 Task: Add a timeline in the project CheckTech for the epic 'IT performance benchmarking' from 2024/02/18 to 2025/09/20. Add a timeline in the project CheckTech for the epic 'IT budget management improvement' from 2023/06/21 to 2025/10/09. Add a timeline in the project CheckTech for the epic 'Customer experience (CX) platform implementation' from 2024/03/07 to 2024/10/10
Action: Mouse moved to (286, 523)
Screenshot: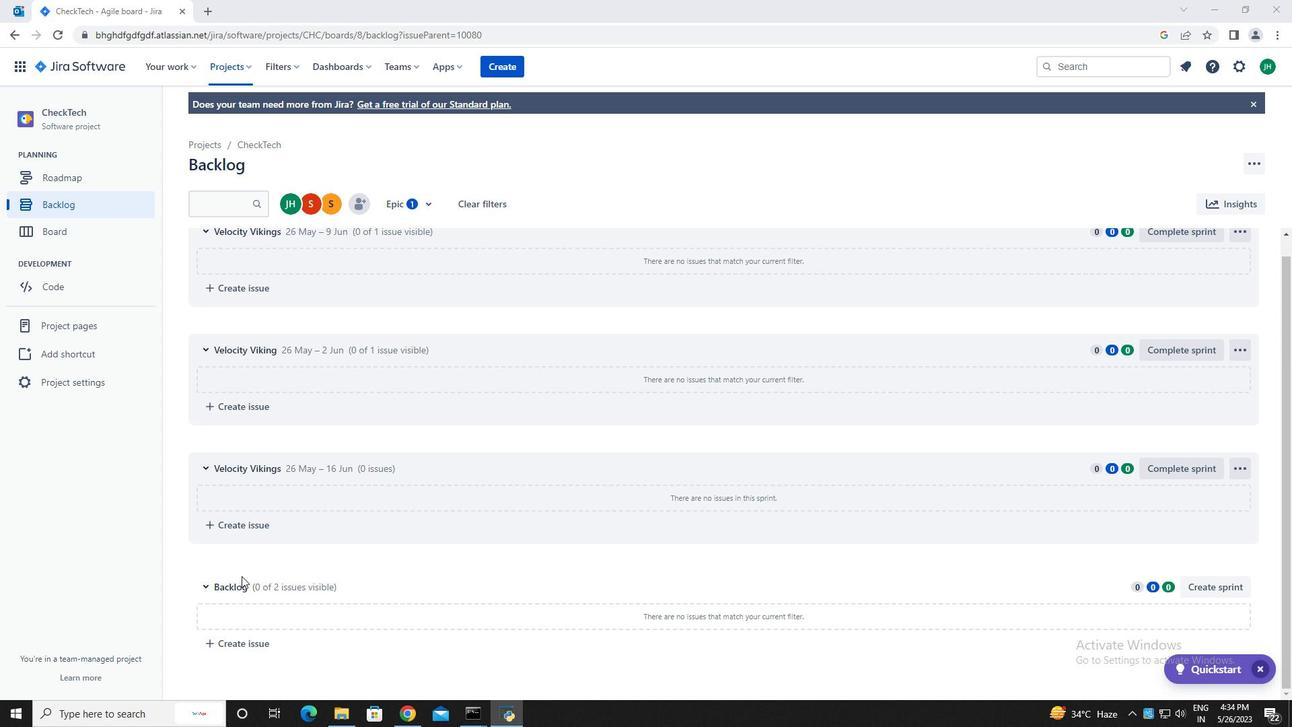 
Action: Mouse scrolled (286, 523) with delta (0, 0)
Screenshot: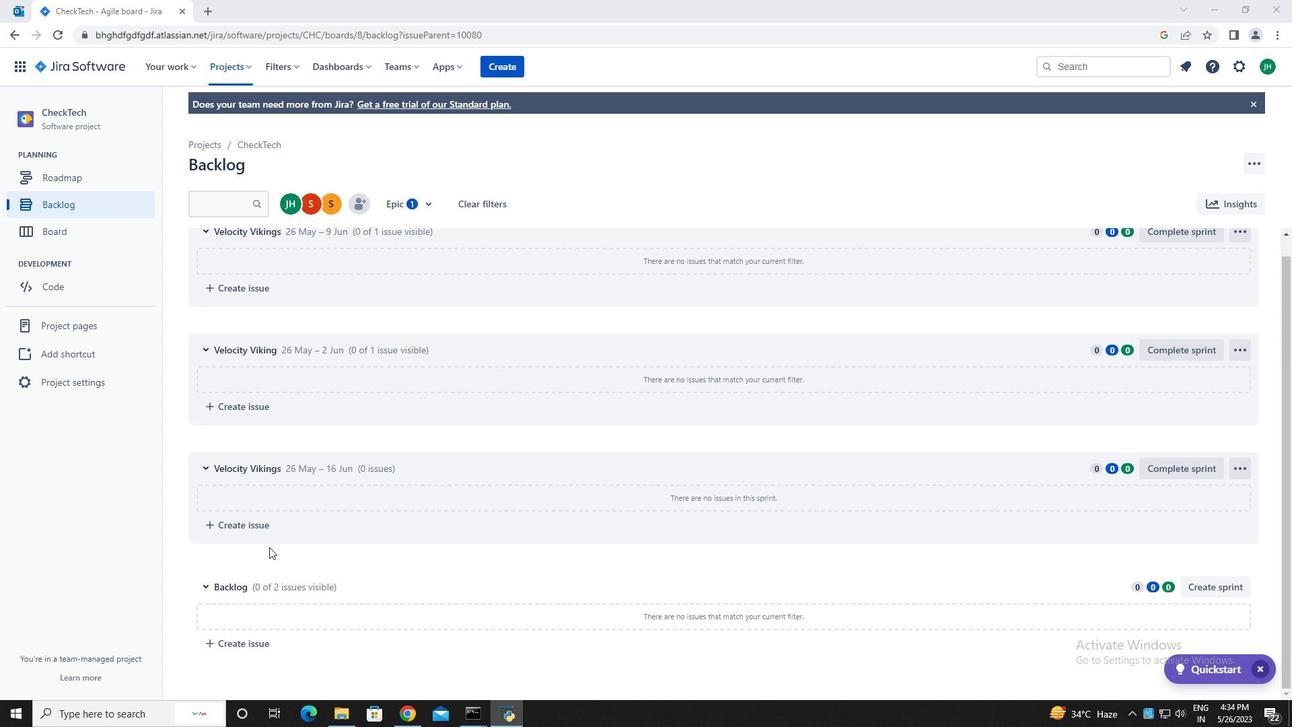 
Action: Mouse moved to (287, 520)
Screenshot: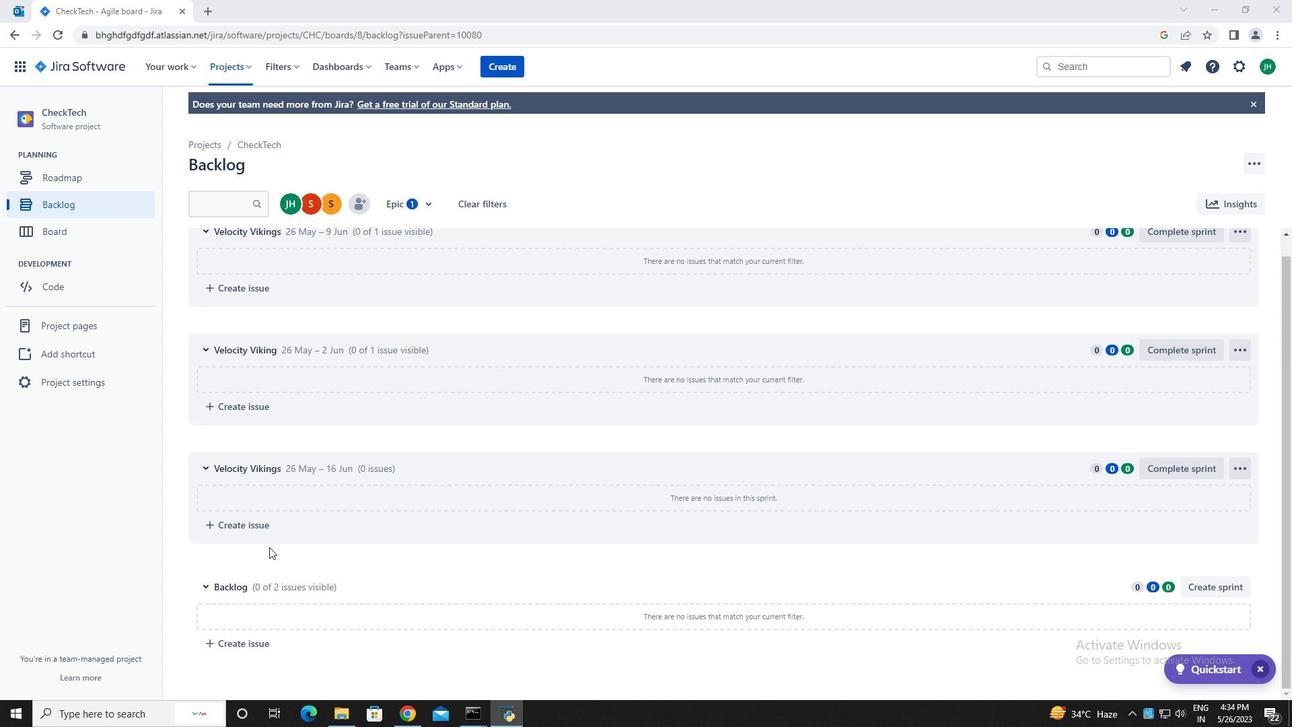 
Action: Mouse scrolled (287, 521) with delta (0, 0)
Screenshot: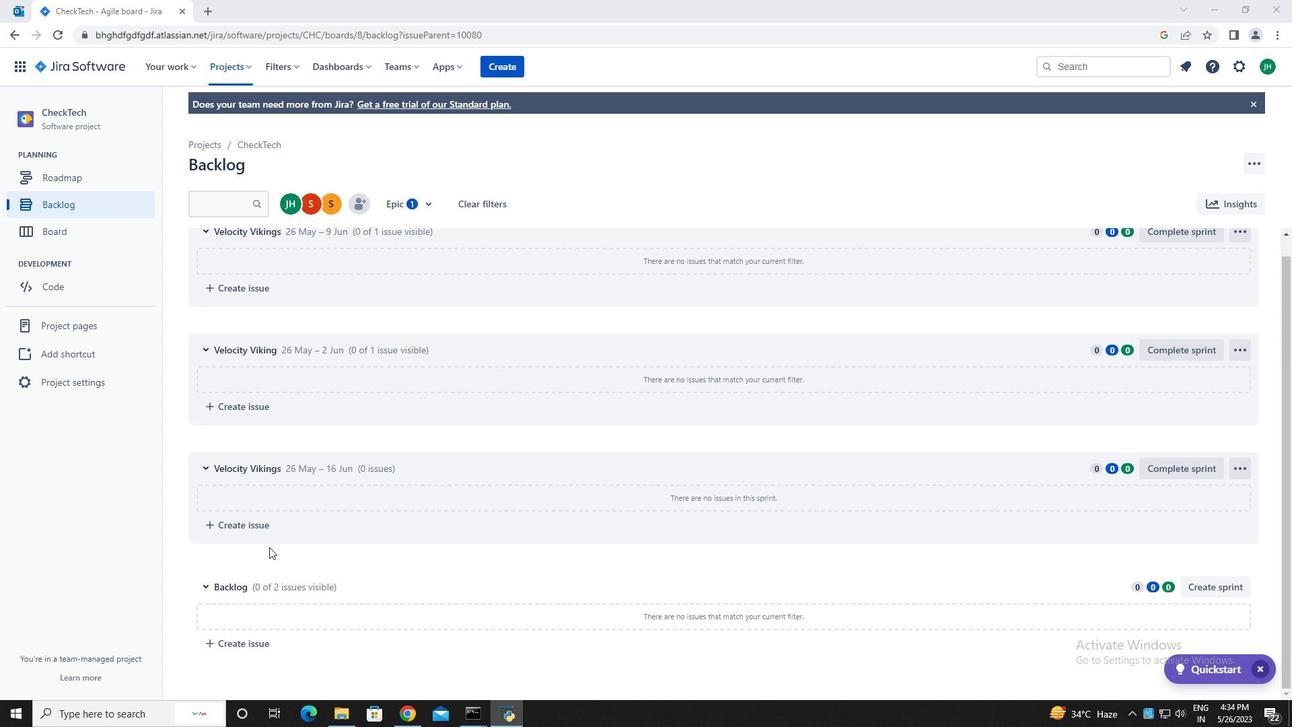 
Action: Mouse moved to (287, 519)
Screenshot: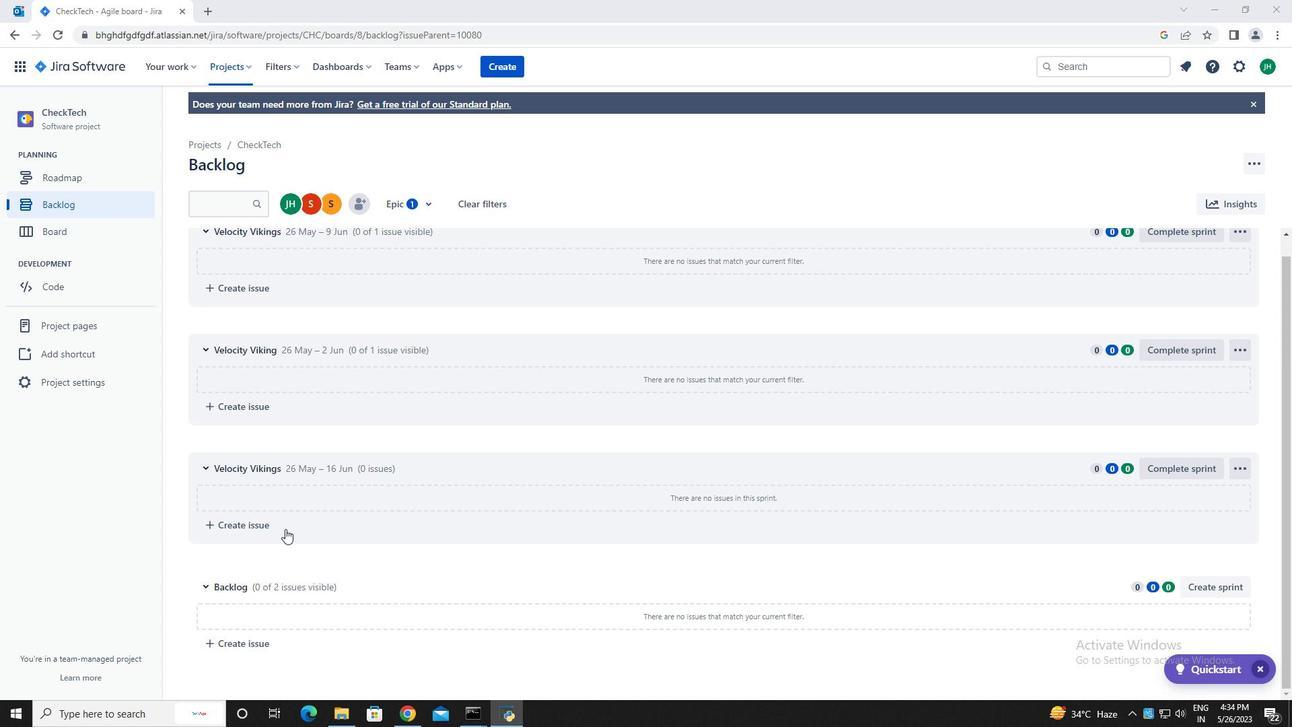 
Action: Mouse scrolled (287, 519) with delta (0, 0)
Screenshot: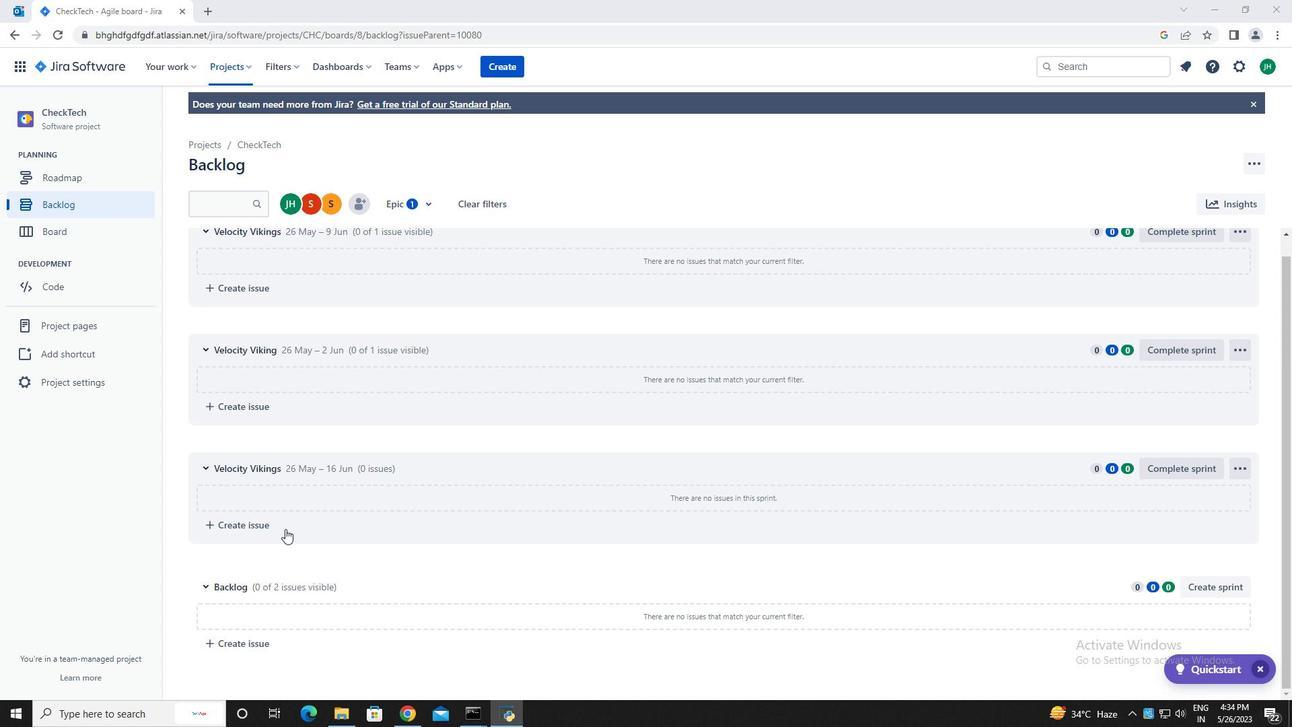 
Action: Mouse moved to (287, 518)
Screenshot: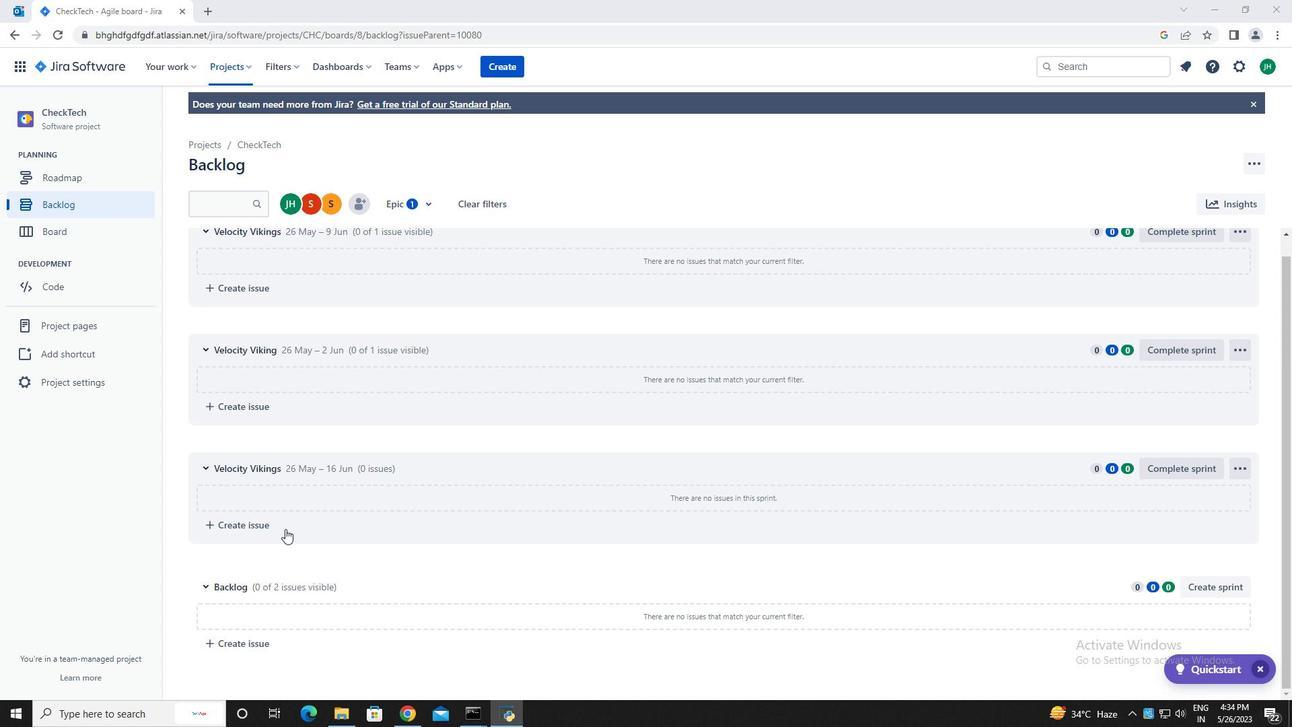 
Action: Mouse scrolled (287, 519) with delta (0, 0)
Screenshot: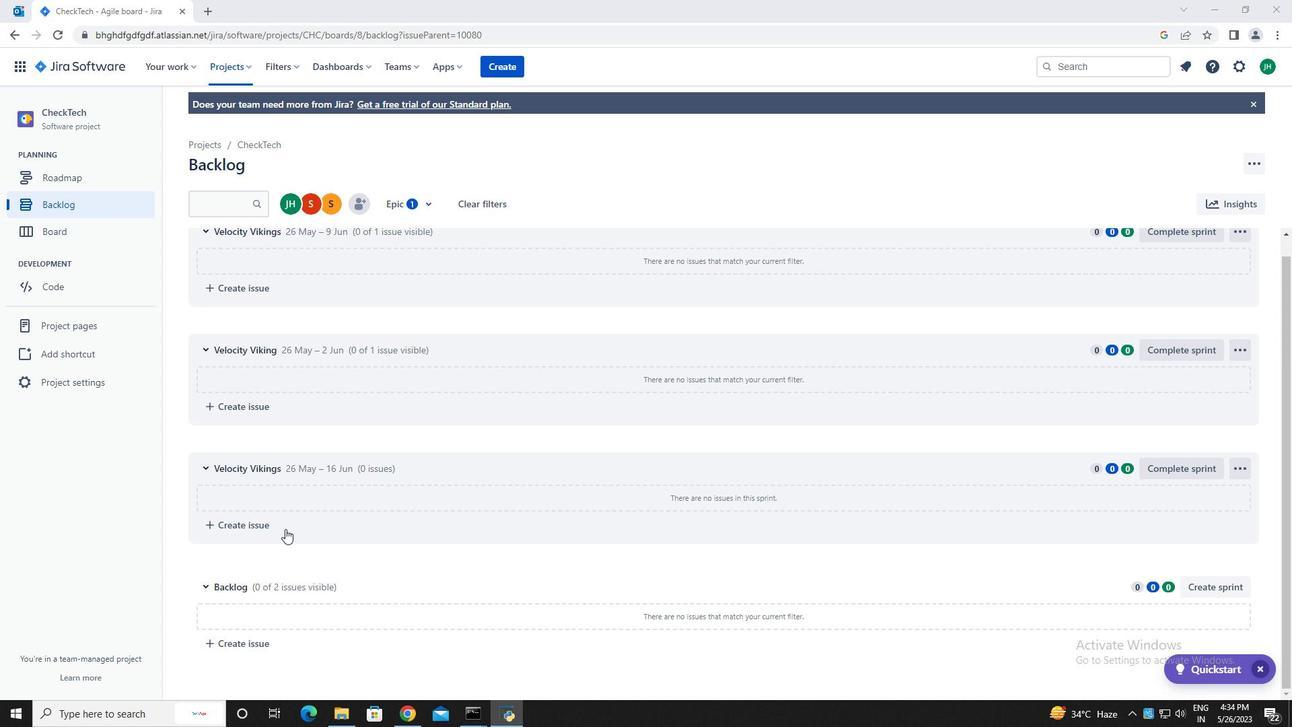 
Action: Mouse moved to (94, 205)
Screenshot: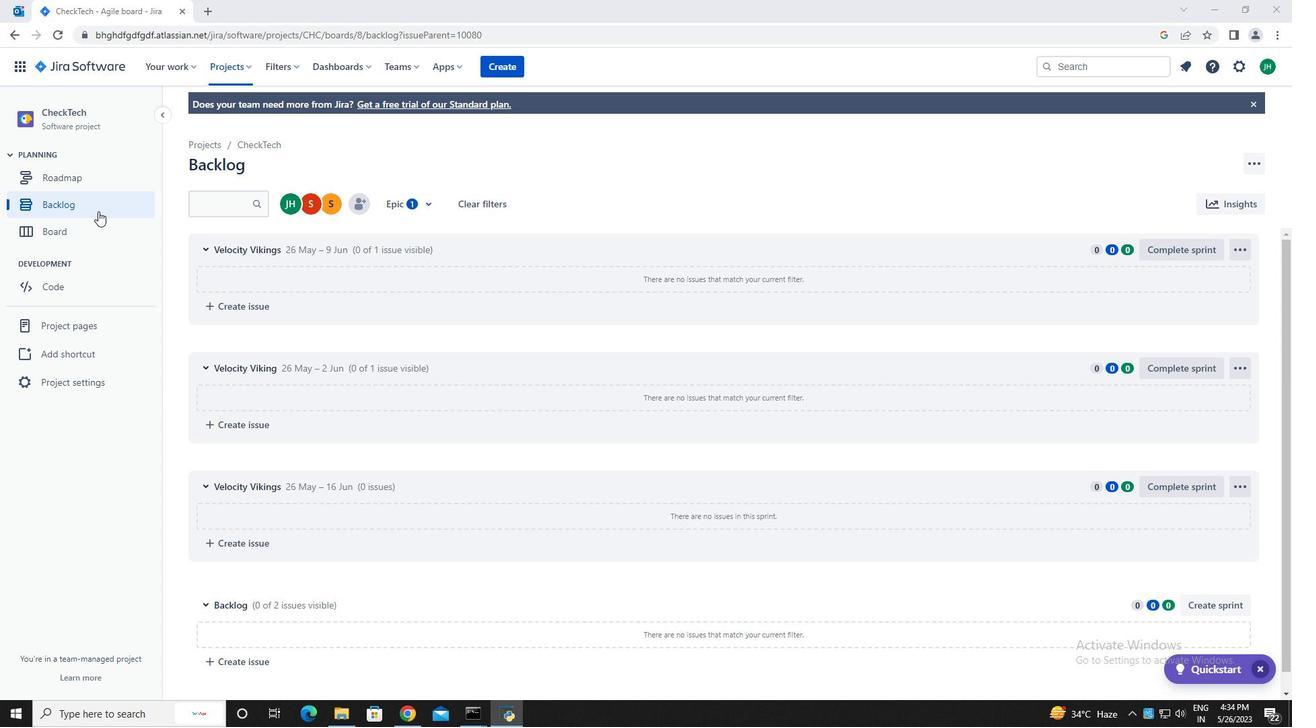 
Action: Mouse pressed left at (94, 205)
Screenshot: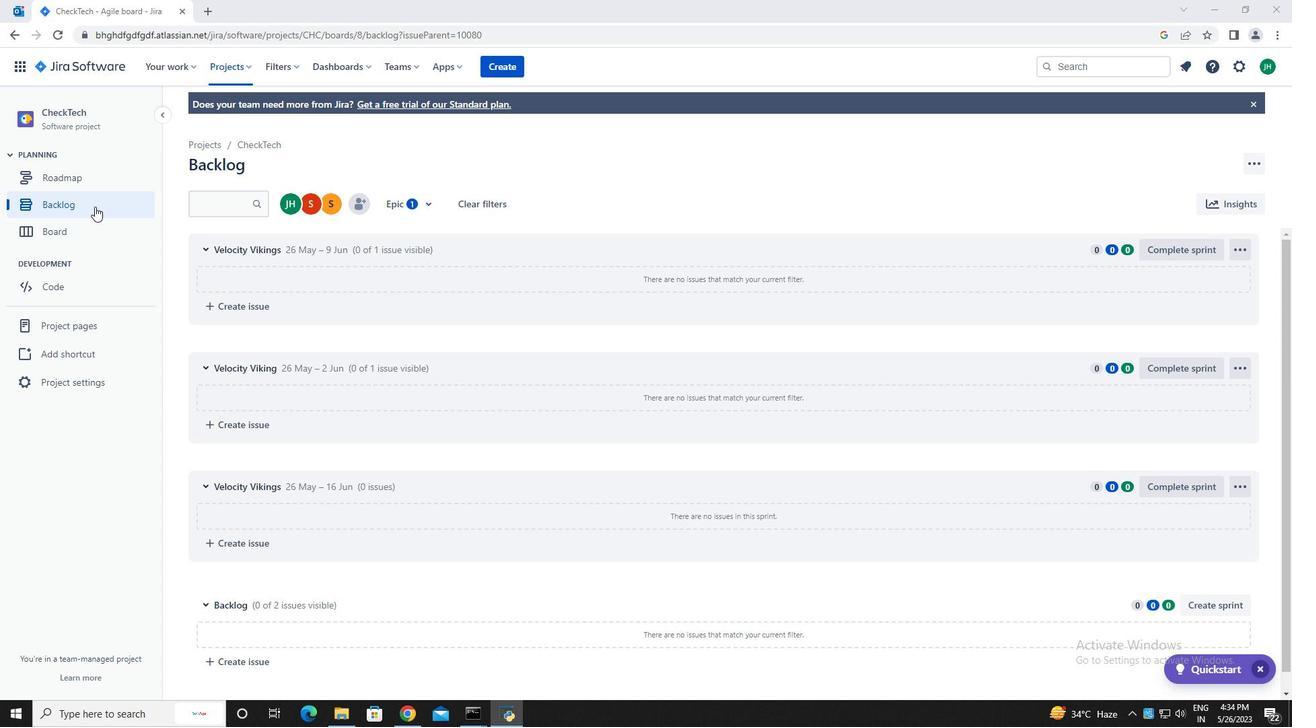
Action: Mouse moved to (411, 203)
Screenshot: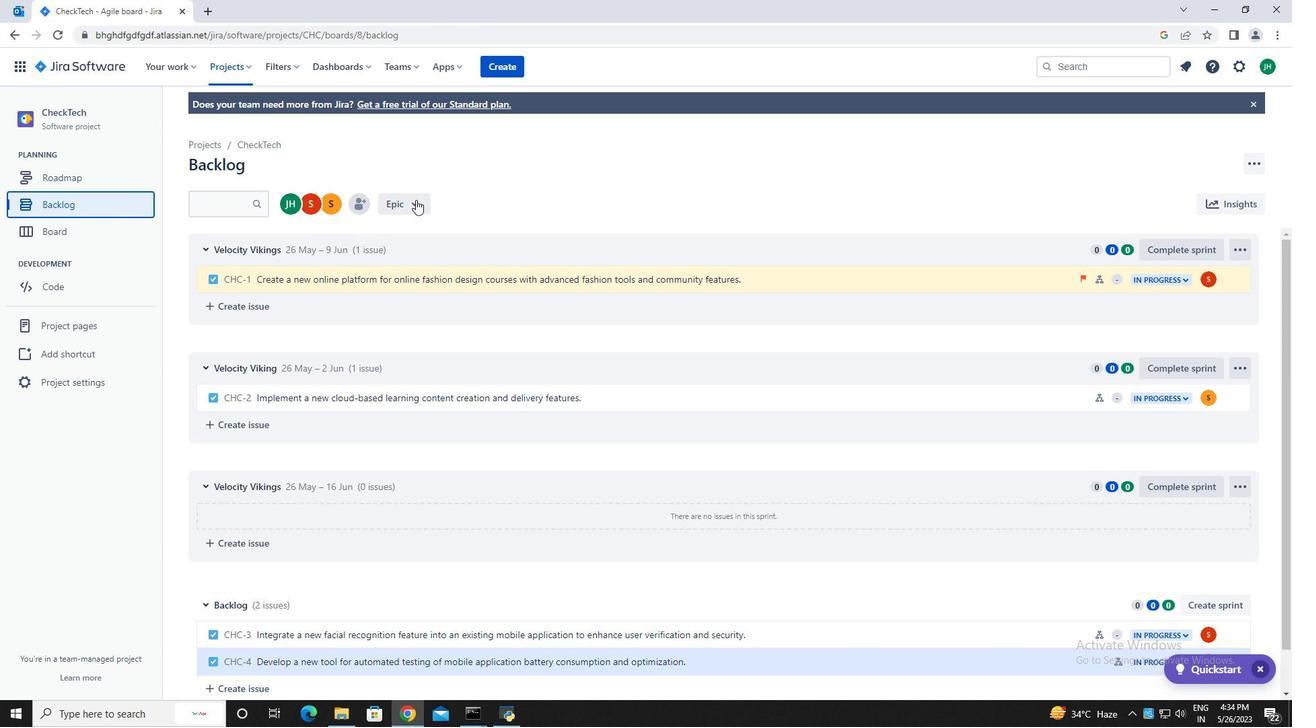 
Action: Mouse pressed left at (411, 203)
Screenshot: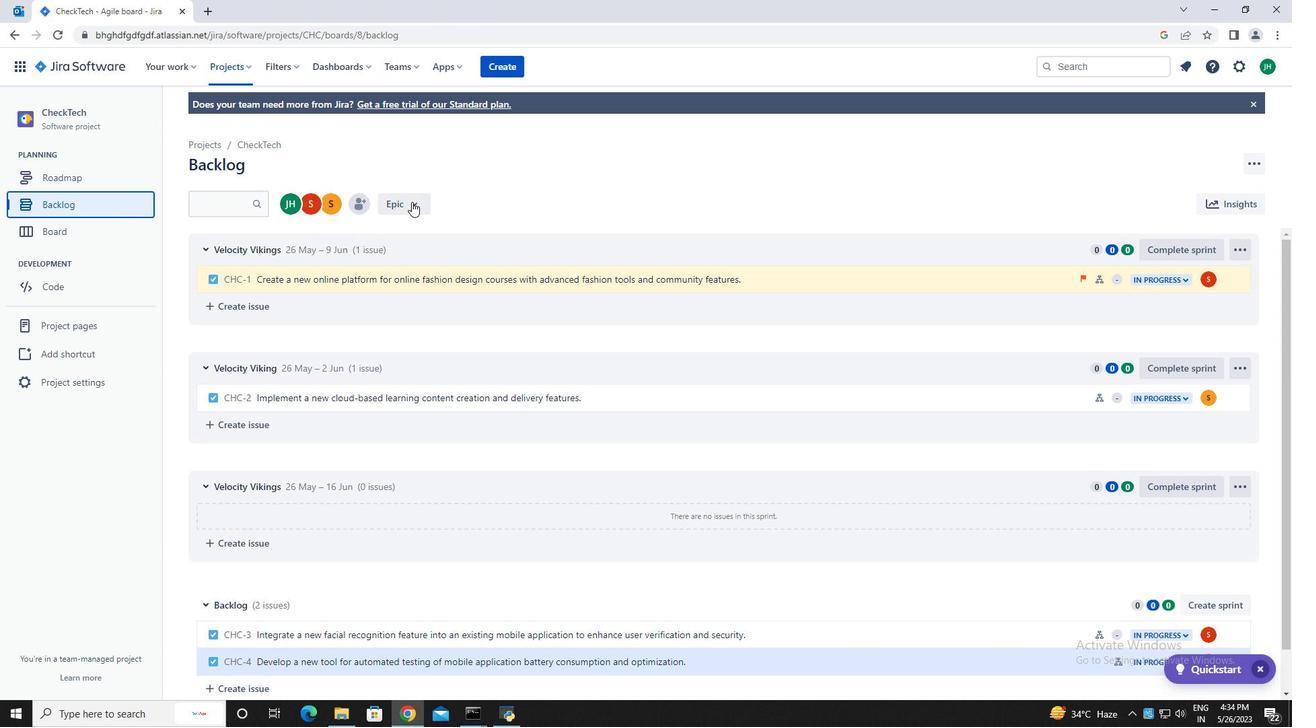 
Action: Mouse moved to (406, 348)
Screenshot: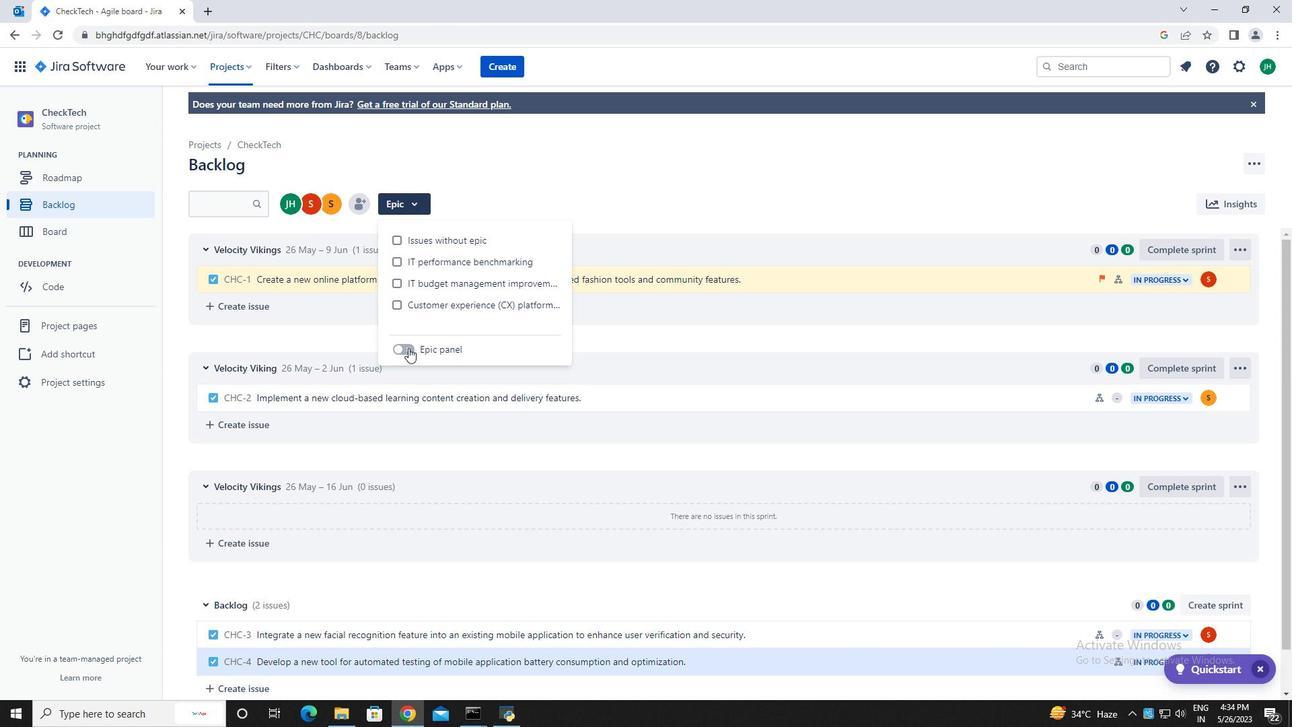 
Action: Mouse pressed left at (406, 348)
Screenshot: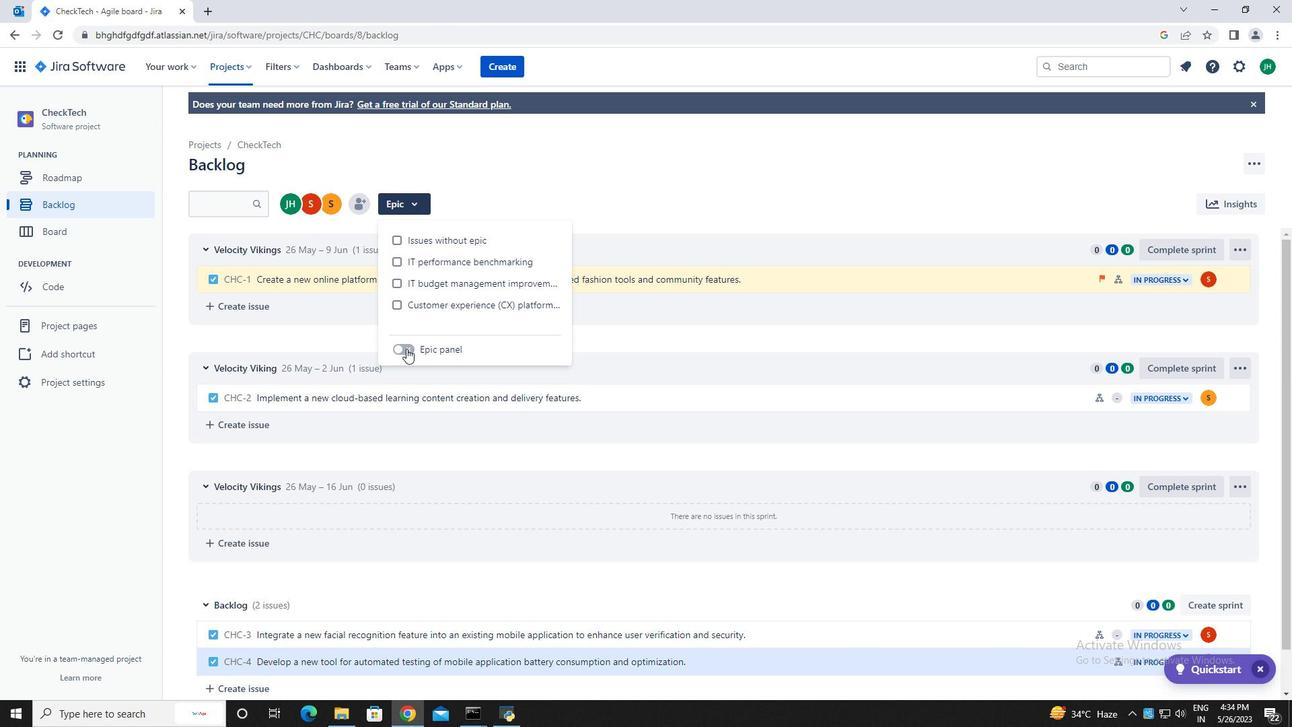 
Action: Mouse moved to (197, 309)
Screenshot: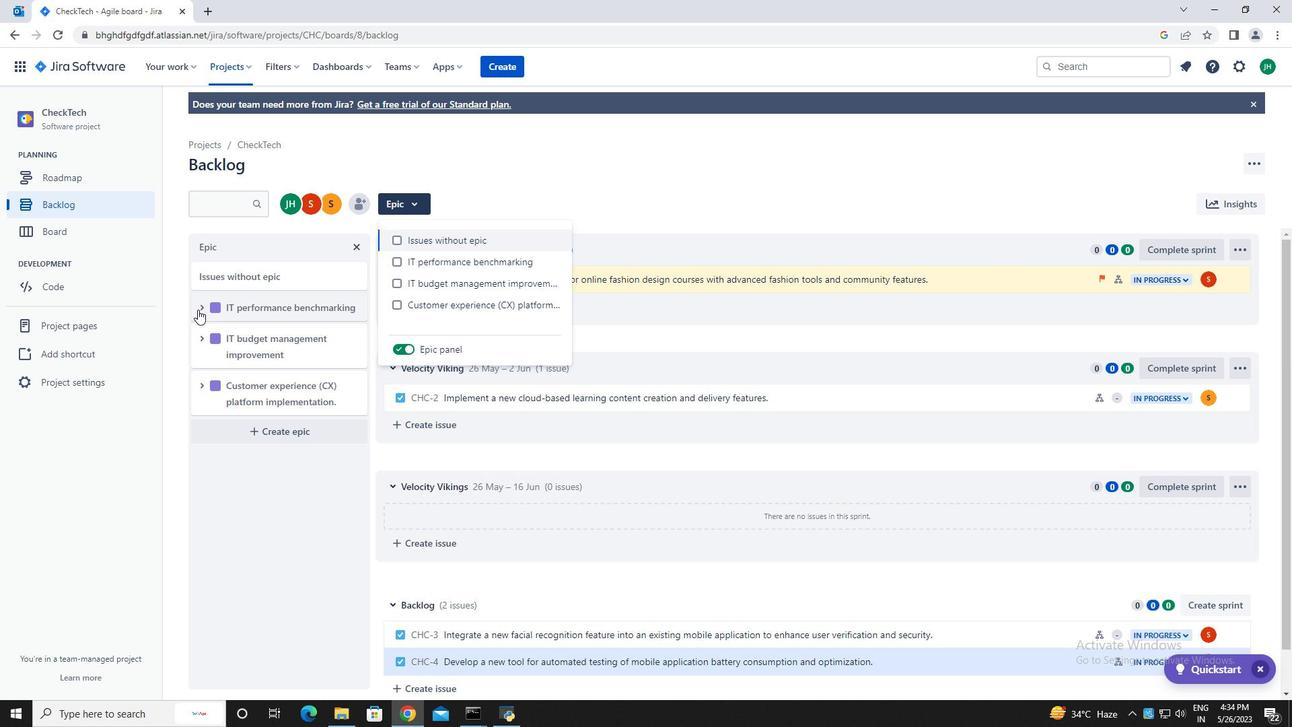 
Action: Mouse pressed left at (197, 309)
Screenshot: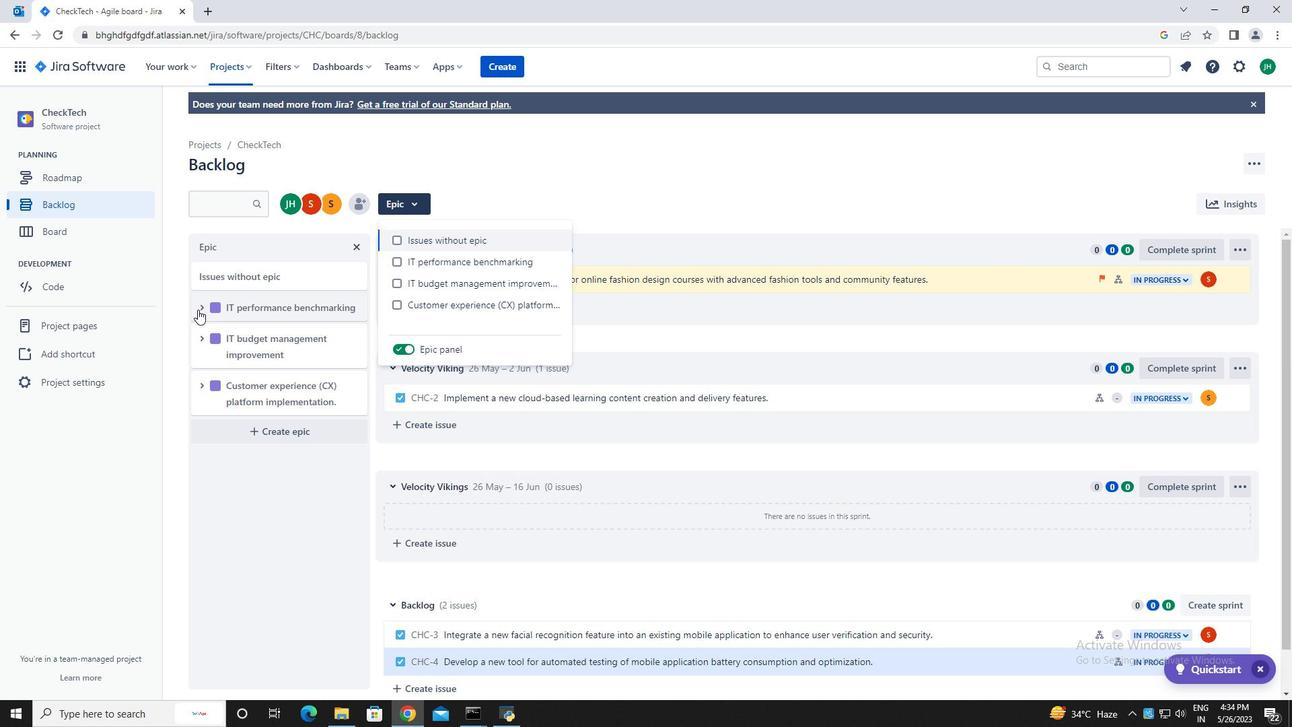 
Action: Mouse moved to (290, 418)
Screenshot: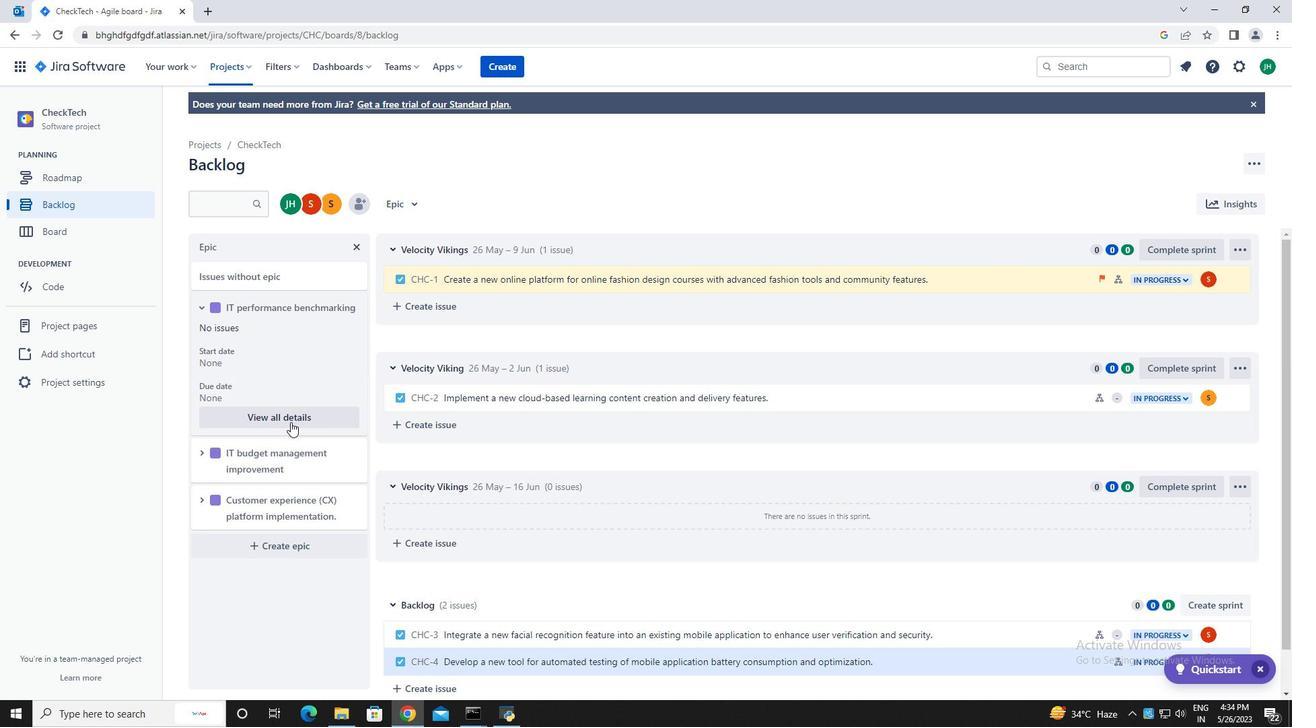 
Action: Mouse pressed left at (290, 418)
Screenshot: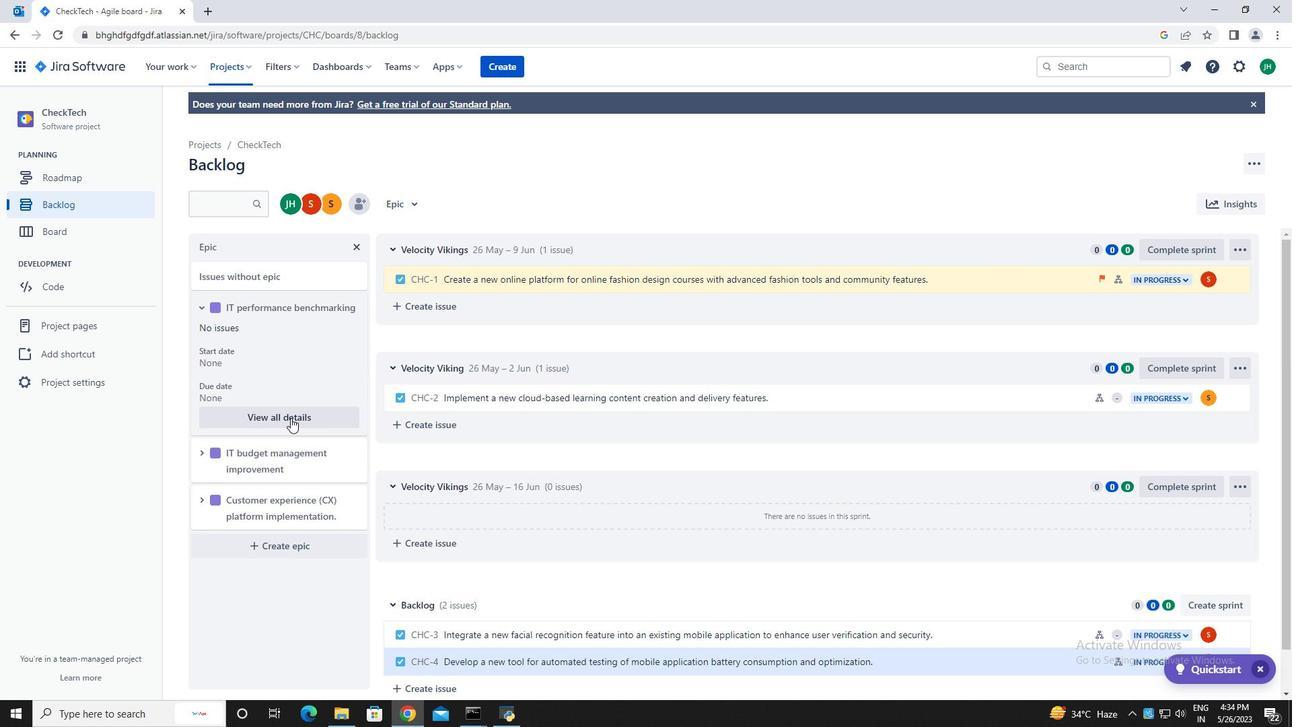 
Action: Mouse moved to (1131, 621)
Screenshot: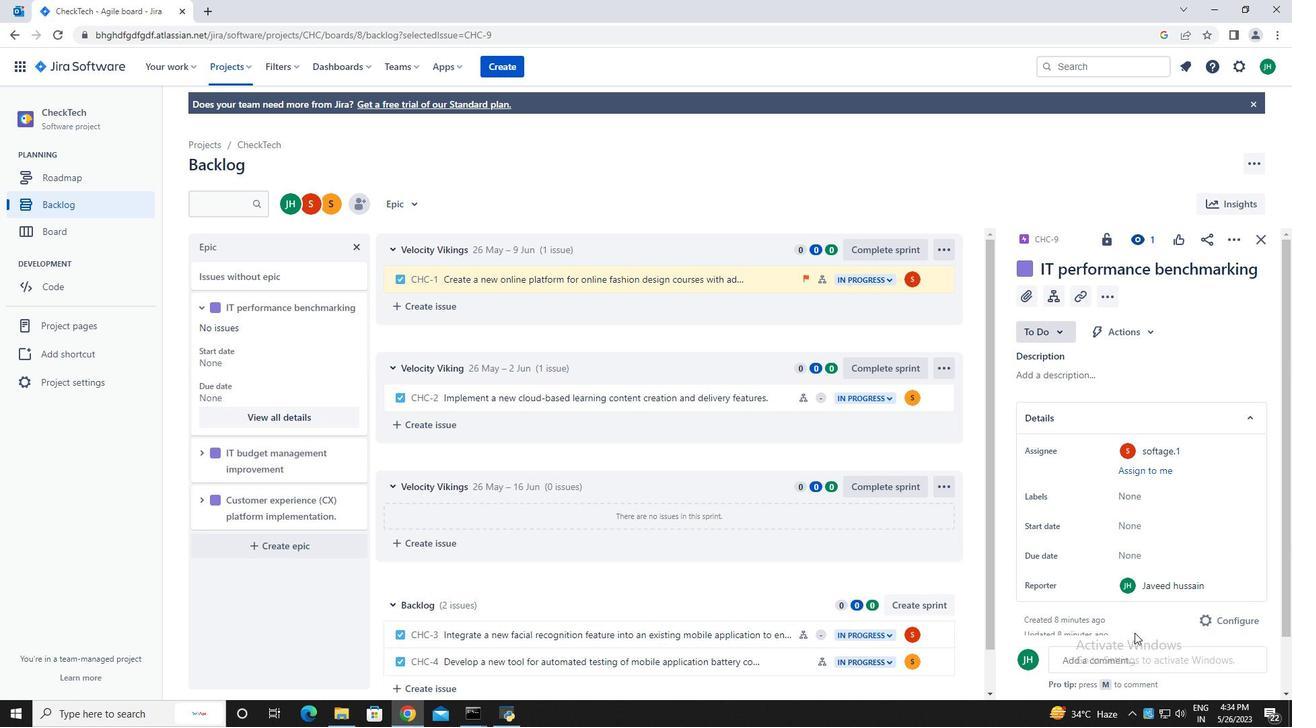 
Action: Mouse scrolled (1131, 620) with delta (0, 0)
Screenshot: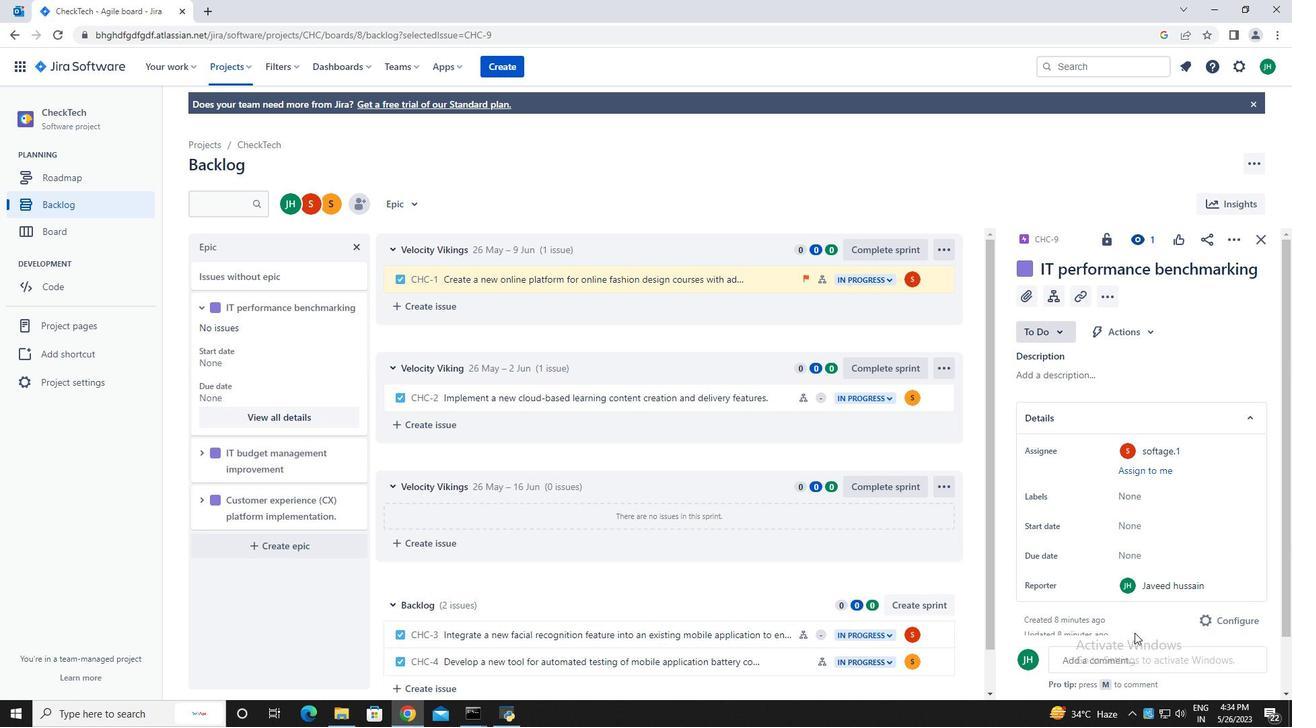 
Action: Mouse scrolled (1131, 620) with delta (0, 0)
Screenshot: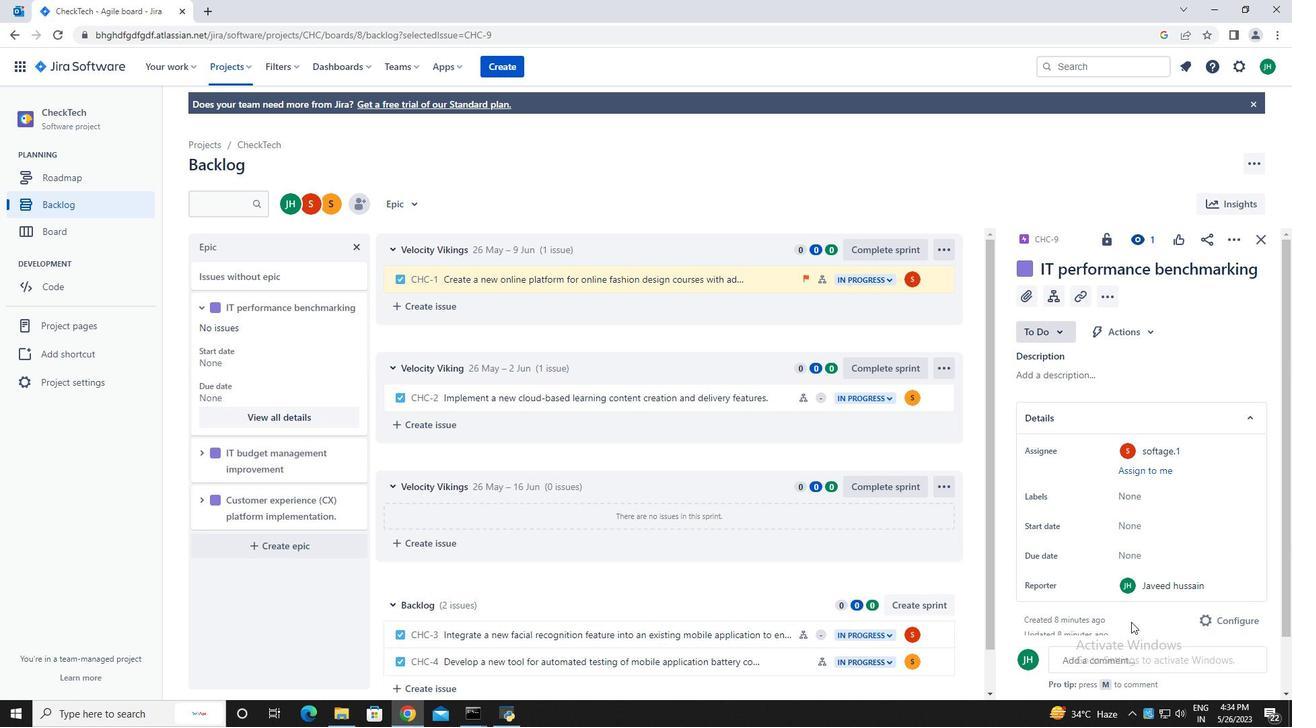 
Action: Mouse scrolled (1131, 620) with delta (0, 0)
Screenshot: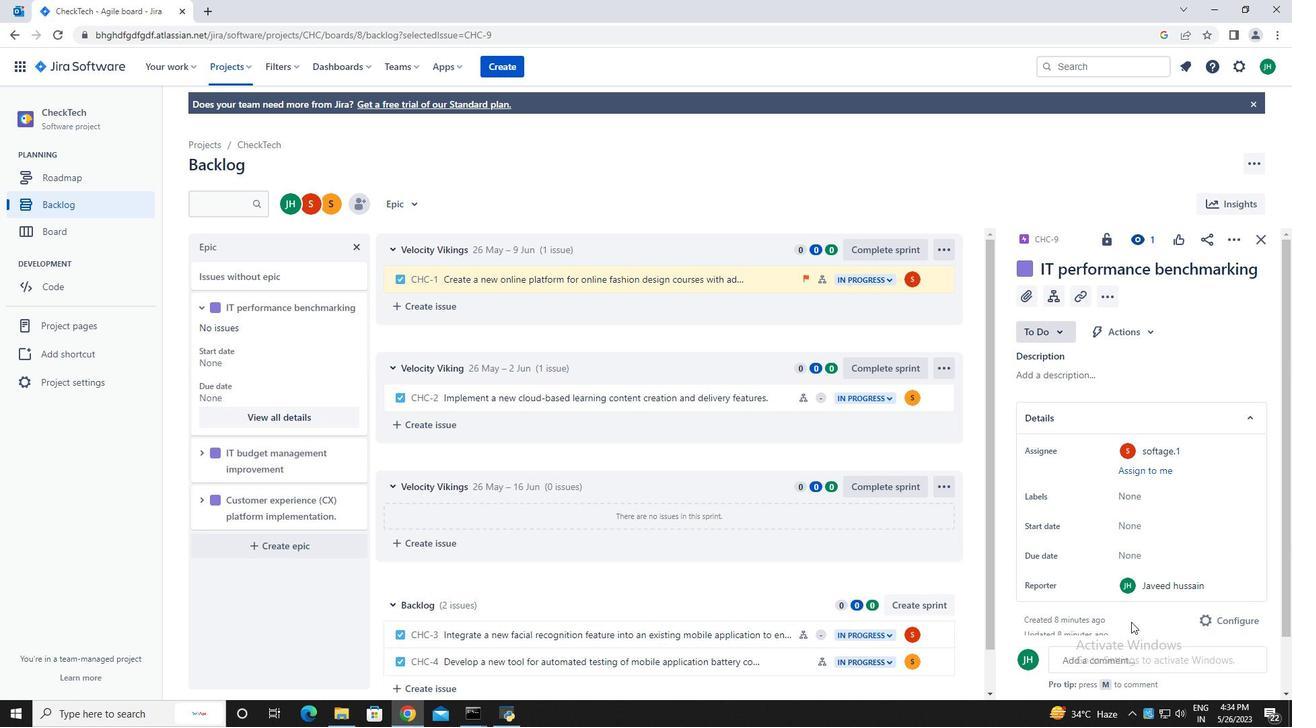 
Action: Mouse moved to (1127, 462)
Screenshot: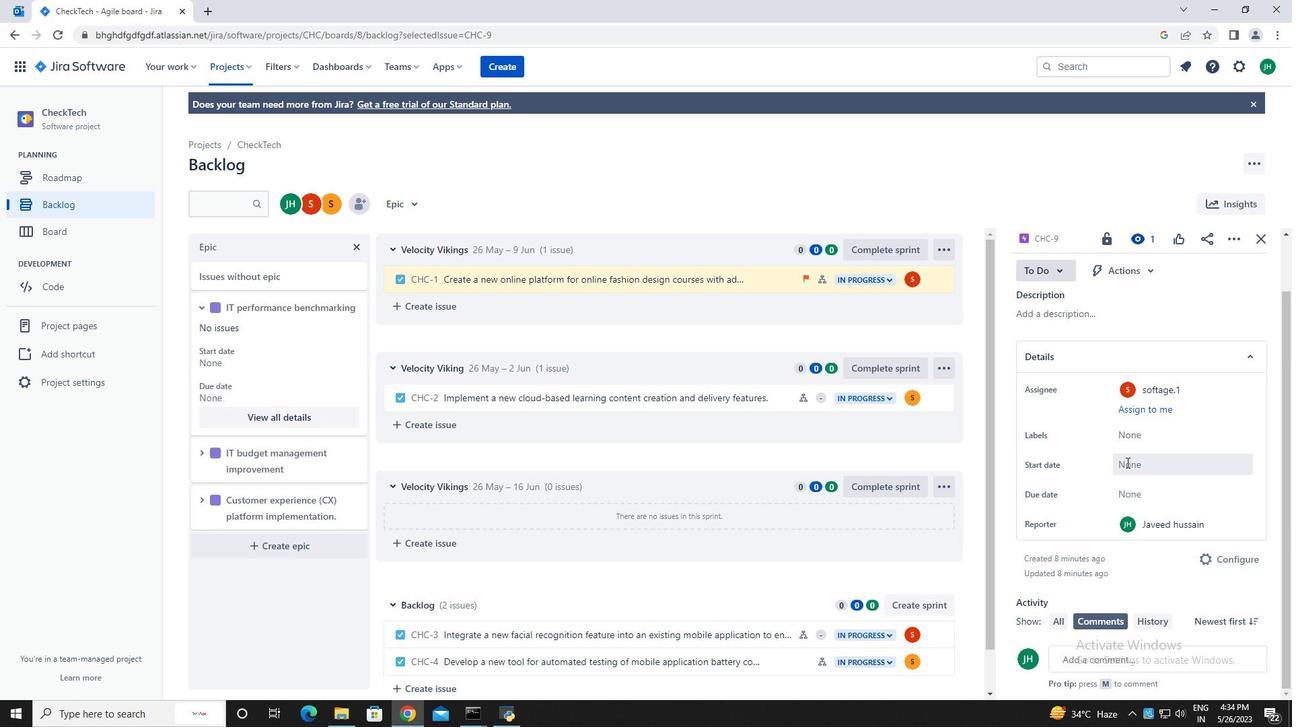 
Action: Mouse pressed left at (1127, 462)
Screenshot: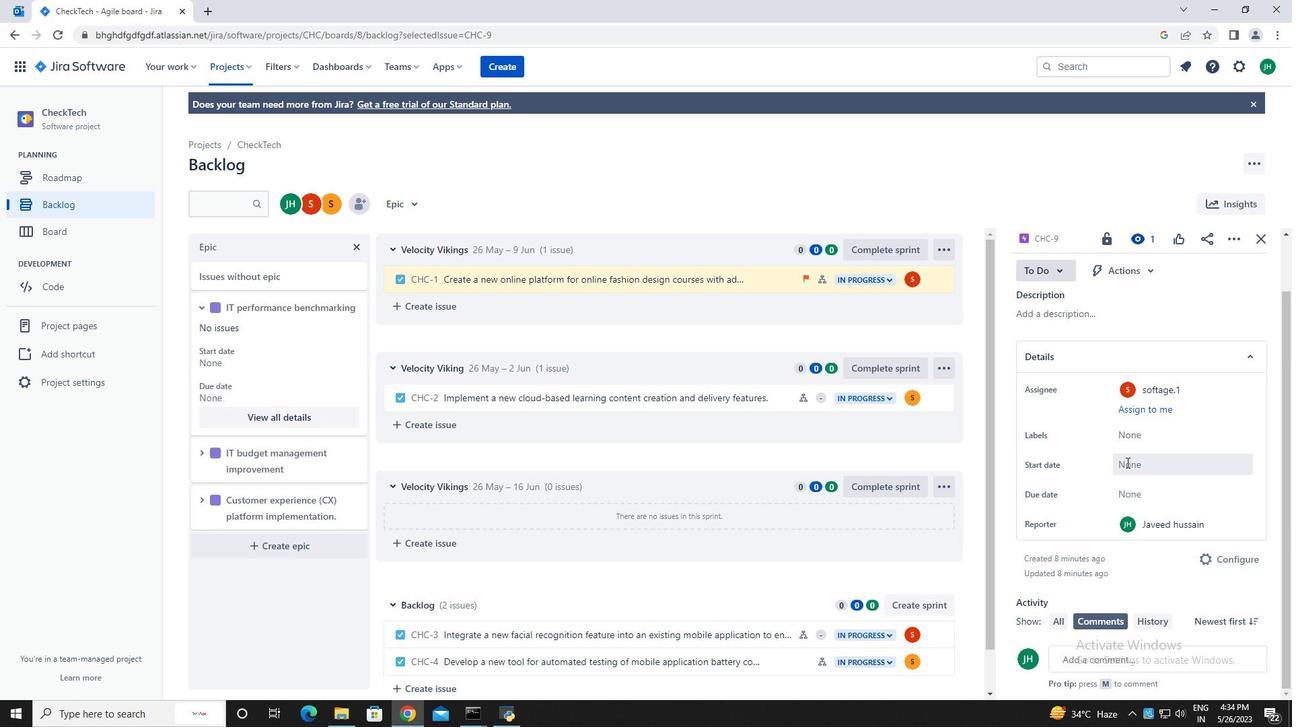 
Action: Mouse moved to (1261, 502)
Screenshot: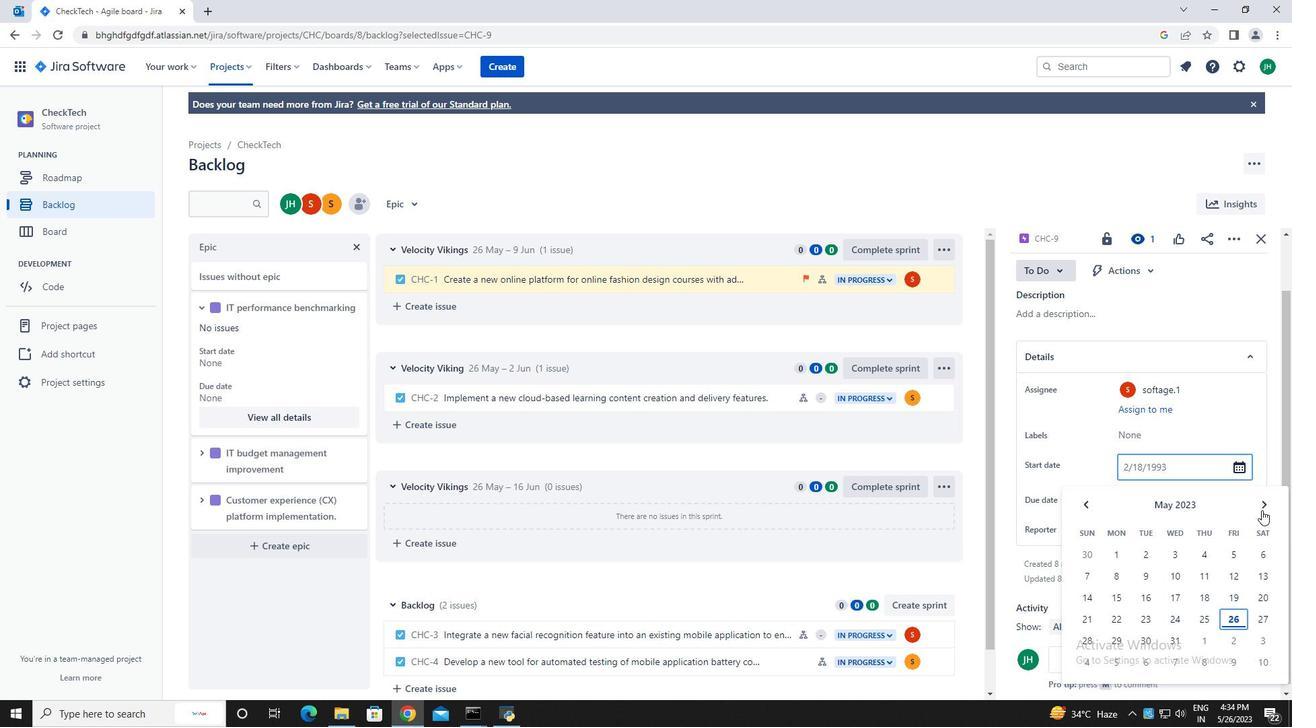 
Action: Mouse pressed left at (1261, 502)
Screenshot: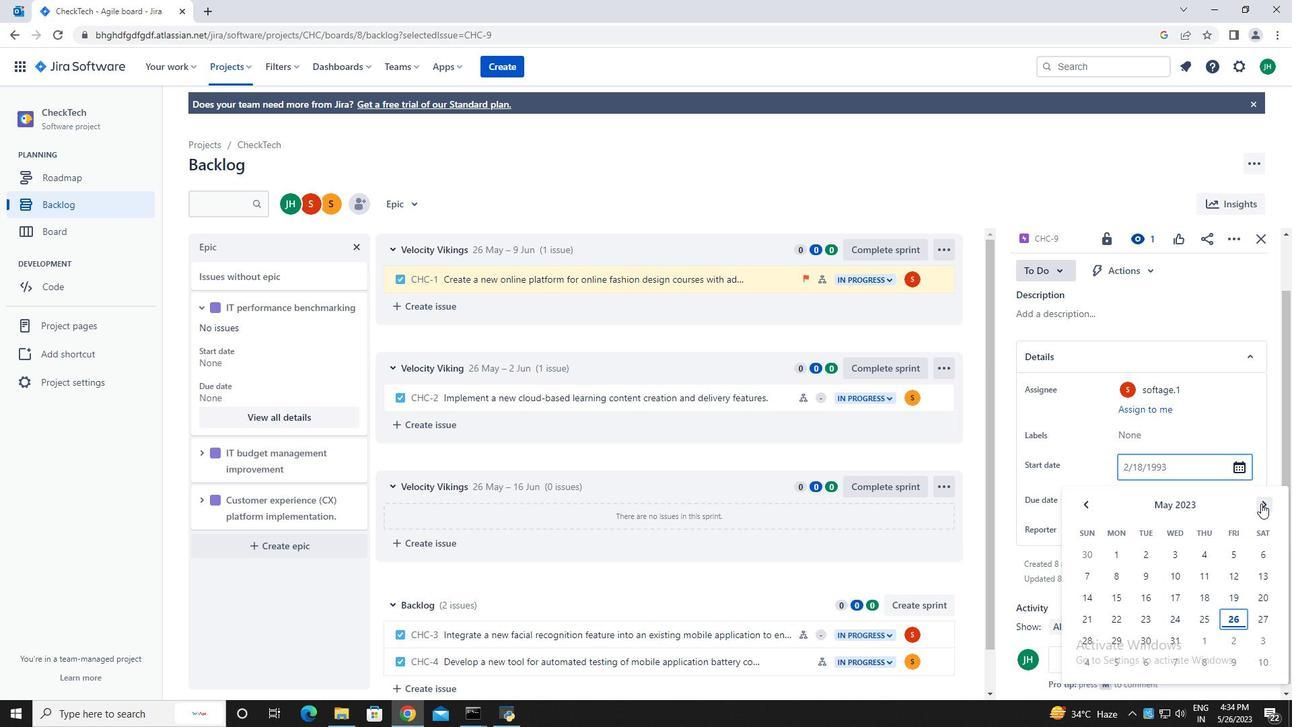 
Action: Mouse pressed left at (1261, 502)
Screenshot: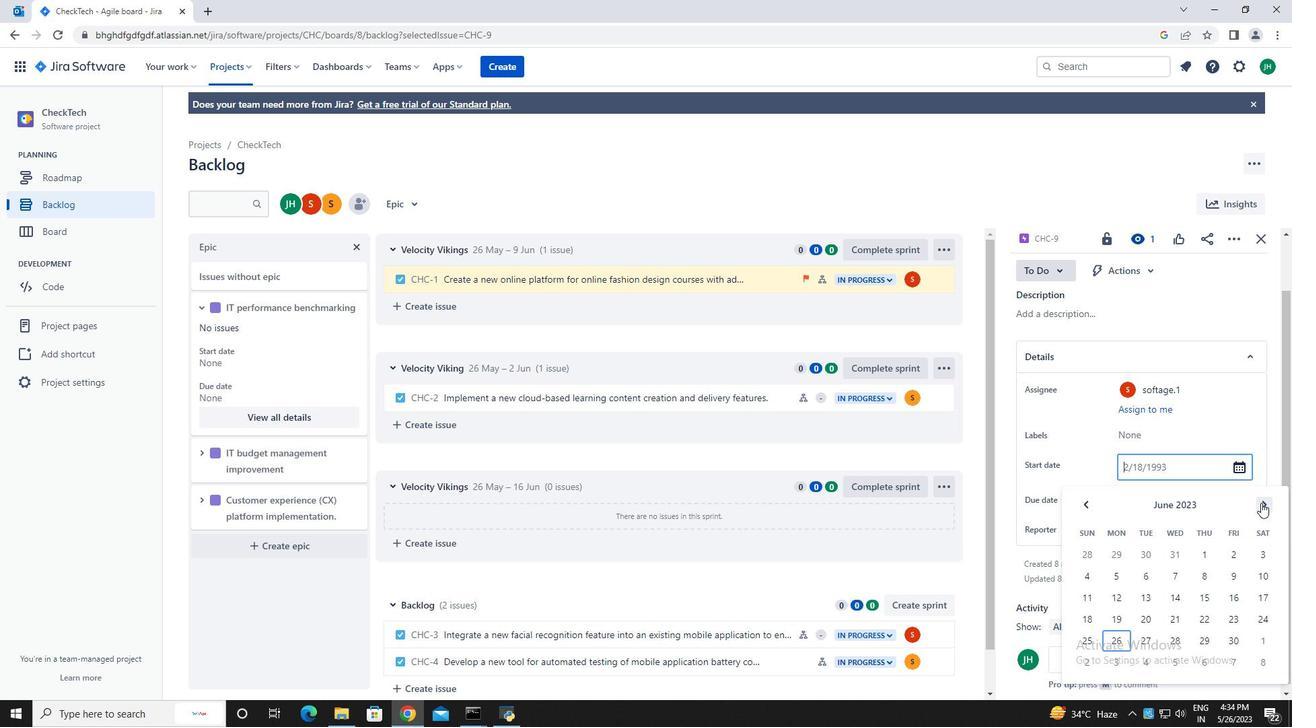 
Action: Mouse pressed left at (1261, 502)
Screenshot: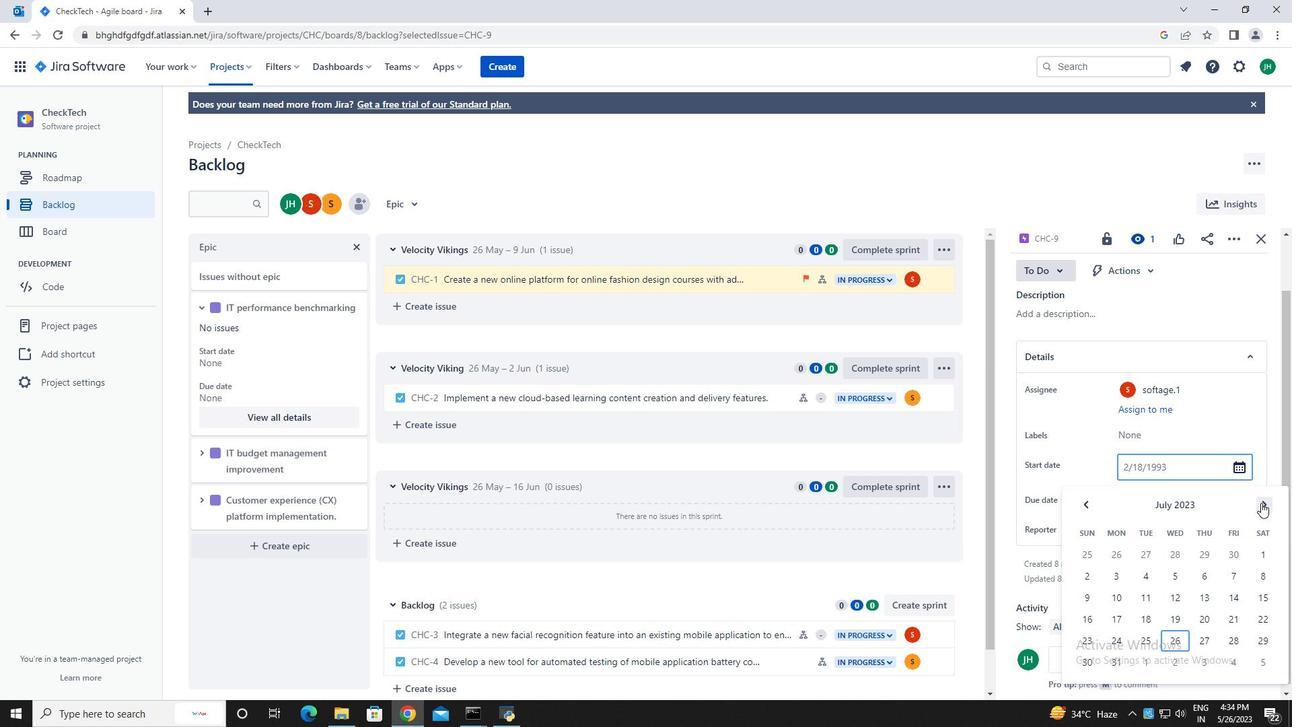 
Action: Mouse pressed left at (1261, 502)
Screenshot: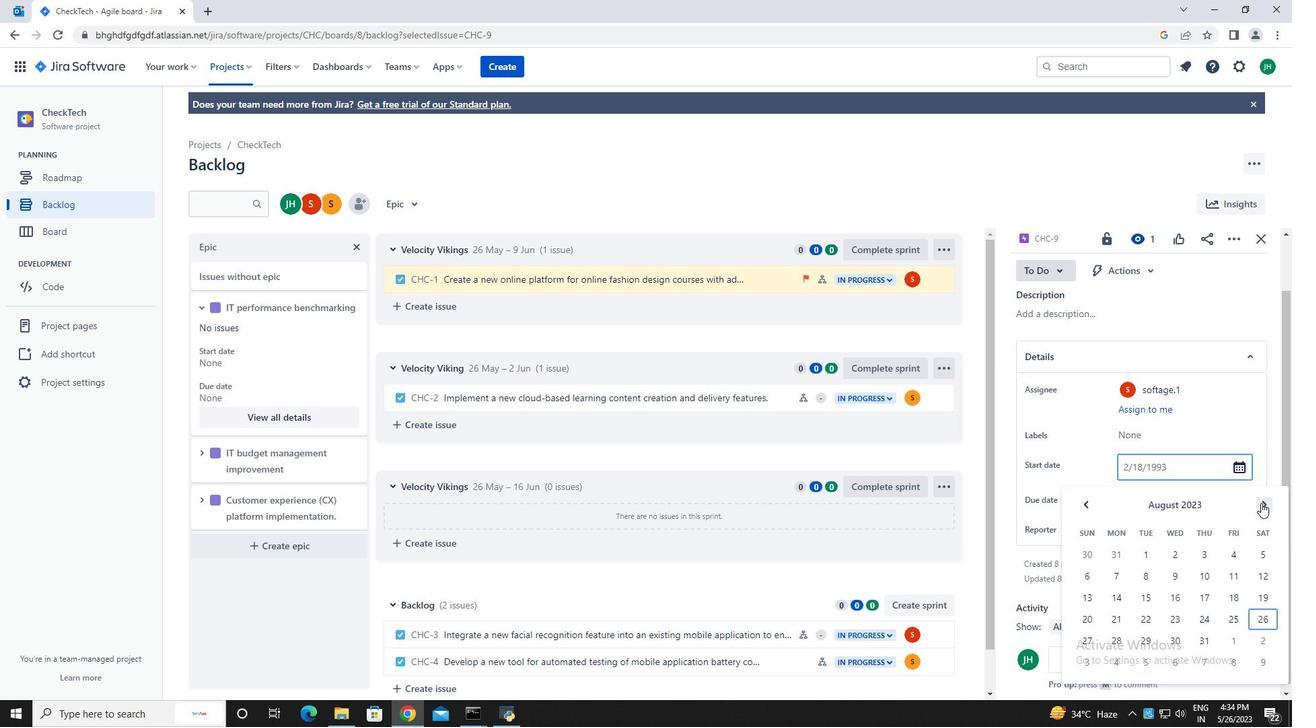 
Action: Mouse pressed left at (1261, 502)
Screenshot: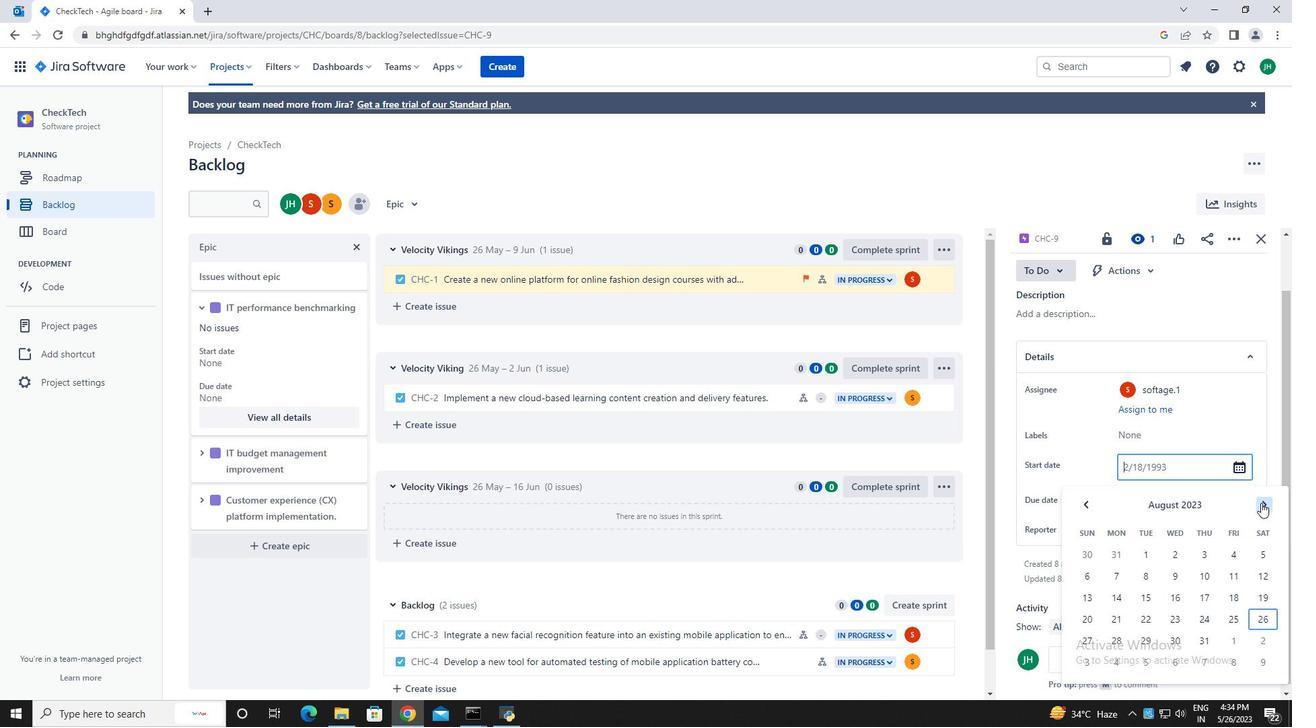 
Action: Mouse pressed left at (1261, 502)
Screenshot: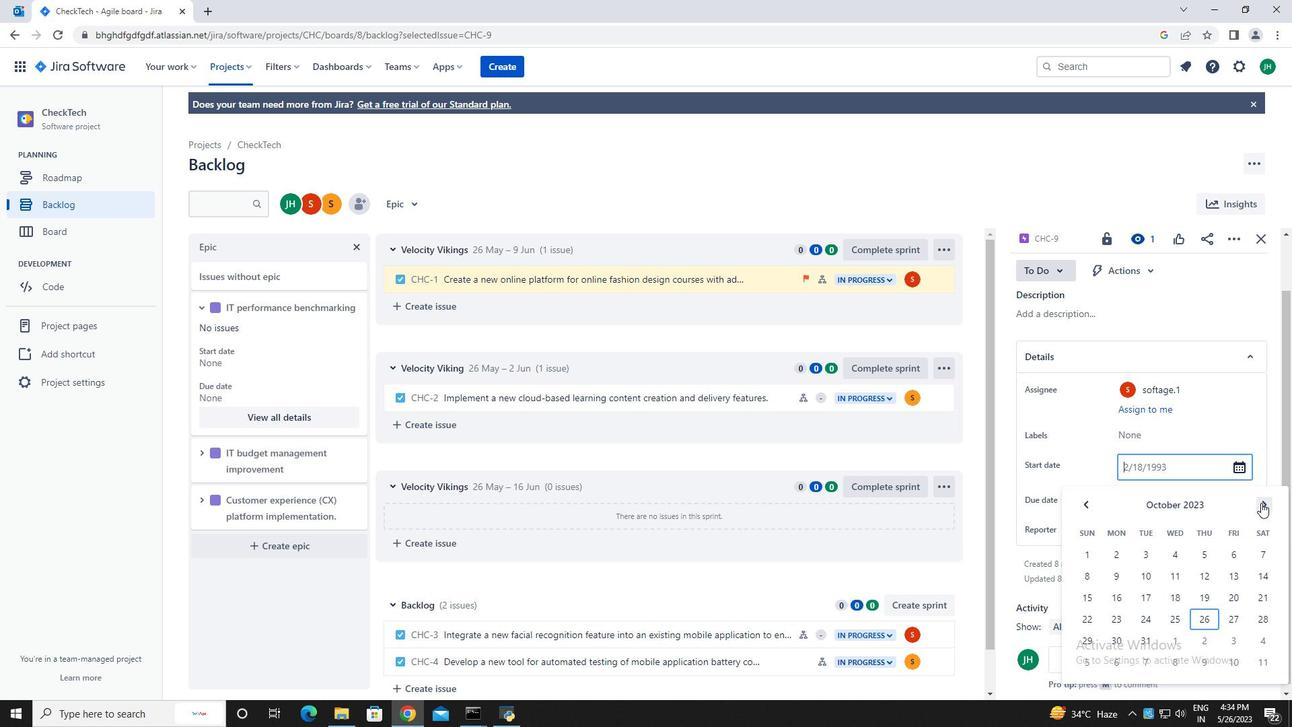 
Action: Mouse pressed left at (1261, 502)
Screenshot: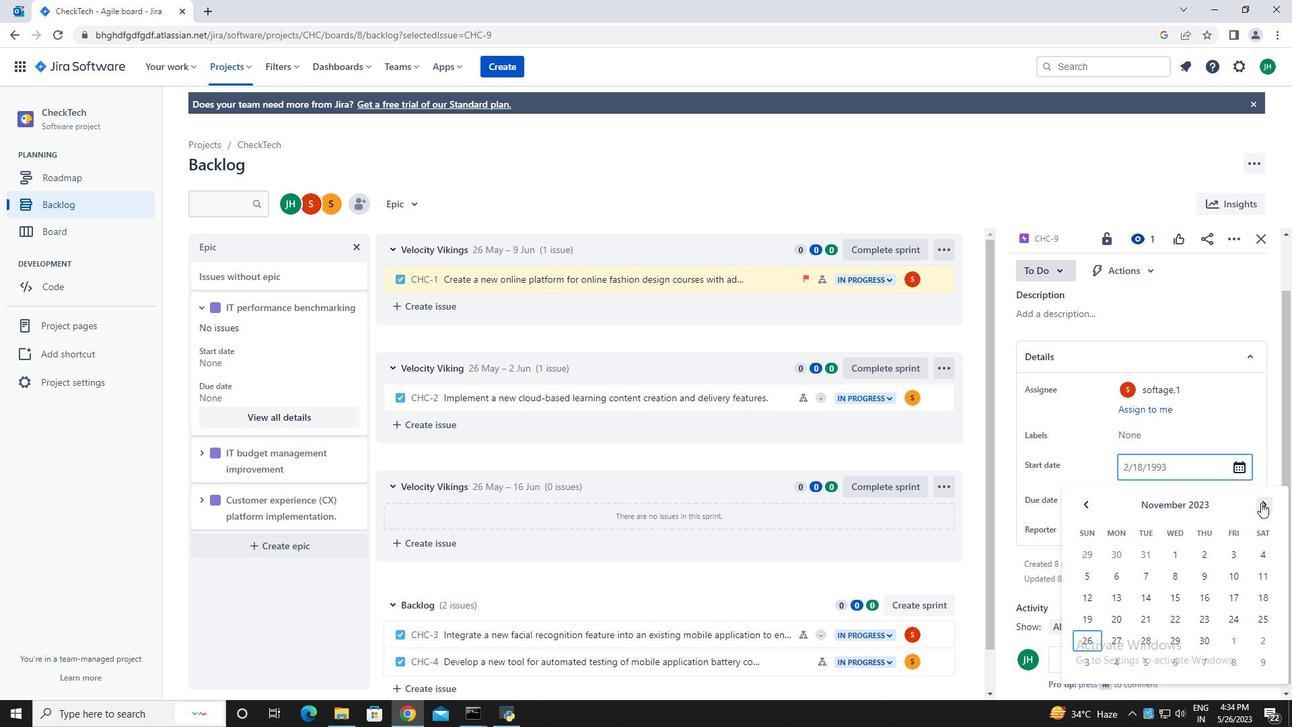 
Action: Mouse pressed left at (1261, 502)
Screenshot: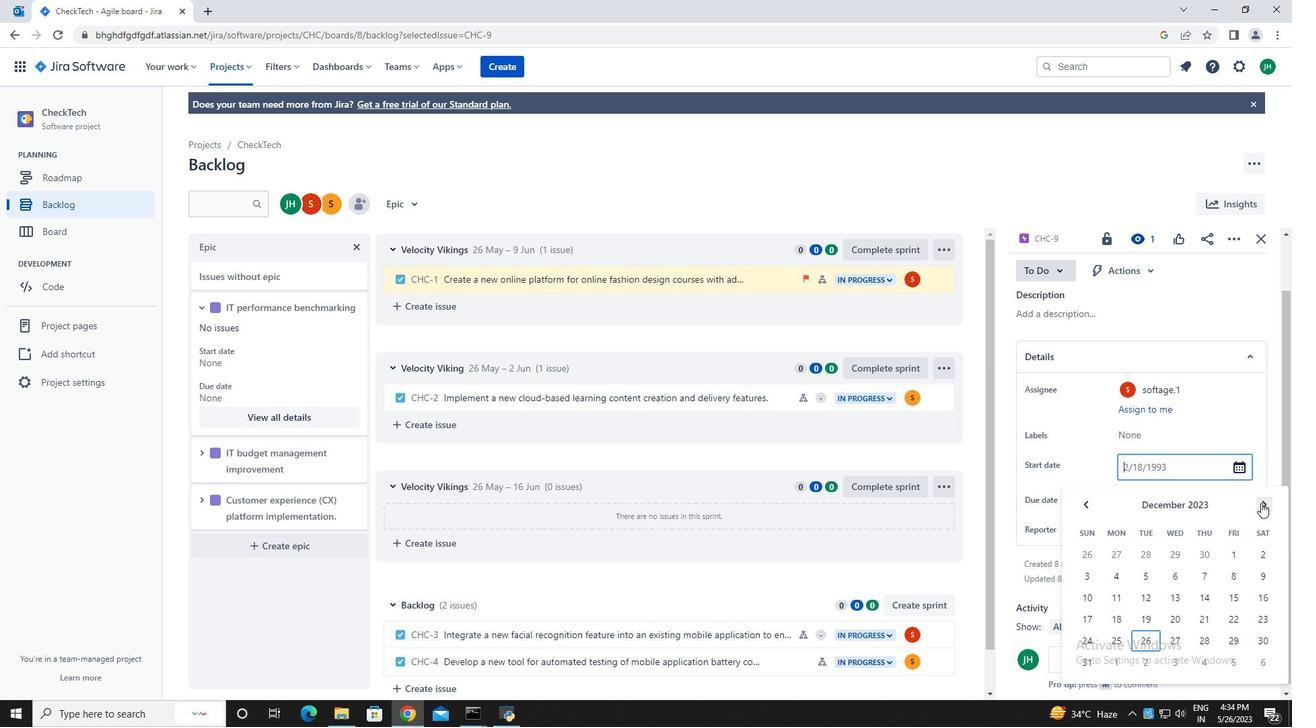 
Action: Mouse pressed left at (1261, 502)
Screenshot: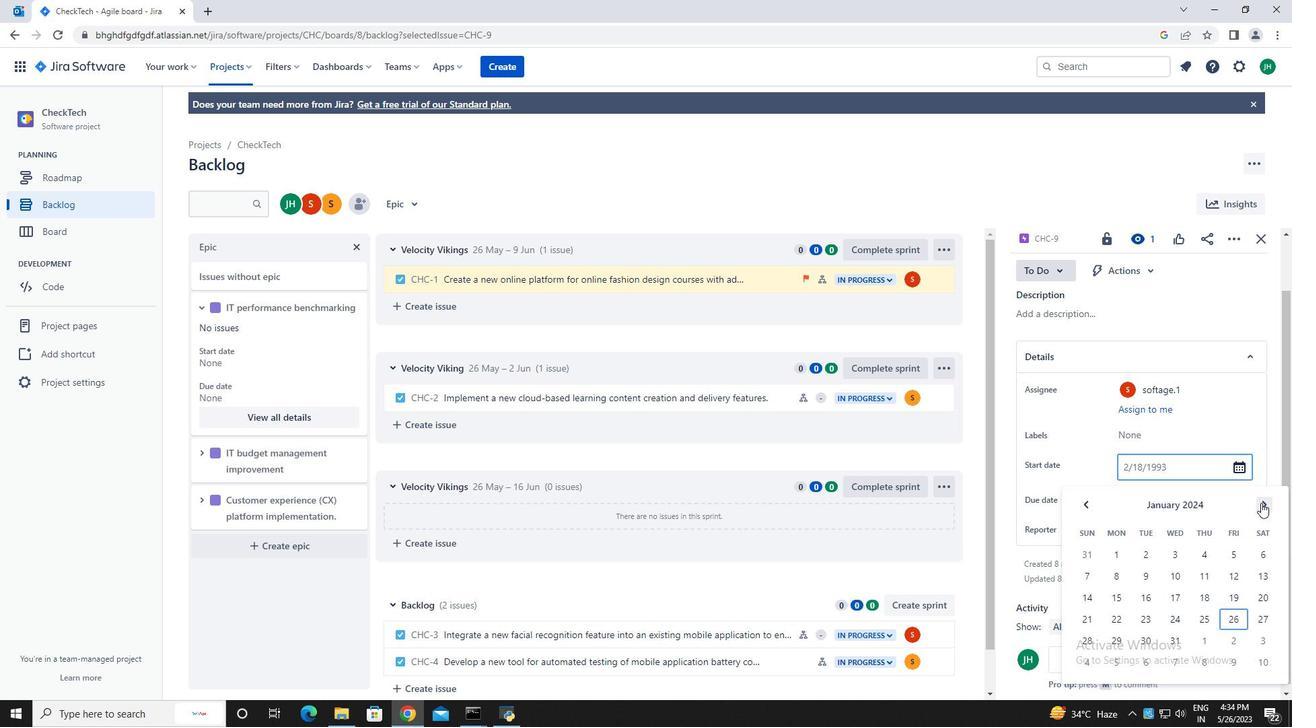 
Action: Mouse moved to (1089, 621)
Screenshot: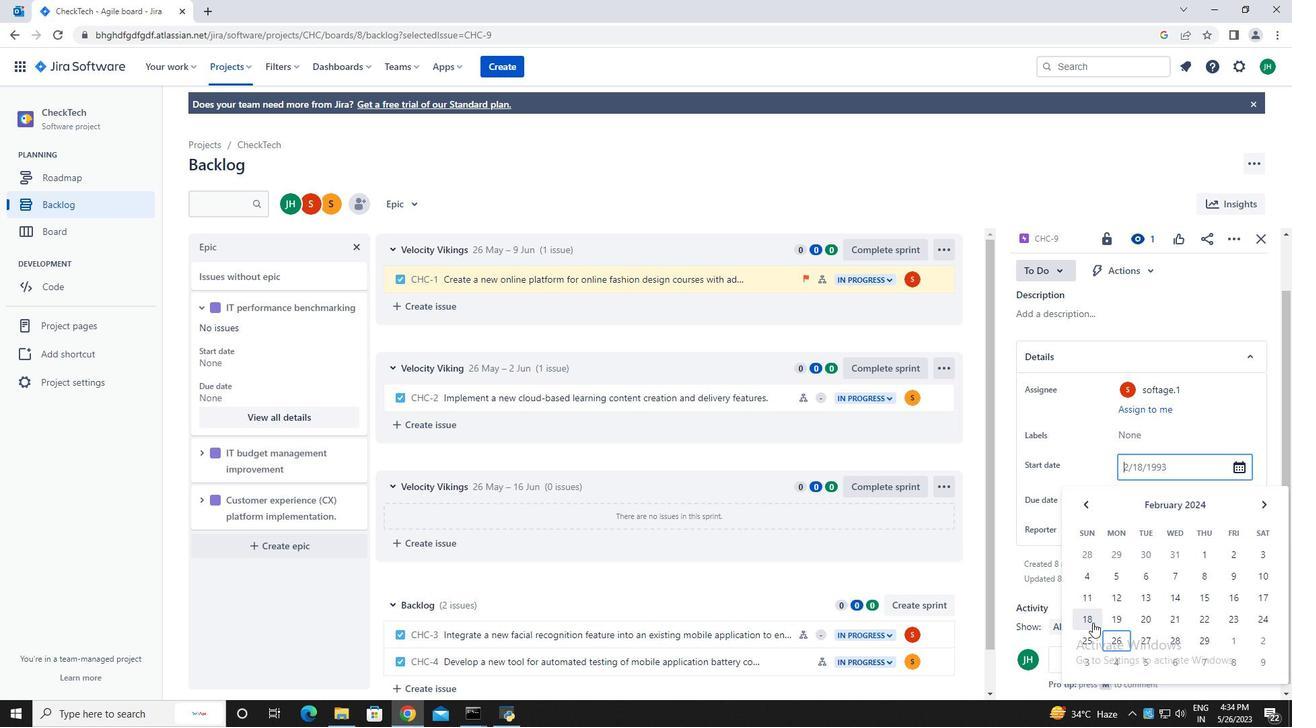 
Action: Mouse pressed left at (1089, 621)
Screenshot: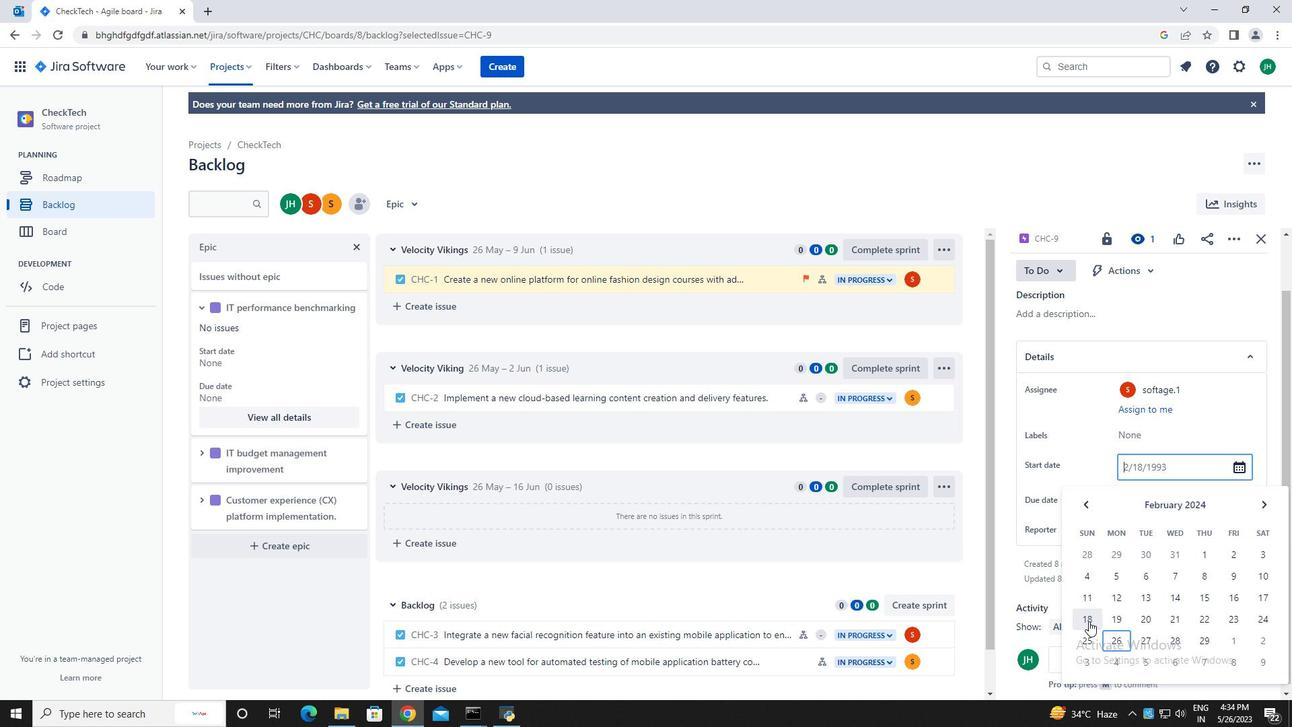 
Action: Mouse moved to (1086, 620)
Screenshot: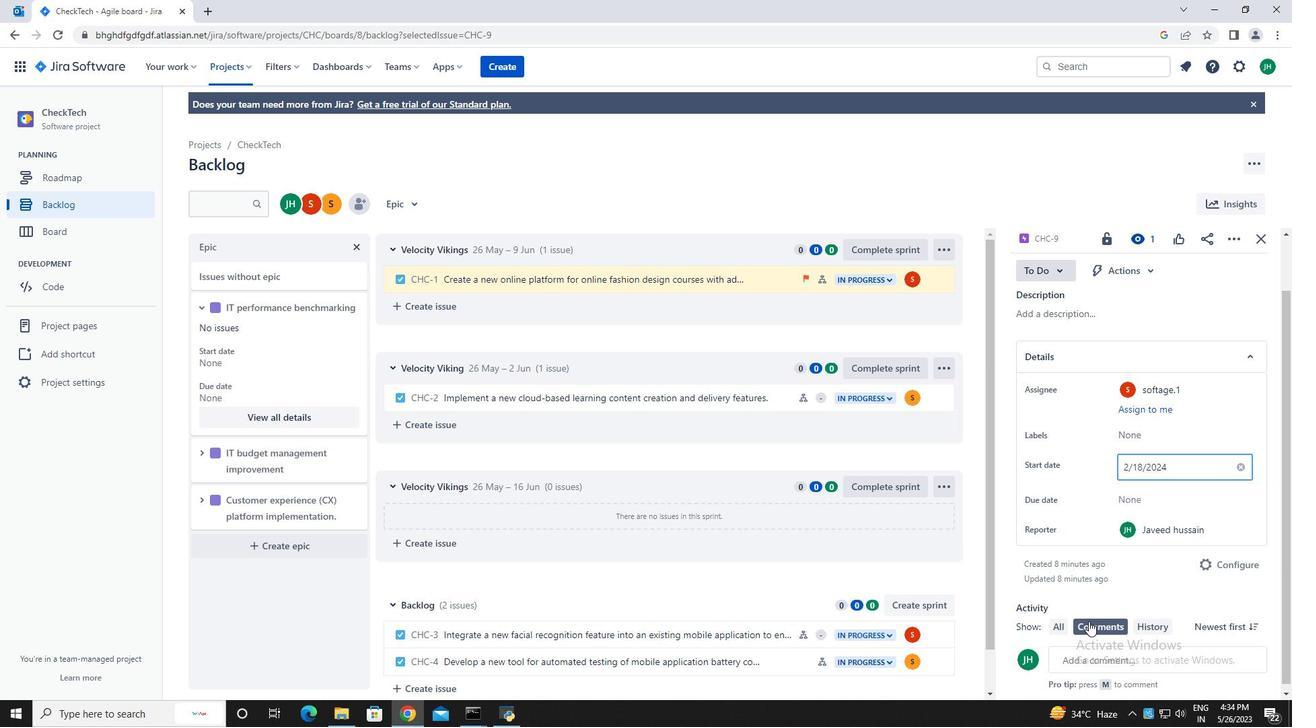 
Action: Key pressed <Key.enter>
Screenshot: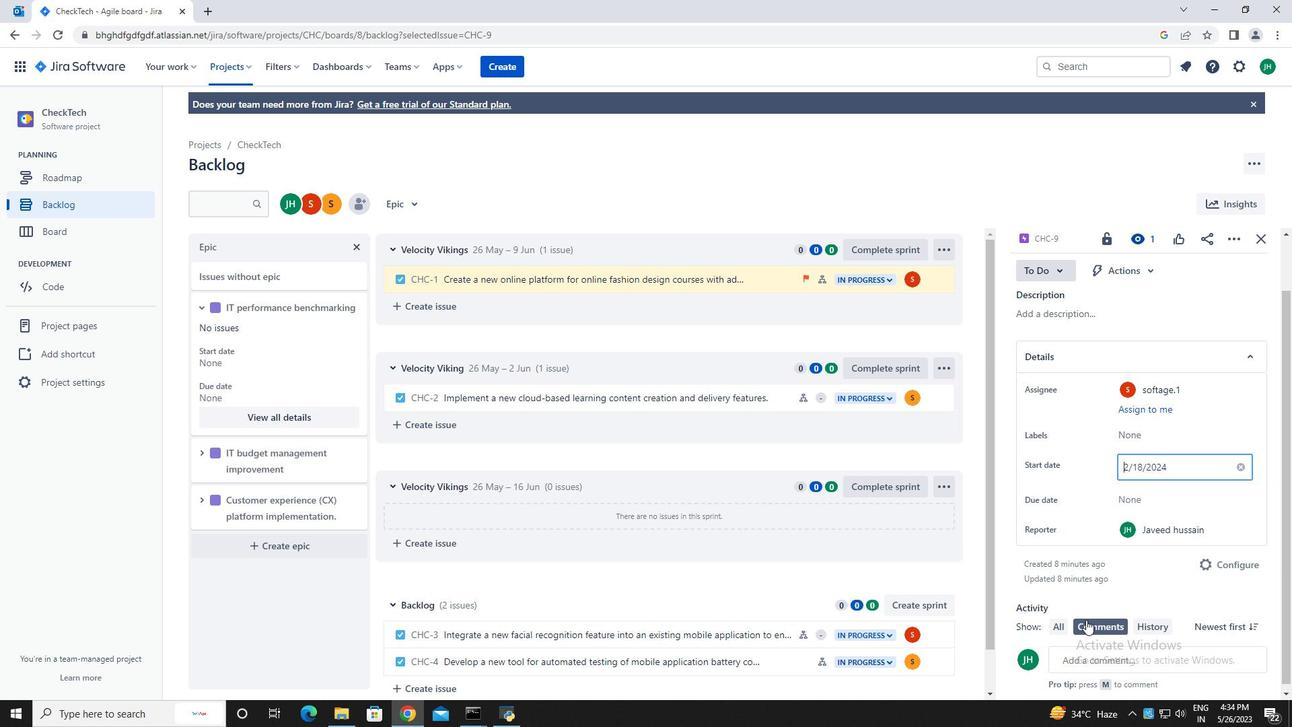 
Action: Mouse moved to (1152, 497)
Screenshot: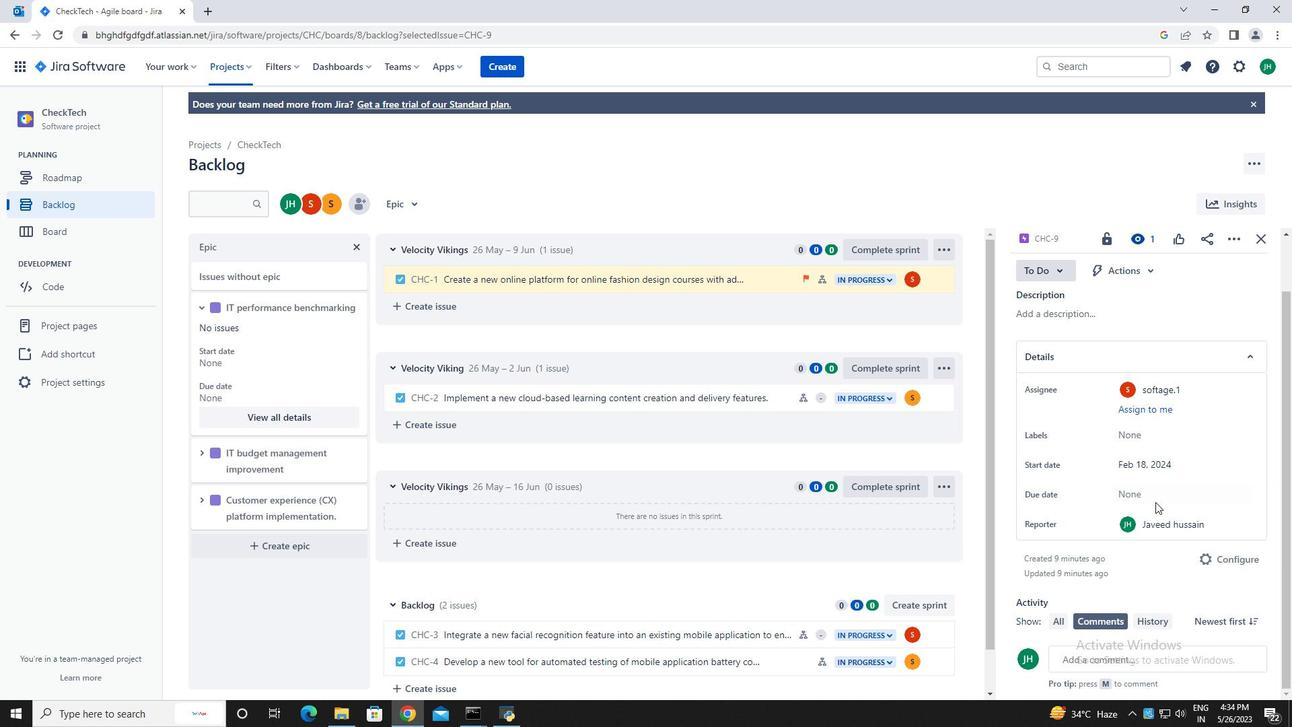 
Action: Mouse pressed left at (1152, 497)
Screenshot: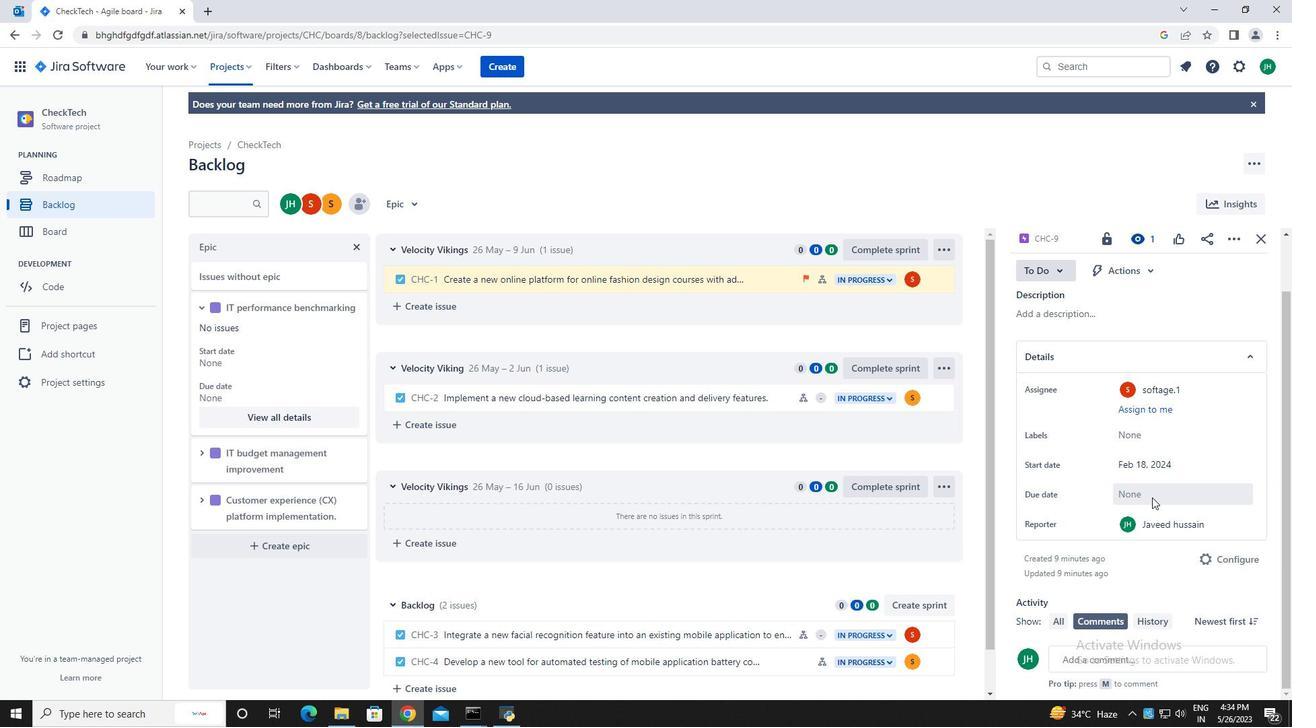
Action: Mouse moved to (1259, 302)
Screenshot: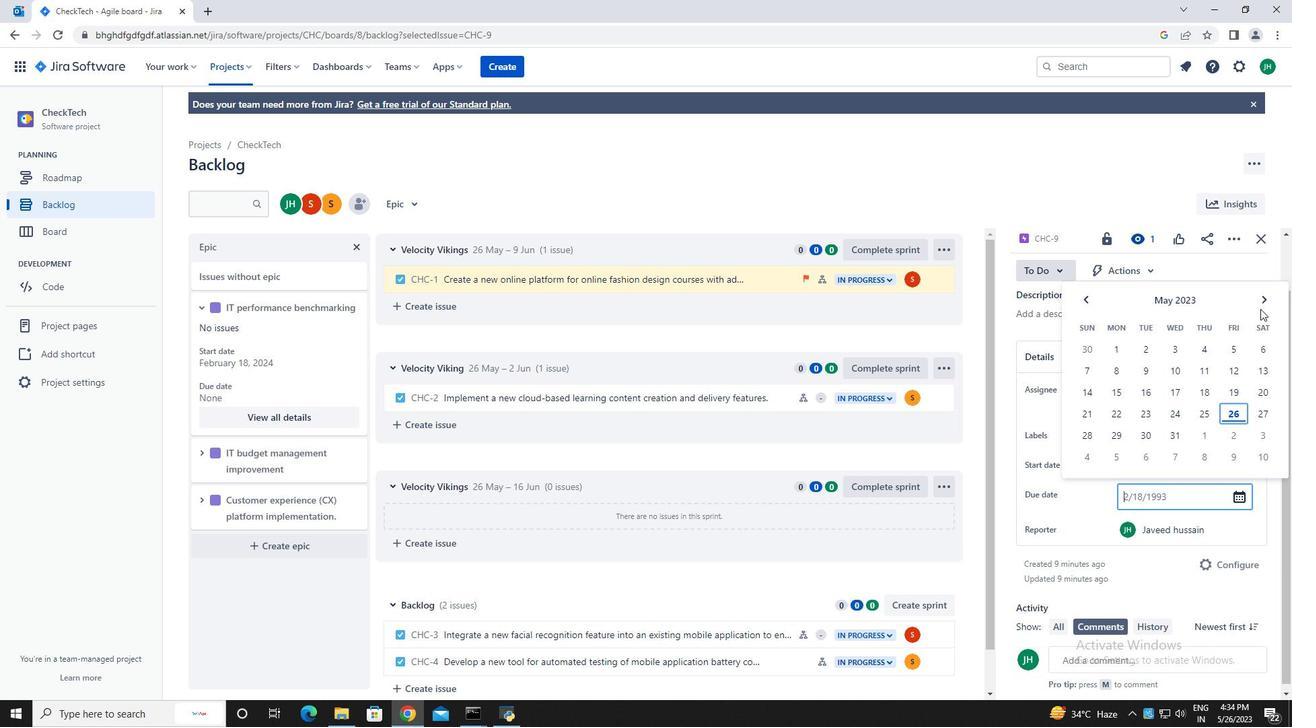 
Action: Mouse pressed left at (1259, 302)
Screenshot: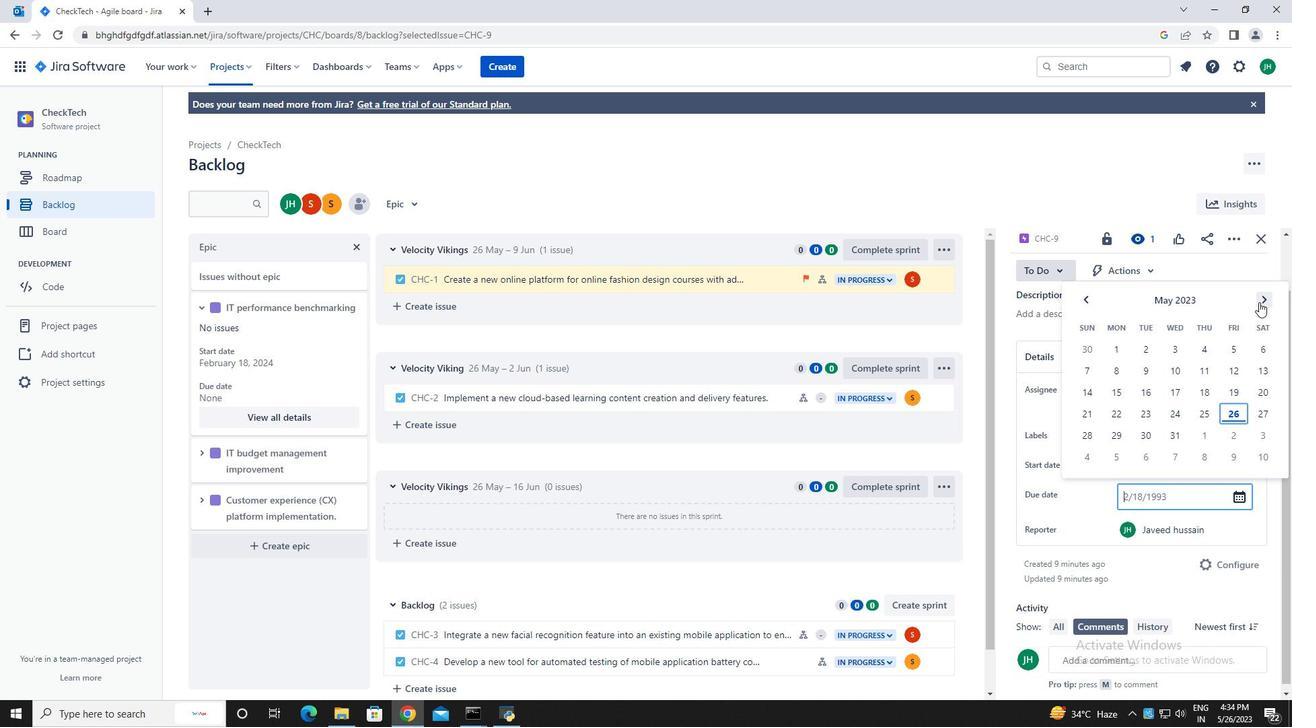 
Action: Mouse pressed left at (1259, 302)
Screenshot: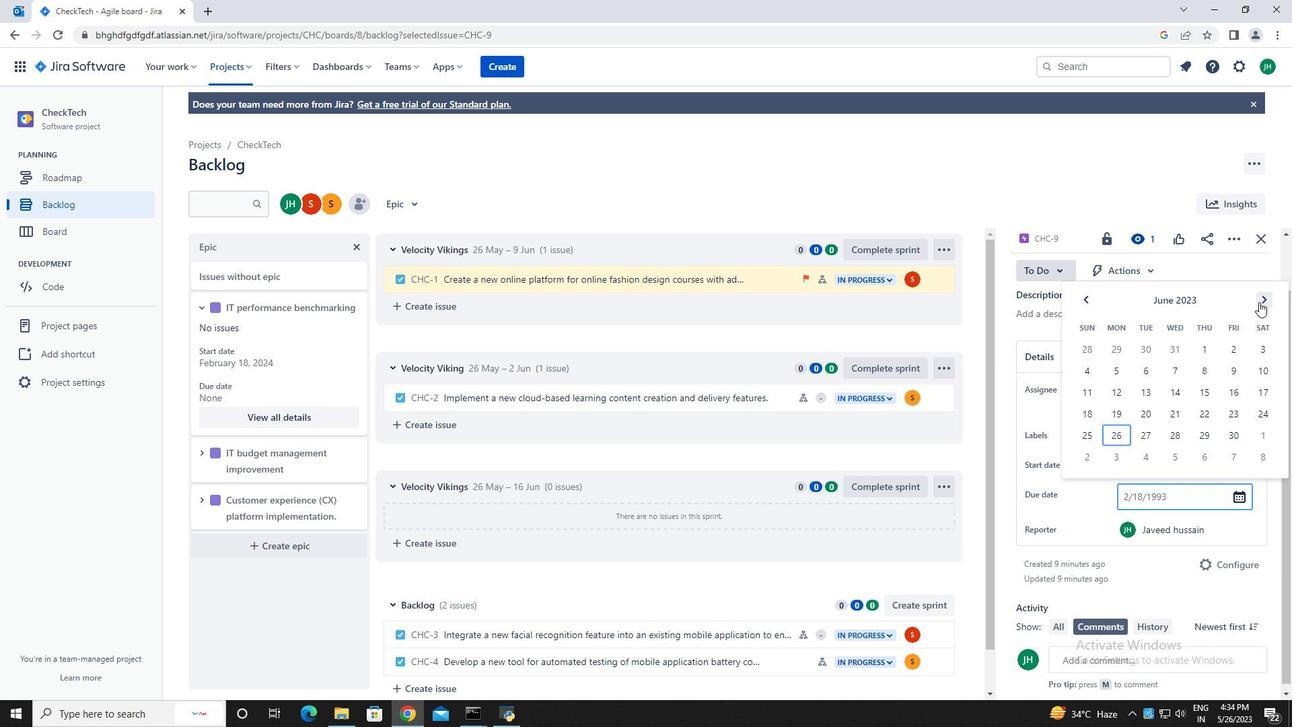 
Action: Mouse pressed left at (1259, 302)
Screenshot: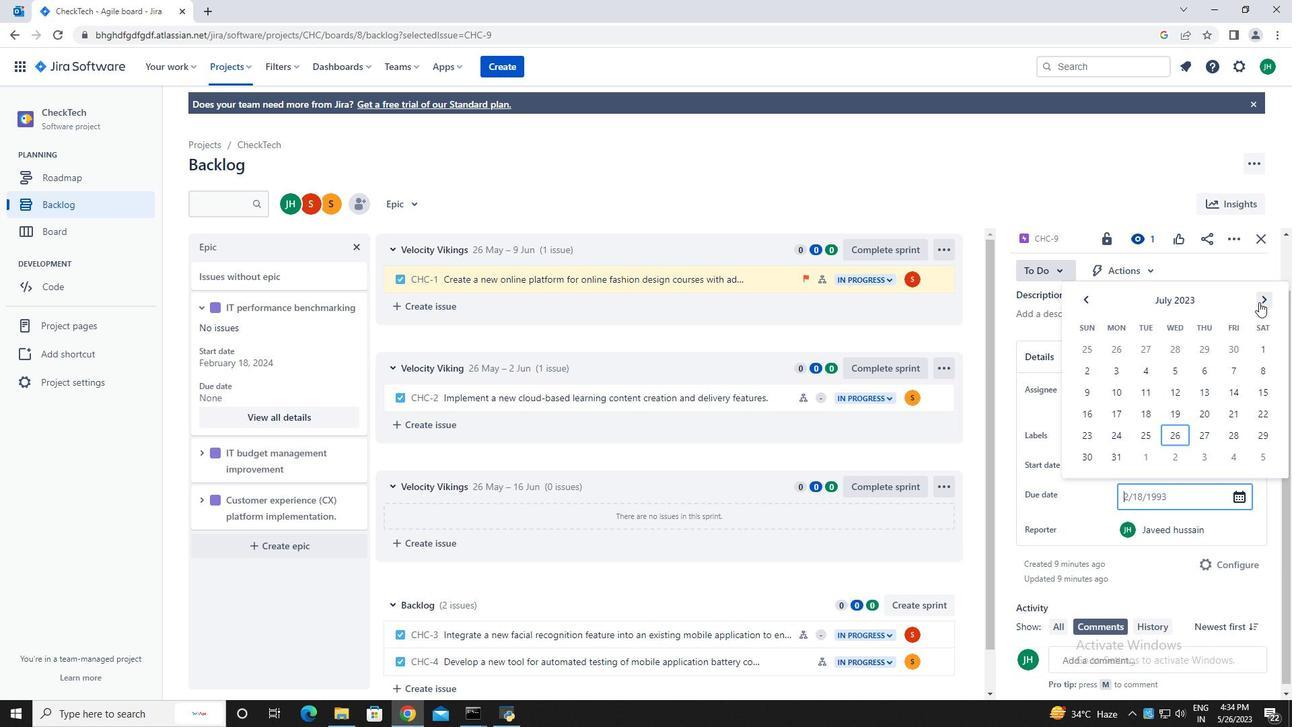 
Action: Mouse pressed left at (1259, 302)
Screenshot: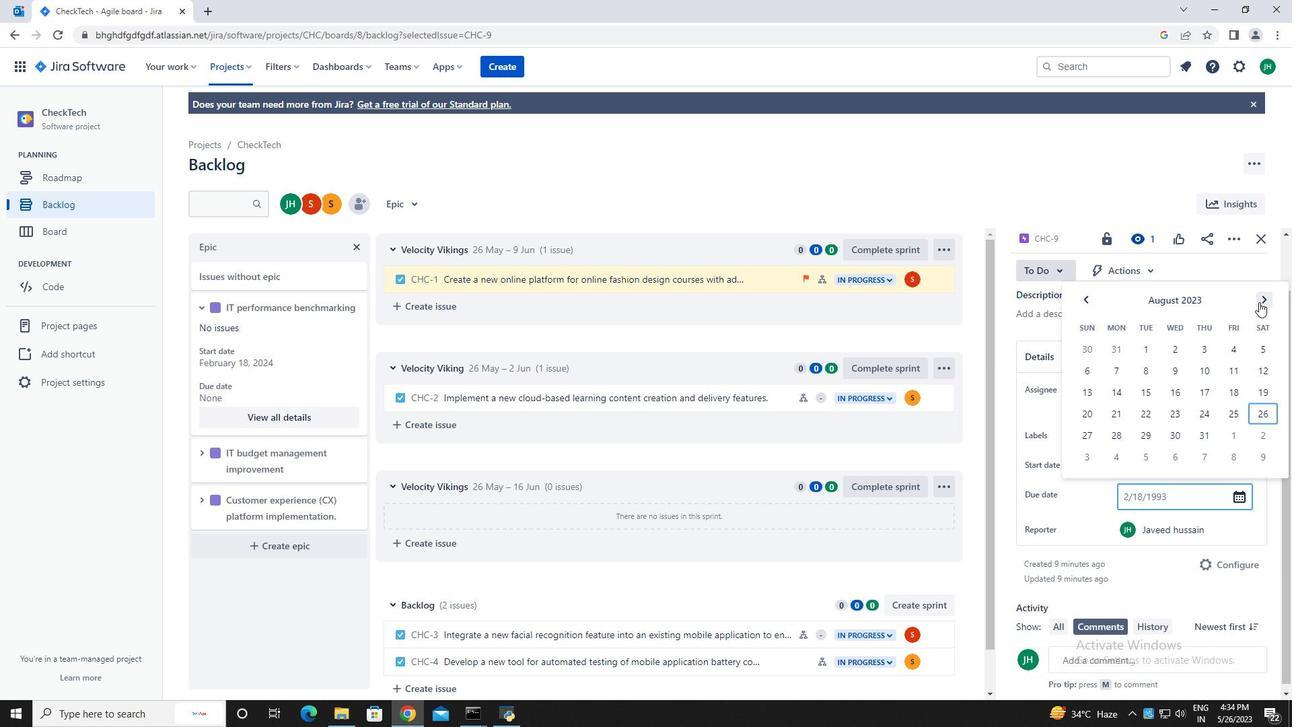 
Action: Mouse pressed left at (1259, 302)
Screenshot: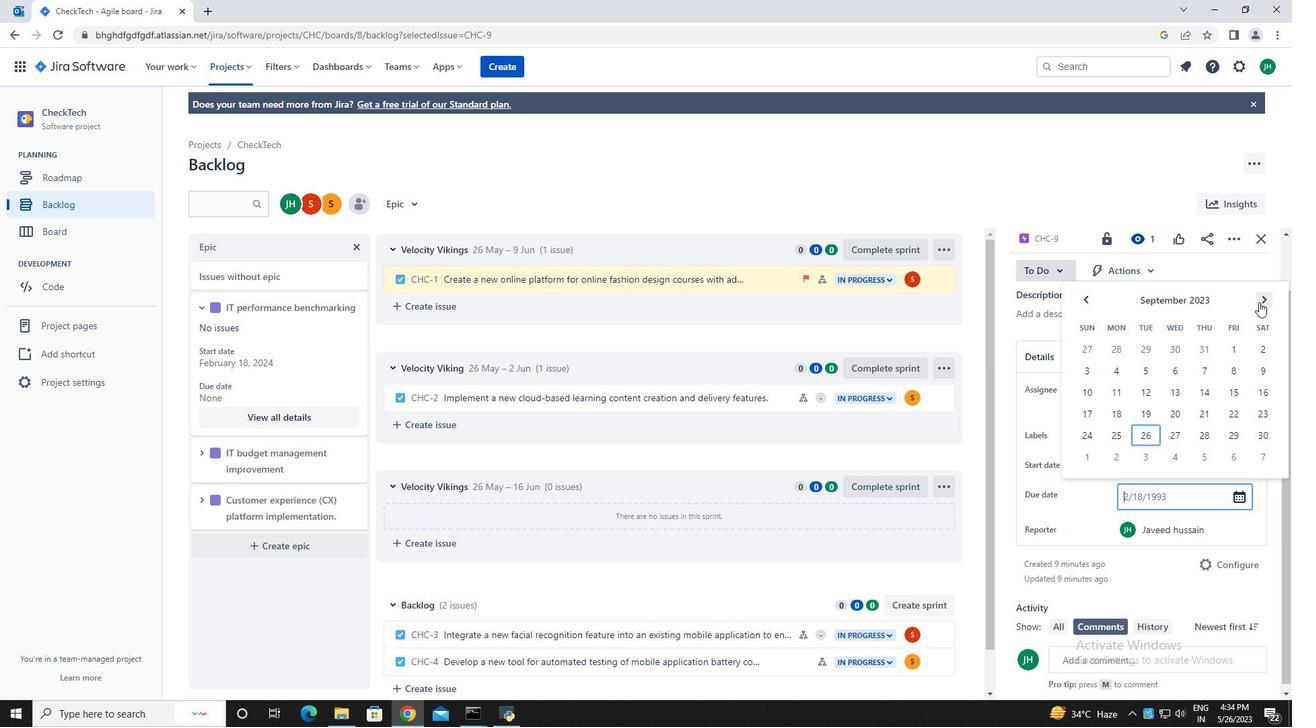 
Action: Mouse moved to (1258, 302)
Screenshot: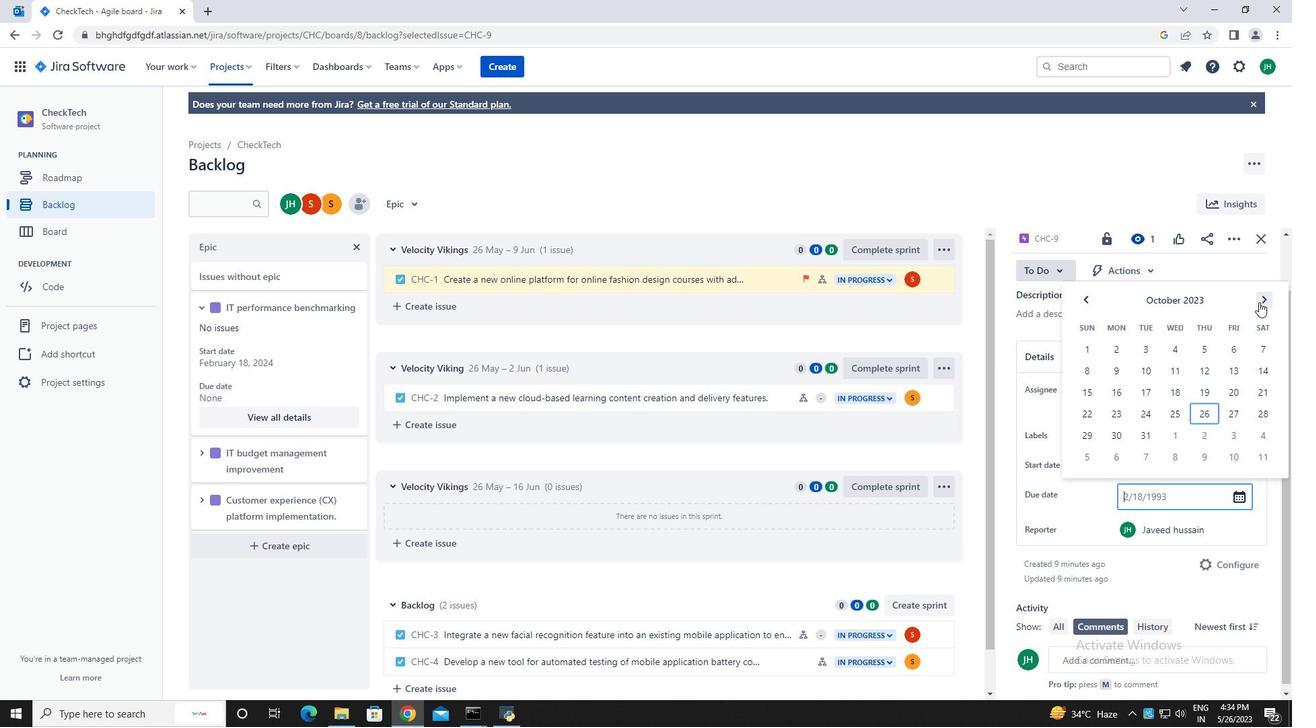 
Action: Mouse pressed left at (1258, 302)
Screenshot: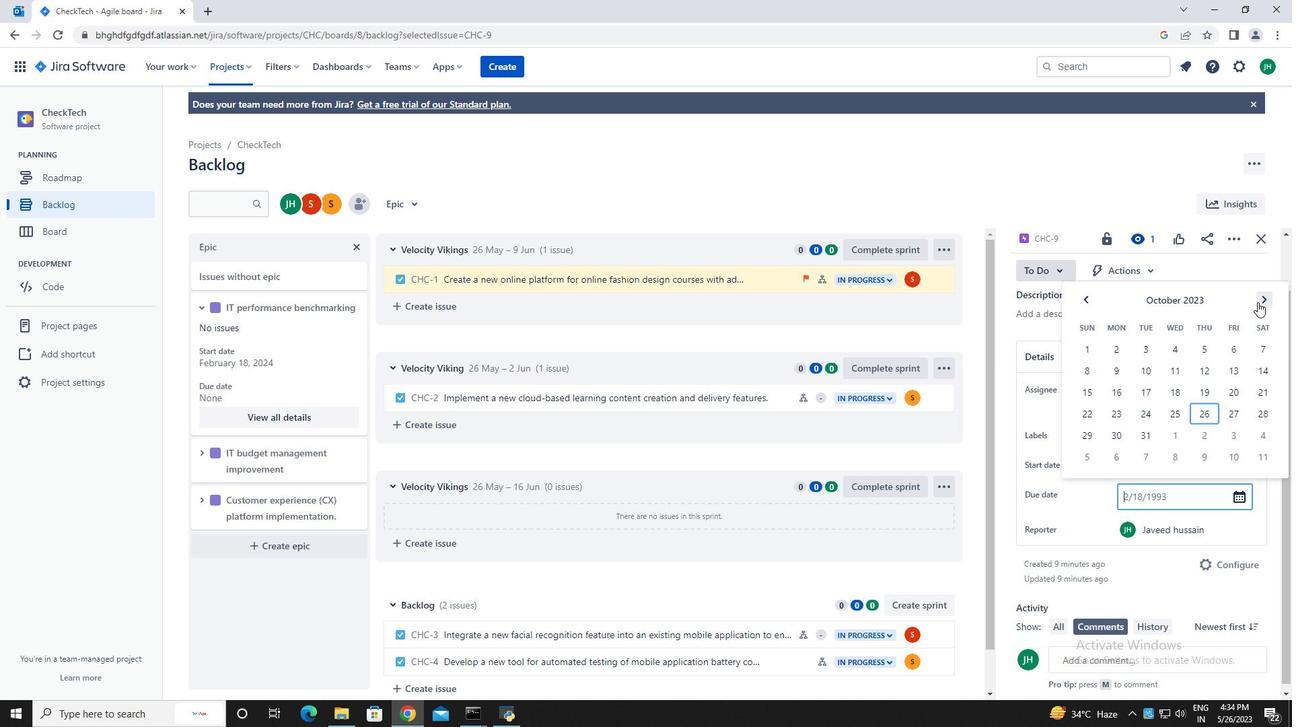 
Action: Mouse pressed left at (1258, 302)
Screenshot: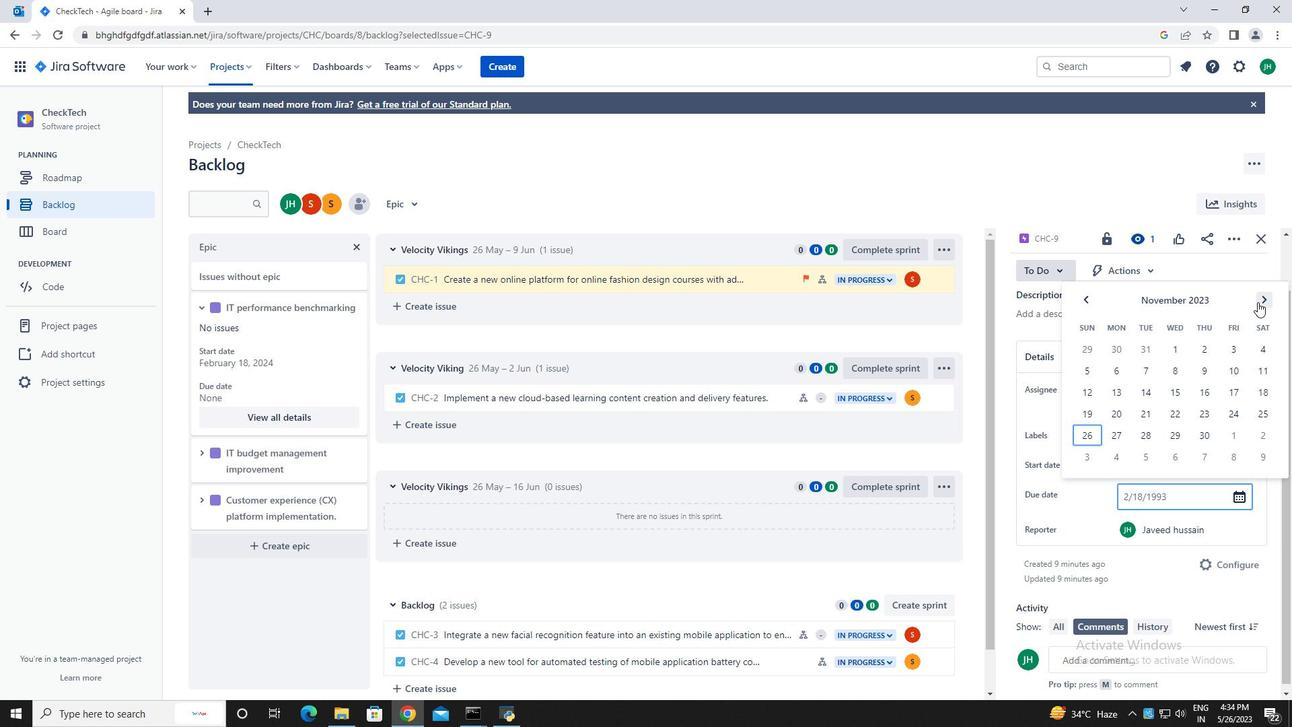 
Action: Mouse pressed left at (1258, 302)
Screenshot: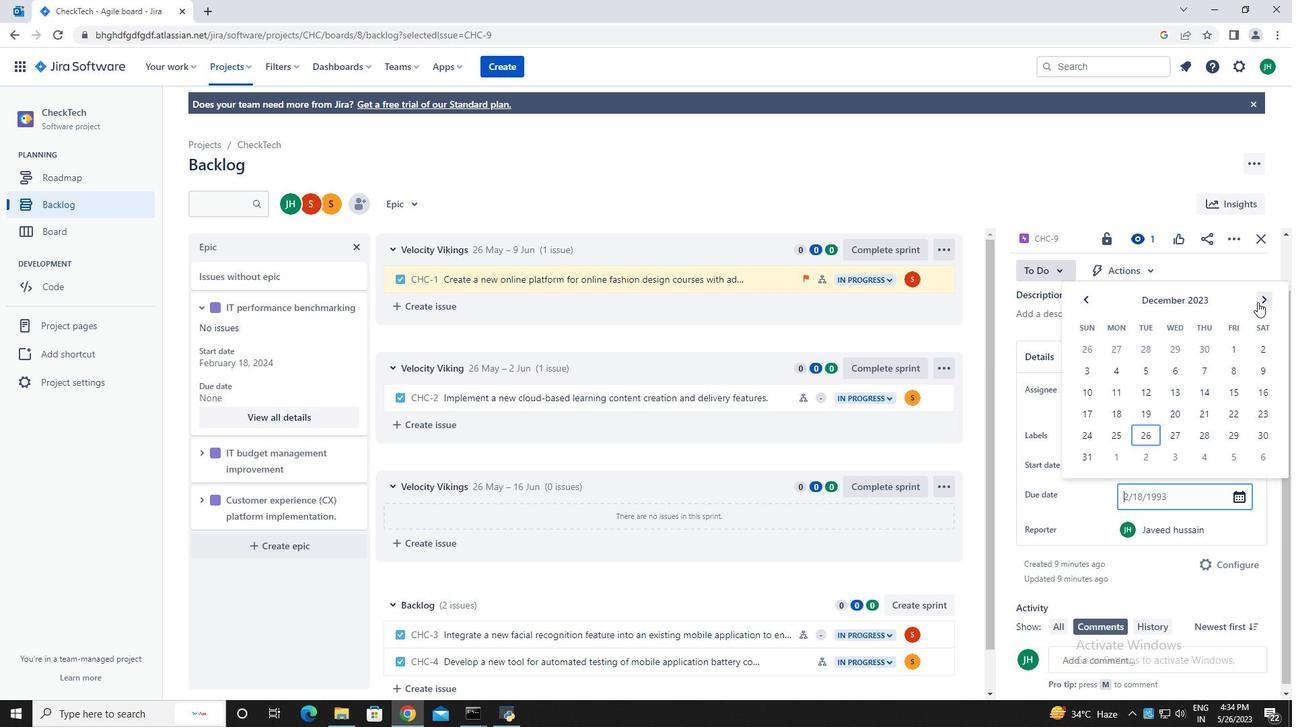 
Action: Mouse pressed left at (1258, 302)
Screenshot: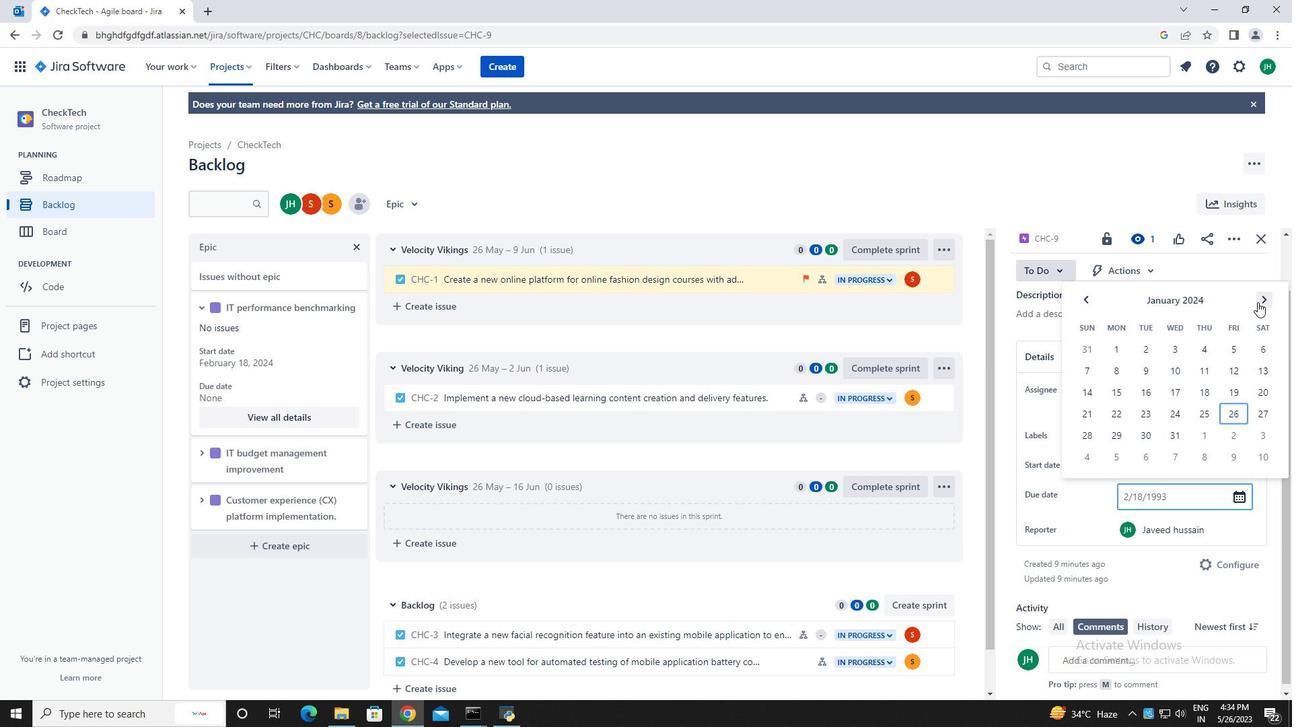 
Action: Mouse moved to (1257, 305)
Screenshot: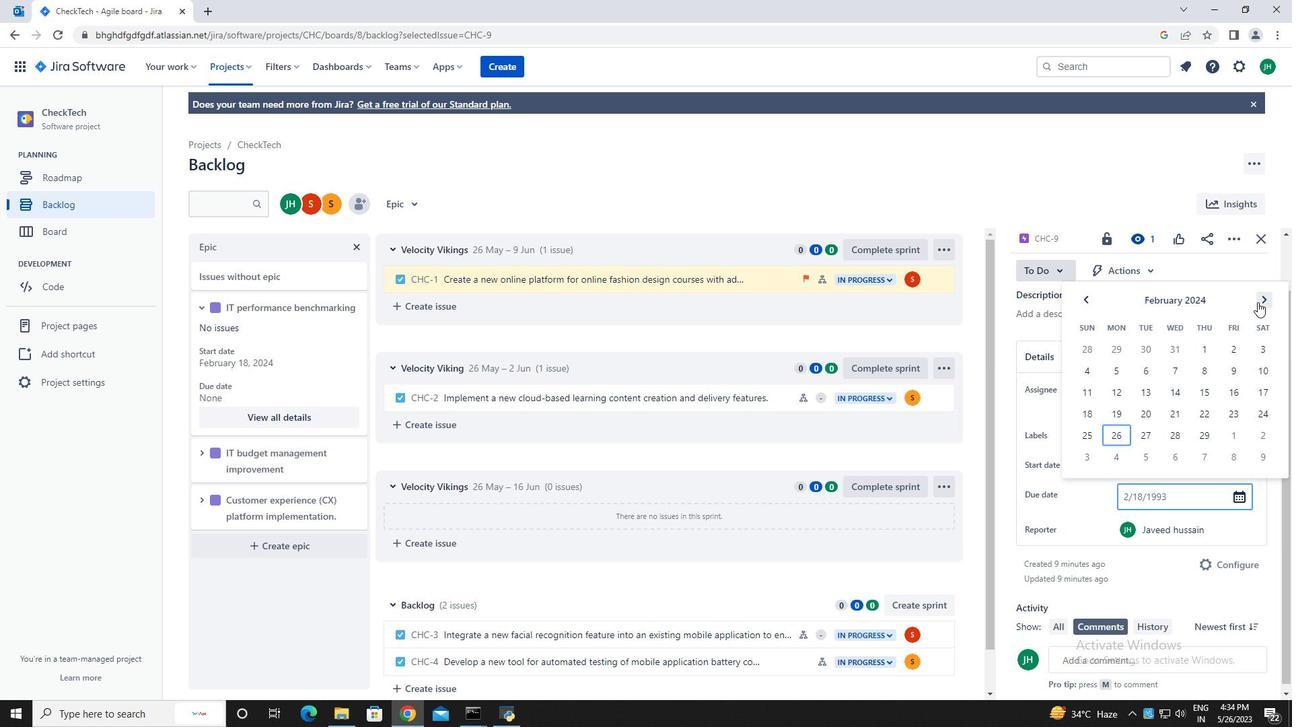 
Action: Mouse pressed left at (1257, 305)
Screenshot: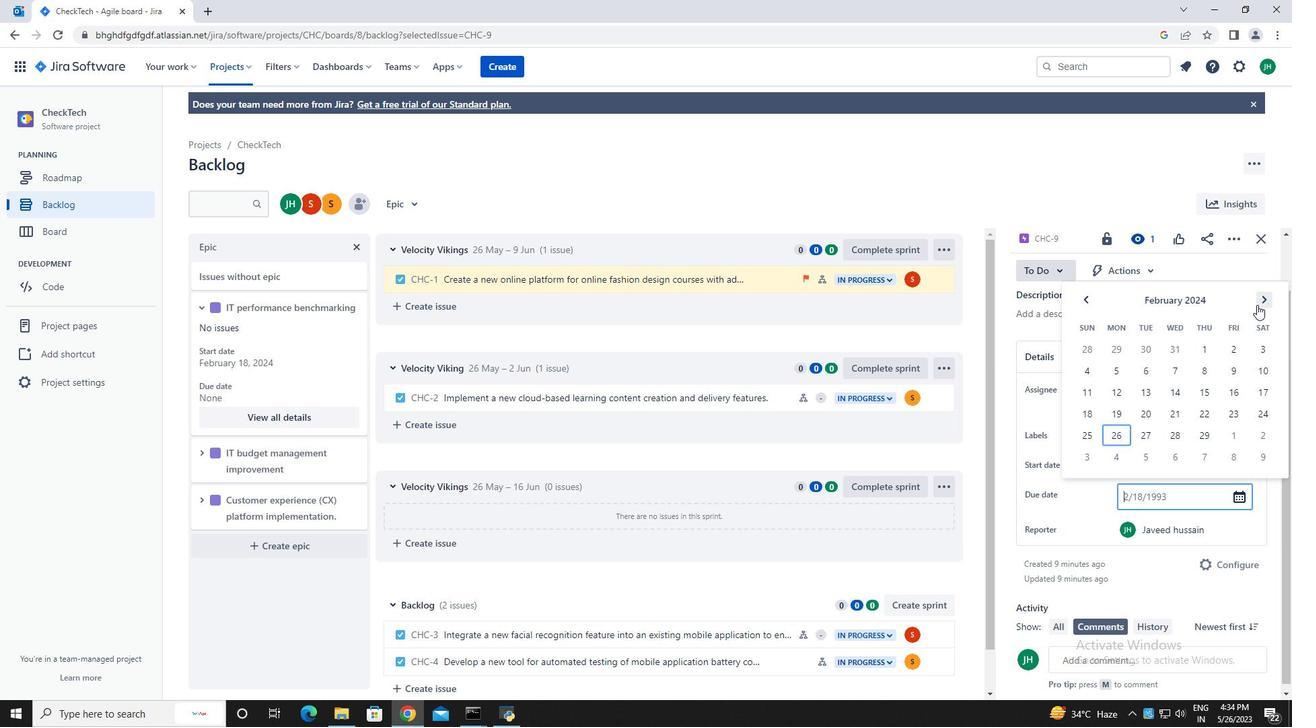 
Action: Mouse pressed left at (1257, 305)
Screenshot: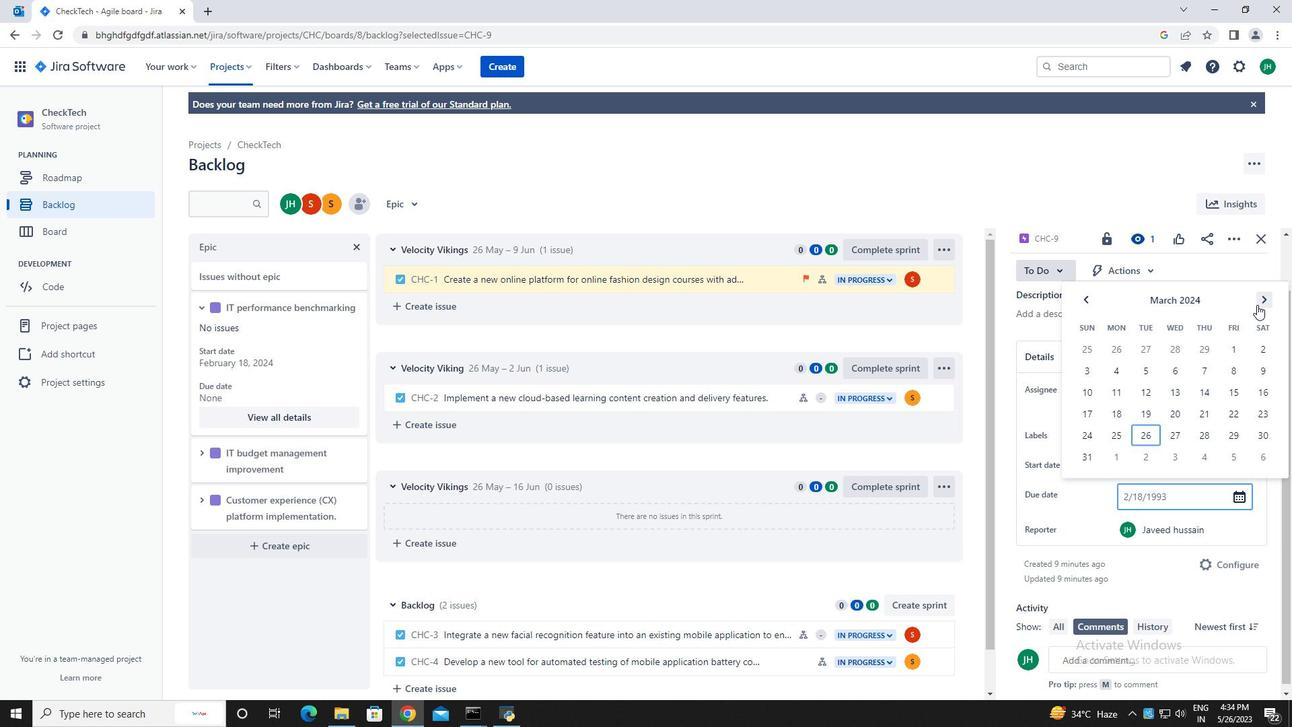 
Action: Mouse moved to (1257, 305)
Screenshot: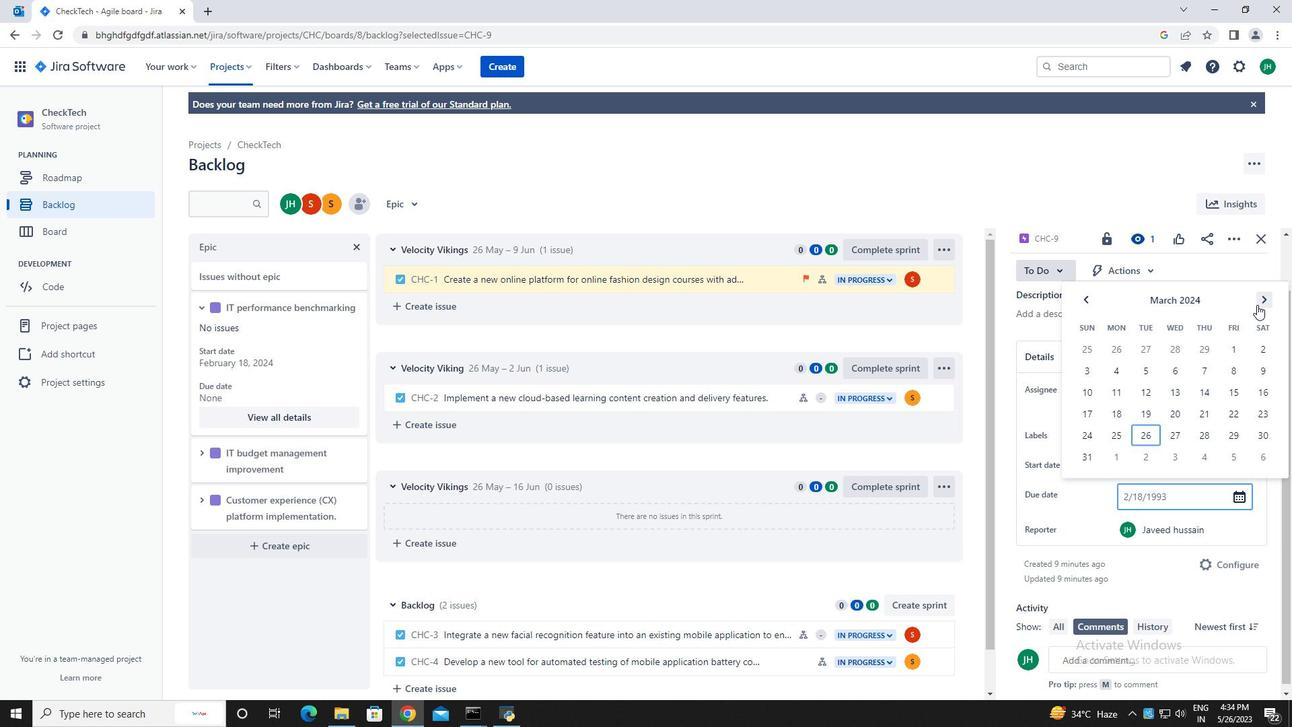 
Action: Mouse pressed left at (1257, 305)
Screenshot: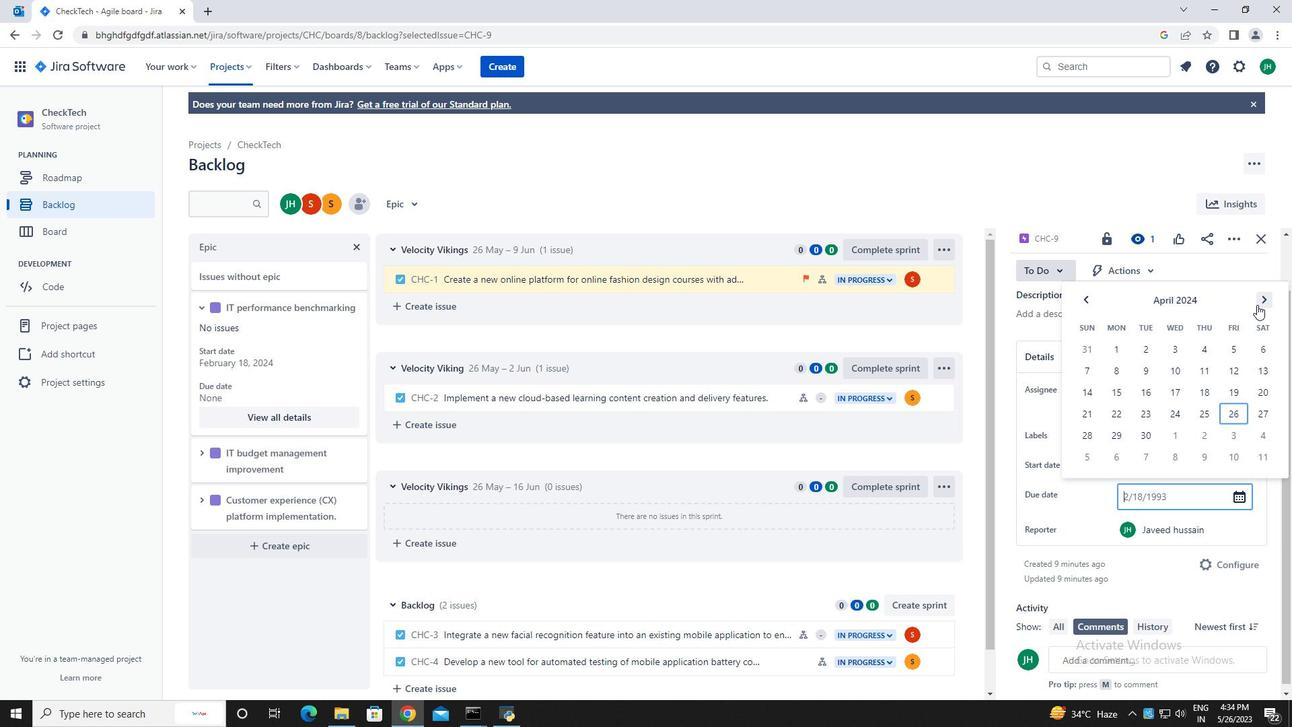 
Action: Mouse pressed left at (1257, 305)
Screenshot: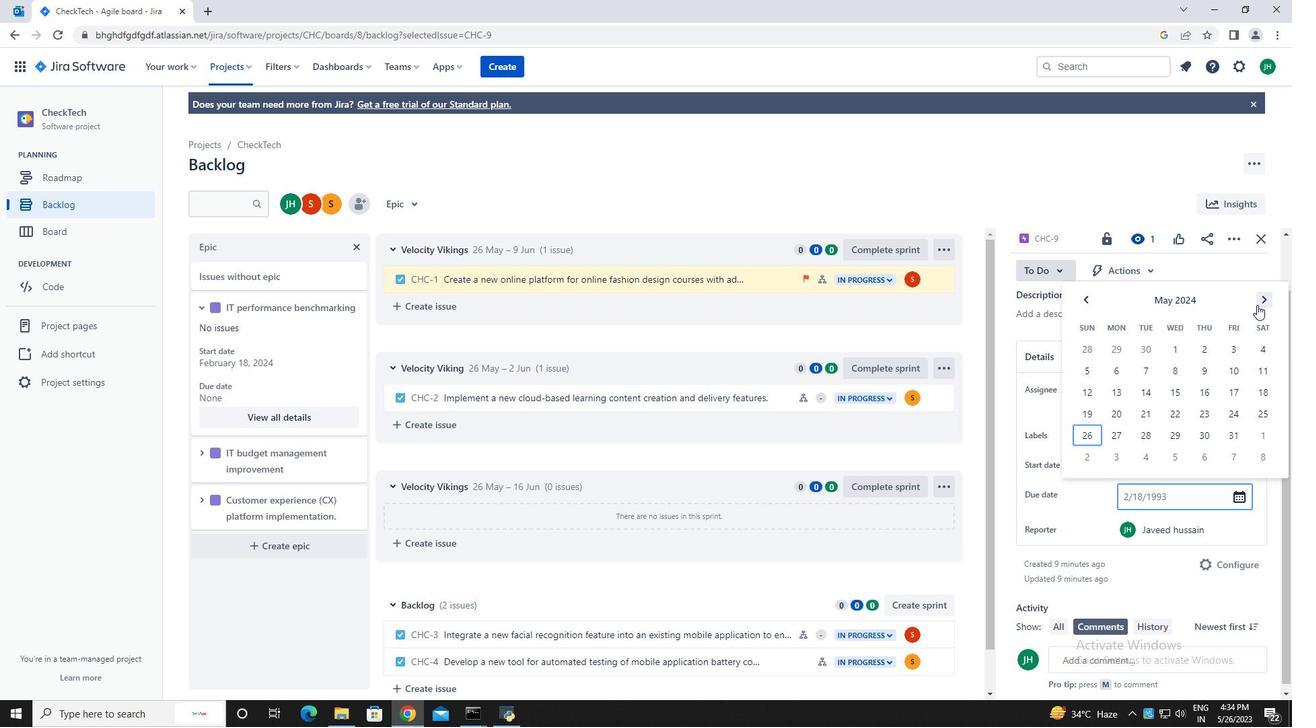 
Action: Mouse pressed left at (1257, 305)
Screenshot: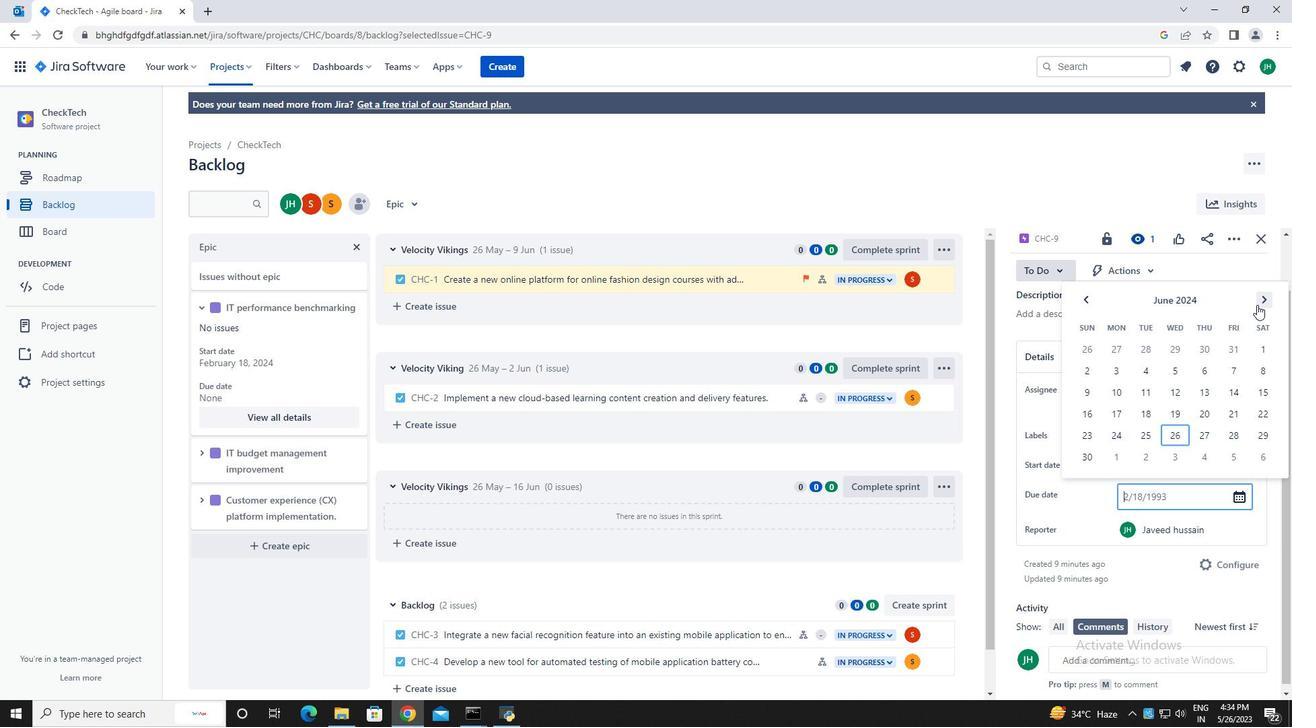 
Action: Mouse pressed left at (1257, 305)
Screenshot: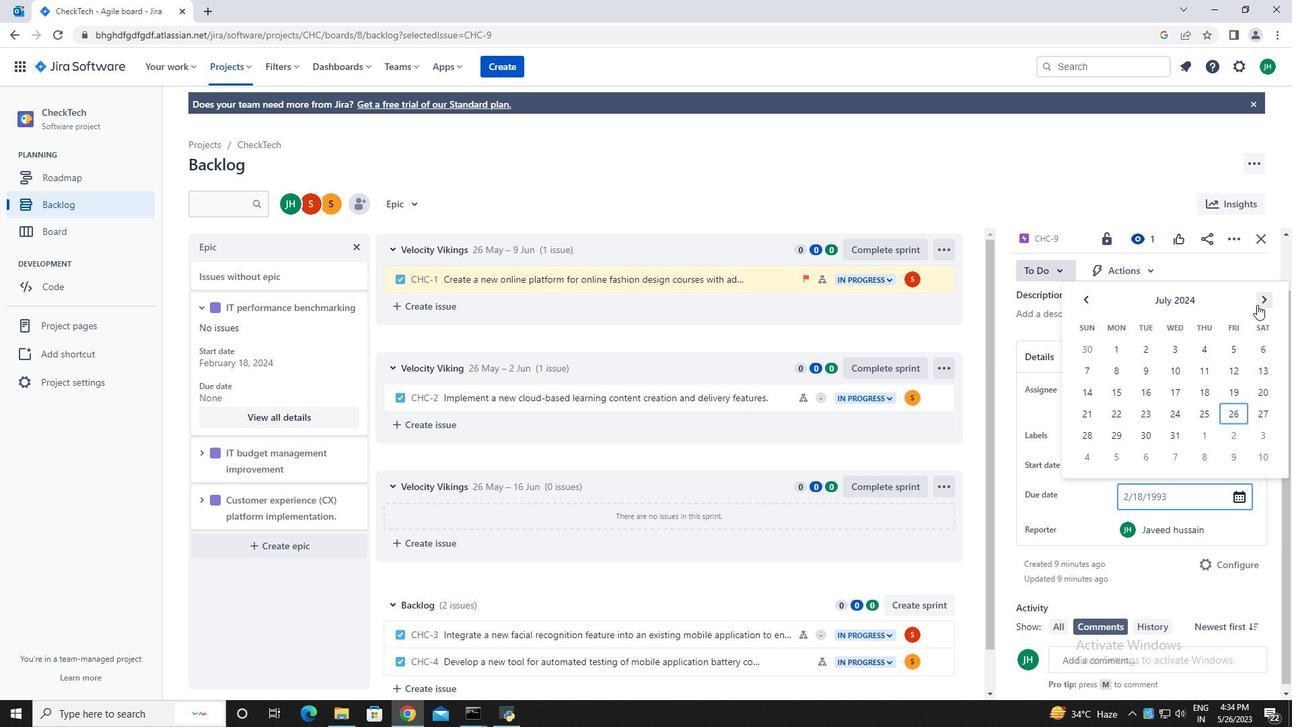 
Action: Mouse pressed left at (1257, 305)
Screenshot: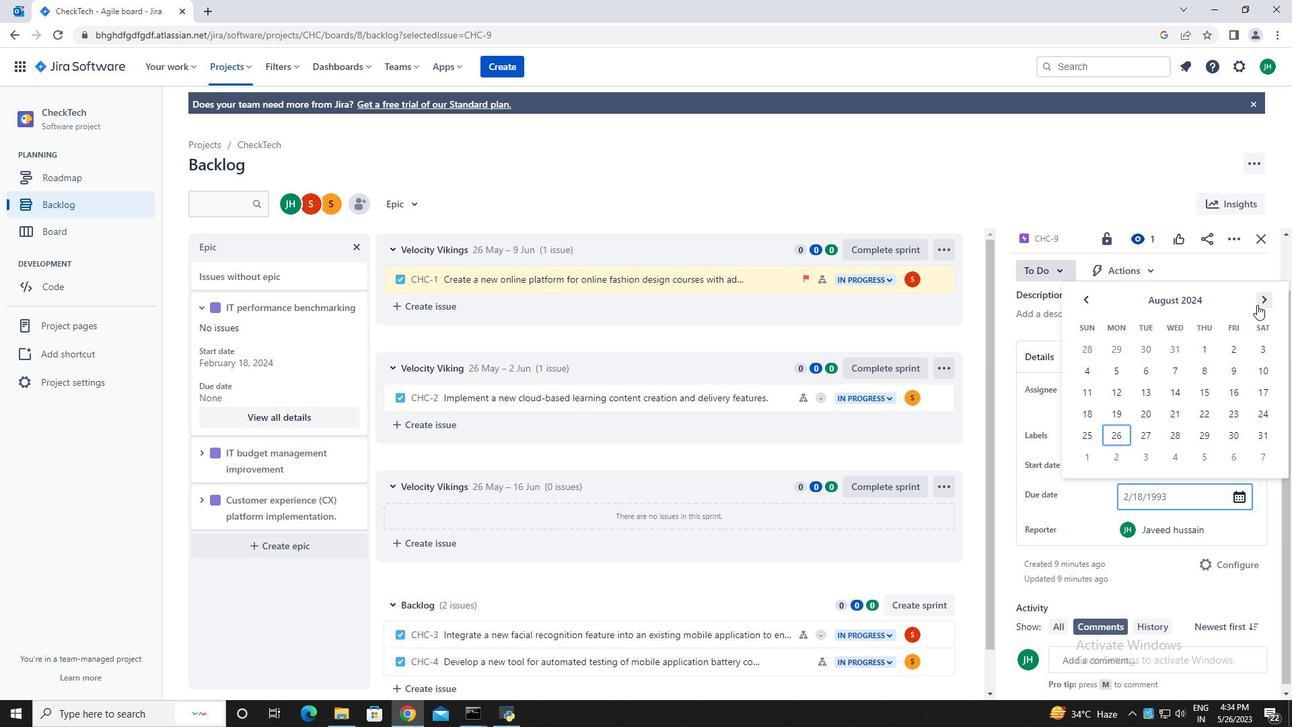 
Action: Mouse pressed left at (1257, 305)
Screenshot: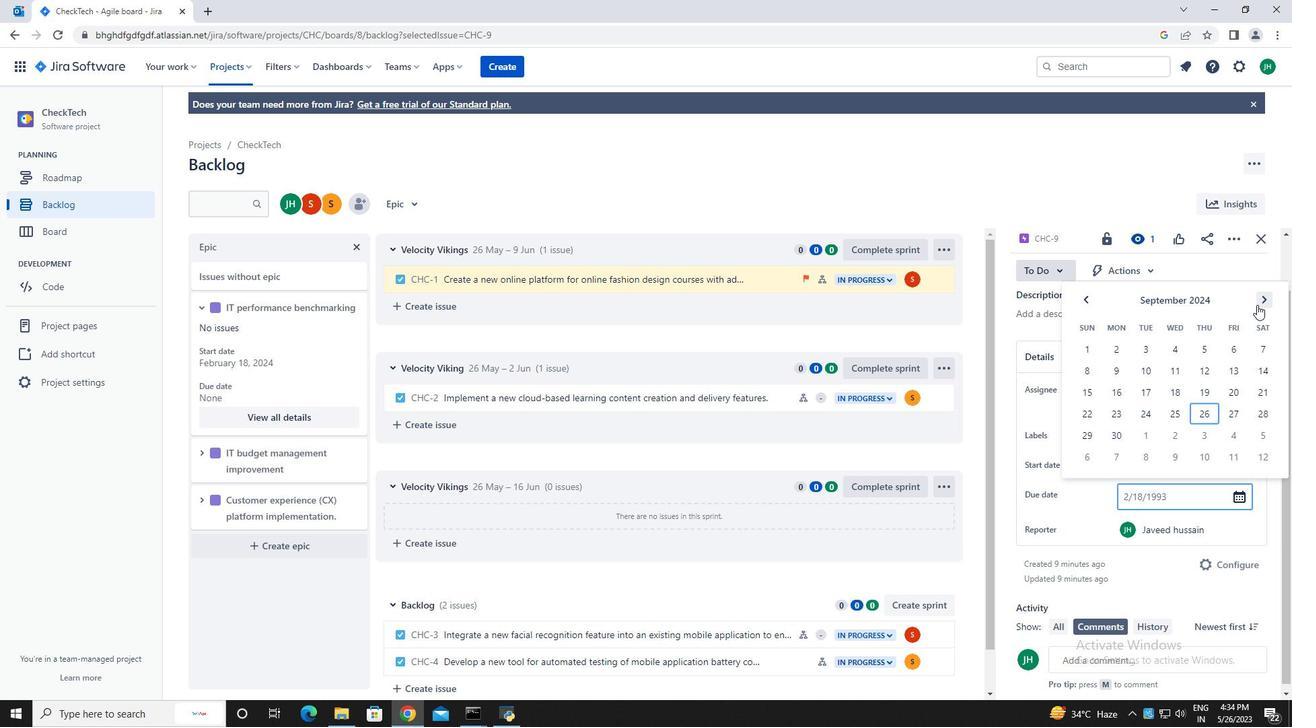 
Action: Mouse pressed left at (1257, 305)
Screenshot: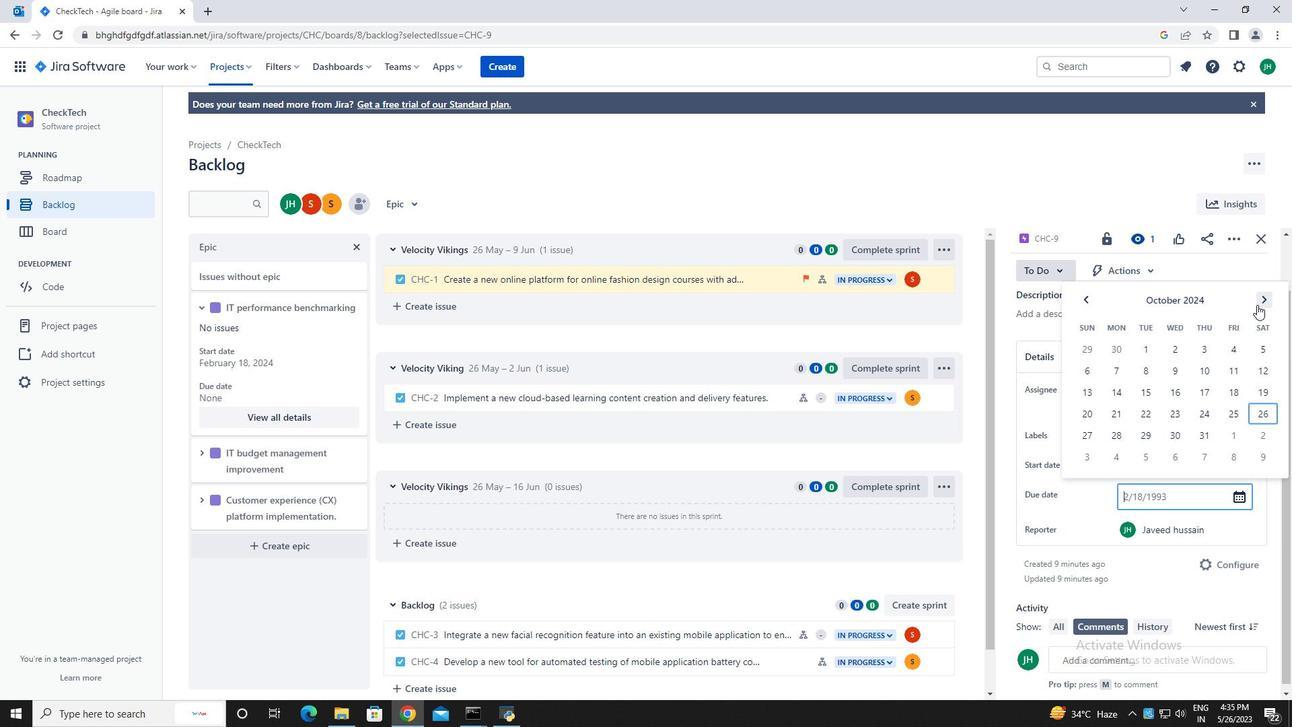 
Action: Mouse pressed left at (1257, 305)
Screenshot: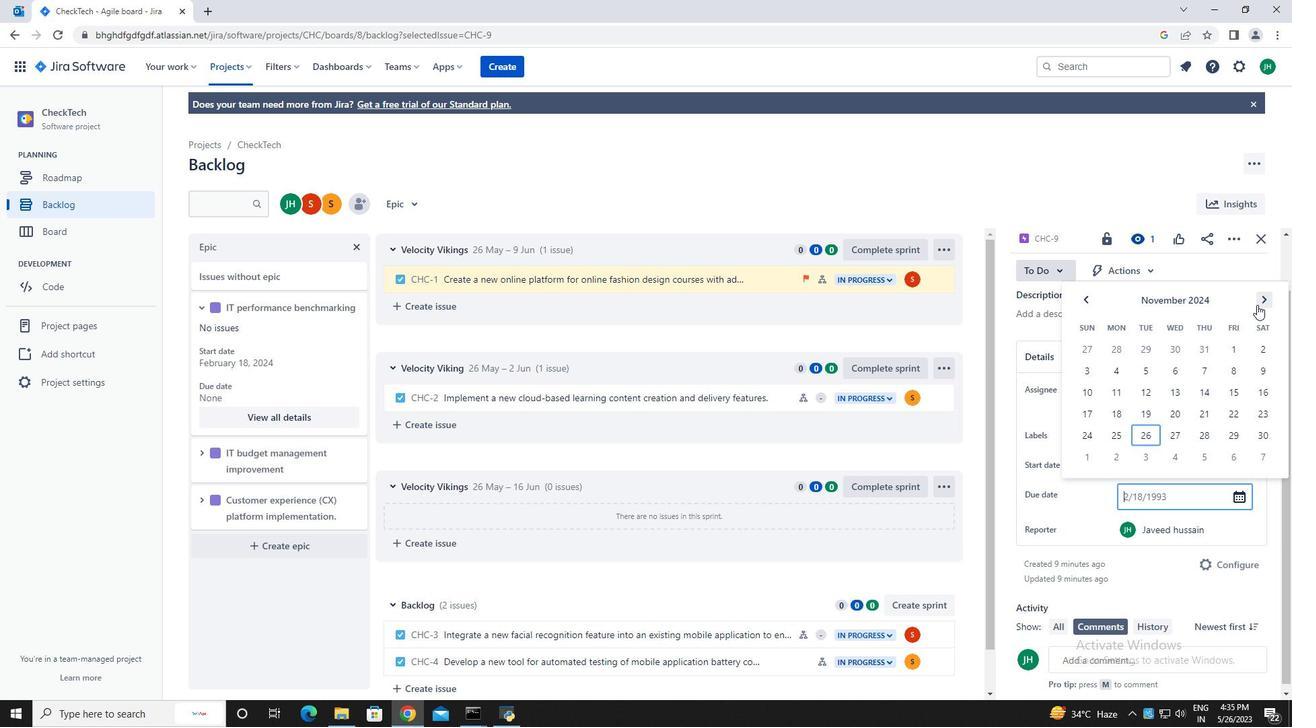 
Action: Mouse pressed left at (1257, 305)
Screenshot: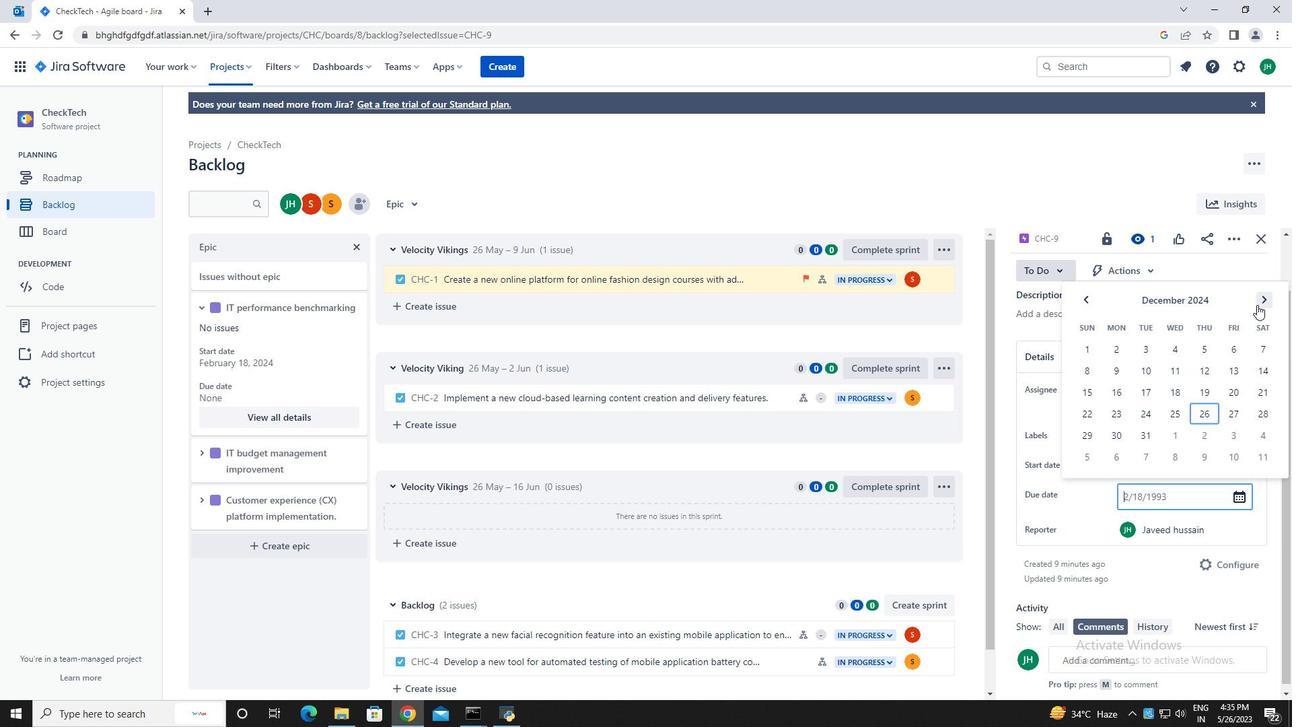 
Action: Mouse pressed left at (1257, 305)
Screenshot: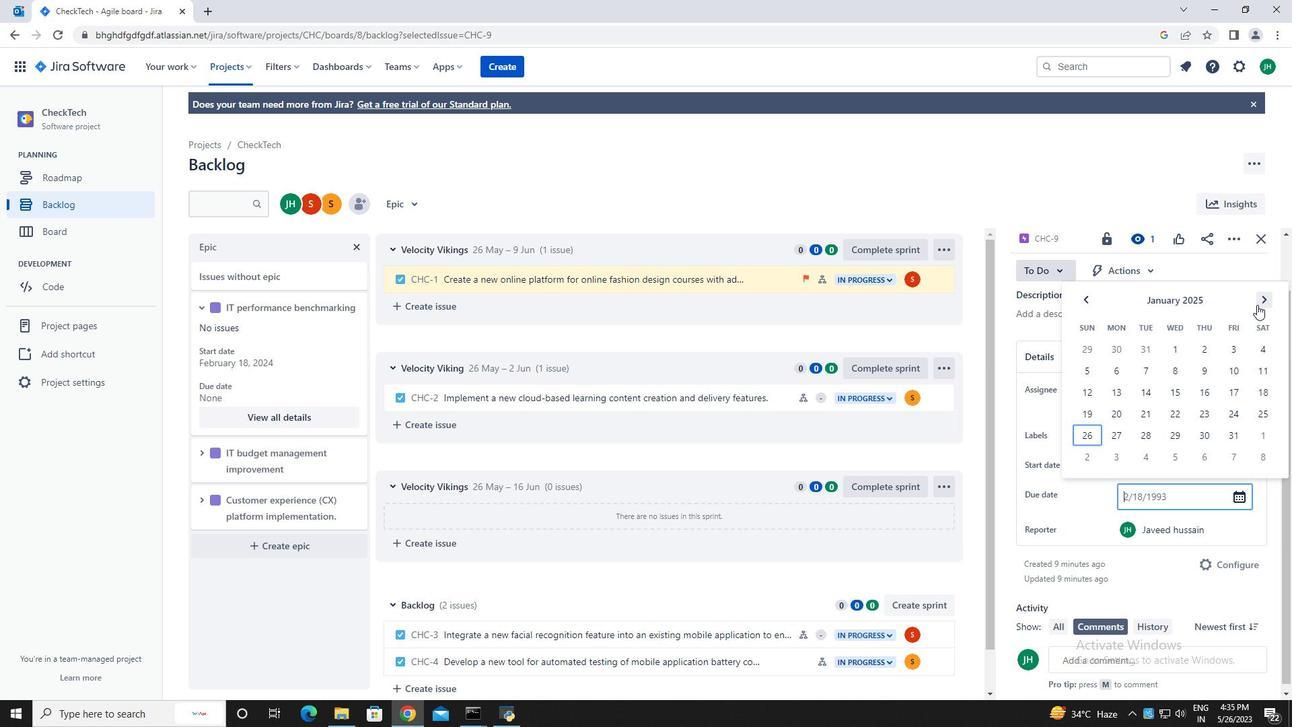 
Action: Mouse pressed left at (1257, 305)
Screenshot: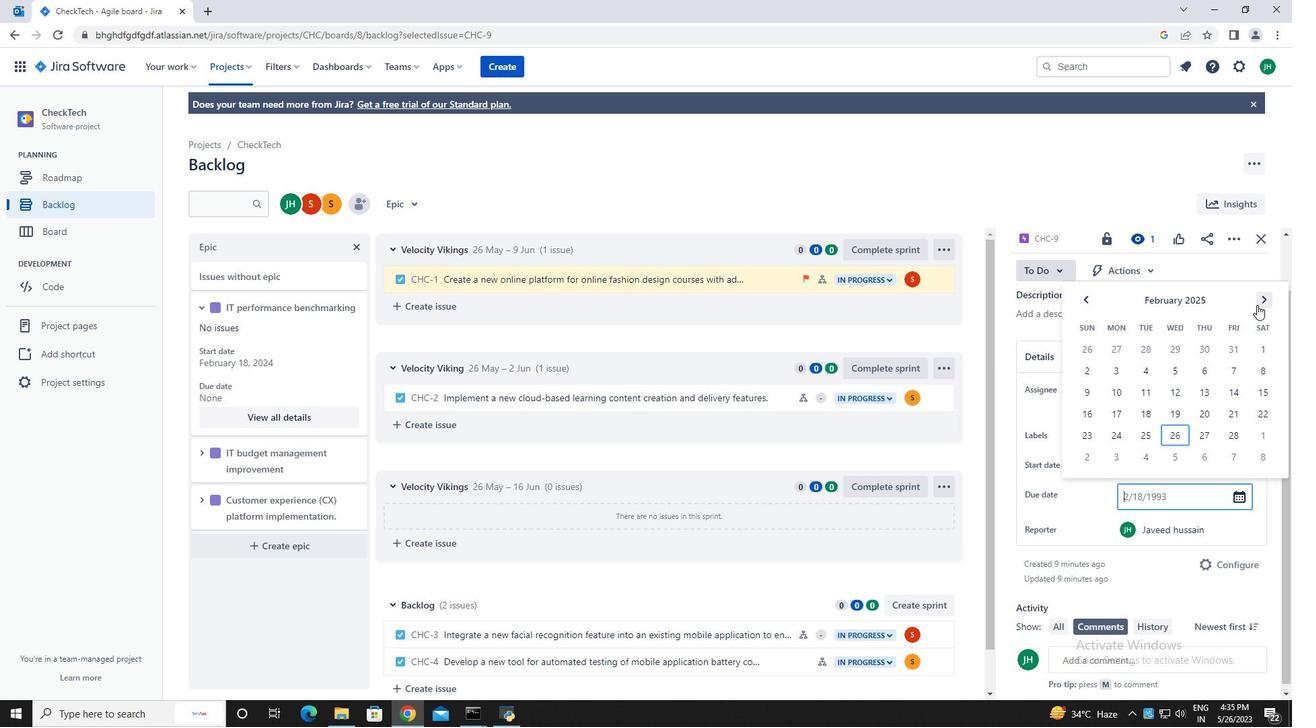 
Action: Mouse pressed left at (1257, 305)
Screenshot: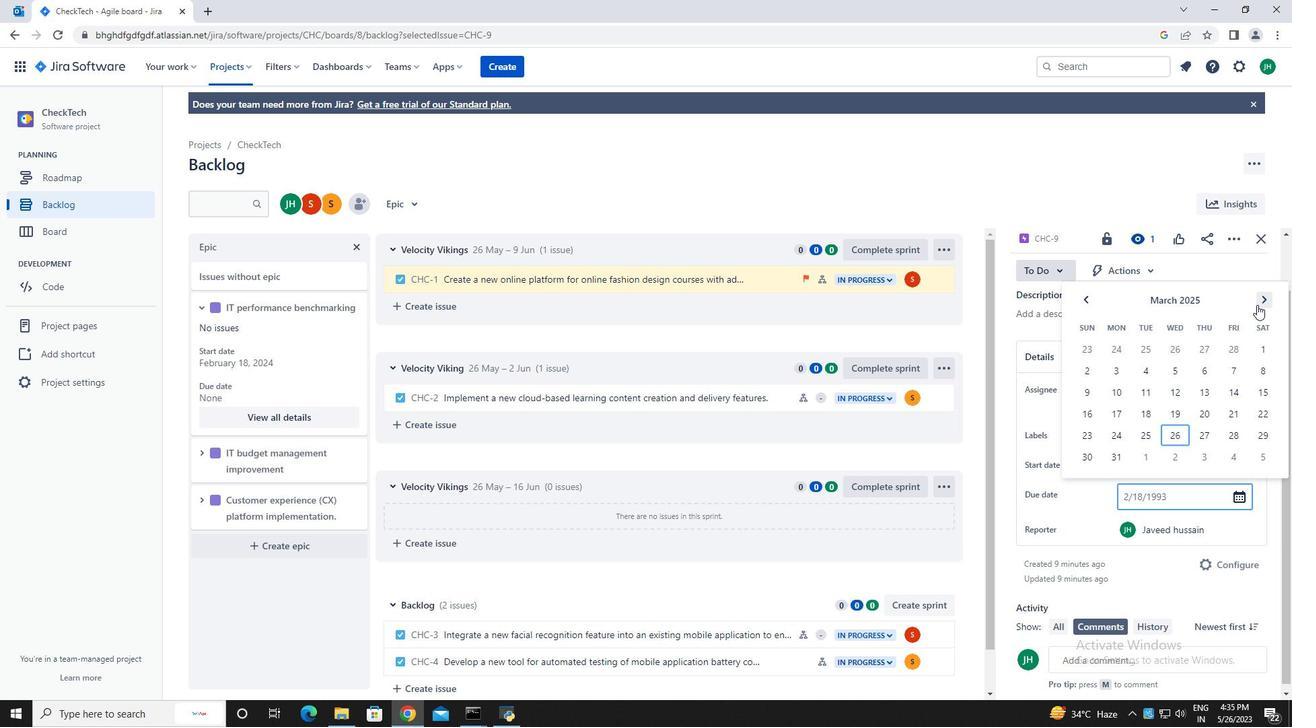 
Action: Mouse pressed left at (1257, 305)
Screenshot: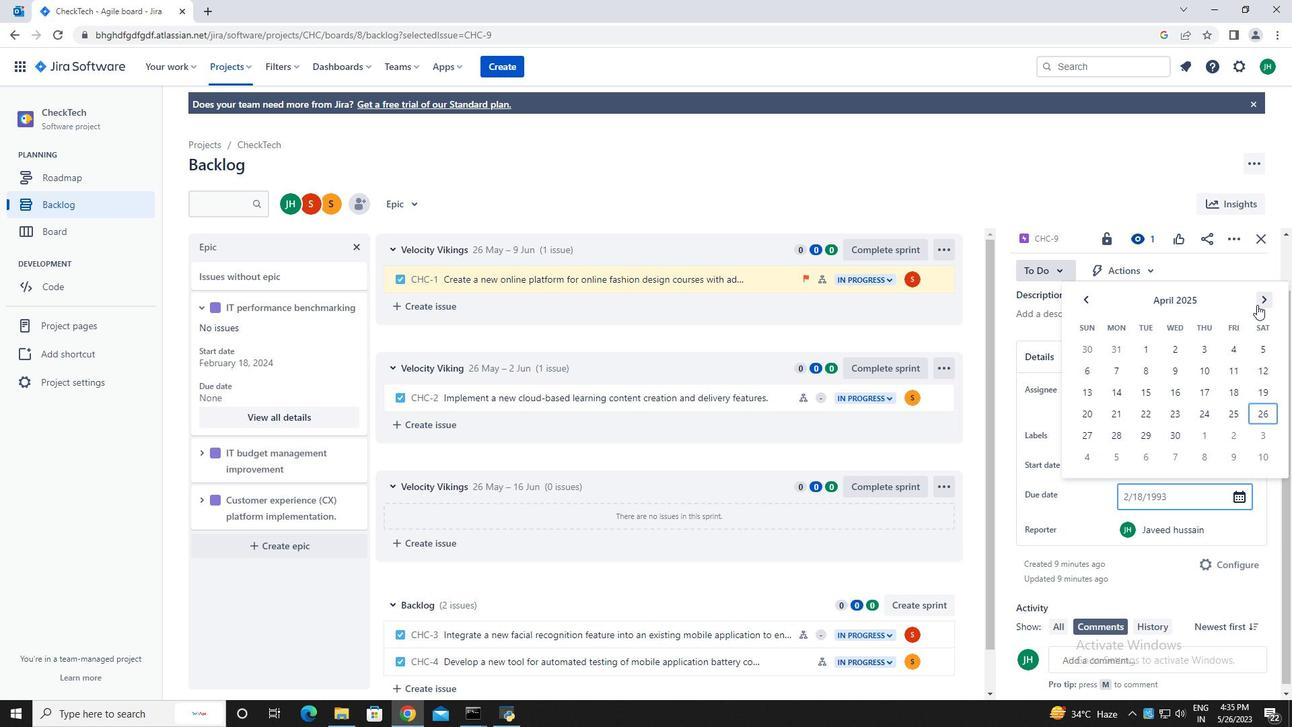 
Action: Mouse pressed left at (1257, 305)
Screenshot: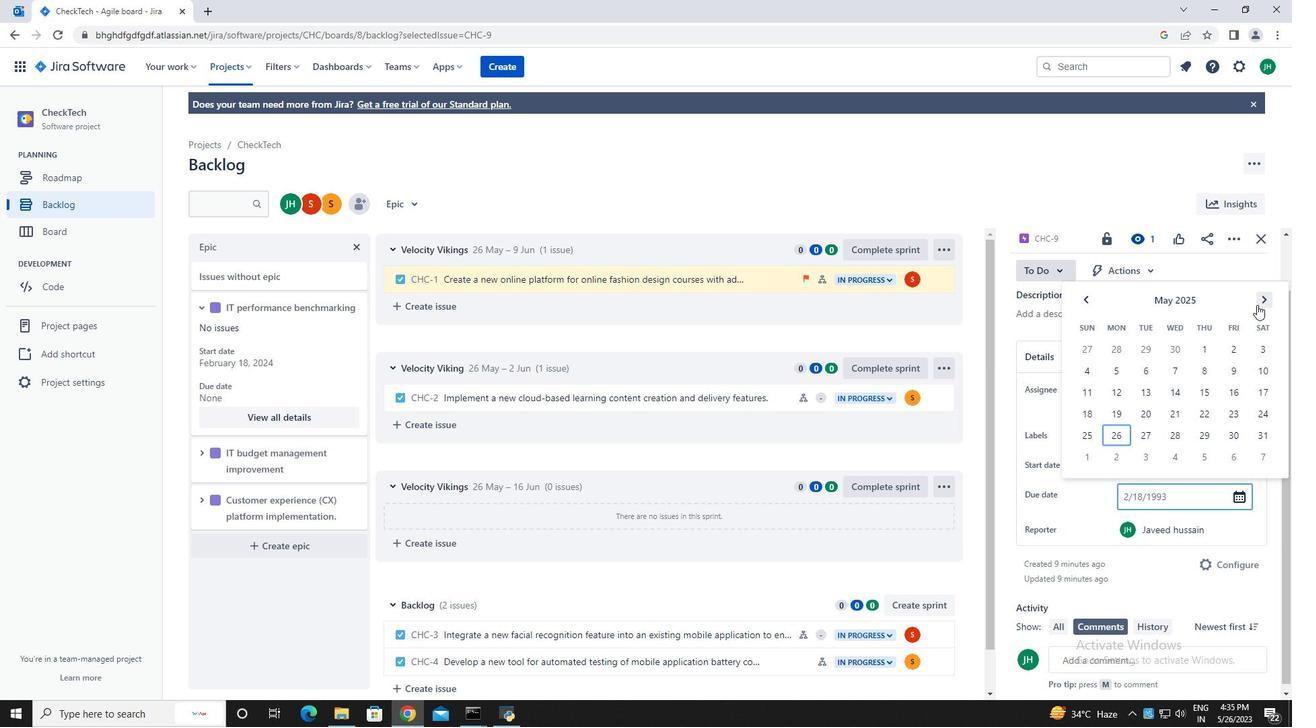 
Action: Mouse pressed left at (1257, 305)
Screenshot: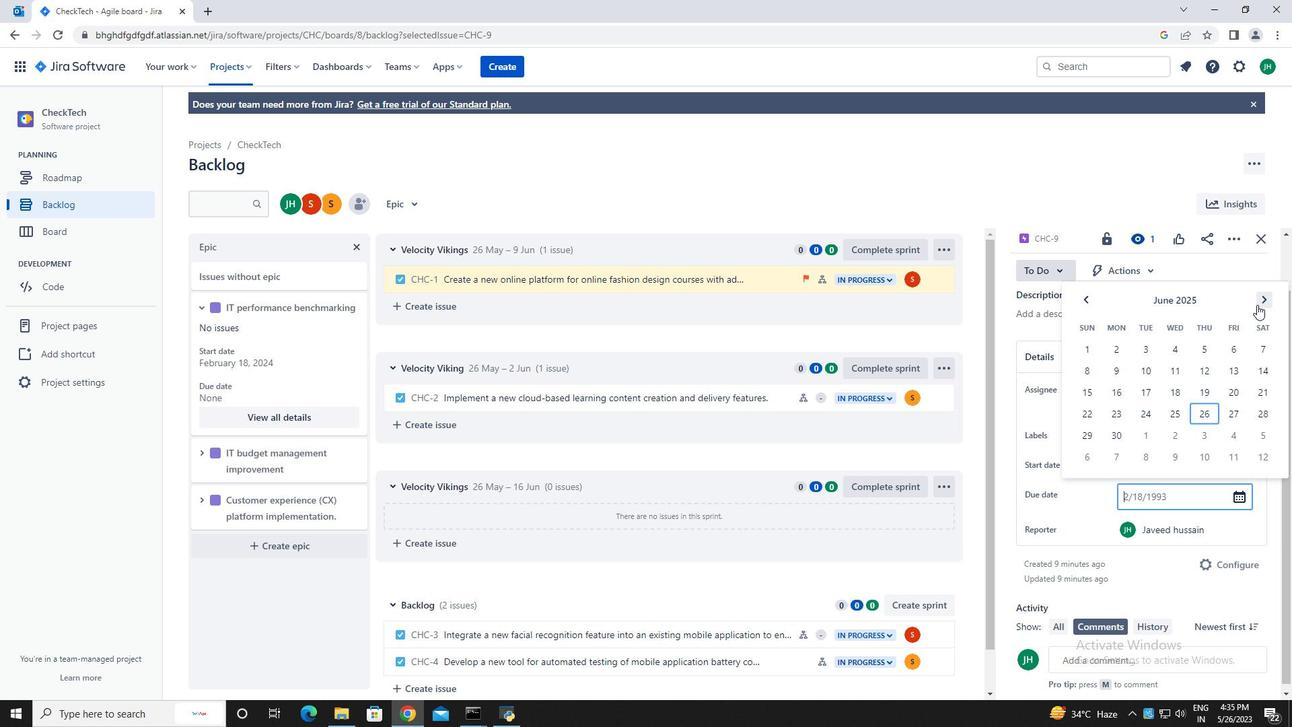 
Action: Mouse pressed left at (1257, 305)
Screenshot: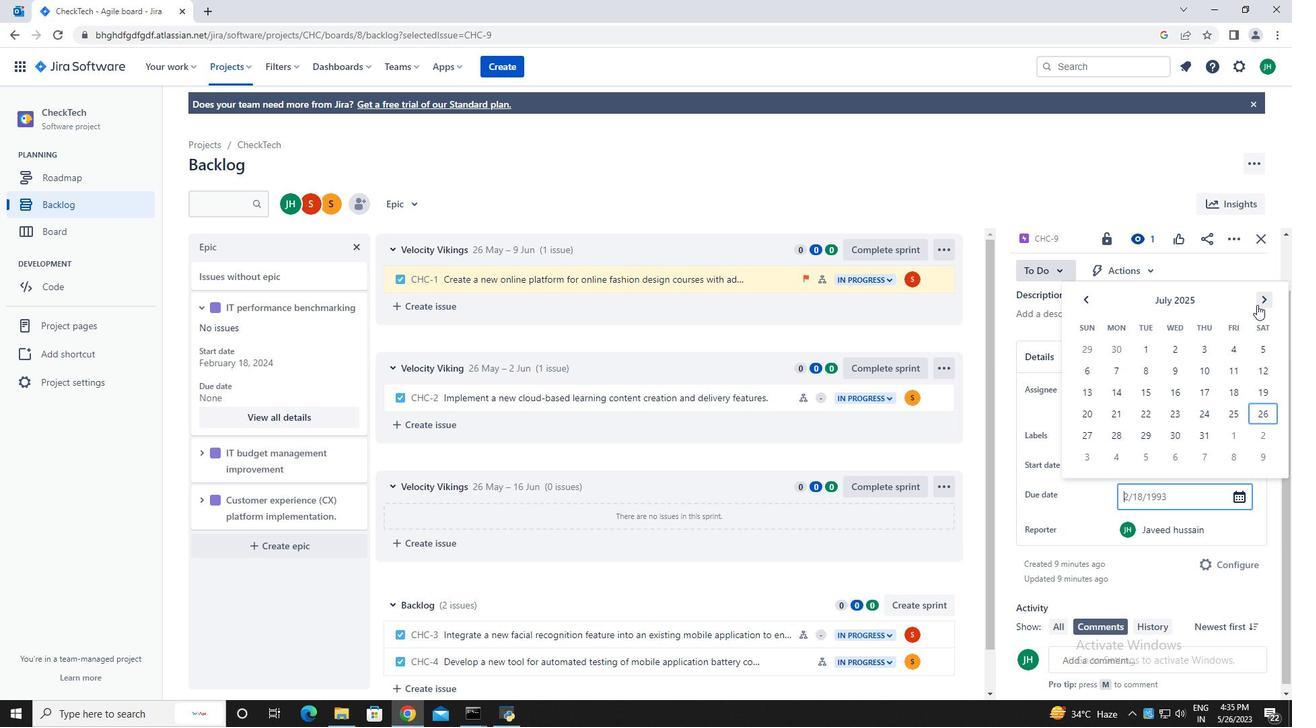 
Action: Mouse pressed left at (1257, 305)
Screenshot: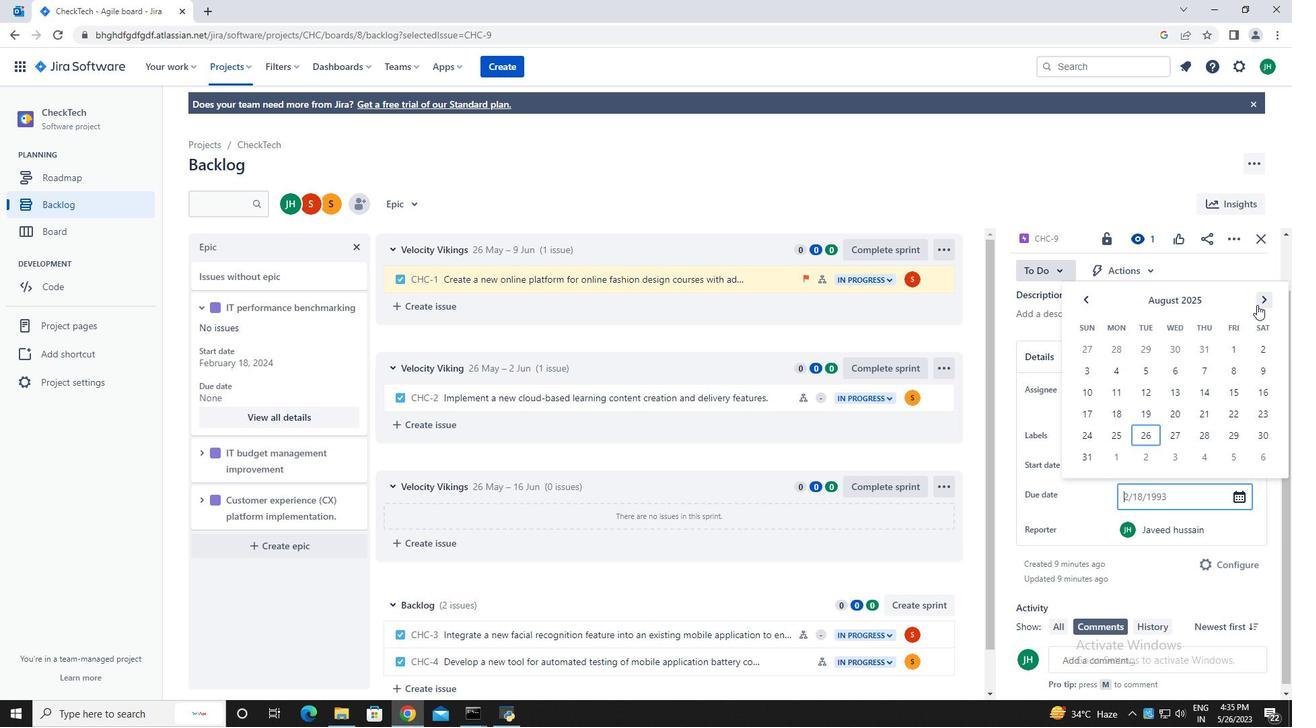 
Action: Mouse moved to (1265, 387)
Screenshot: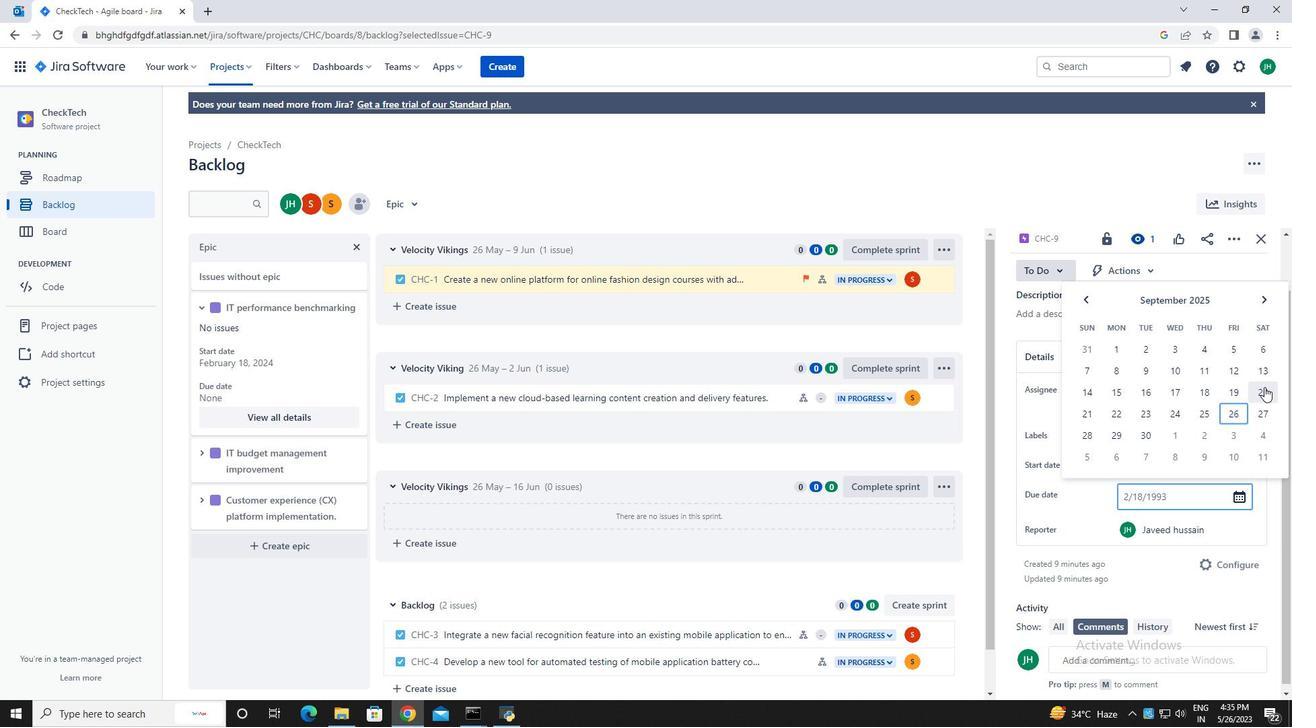 
Action: Mouse pressed left at (1265, 387)
Screenshot: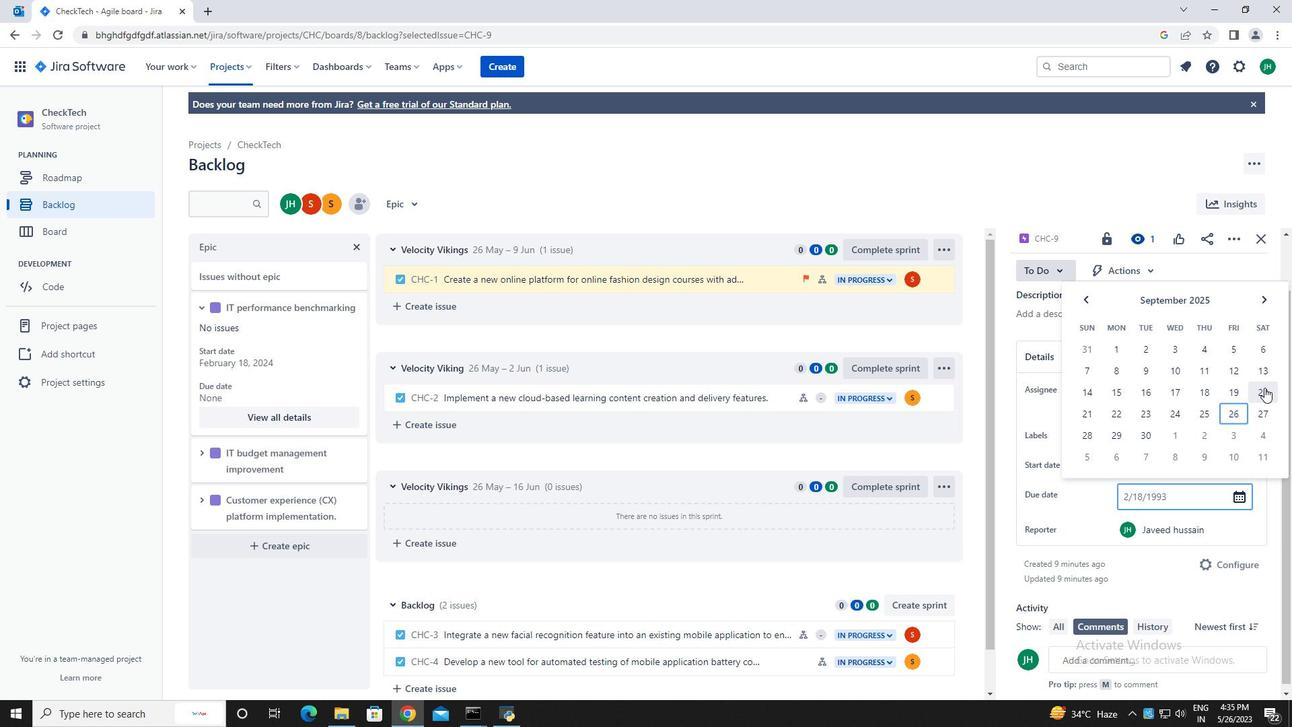 
Action: Mouse moved to (1173, 498)
Screenshot: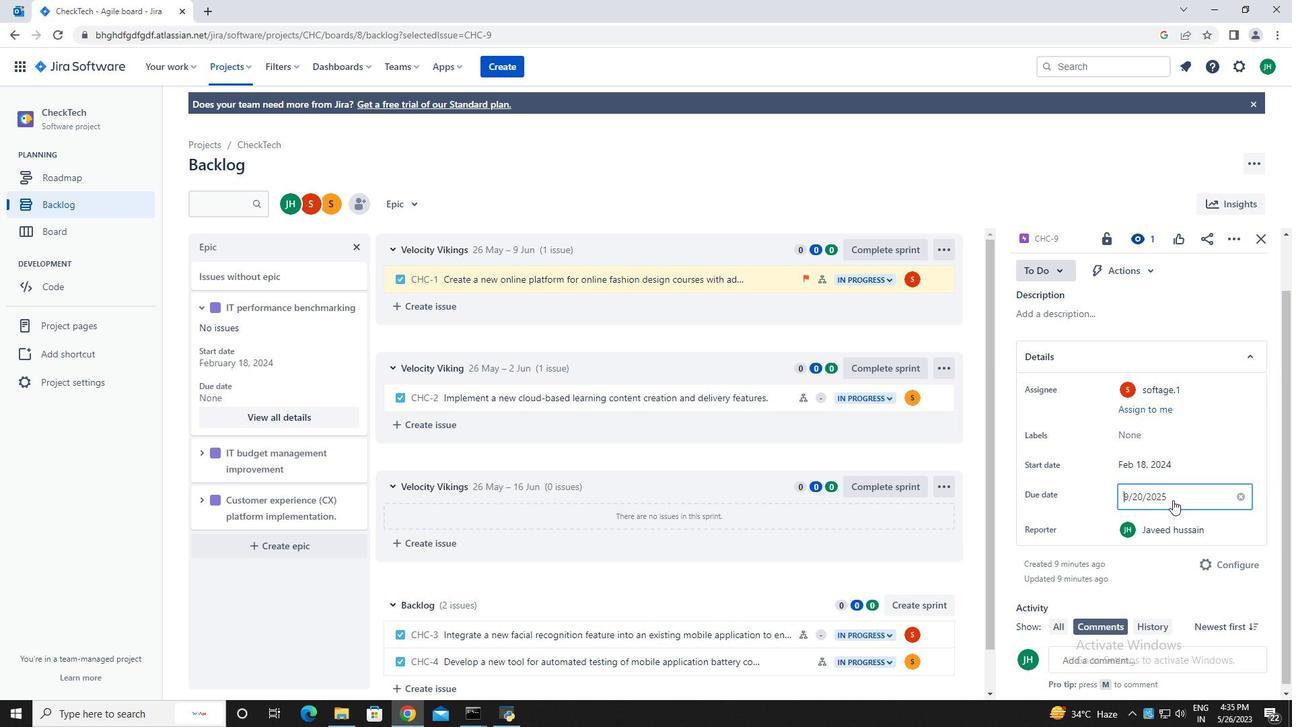 
Action: Key pressed <Key.enter>
Screenshot: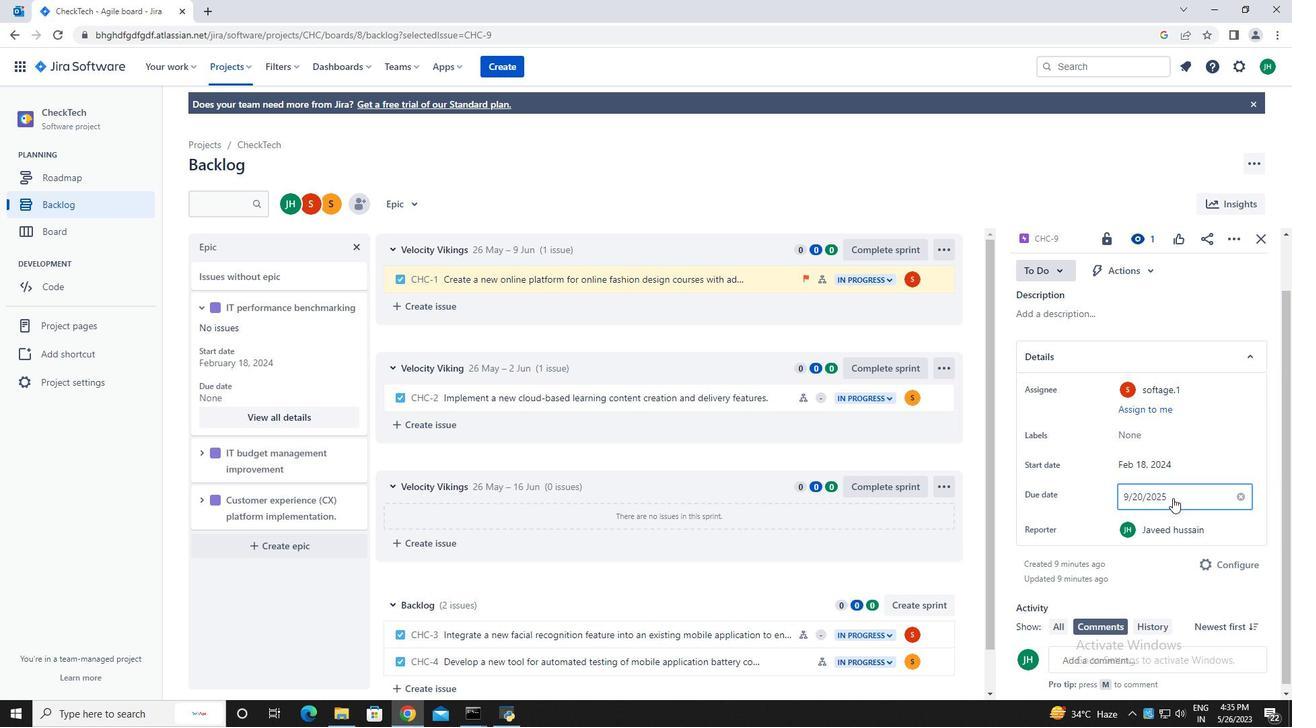 
Action: Mouse moved to (1265, 238)
Screenshot: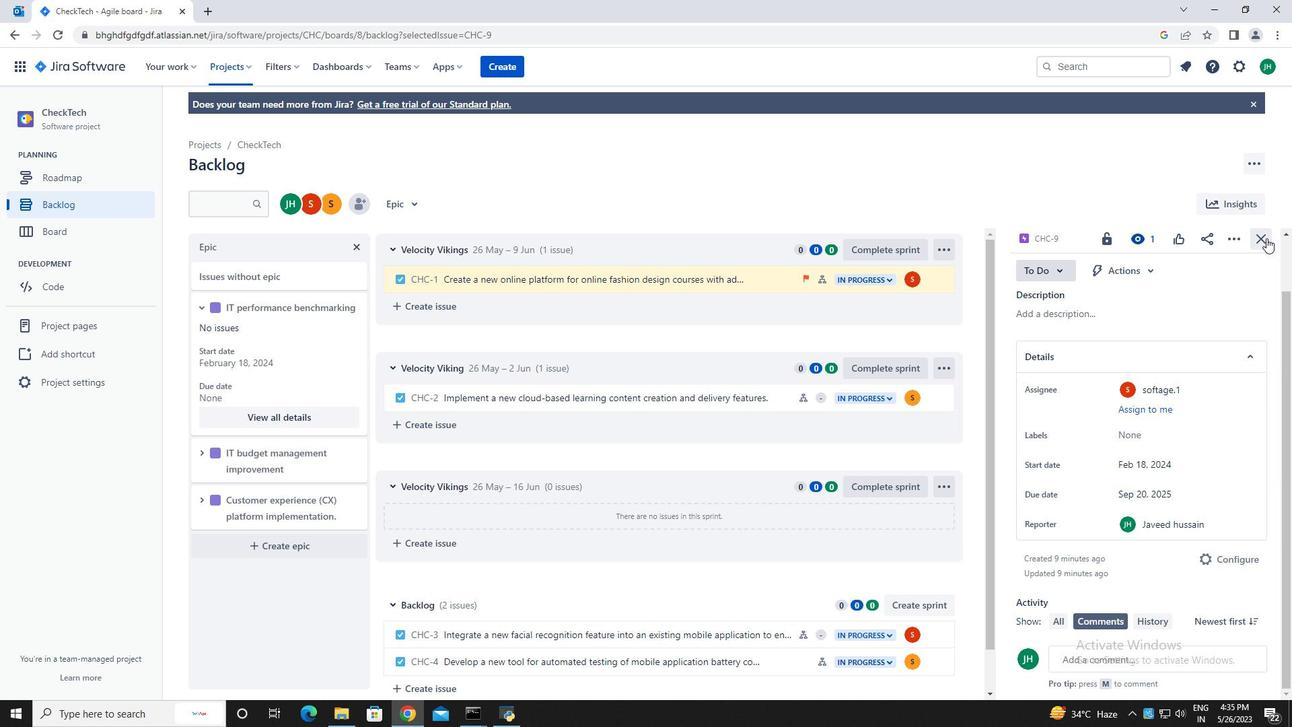 
Action: Mouse pressed left at (1265, 238)
Screenshot: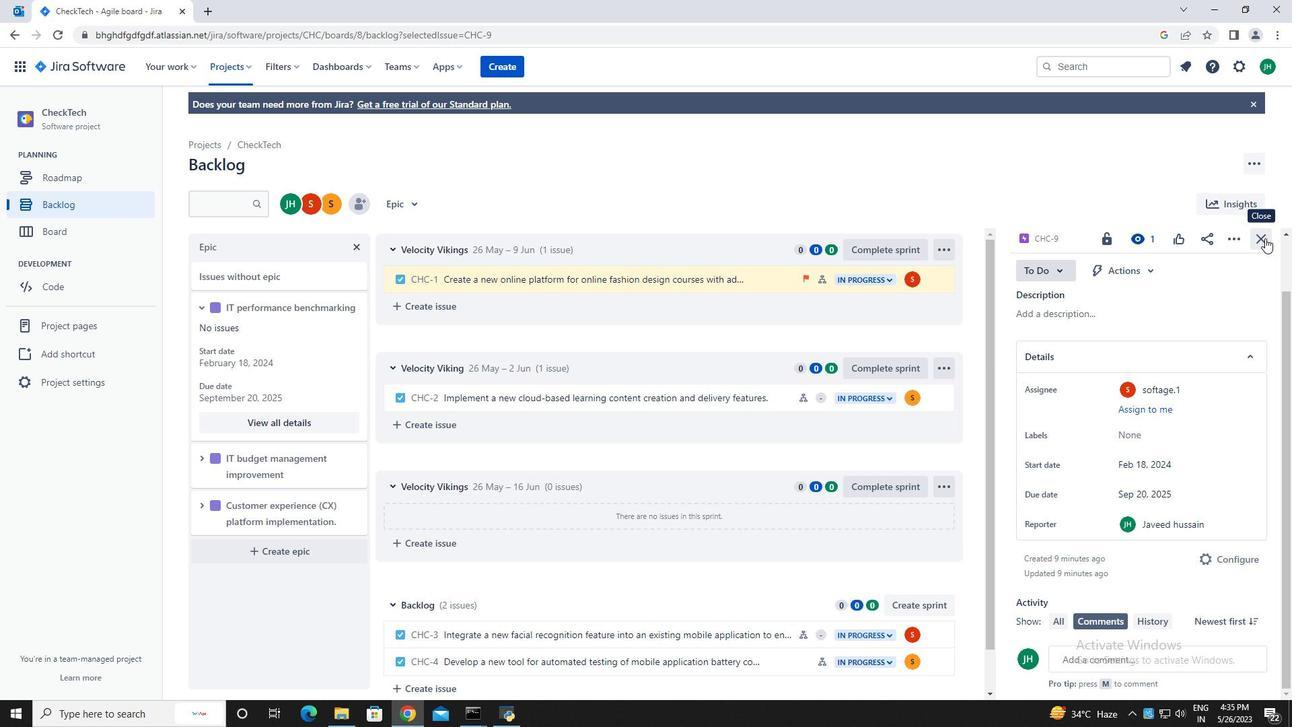 
Action: Mouse moved to (201, 455)
Screenshot: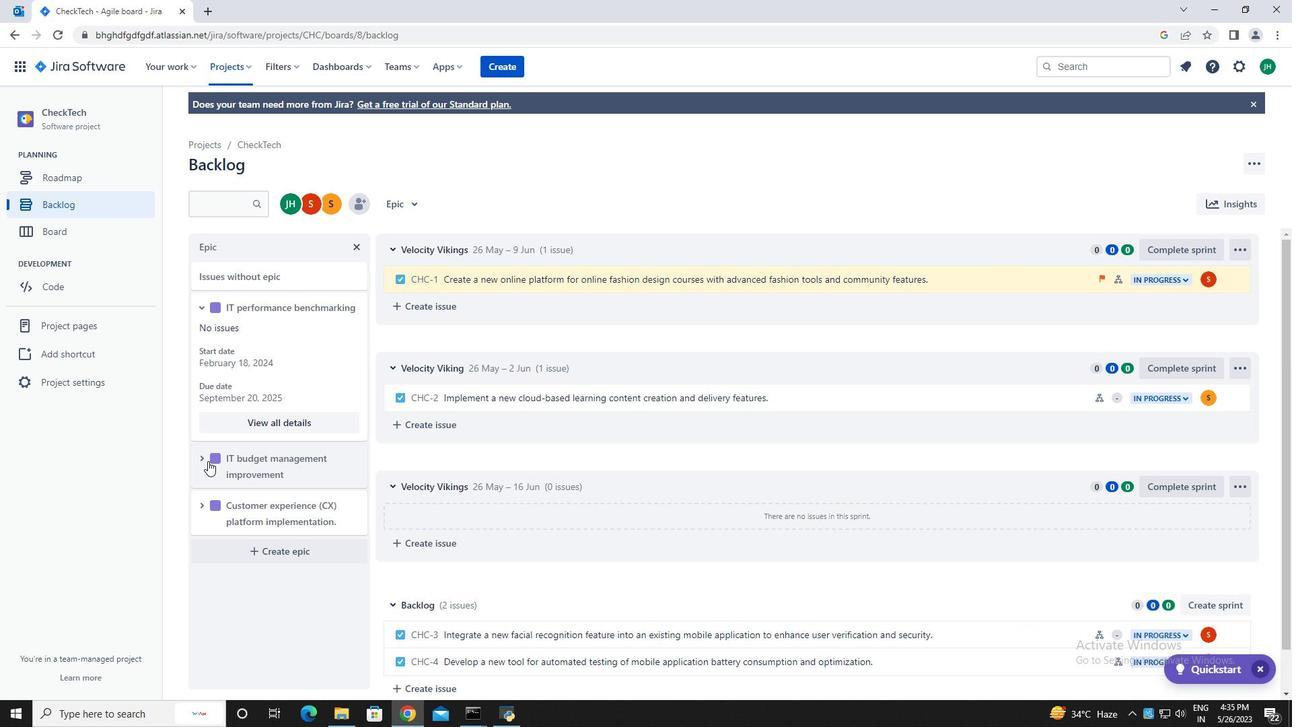 
Action: Mouse pressed left at (201, 455)
Screenshot: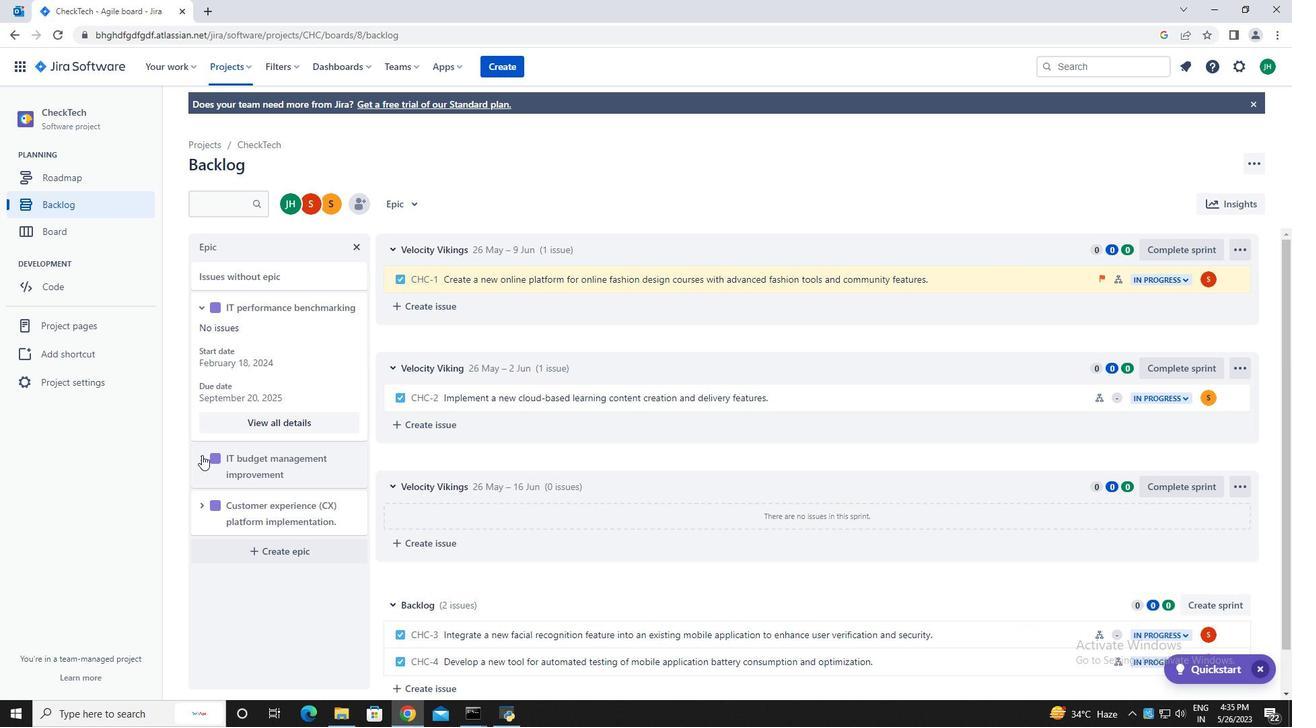 
Action: Mouse moved to (291, 583)
Screenshot: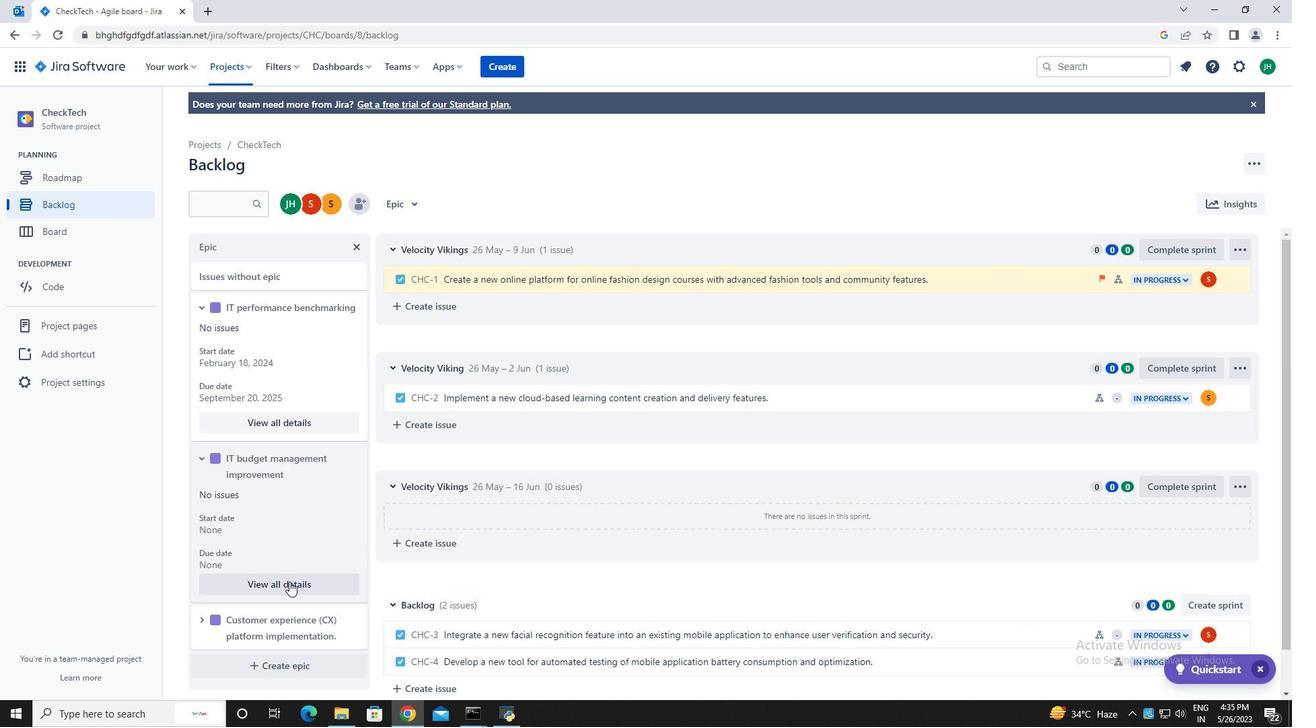 
Action: Mouse pressed left at (291, 583)
Screenshot: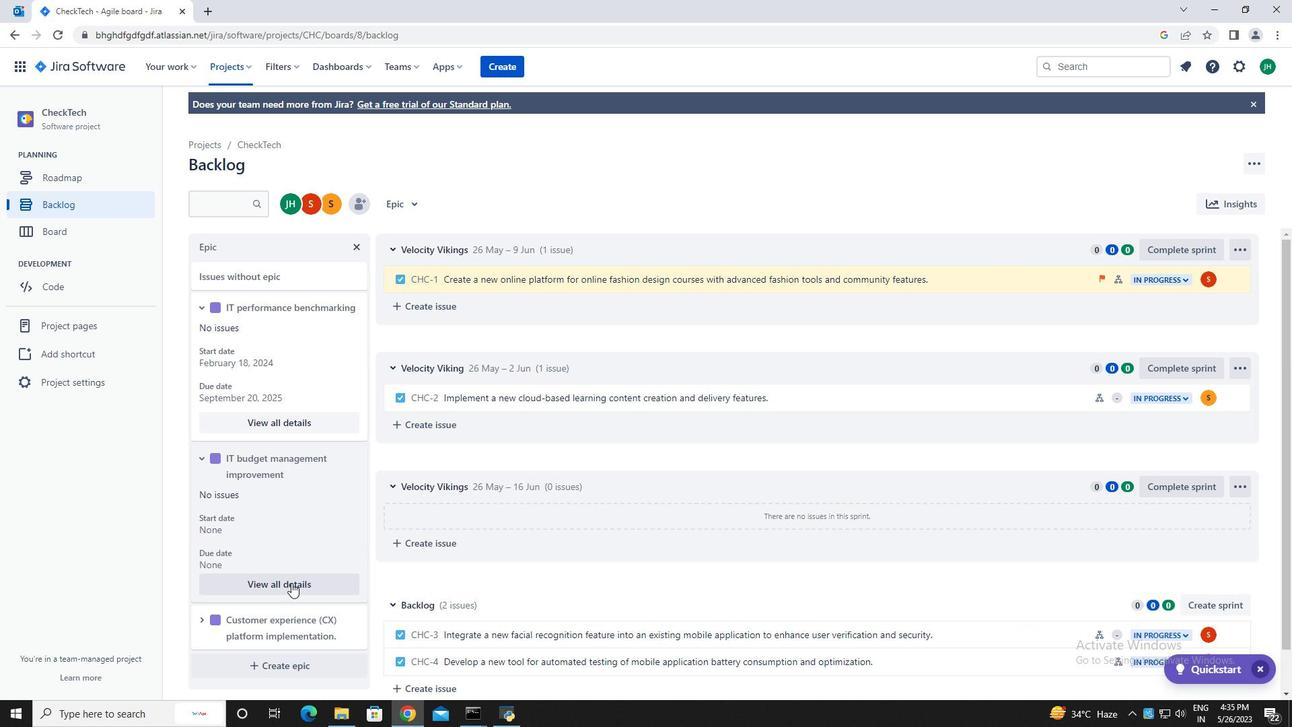 
Action: Mouse moved to (1096, 448)
Screenshot: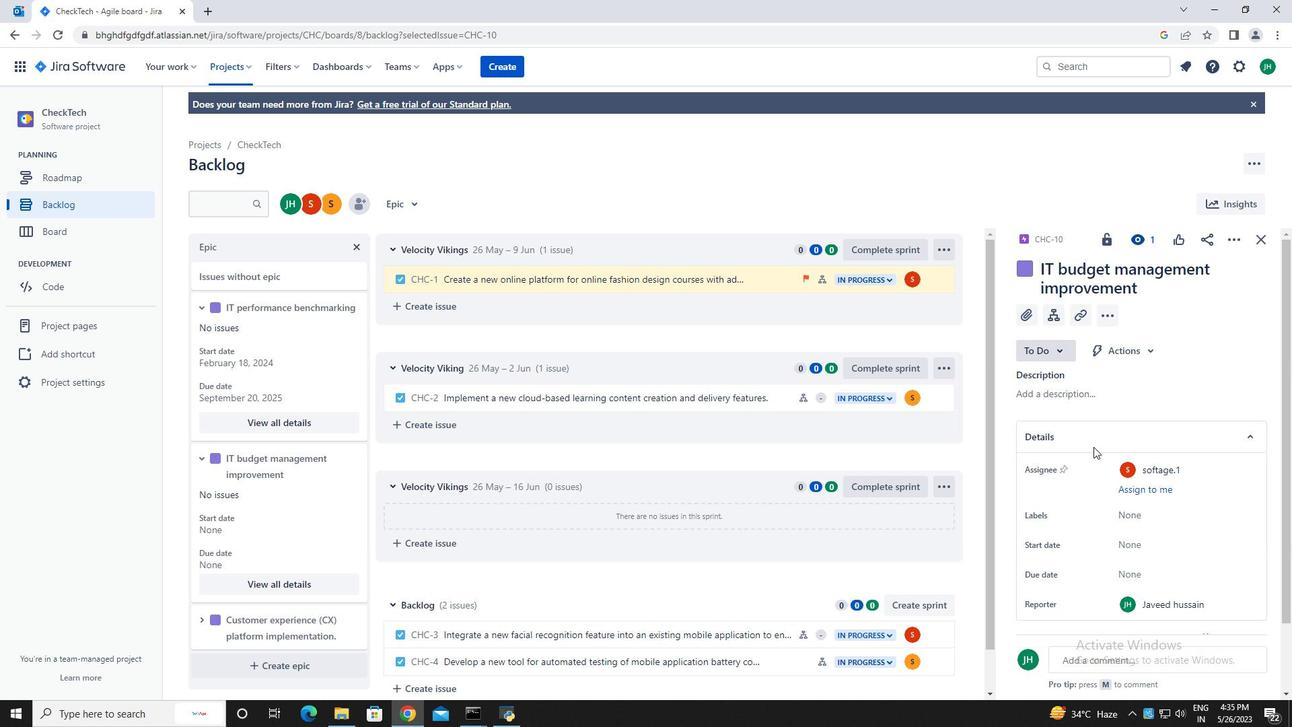 
Action: Mouse scrolled (1096, 447) with delta (0, 0)
Screenshot: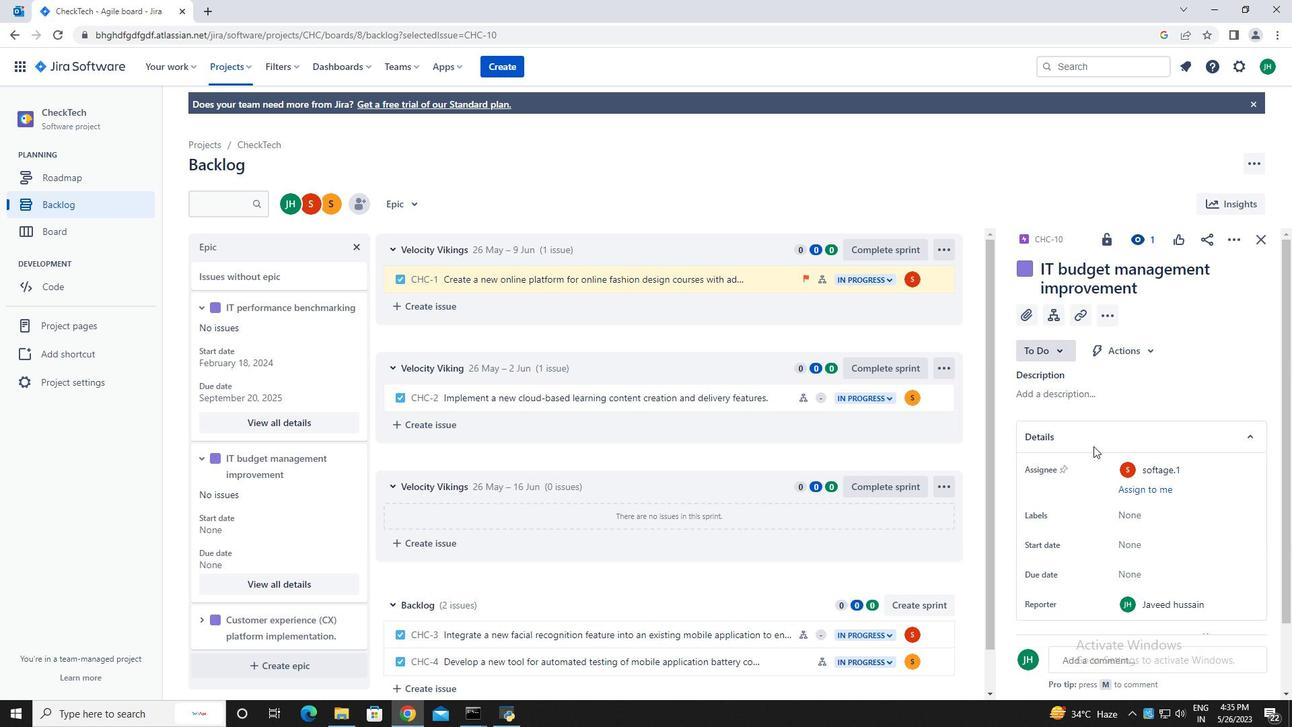 
Action: Mouse scrolled (1096, 447) with delta (0, 0)
Screenshot: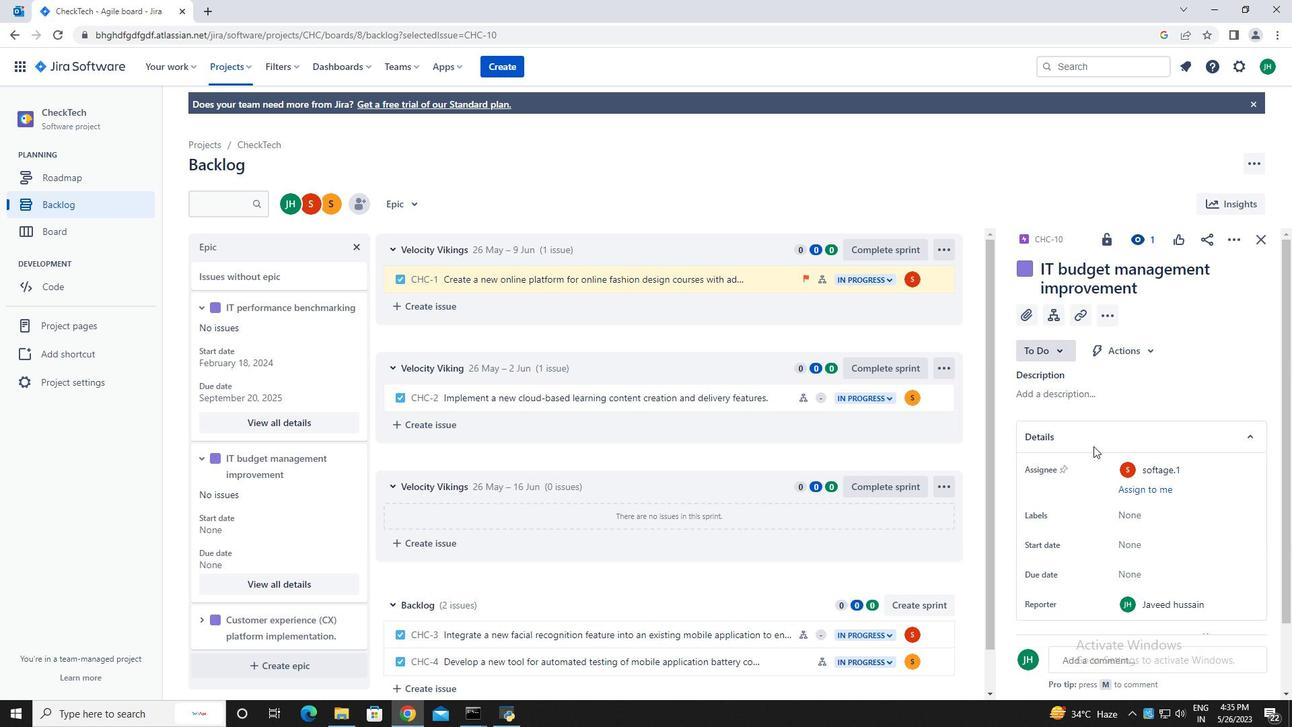
Action: Mouse scrolled (1096, 447) with delta (0, 0)
Screenshot: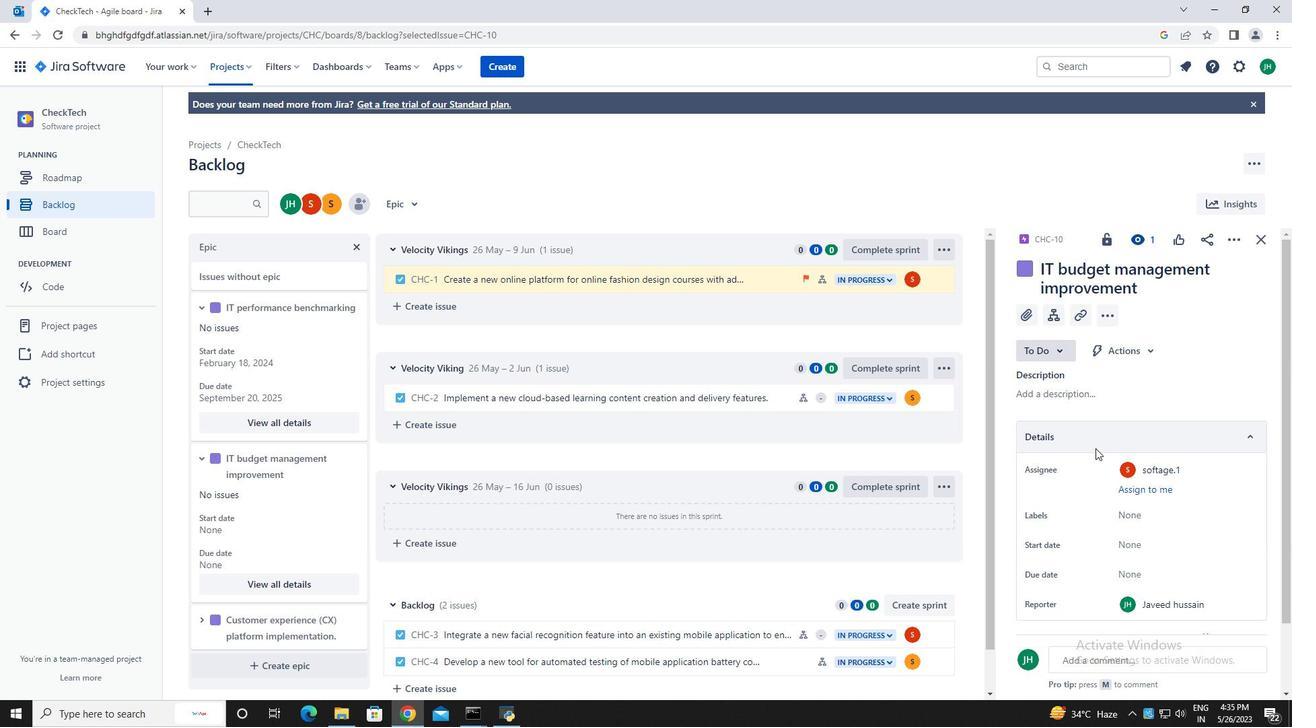 
Action: Mouse scrolled (1096, 447) with delta (0, 0)
Screenshot: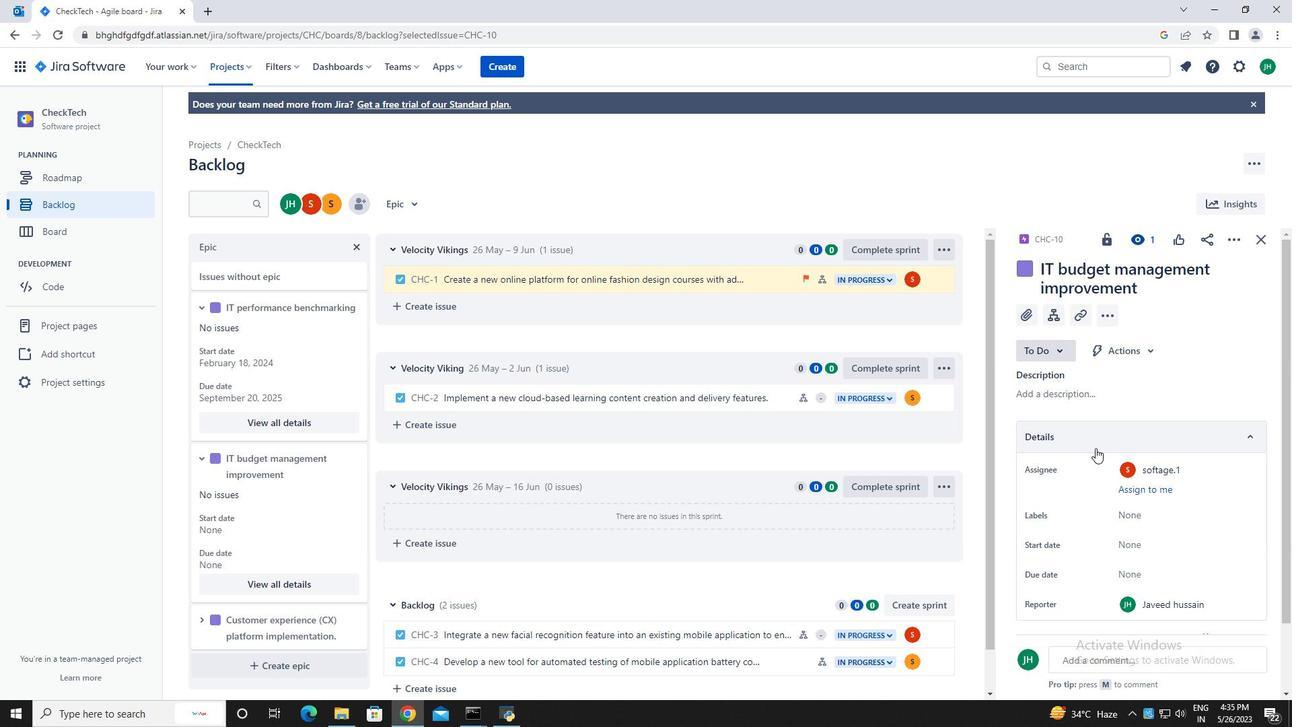 
Action: Mouse scrolled (1096, 447) with delta (0, 0)
Screenshot: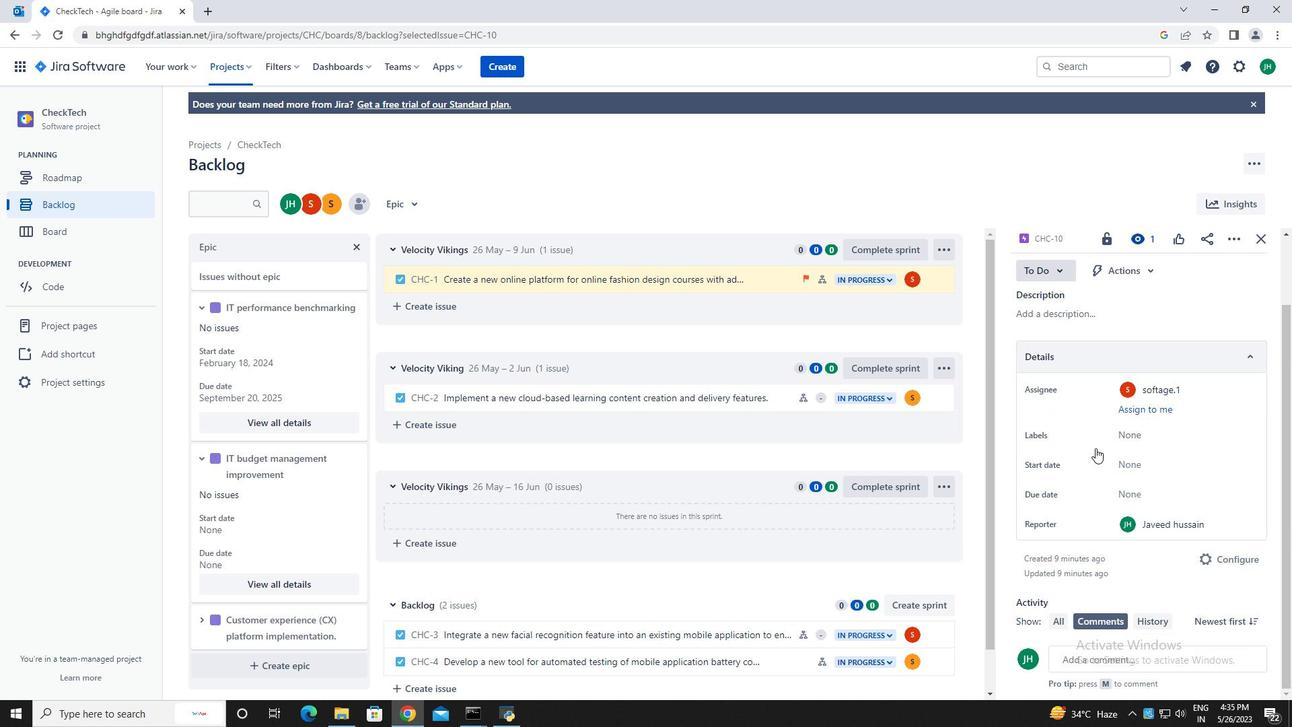 
Action: Mouse moved to (1096, 448)
Screenshot: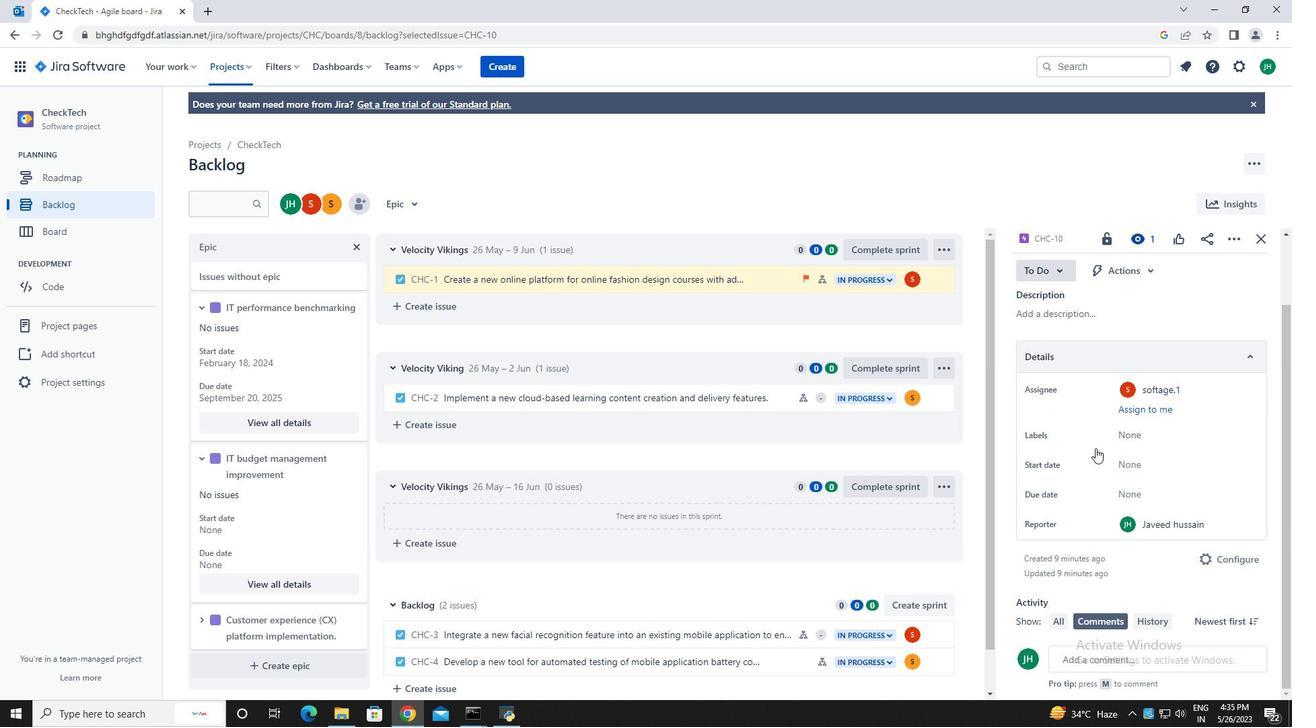 
Action: Mouse scrolled (1096, 447) with delta (0, 0)
Screenshot: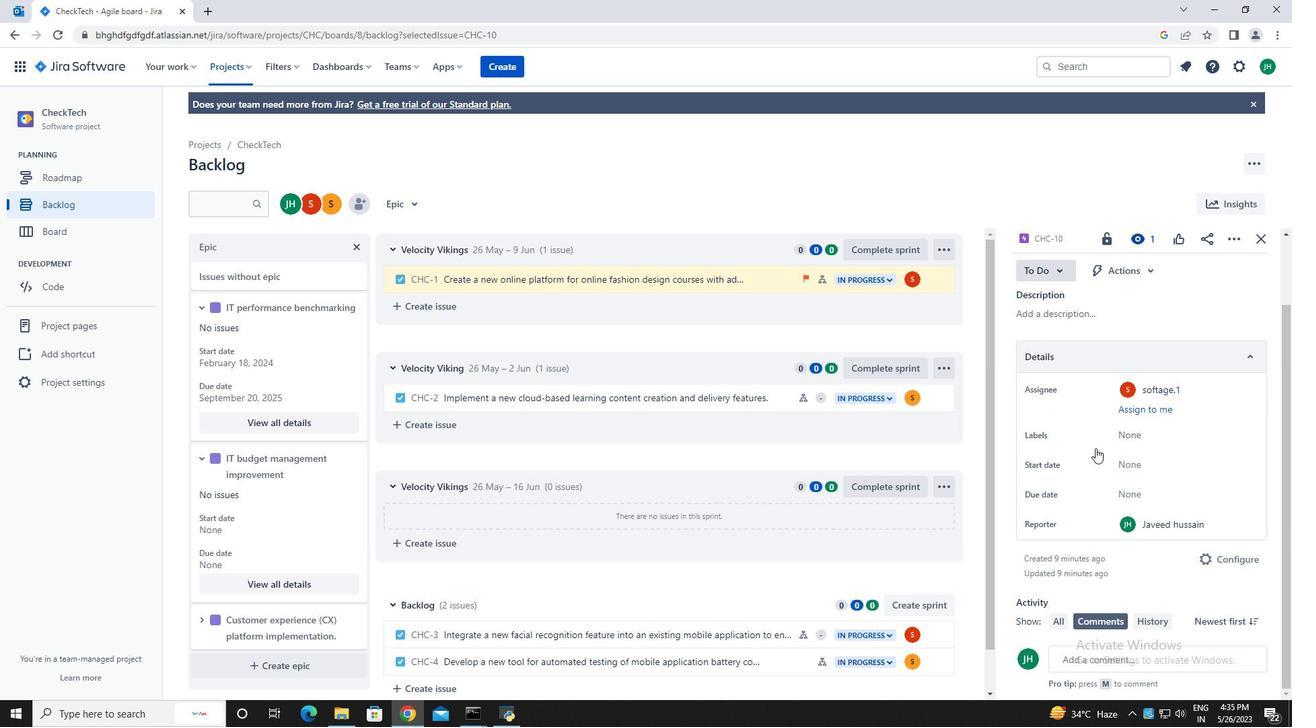
Action: Mouse moved to (1097, 449)
Screenshot: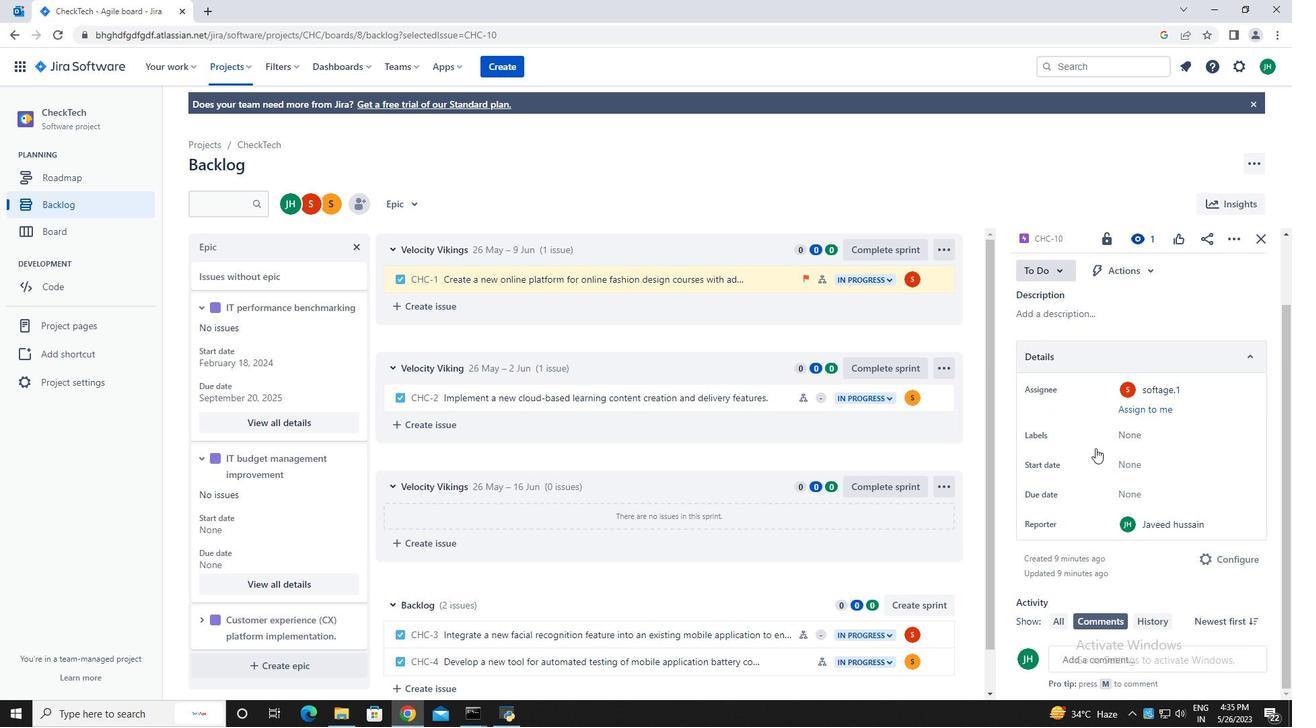 
Action: Mouse scrolled (1097, 448) with delta (0, 0)
Screenshot: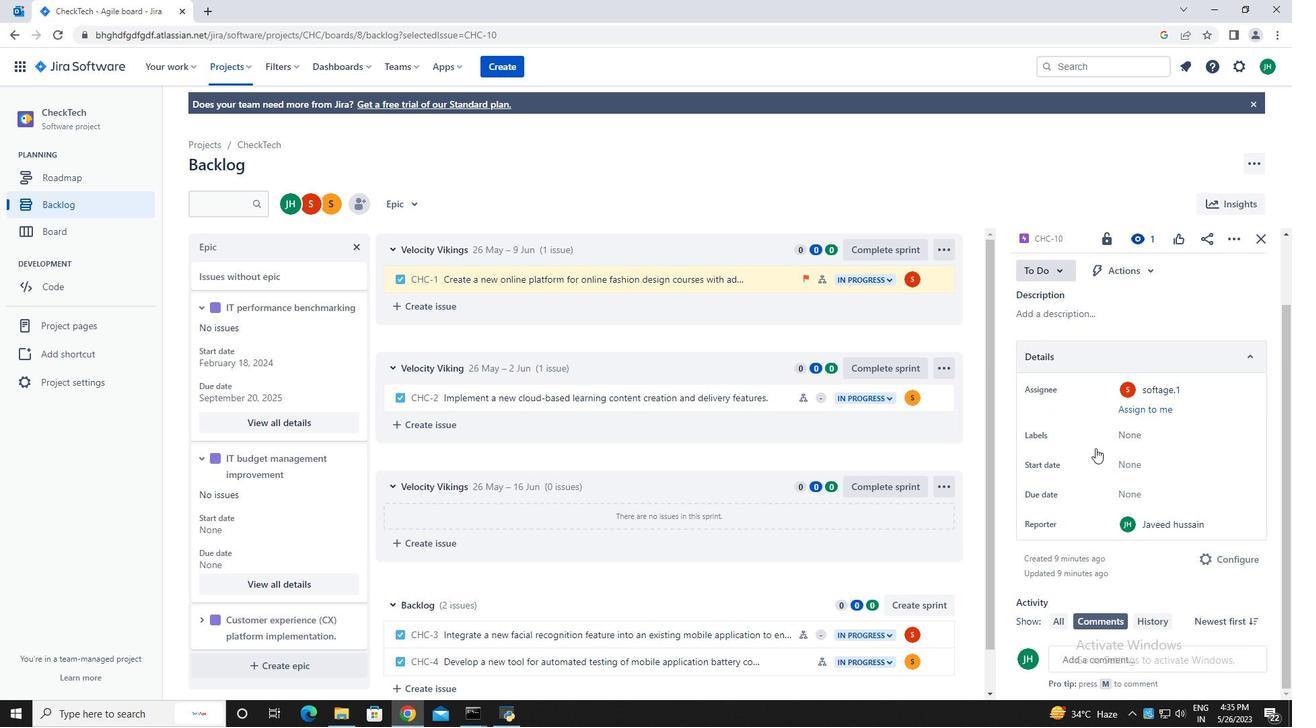 
Action: Mouse moved to (1158, 464)
Screenshot: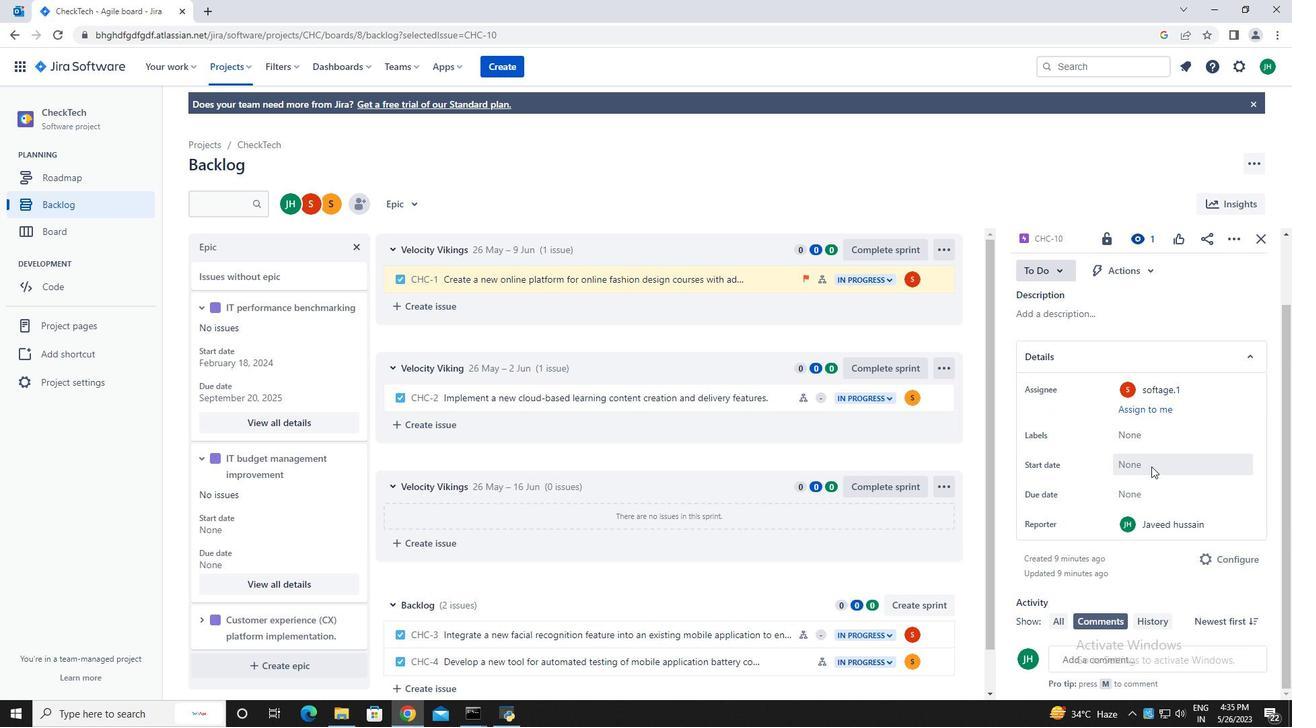 
Action: Mouse pressed left at (1158, 464)
Screenshot: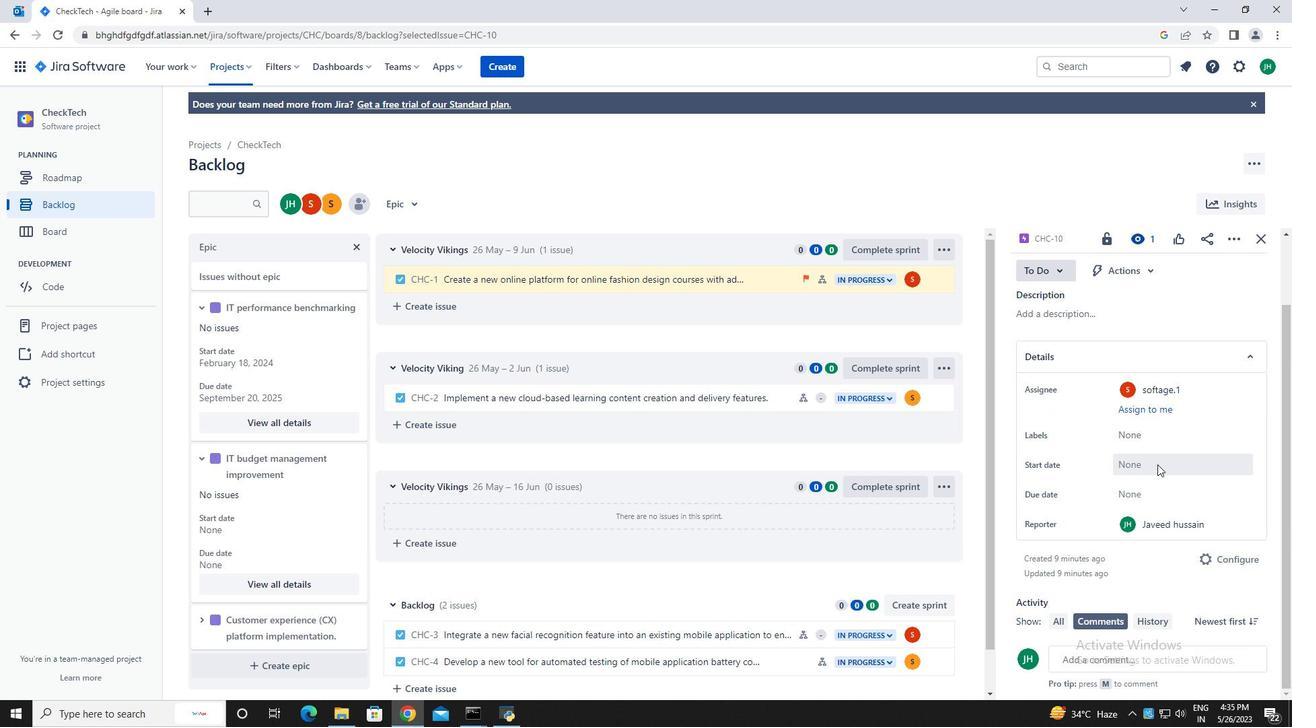 
Action: Mouse moved to (1265, 504)
Screenshot: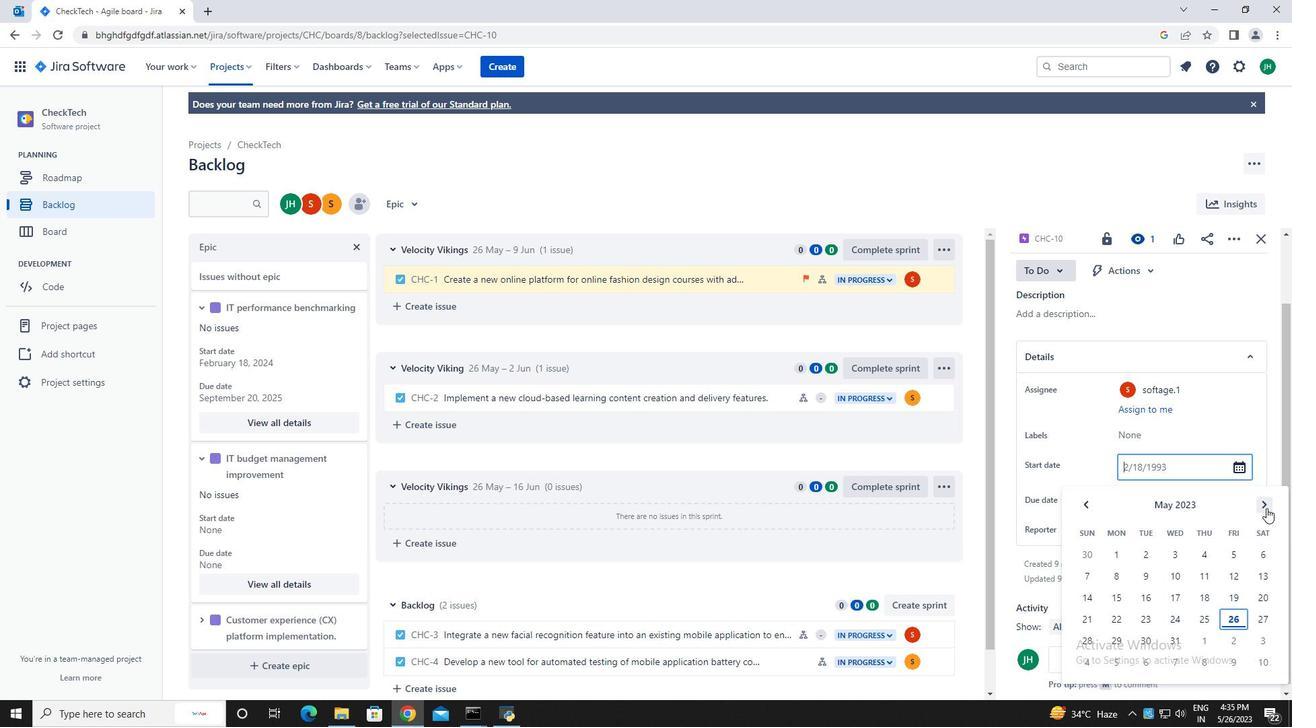 
Action: Mouse pressed left at (1265, 504)
Screenshot: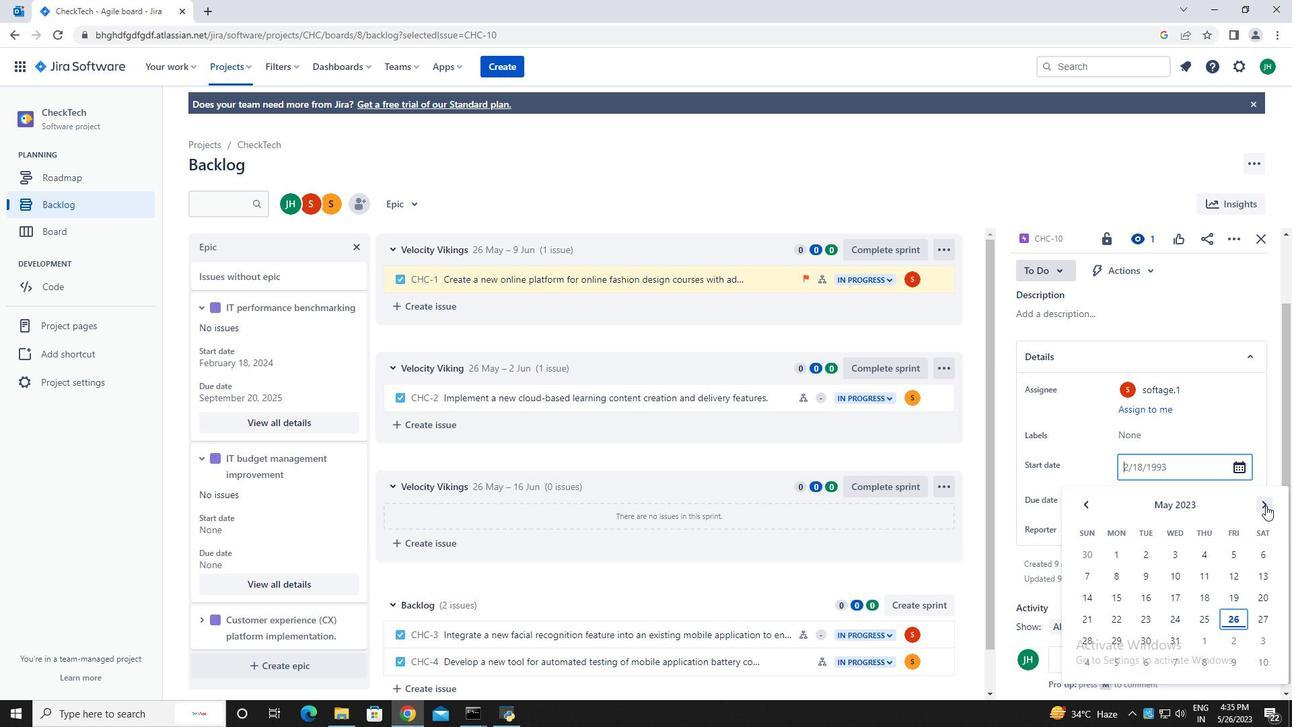 
Action: Mouse pressed left at (1265, 504)
Screenshot: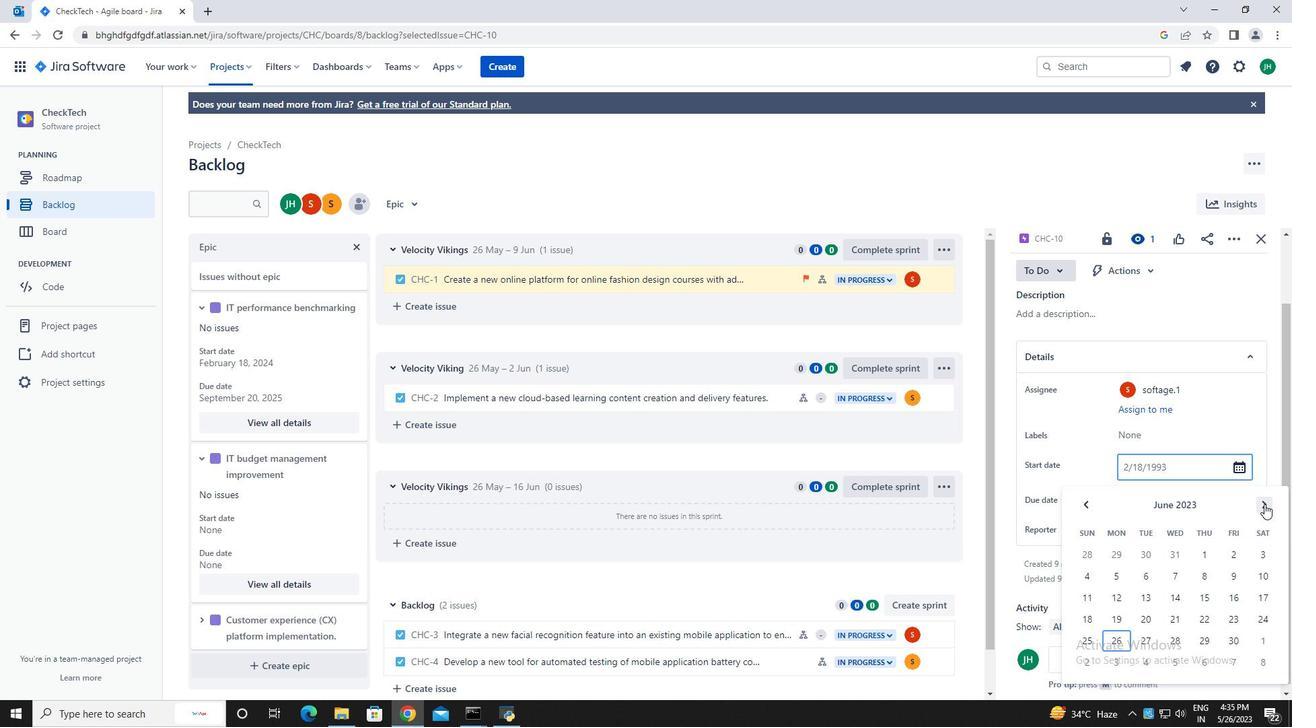 
Action: Mouse moved to (1083, 508)
Screenshot: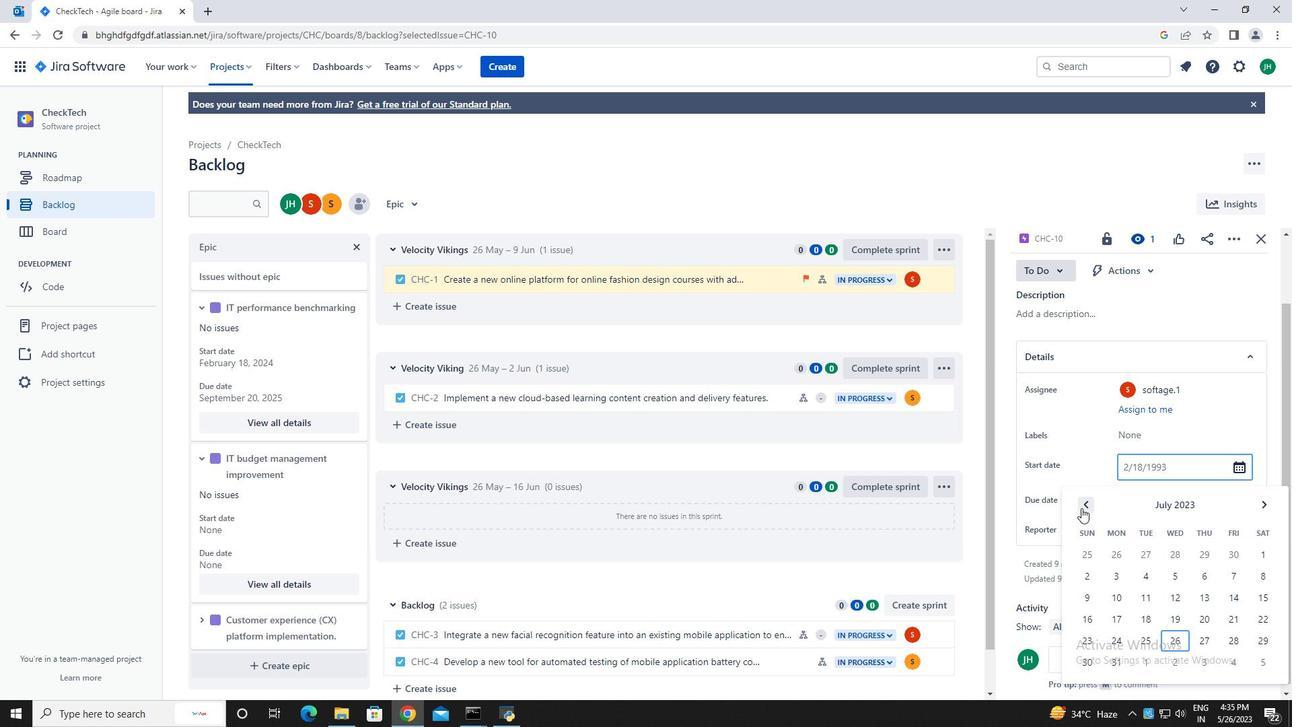 
Action: Mouse pressed left at (1083, 508)
Screenshot: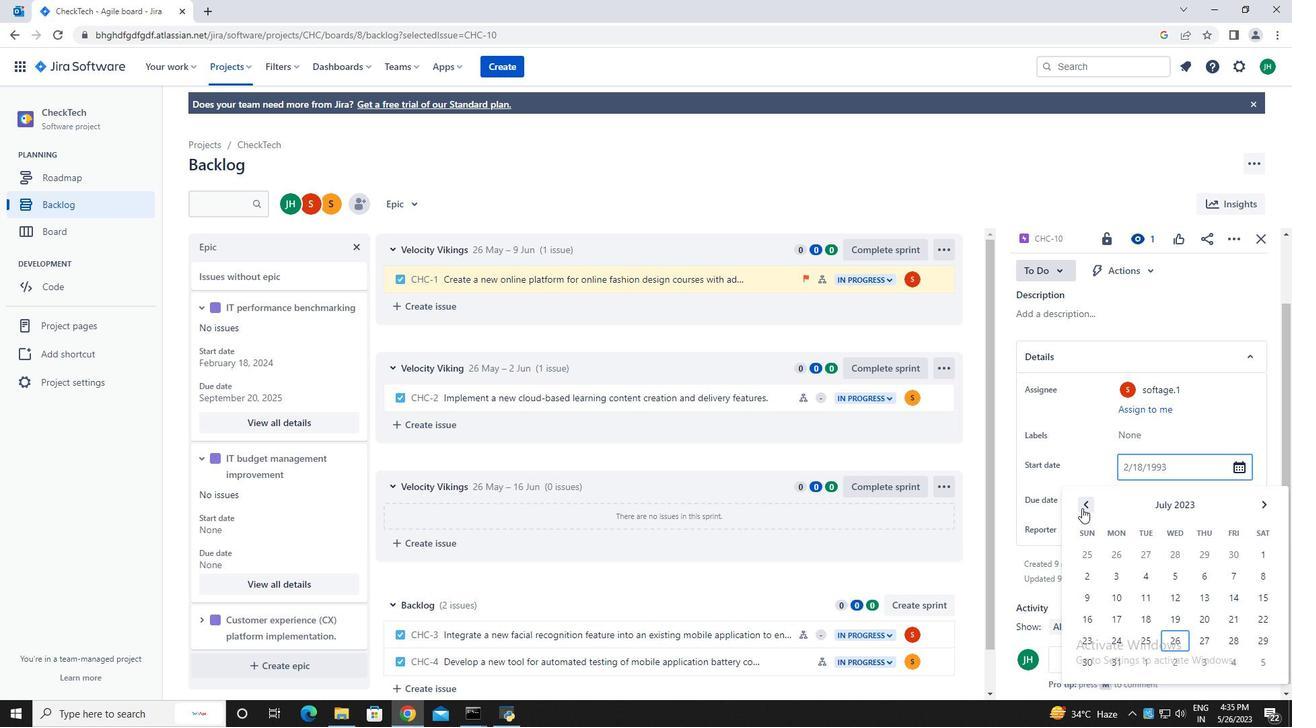 
Action: Mouse moved to (1180, 616)
Screenshot: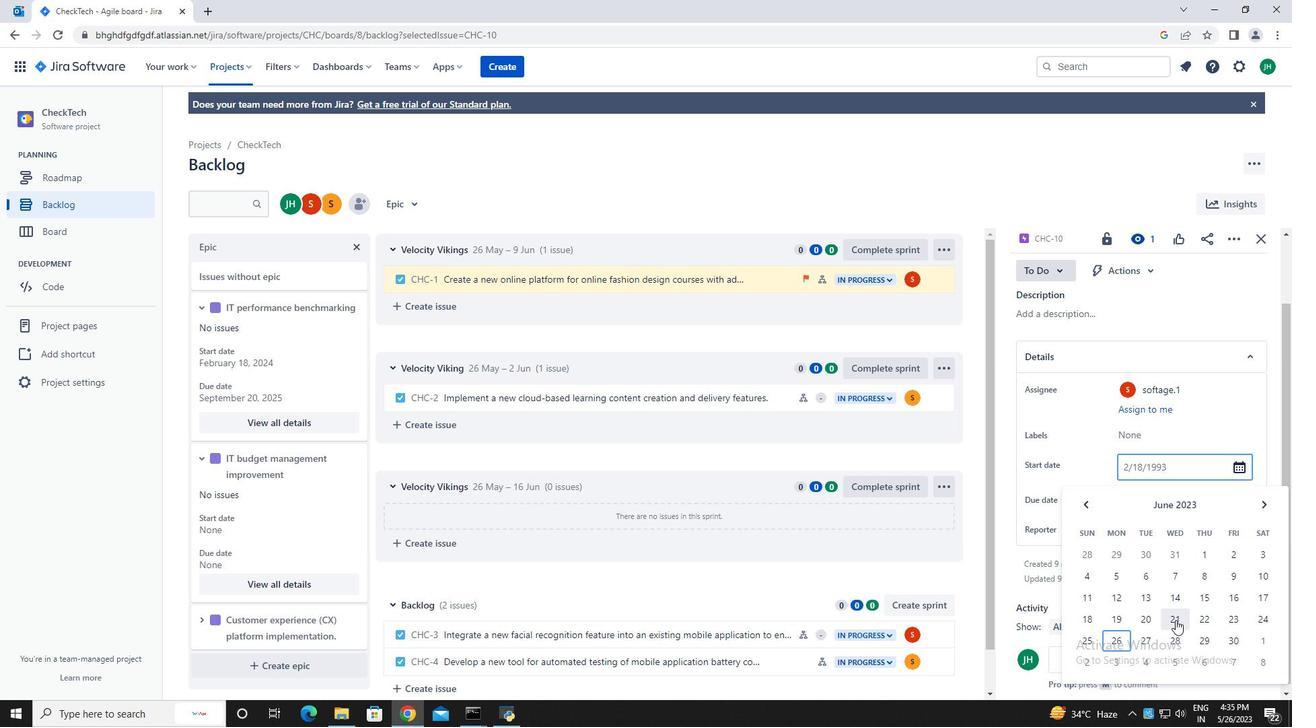 
Action: Mouse pressed left at (1180, 616)
Screenshot: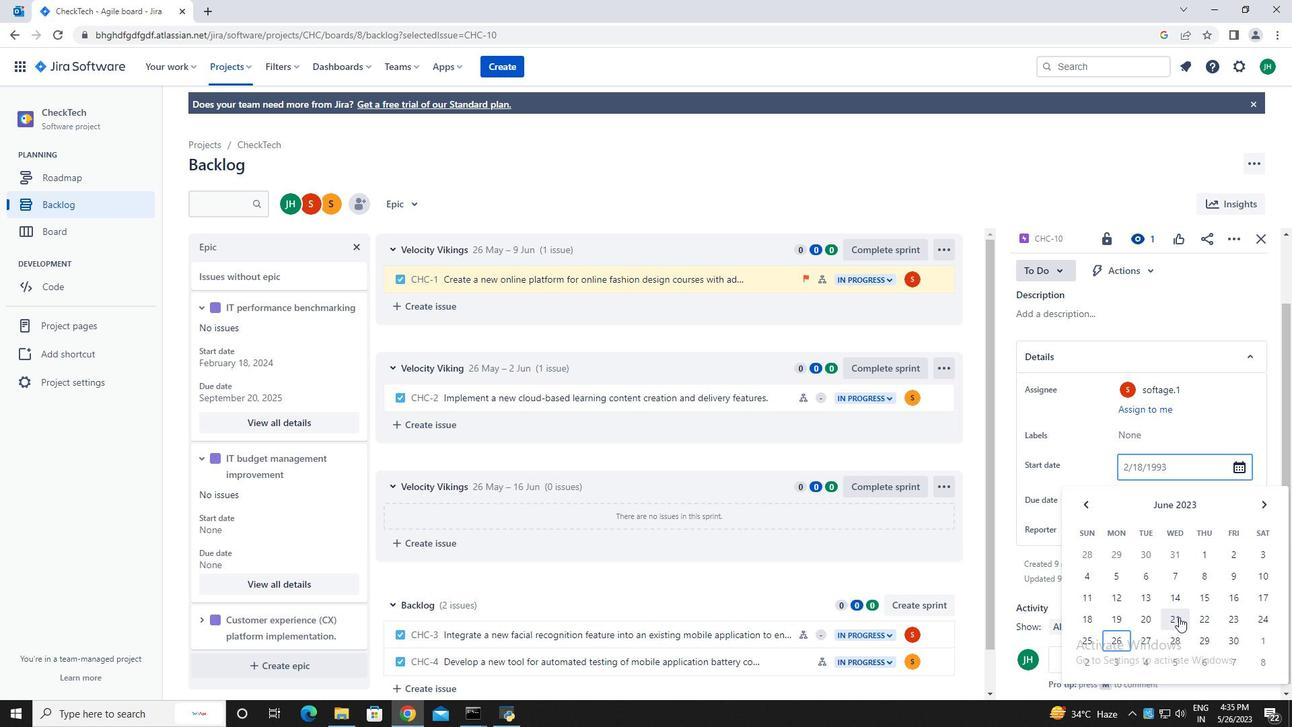 
Action: Mouse moved to (1160, 603)
Screenshot: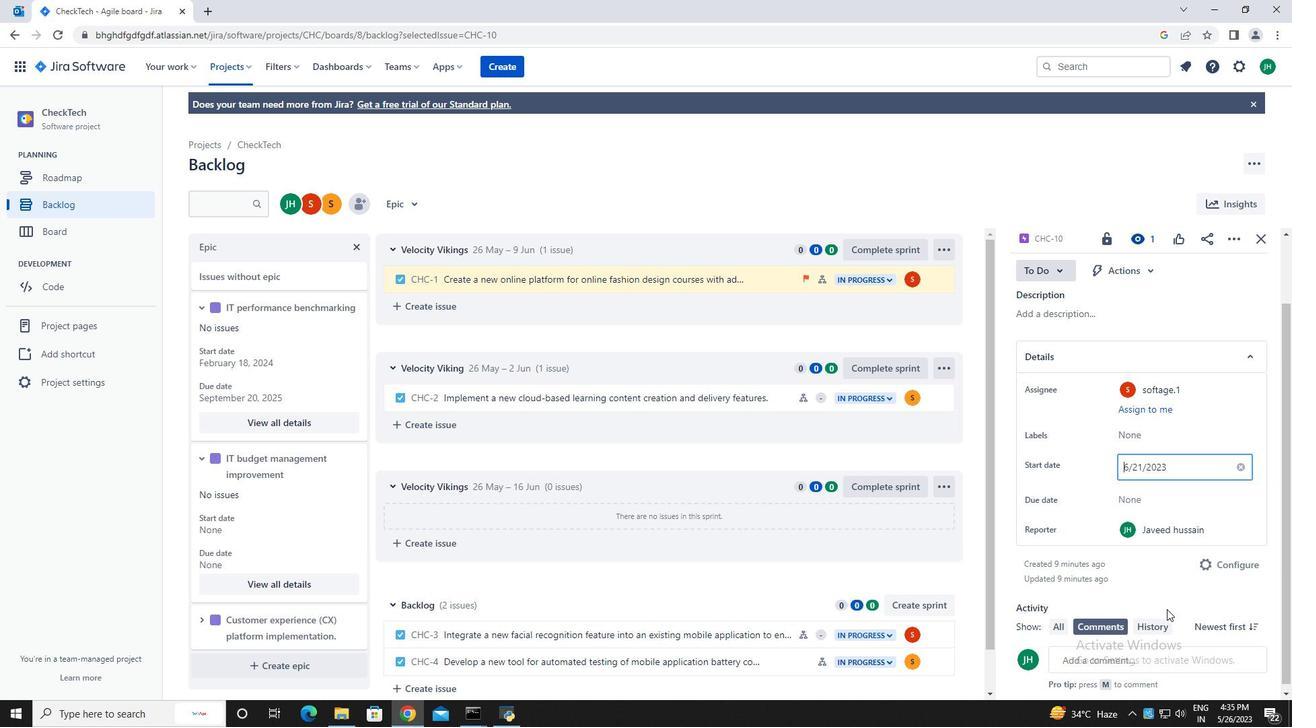 
Action: Key pressed <Key.enter>
Screenshot: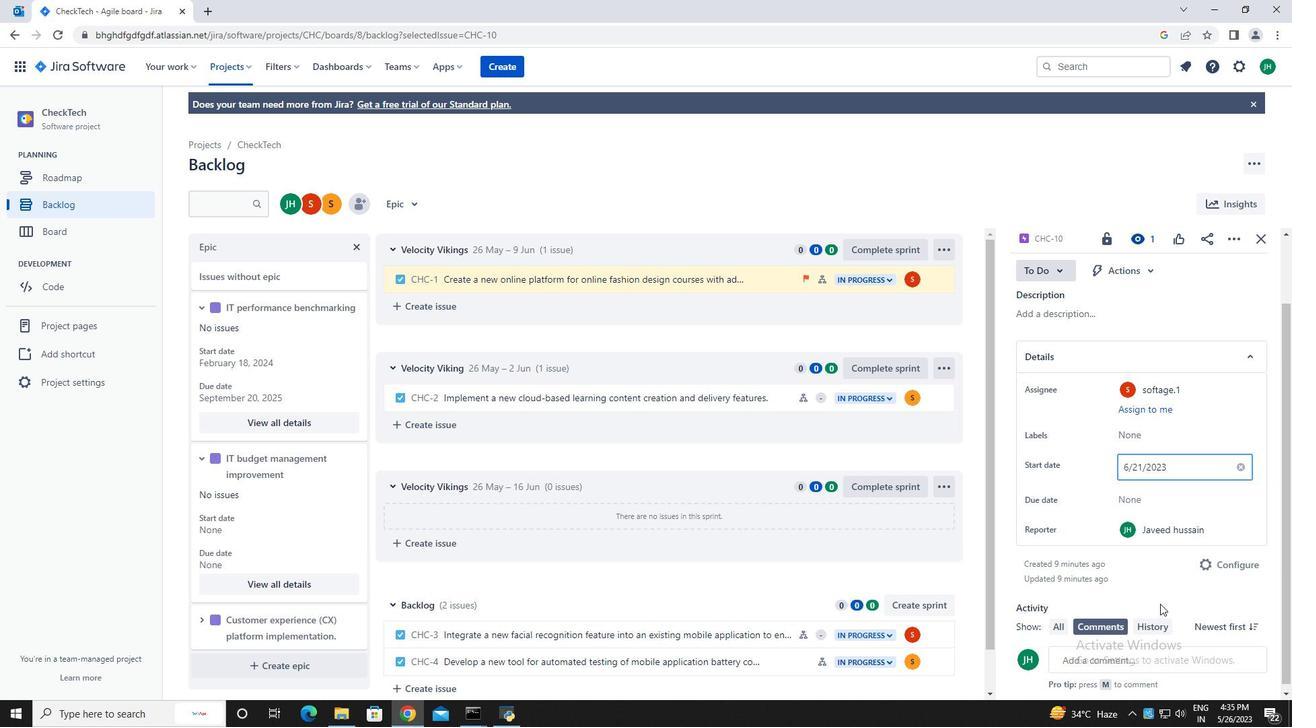 
Action: Mouse moved to (1136, 490)
Screenshot: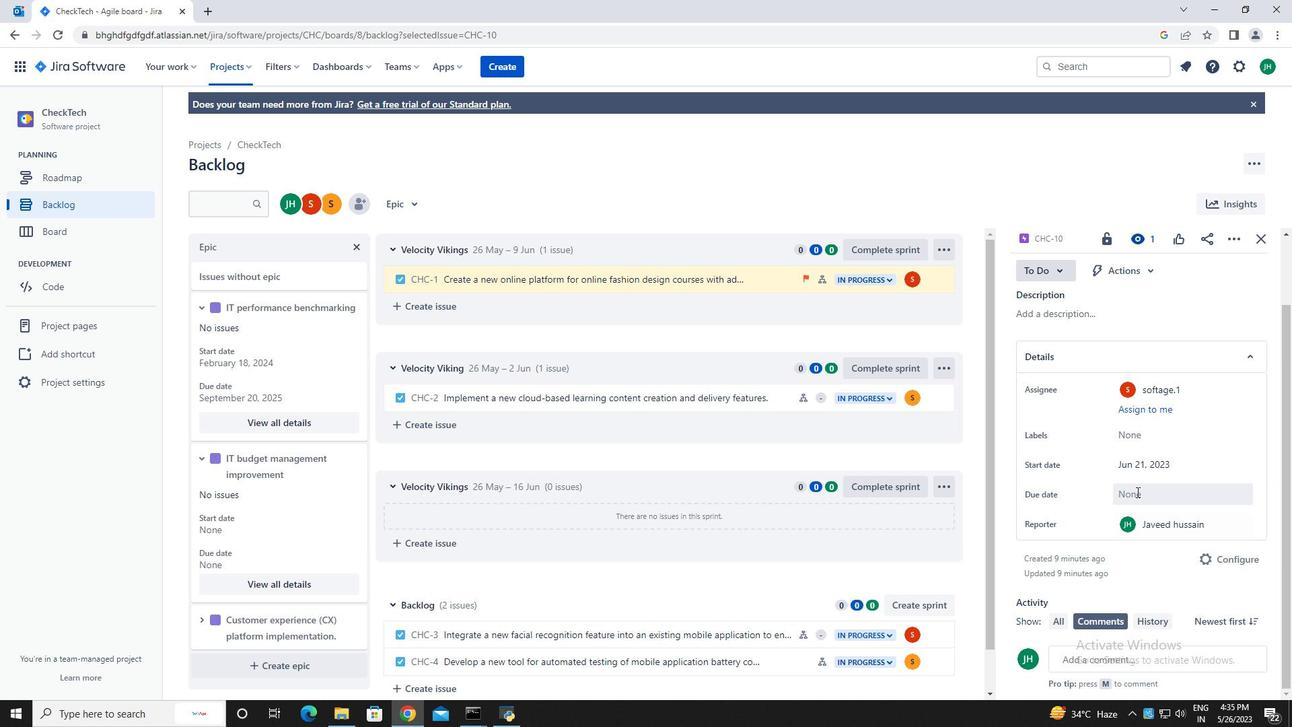 
Action: Mouse pressed left at (1136, 490)
Screenshot: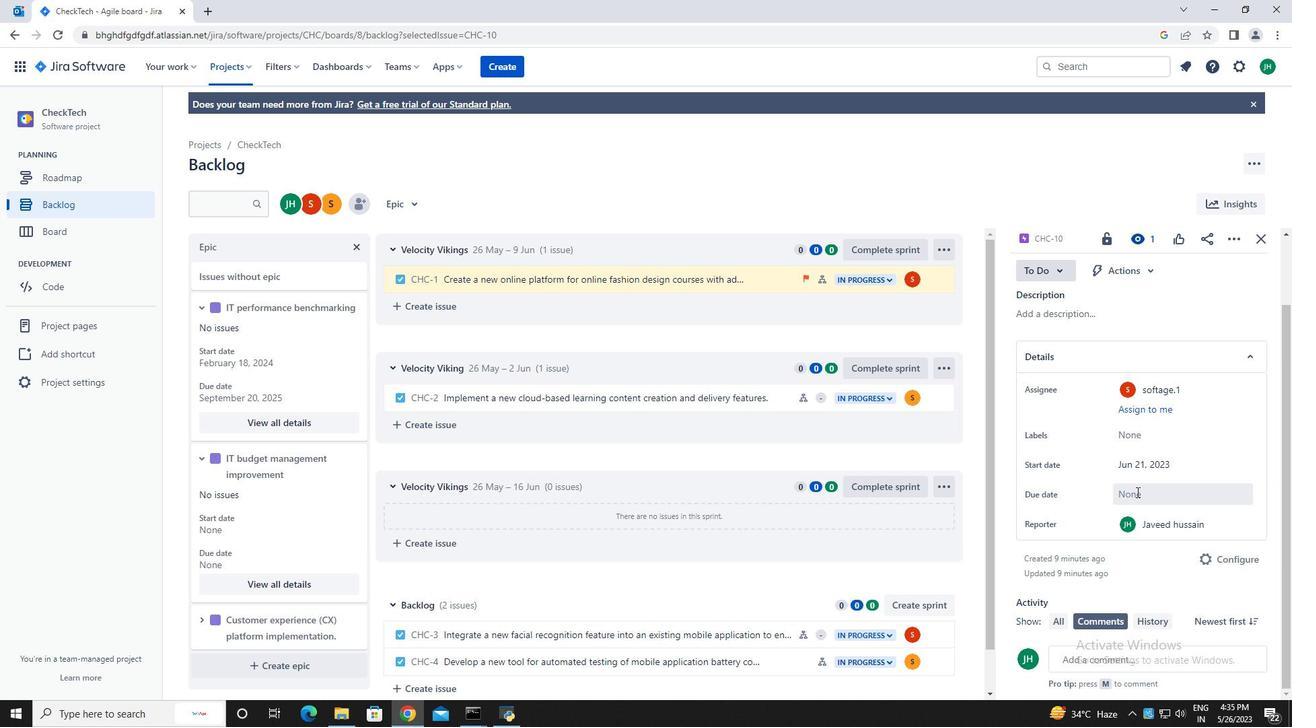 
Action: Mouse moved to (1263, 298)
Screenshot: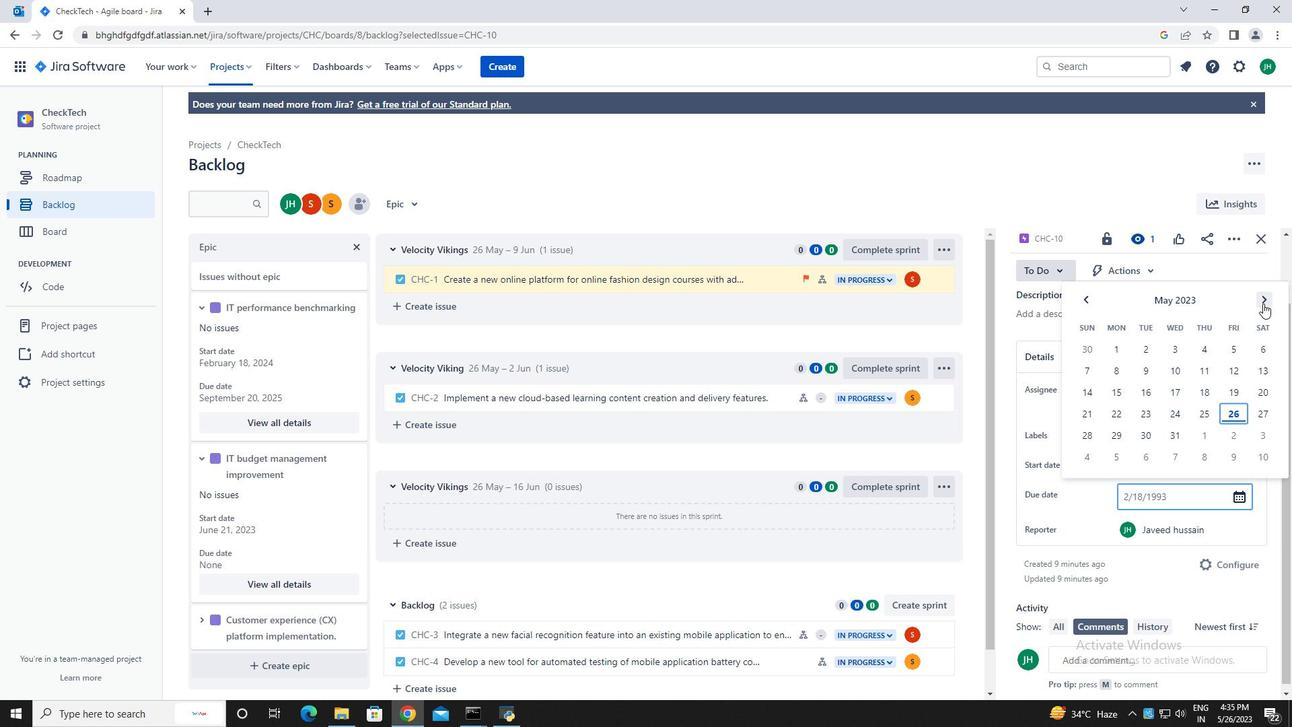 
Action: Mouse pressed left at (1263, 298)
Screenshot: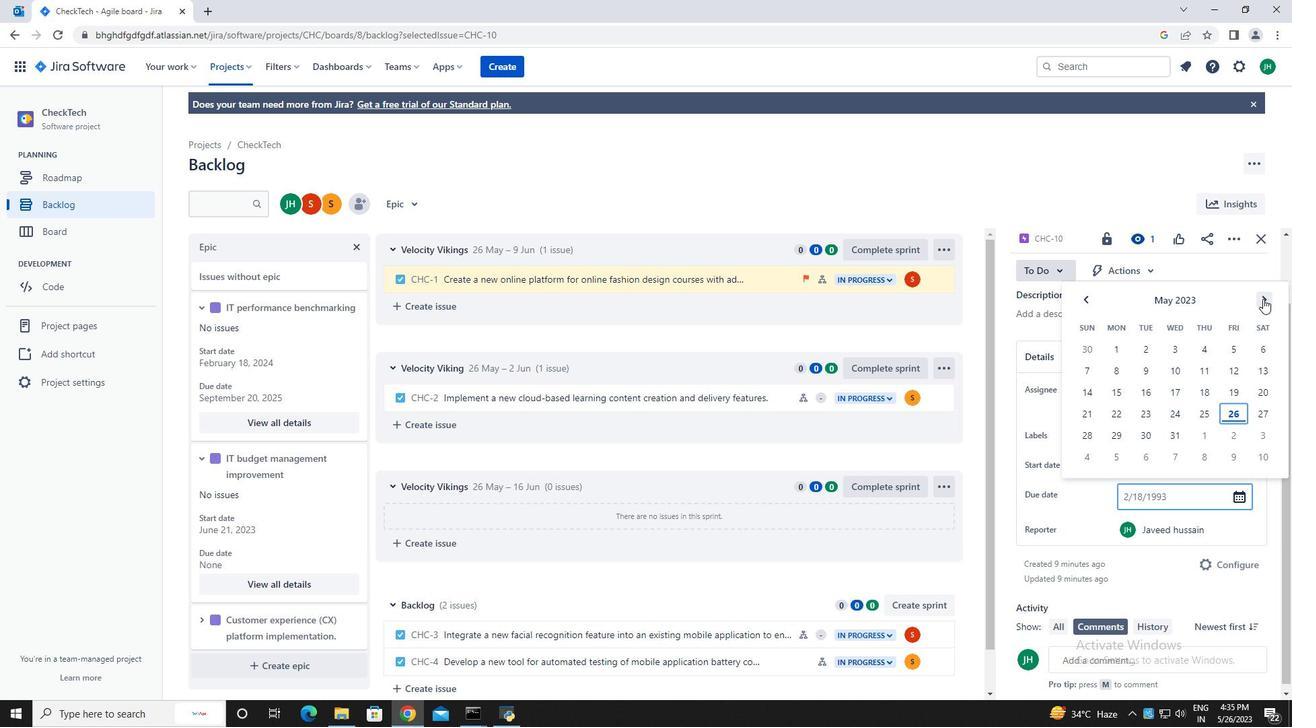 
Action: Mouse pressed left at (1263, 298)
Screenshot: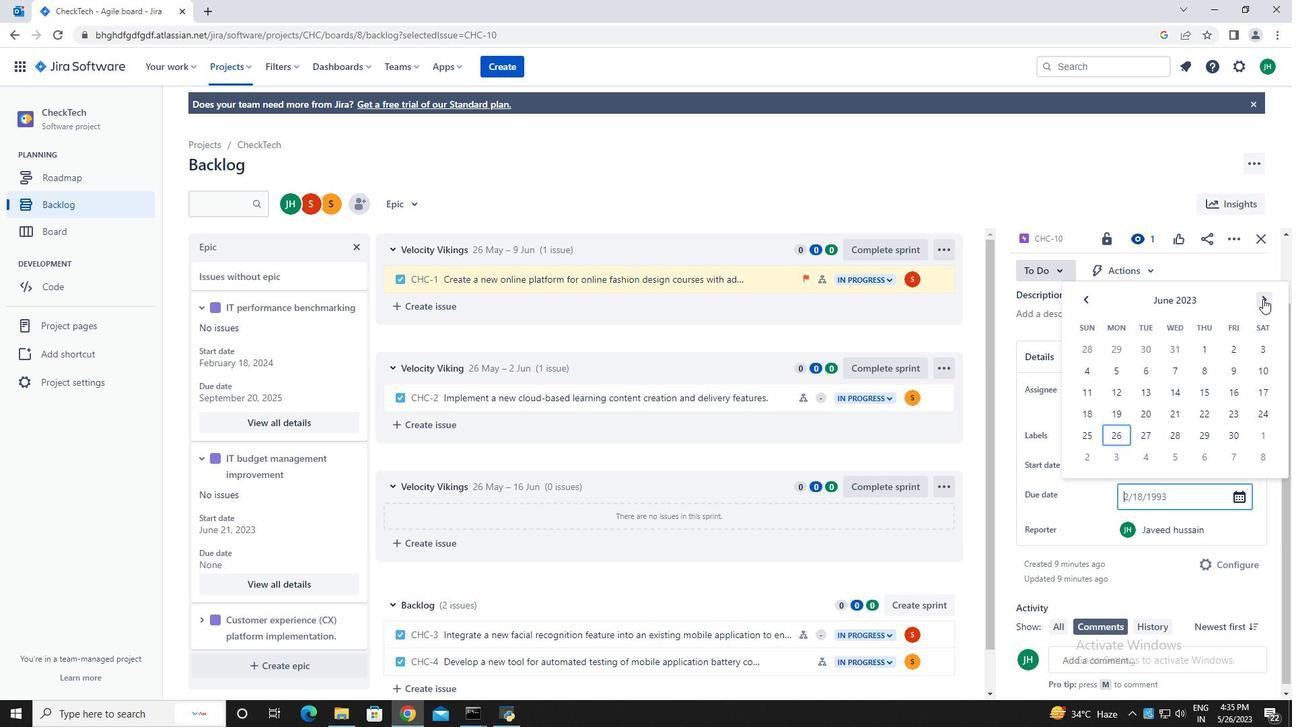 
Action: Mouse pressed left at (1263, 298)
Screenshot: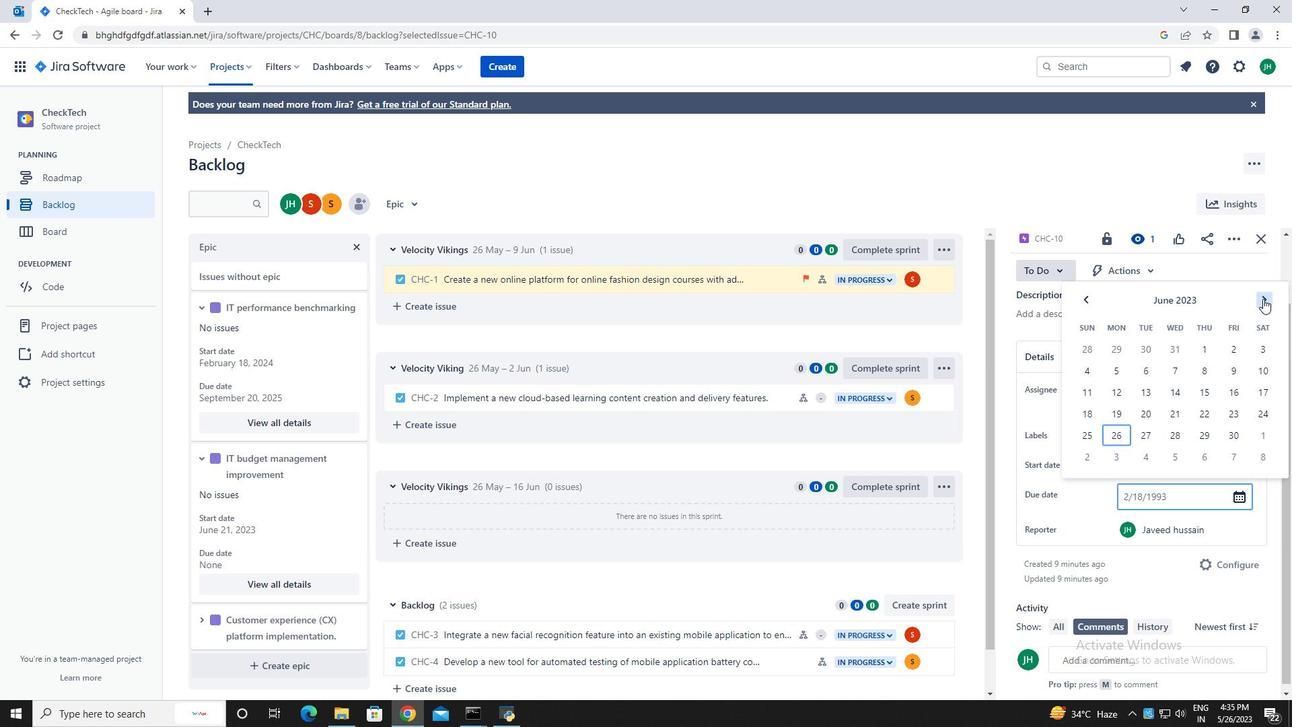 
Action: Mouse pressed left at (1263, 298)
Screenshot: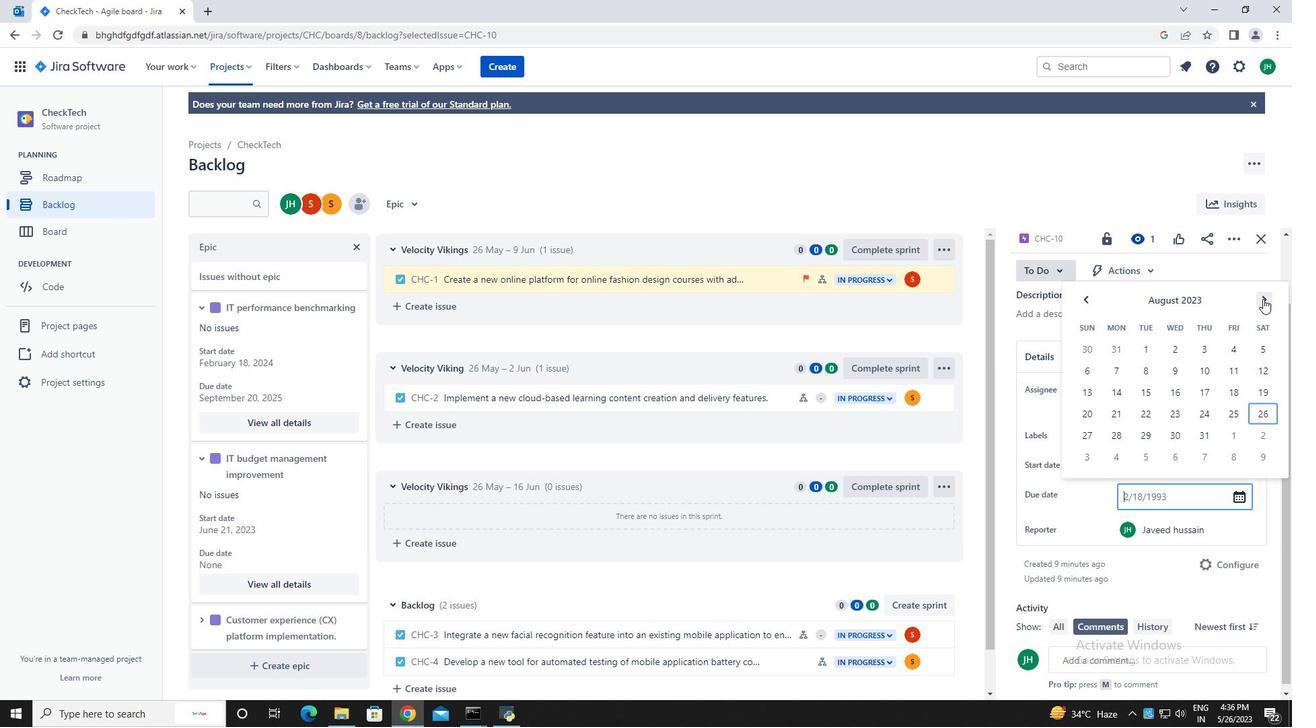 
Action: Mouse pressed left at (1263, 298)
Screenshot: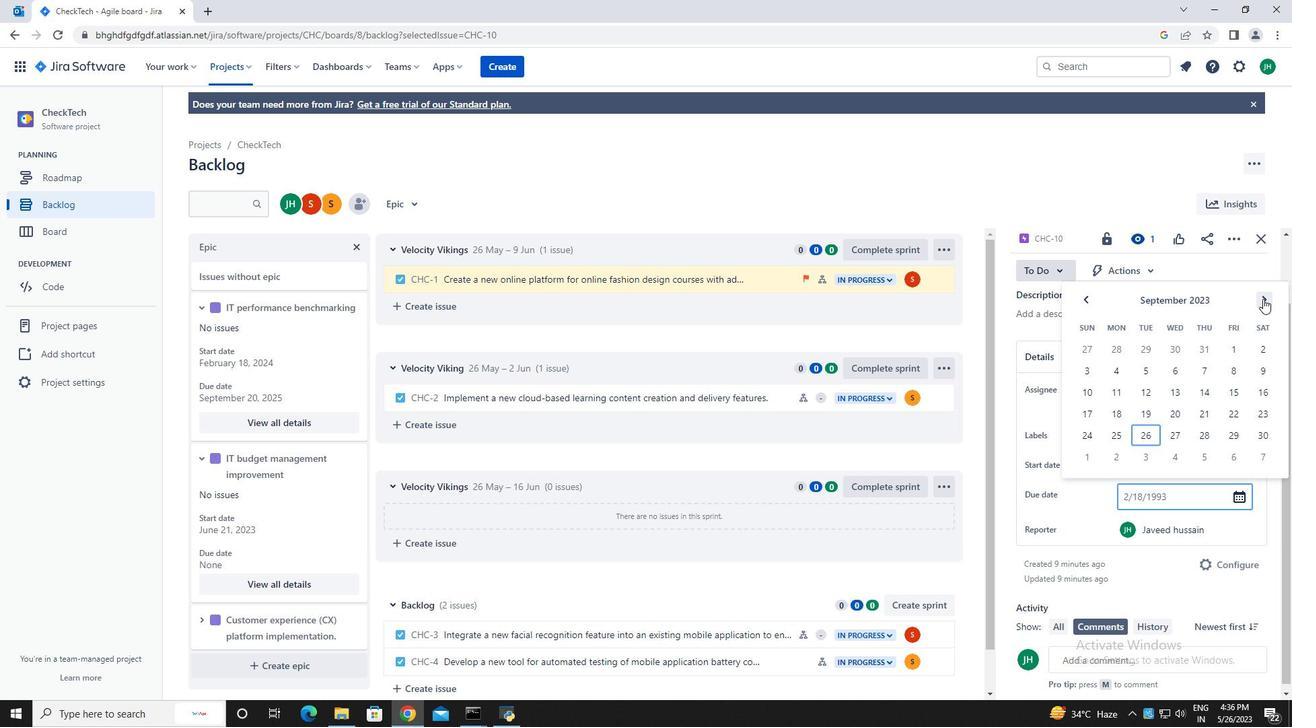 
Action: Mouse pressed left at (1263, 298)
Screenshot: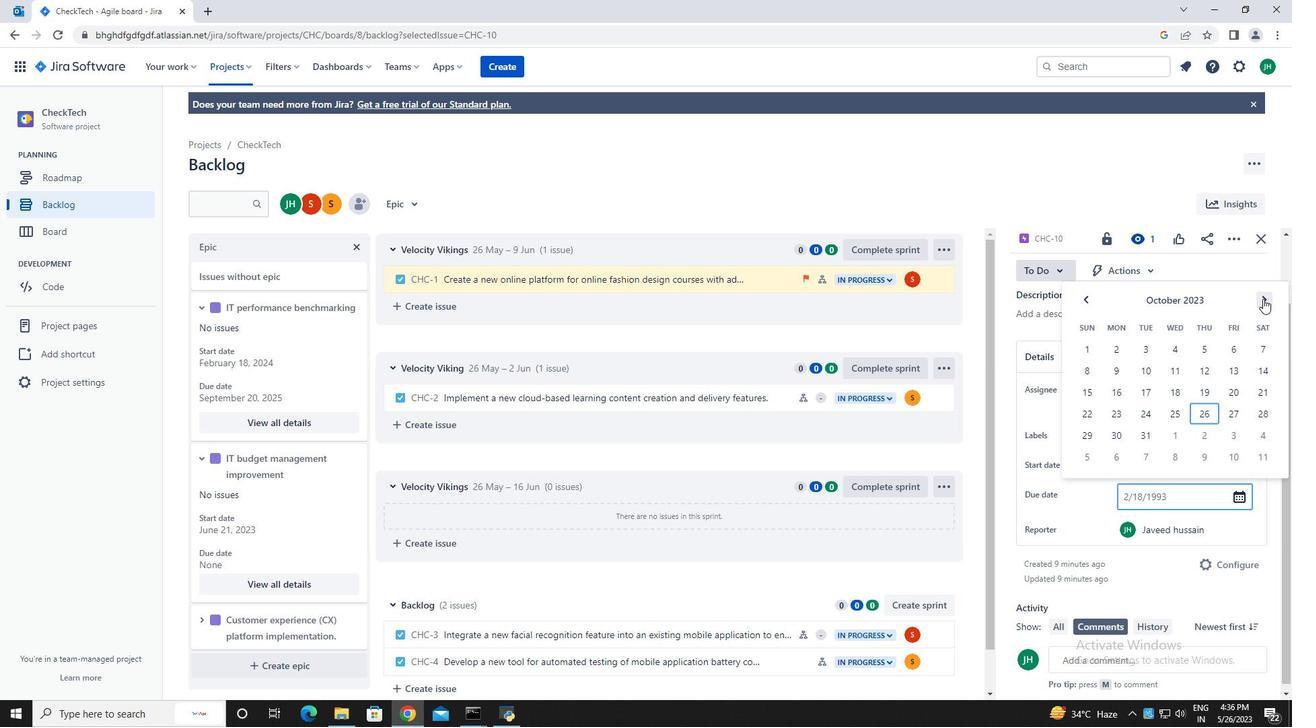 
Action: Mouse pressed left at (1263, 298)
Screenshot: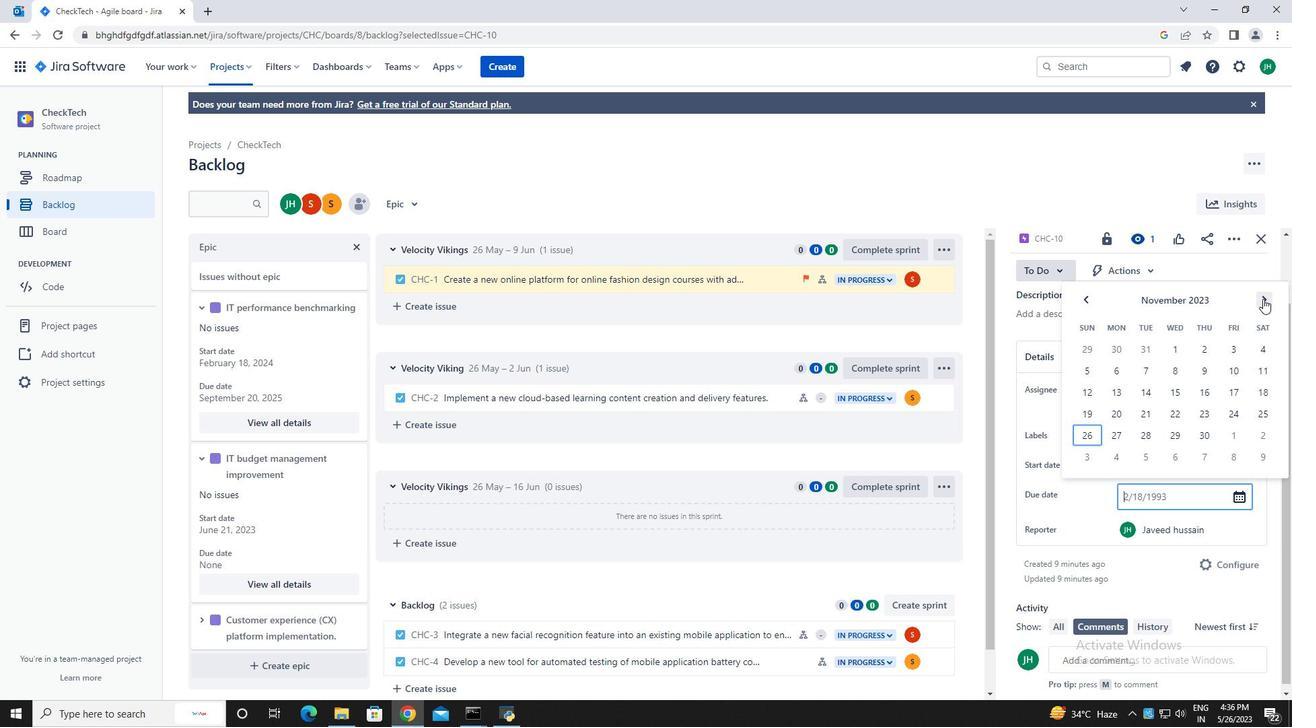 
Action: Mouse pressed left at (1263, 298)
Screenshot: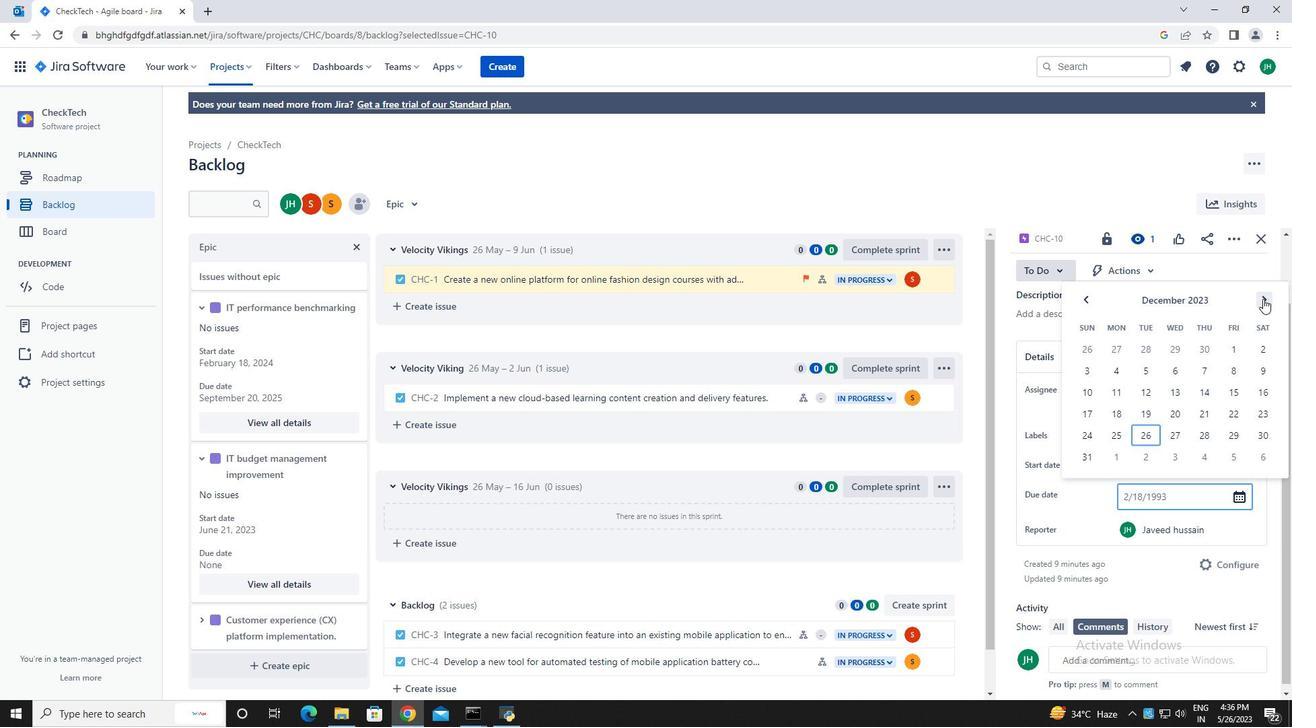 
Action: Mouse pressed left at (1263, 298)
Screenshot: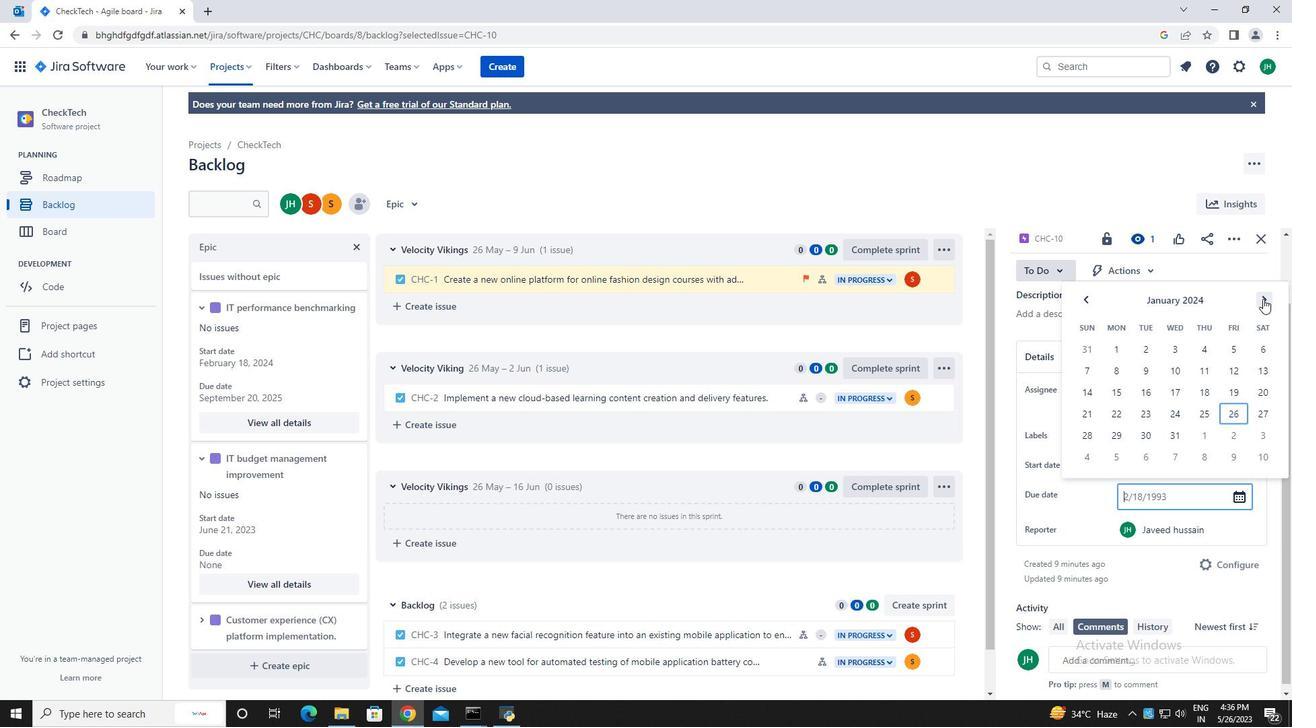 
Action: Mouse pressed left at (1263, 298)
Screenshot: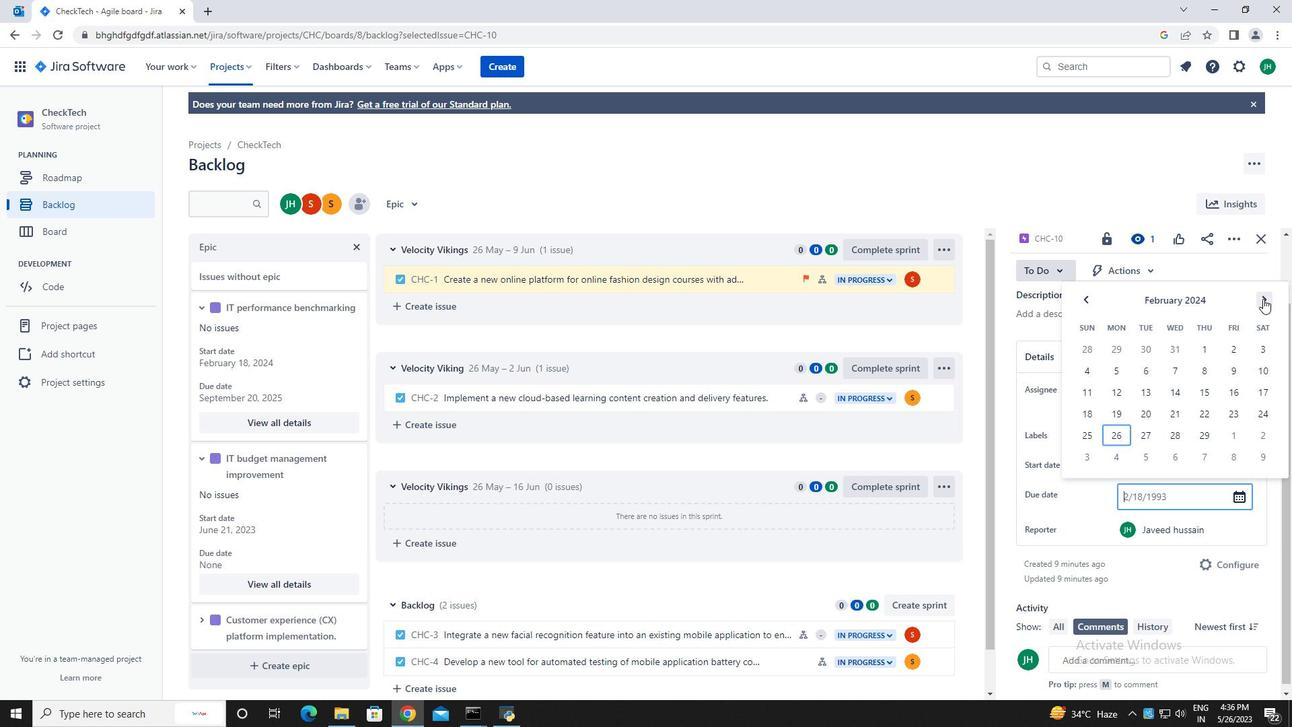 
Action: Mouse pressed left at (1263, 298)
Screenshot: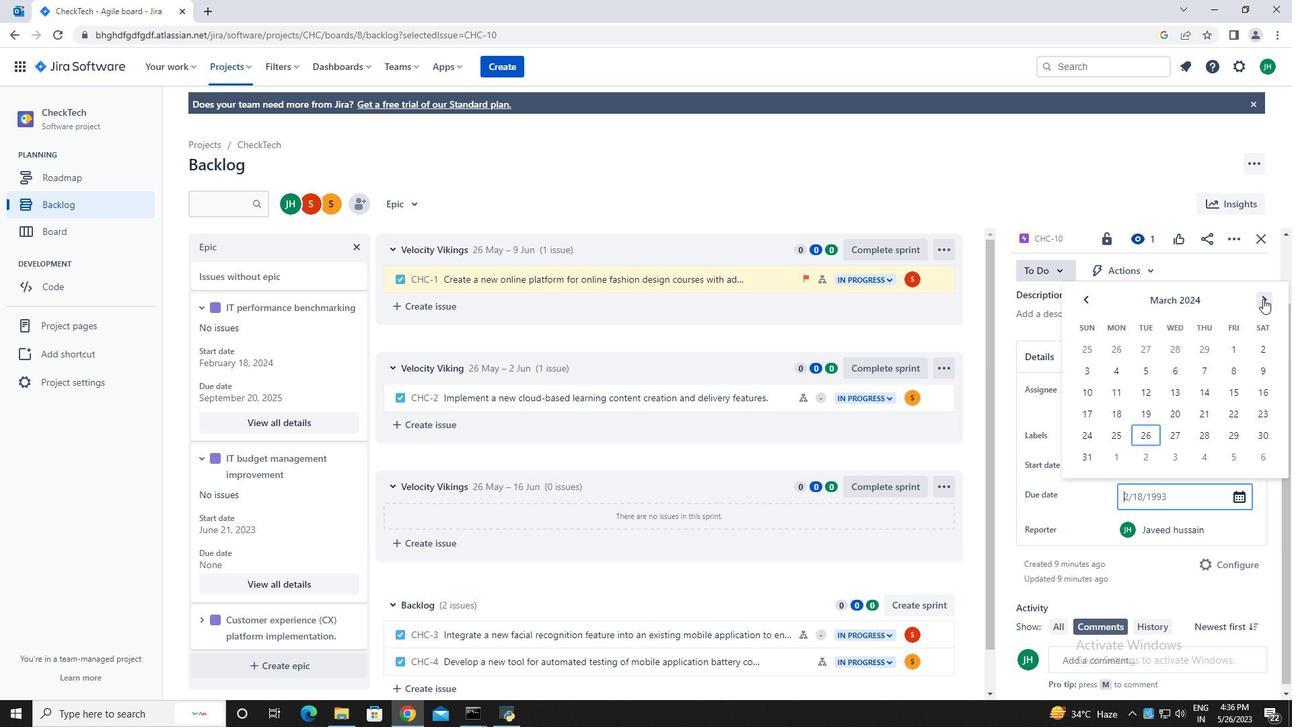 
Action: Mouse pressed left at (1263, 298)
Screenshot: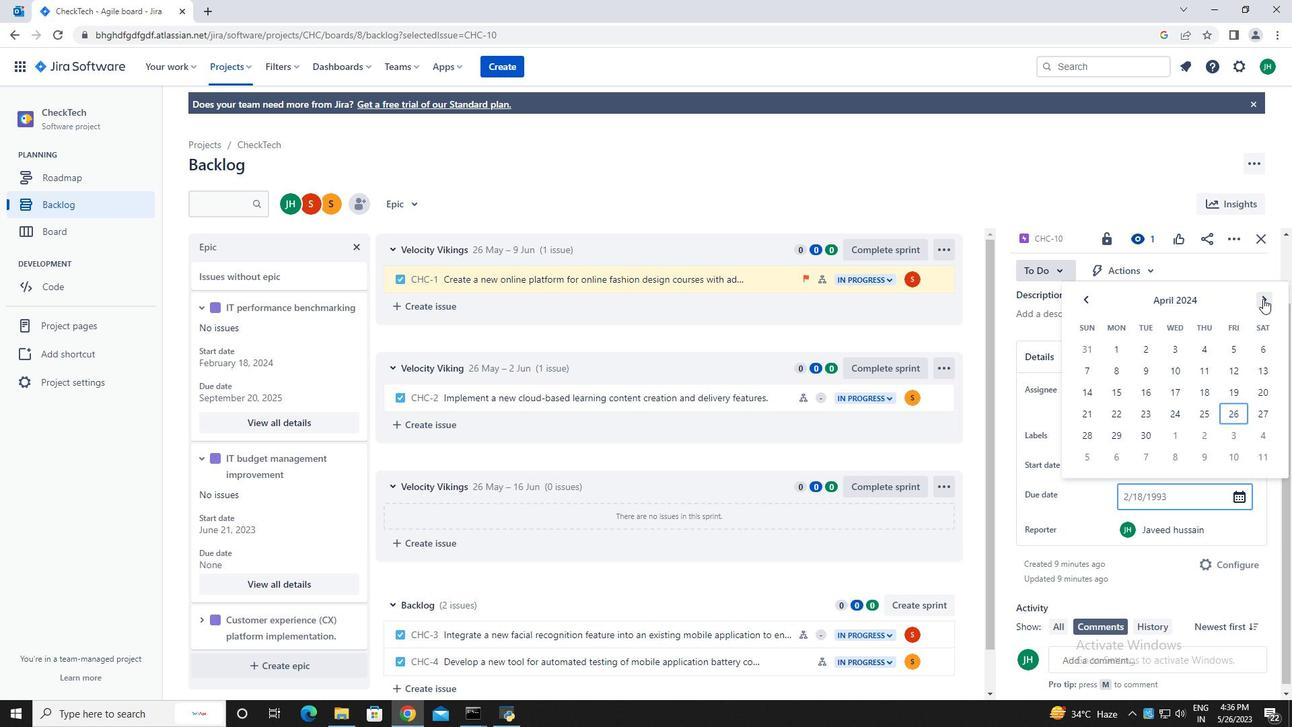
Action: Mouse pressed left at (1263, 298)
Screenshot: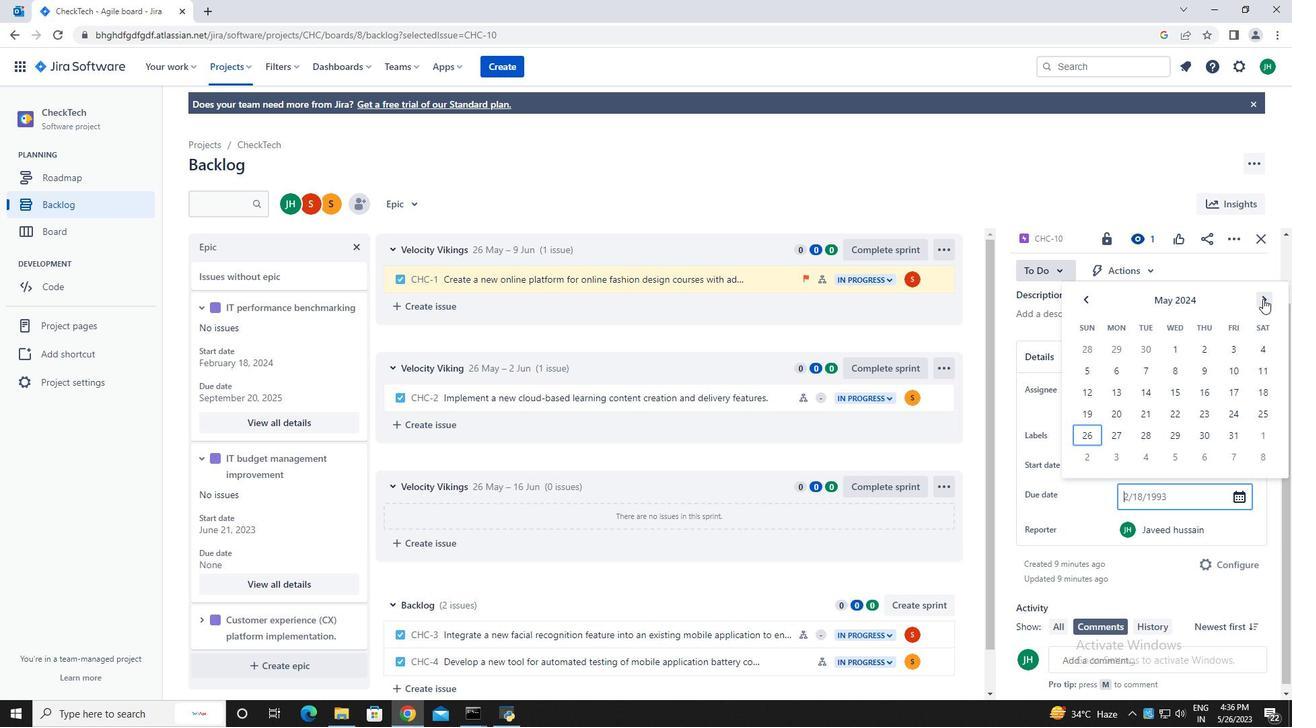
Action: Mouse pressed left at (1263, 298)
Screenshot: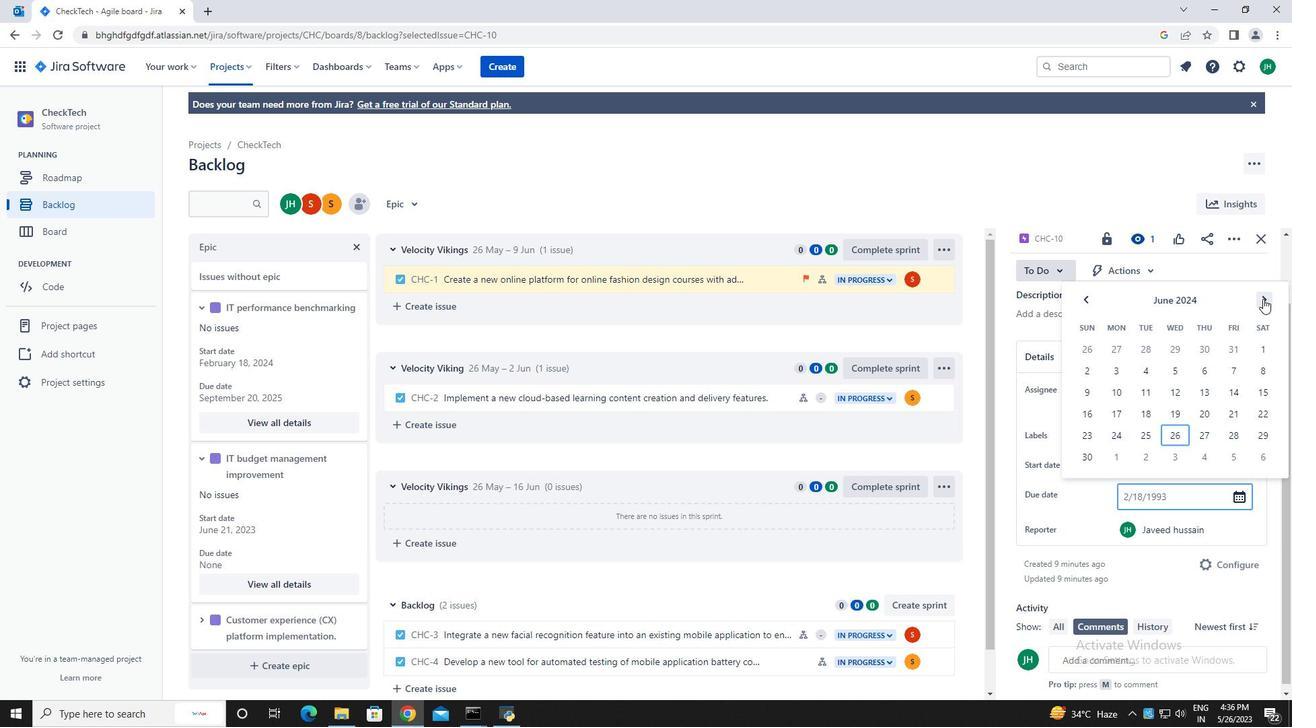 
Action: Mouse pressed left at (1263, 298)
Screenshot: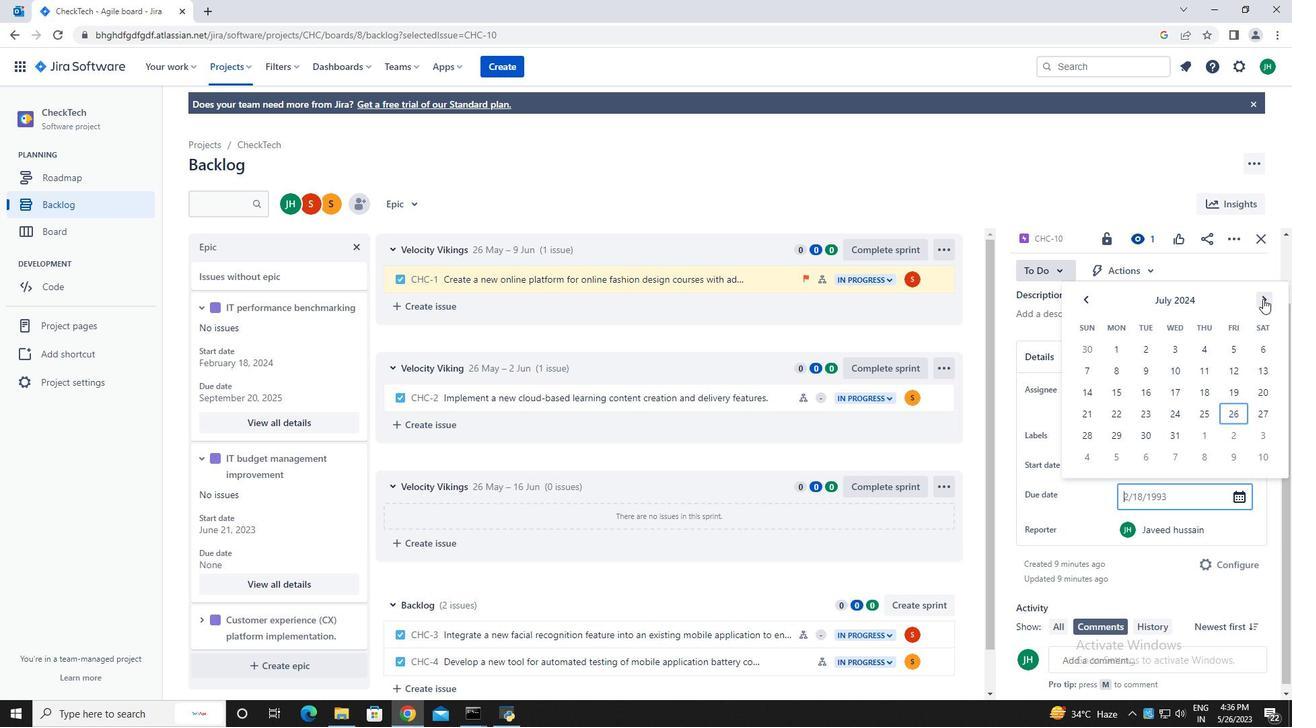 
Action: Mouse pressed left at (1263, 298)
Screenshot: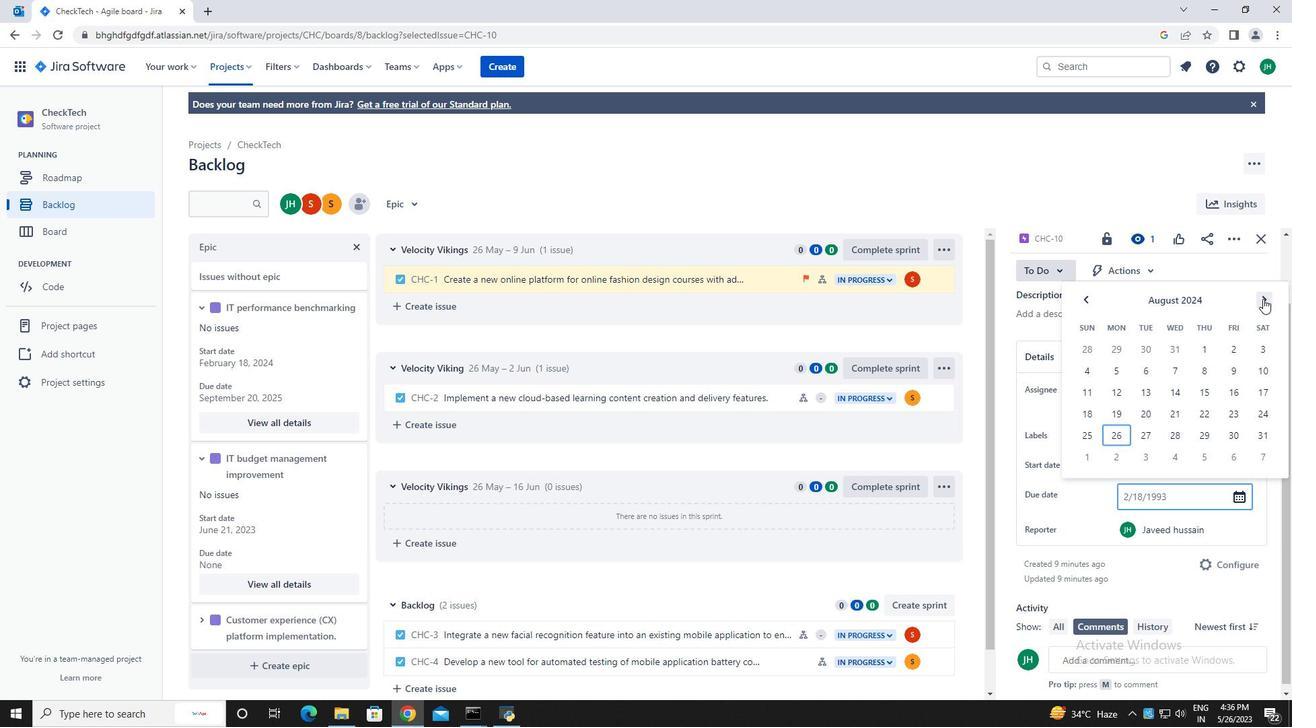
Action: Mouse pressed left at (1263, 298)
Screenshot: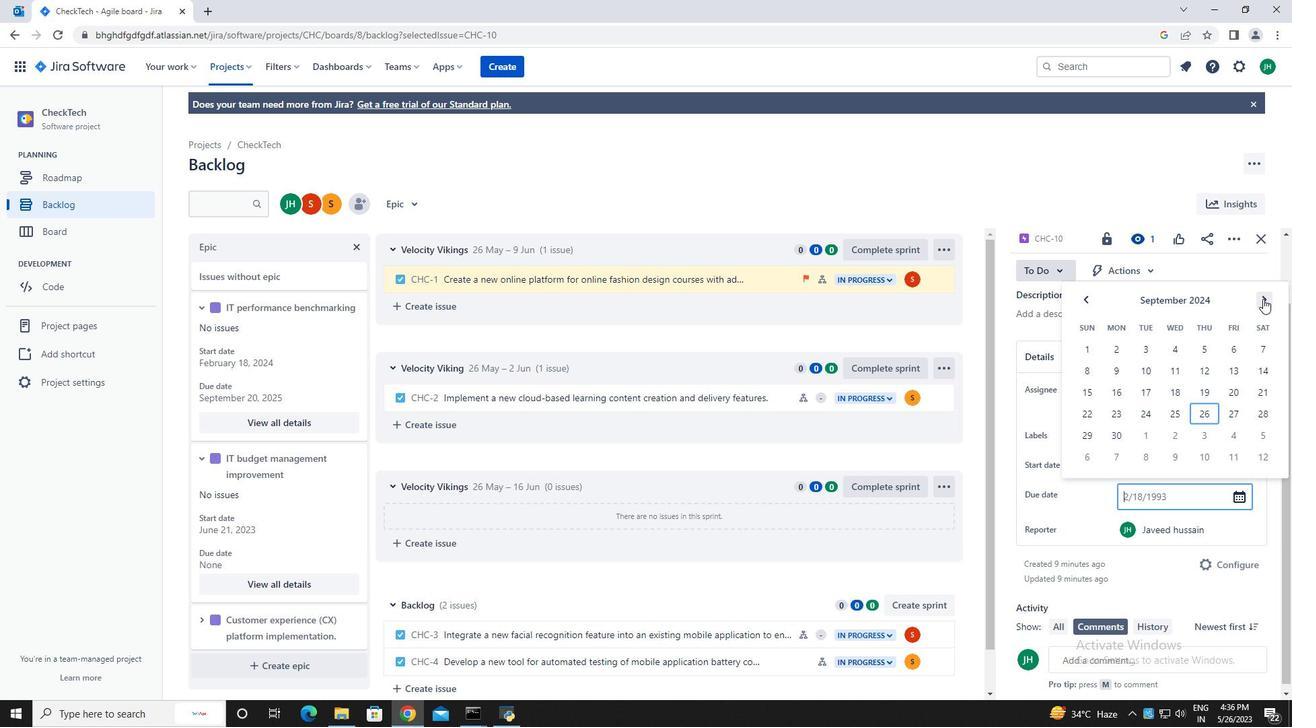 
Action: Mouse pressed left at (1263, 298)
Screenshot: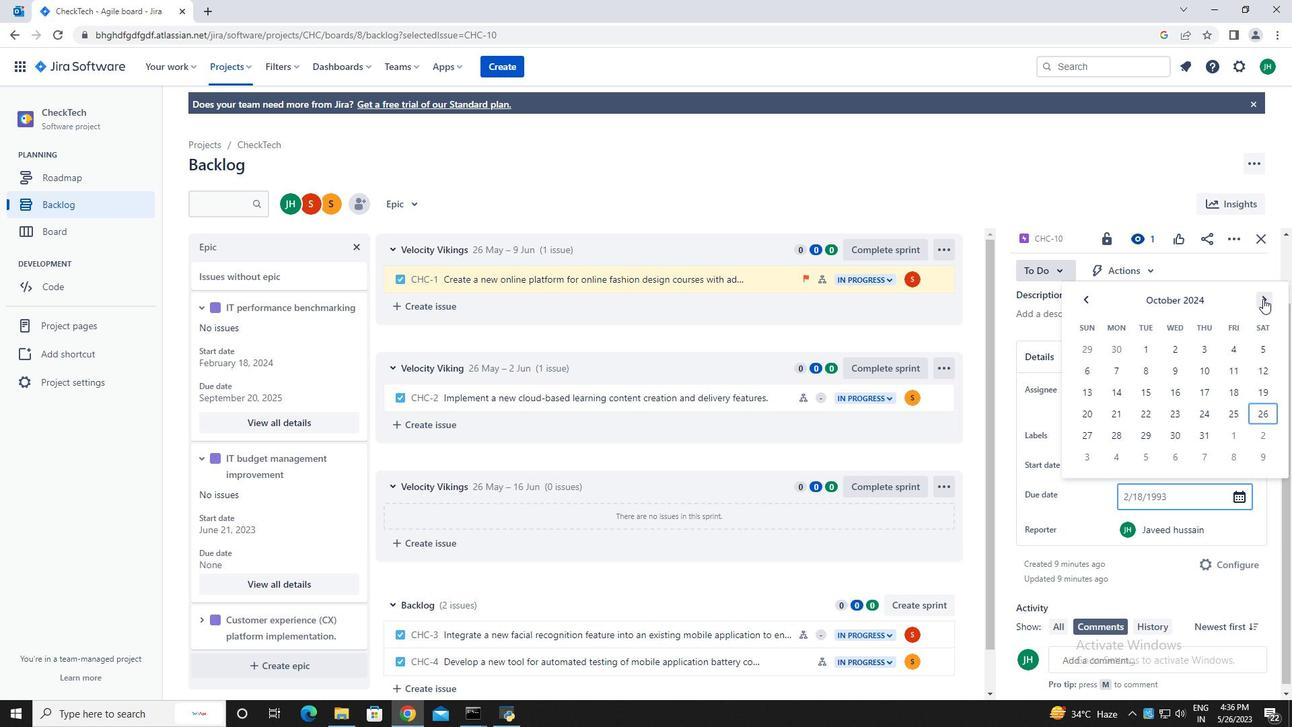 
Action: Mouse pressed left at (1263, 298)
Screenshot: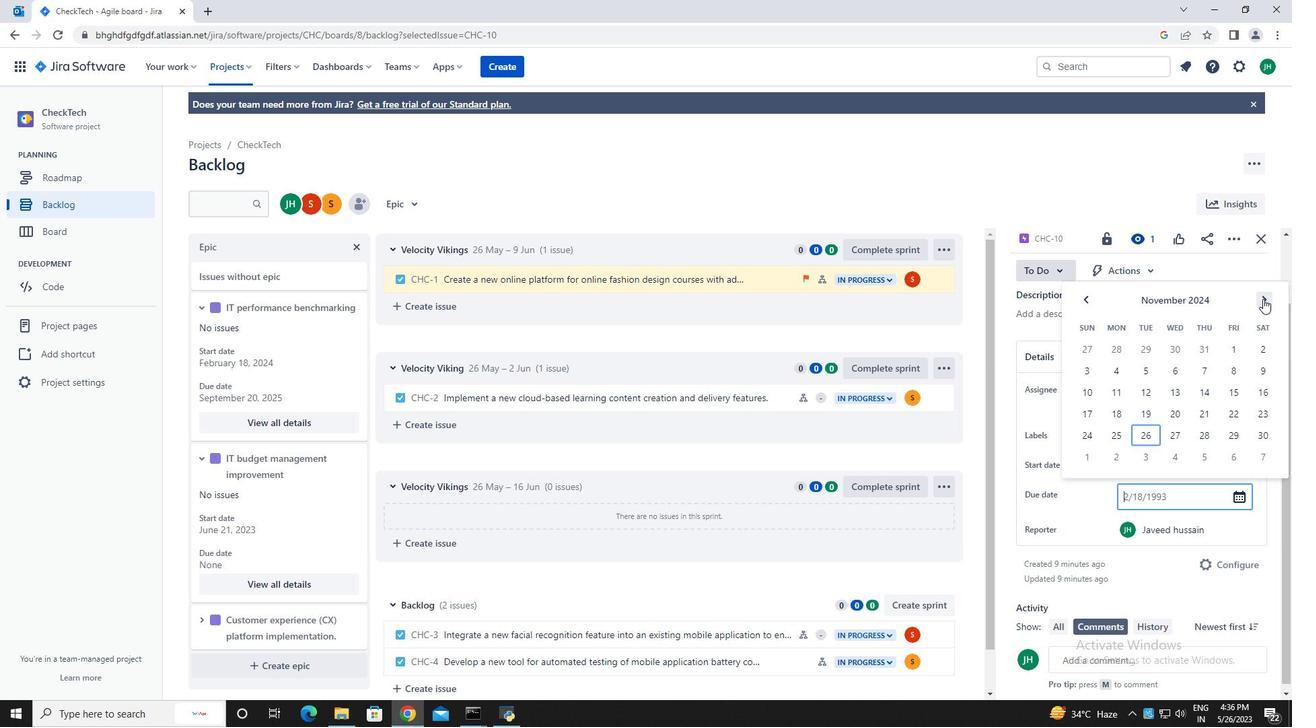 
Action: Mouse pressed left at (1263, 298)
Screenshot: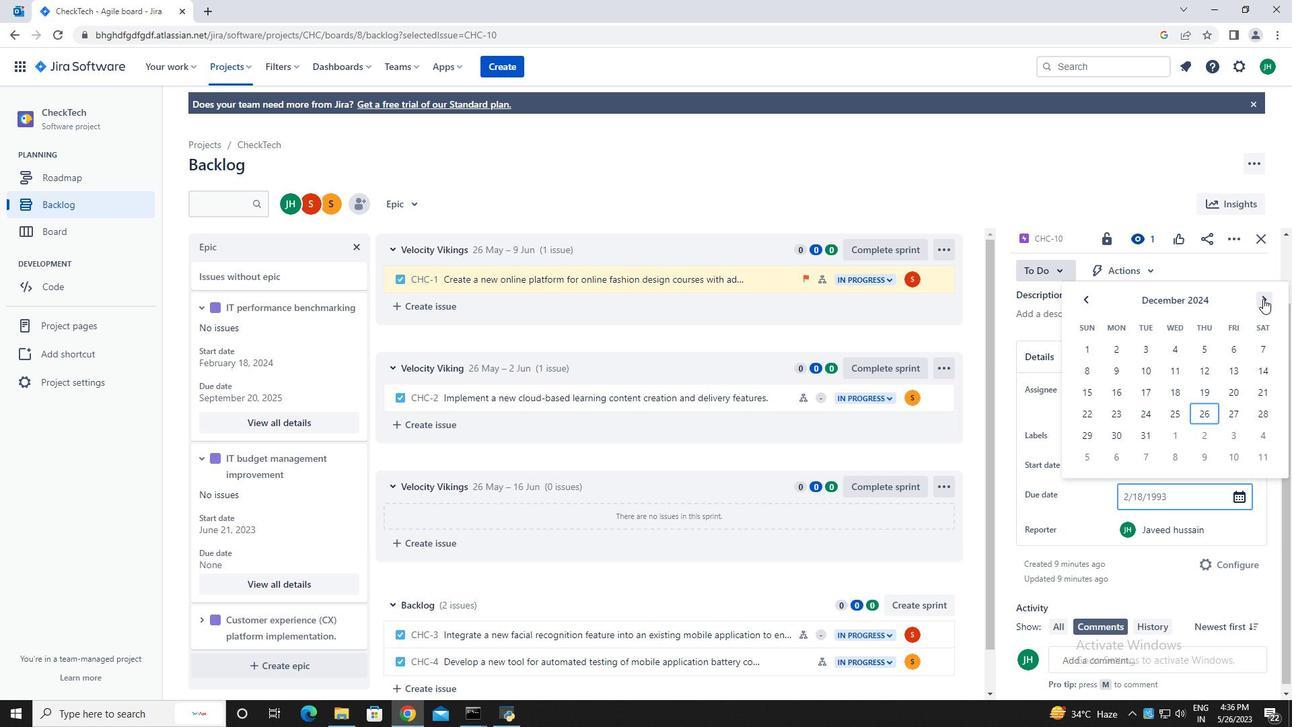 
Action: Mouse pressed left at (1263, 298)
Screenshot: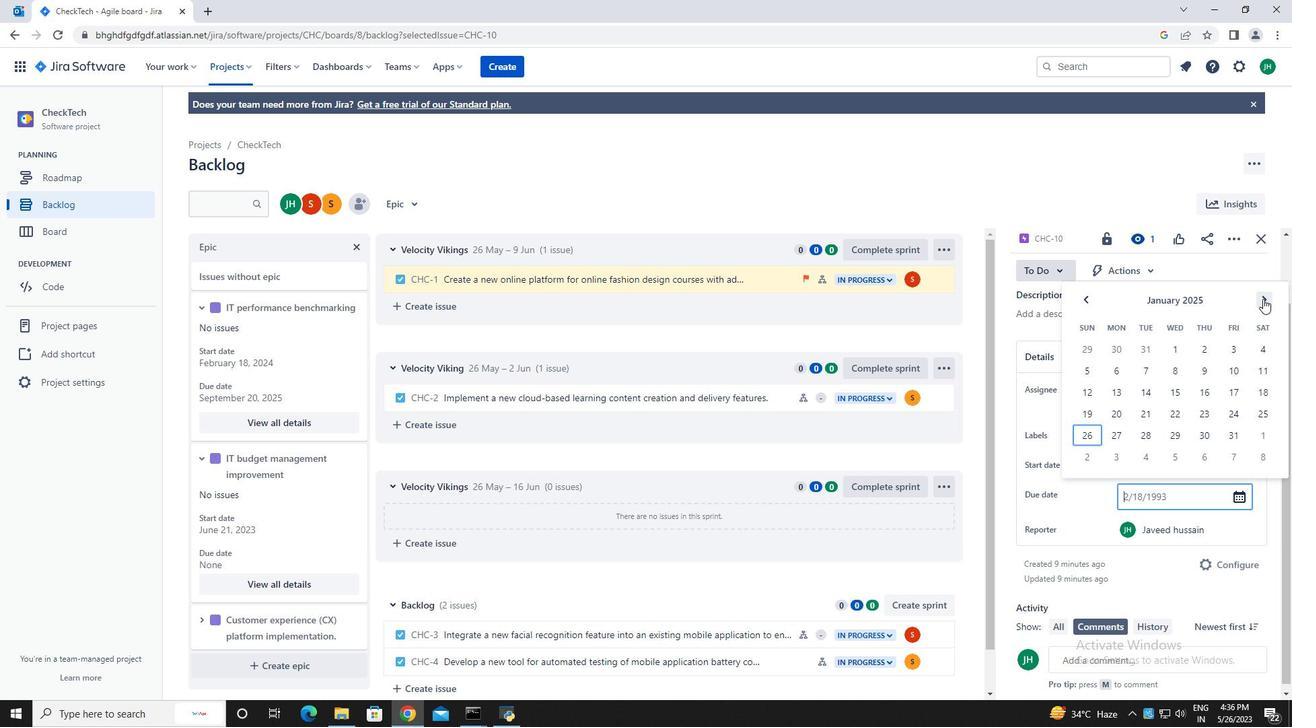 
Action: Mouse pressed left at (1263, 298)
Screenshot: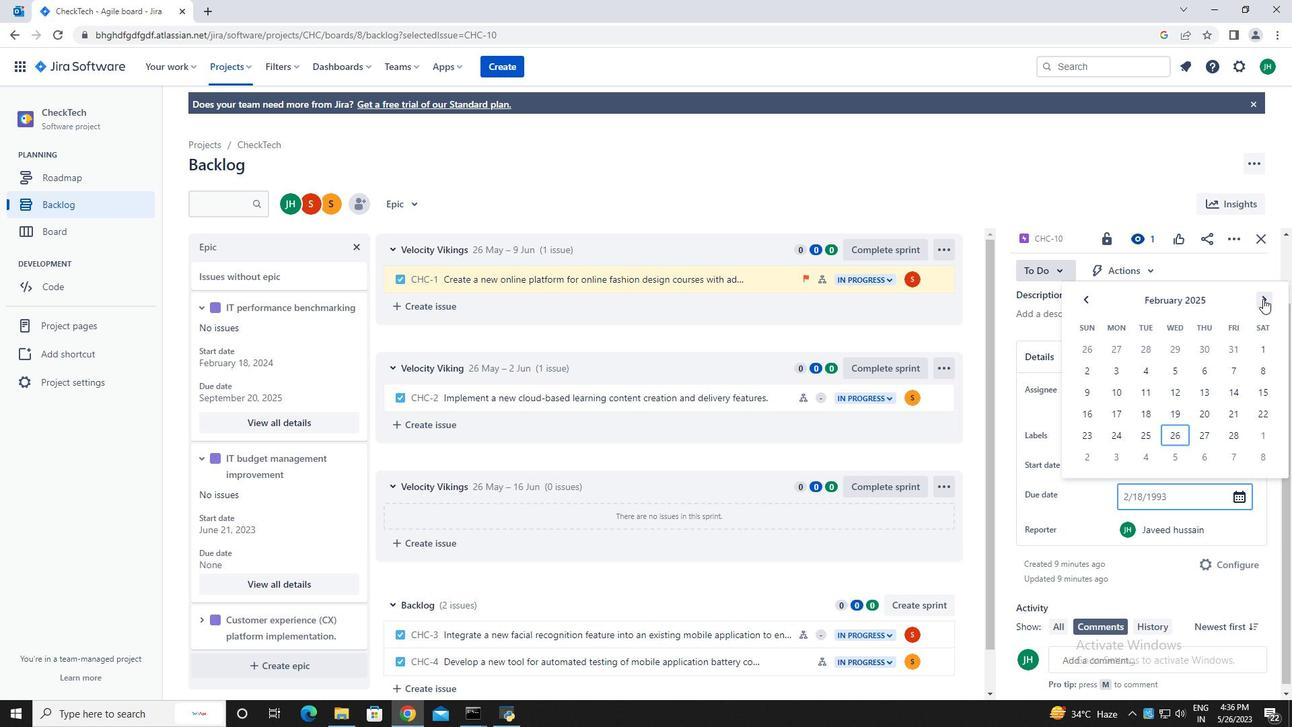 
Action: Mouse pressed left at (1263, 298)
Screenshot: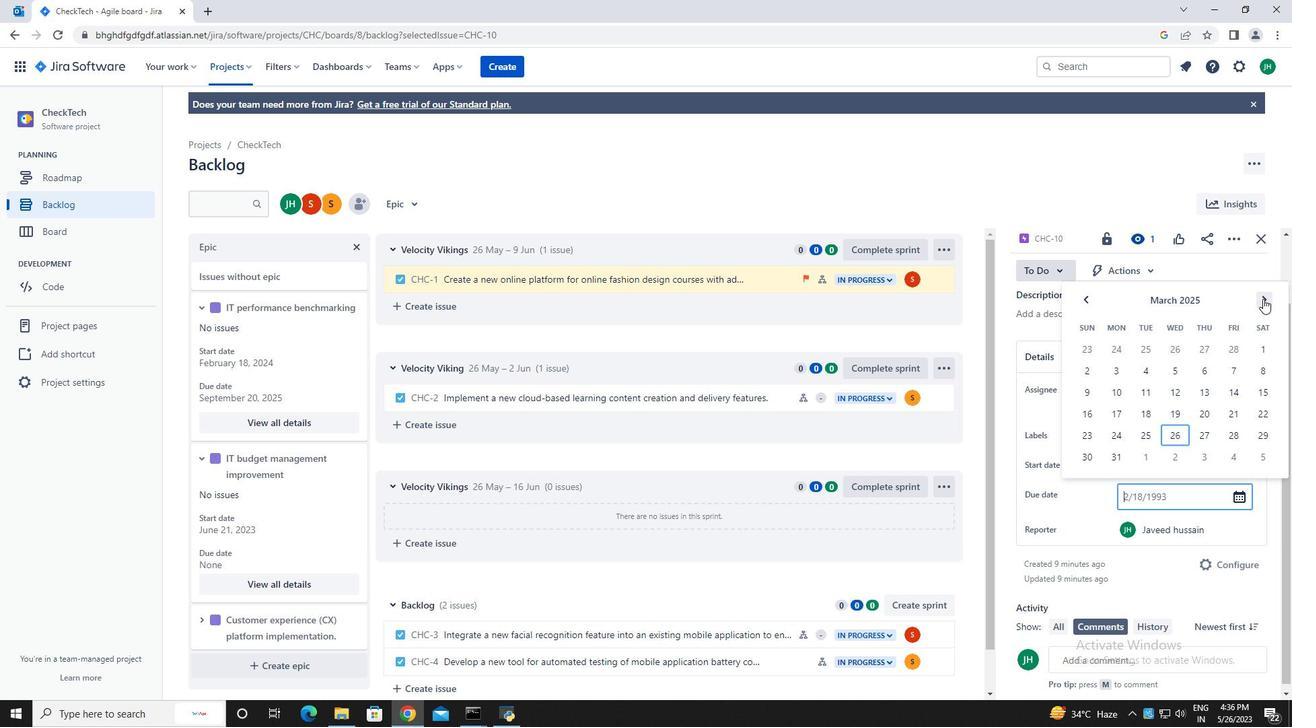 
Action: Mouse pressed left at (1263, 298)
Screenshot: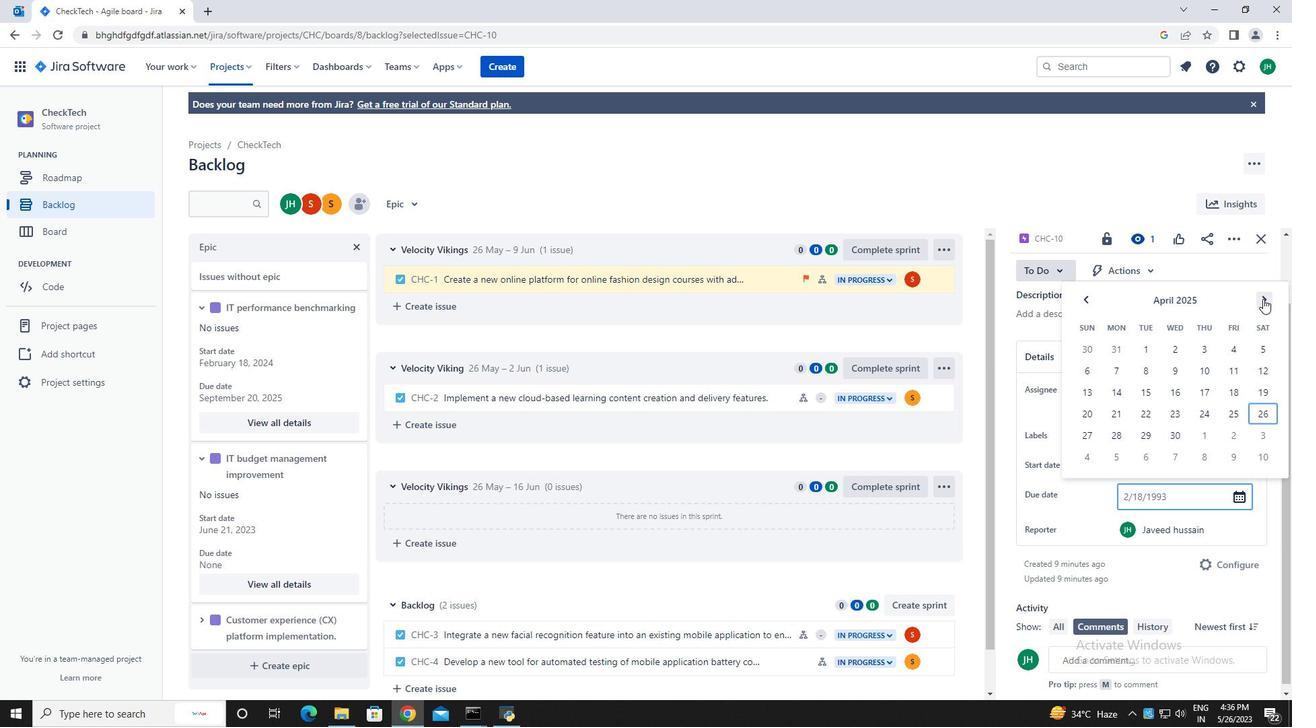 
Action: Mouse pressed left at (1263, 298)
Screenshot: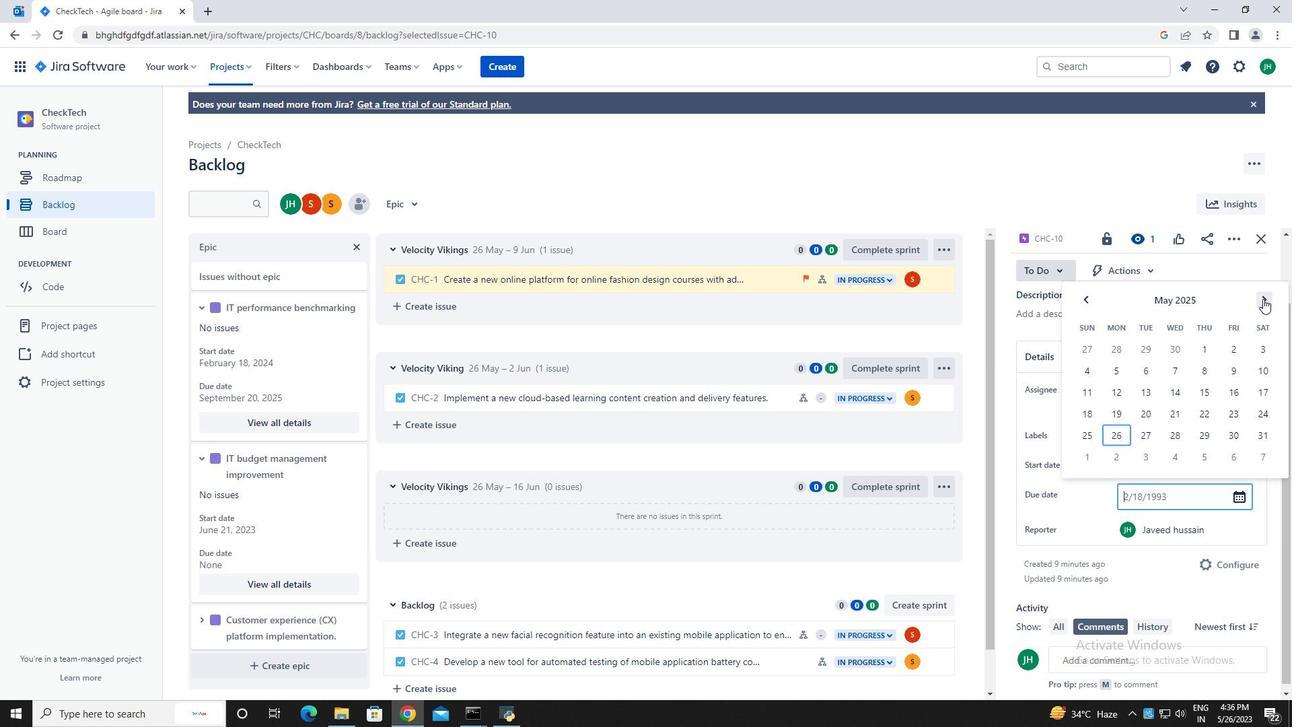 
Action: Mouse pressed left at (1263, 298)
Screenshot: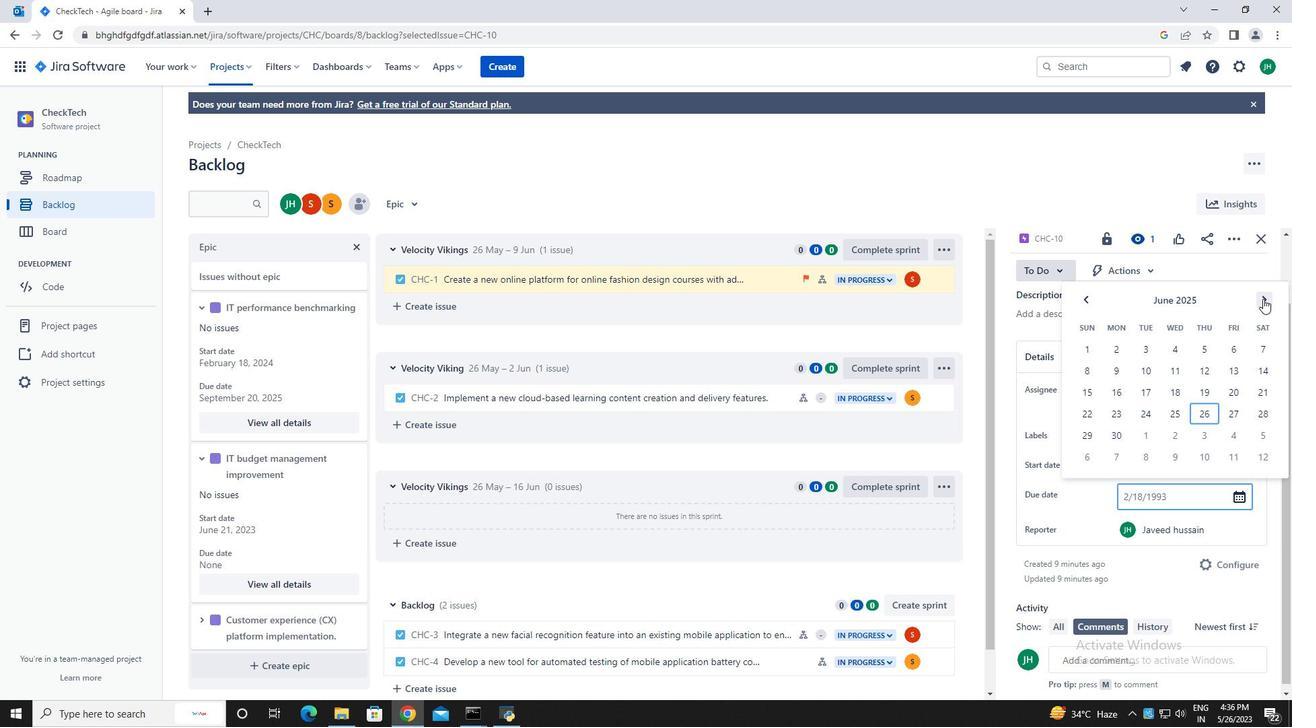 
Action: Mouse pressed left at (1263, 298)
Screenshot: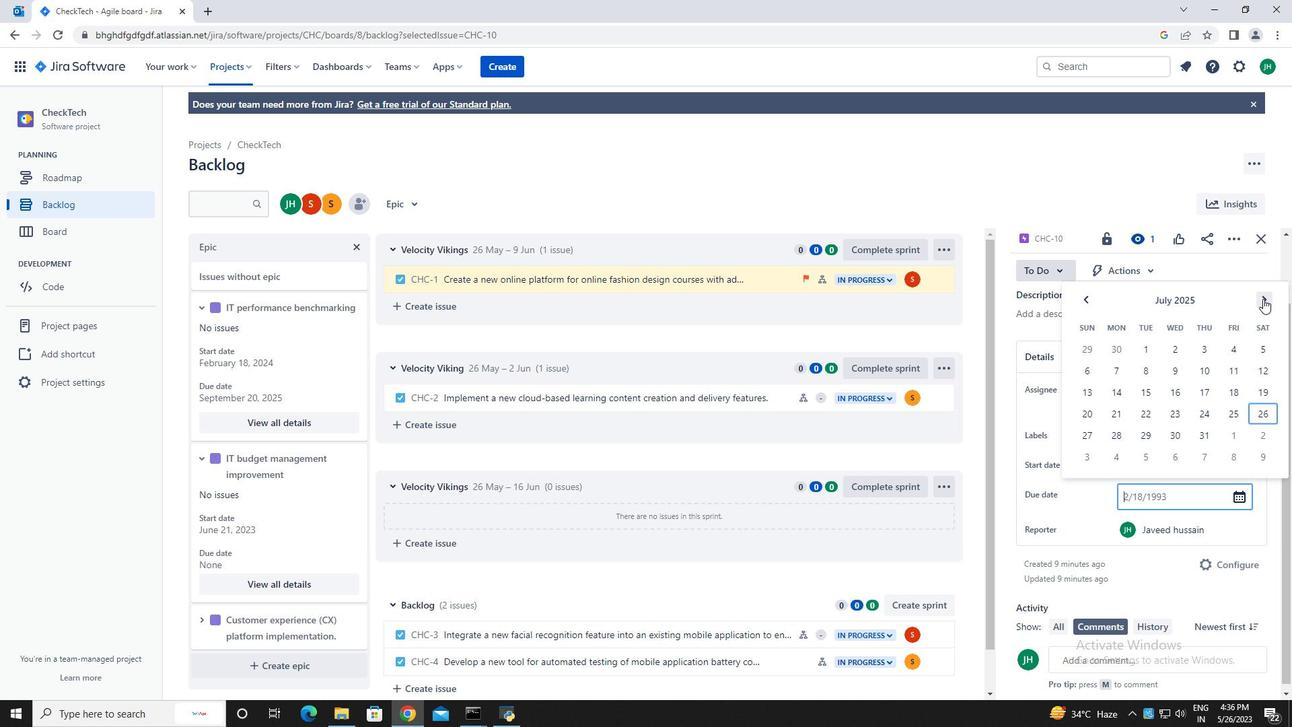 
Action: Mouse pressed left at (1263, 298)
Screenshot: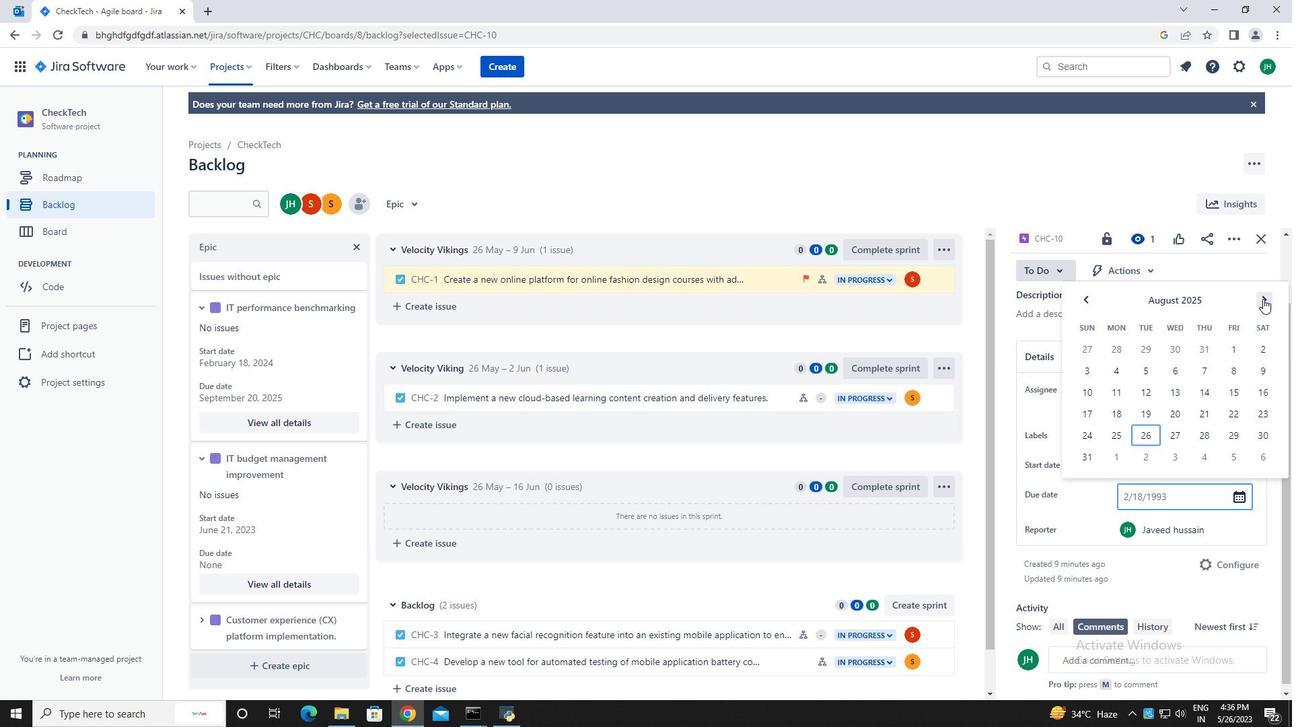
Action: Mouse pressed left at (1263, 298)
Screenshot: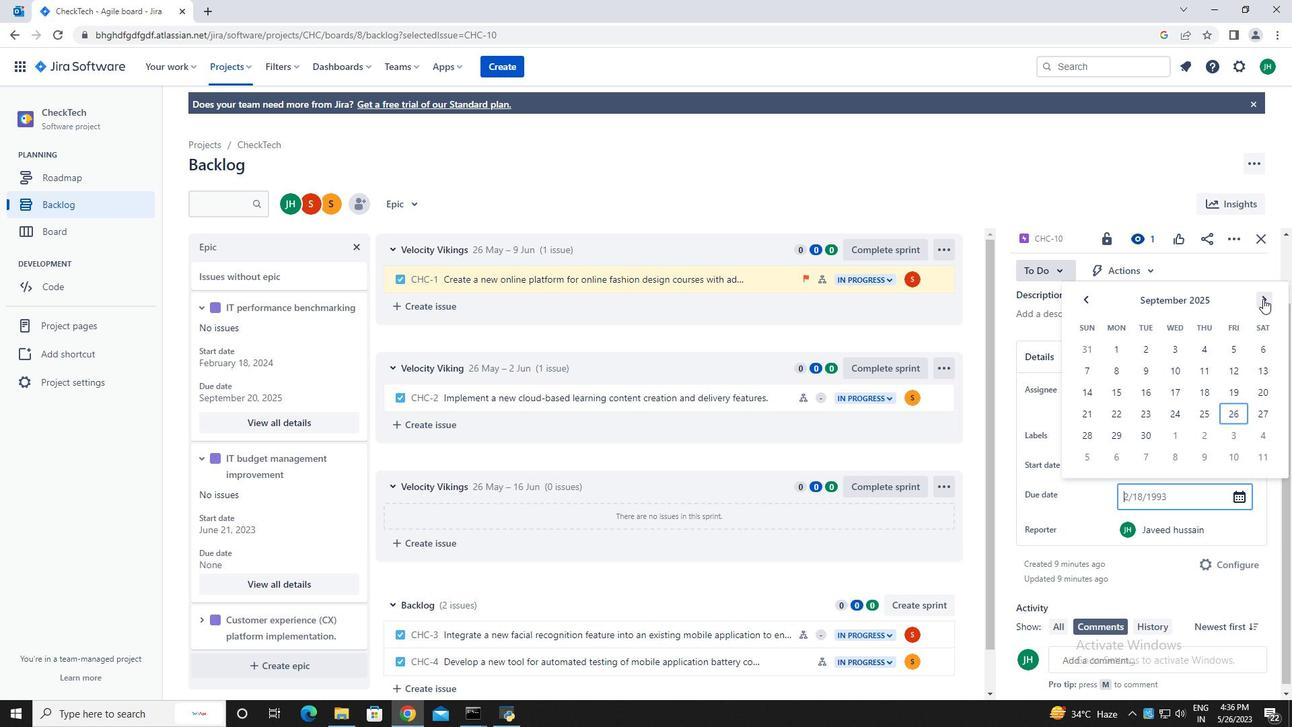 
Action: Mouse pressed left at (1263, 298)
Screenshot: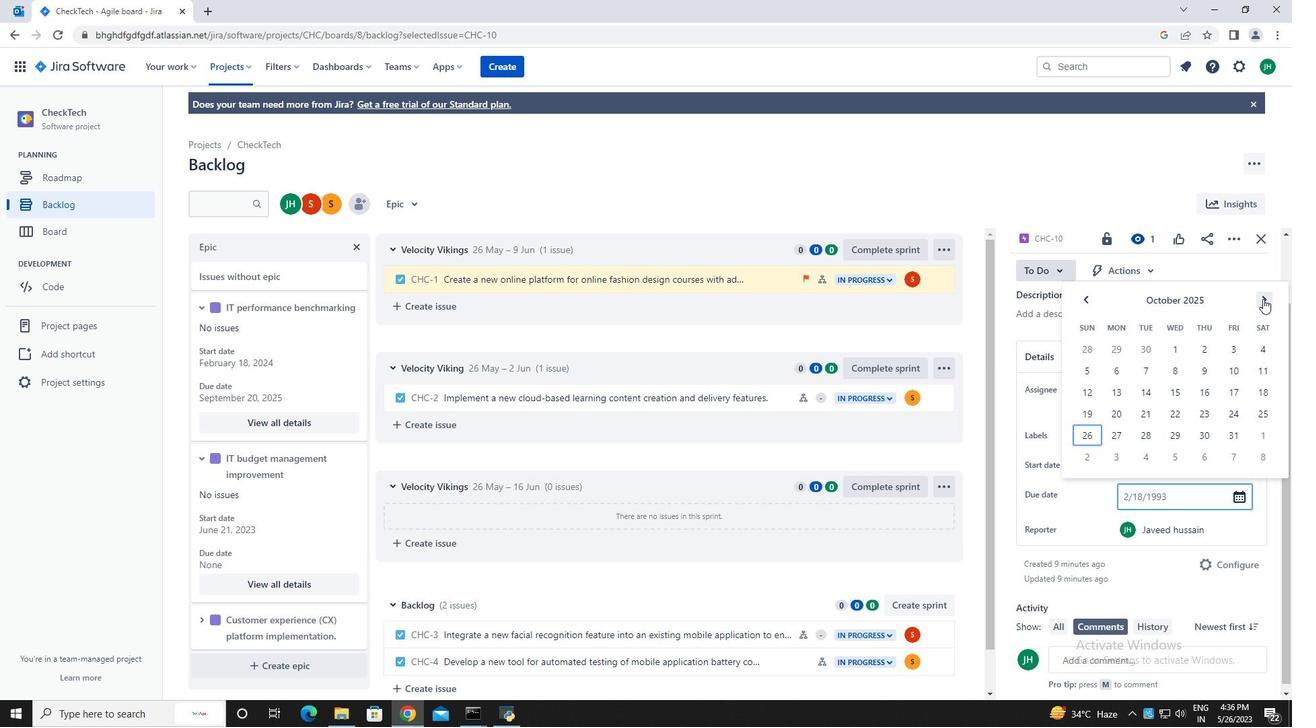 
Action: Mouse moved to (1089, 299)
Screenshot: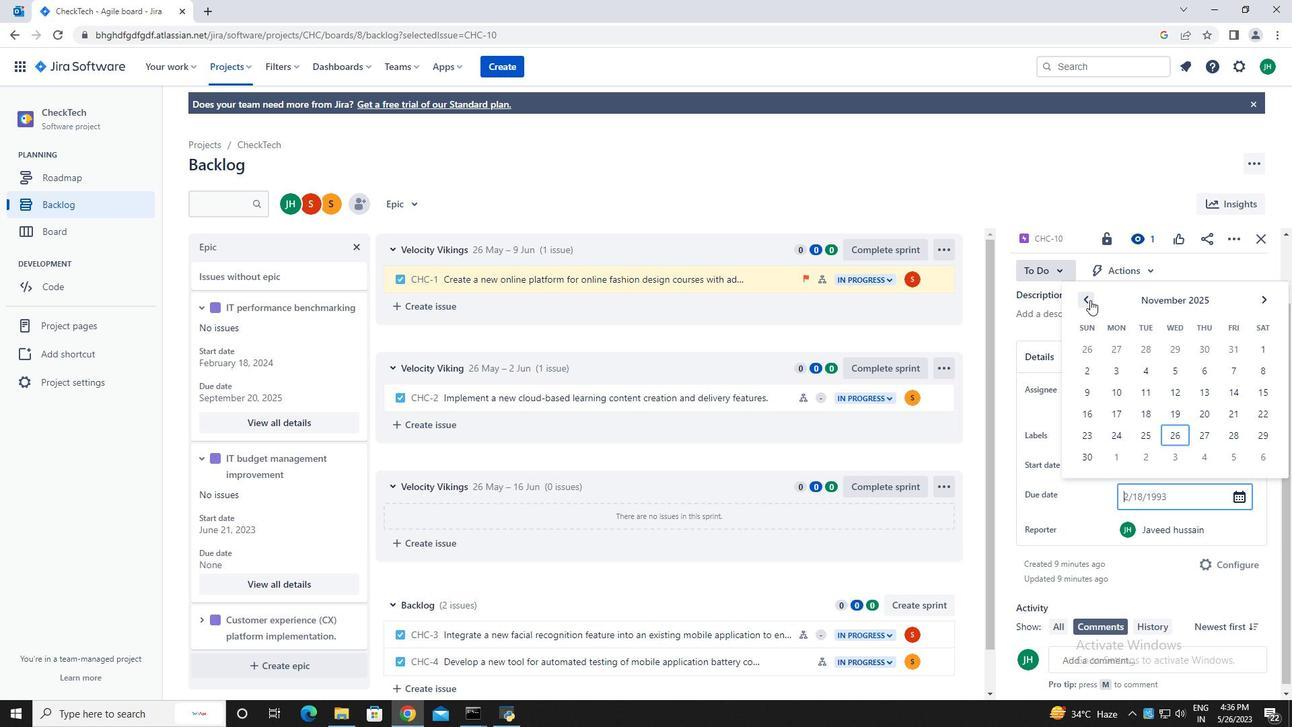 
Action: Mouse pressed left at (1089, 299)
Screenshot: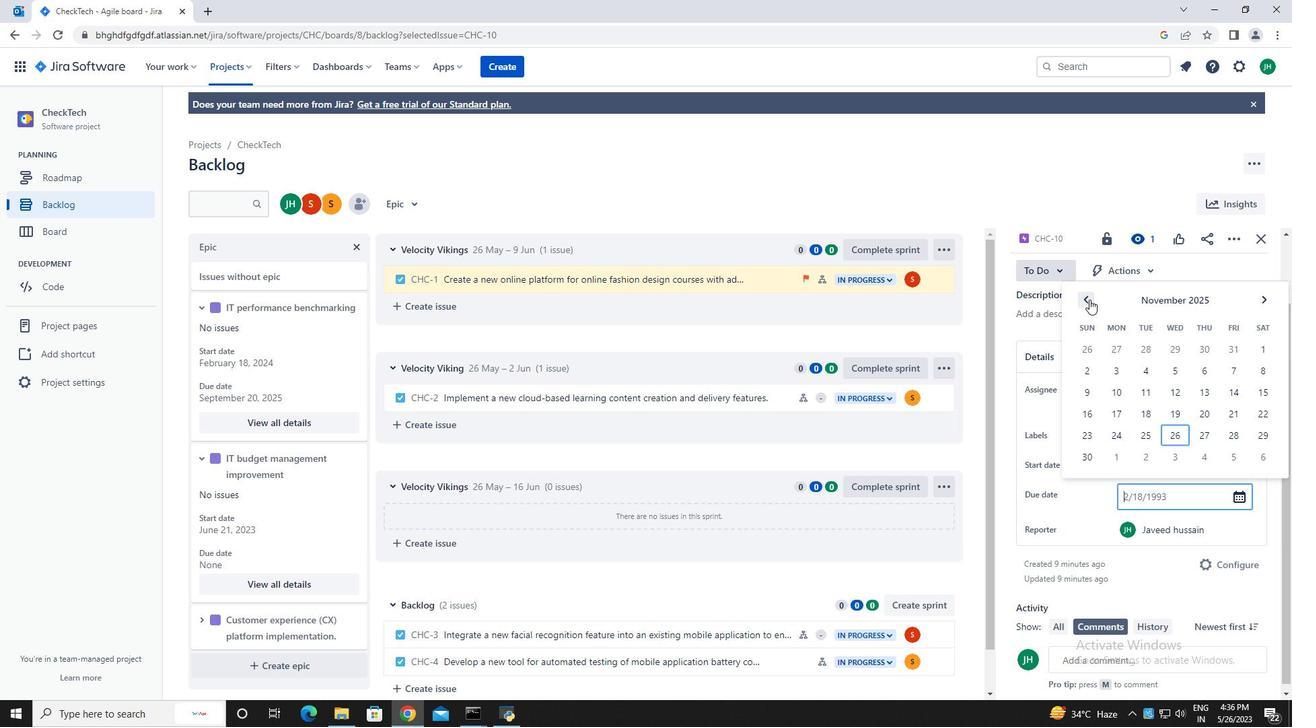
Action: Mouse moved to (1208, 370)
Screenshot: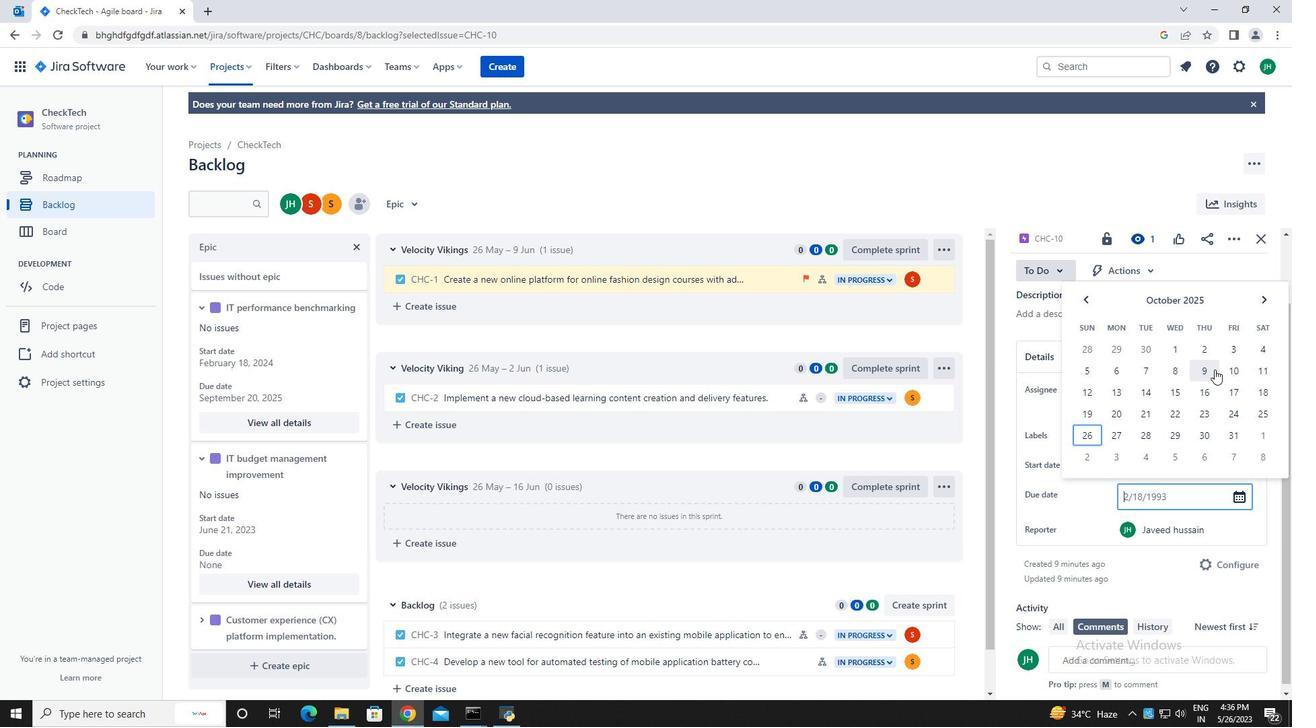 
Action: Mouse pressed left at (1208, 370)
Screenshot: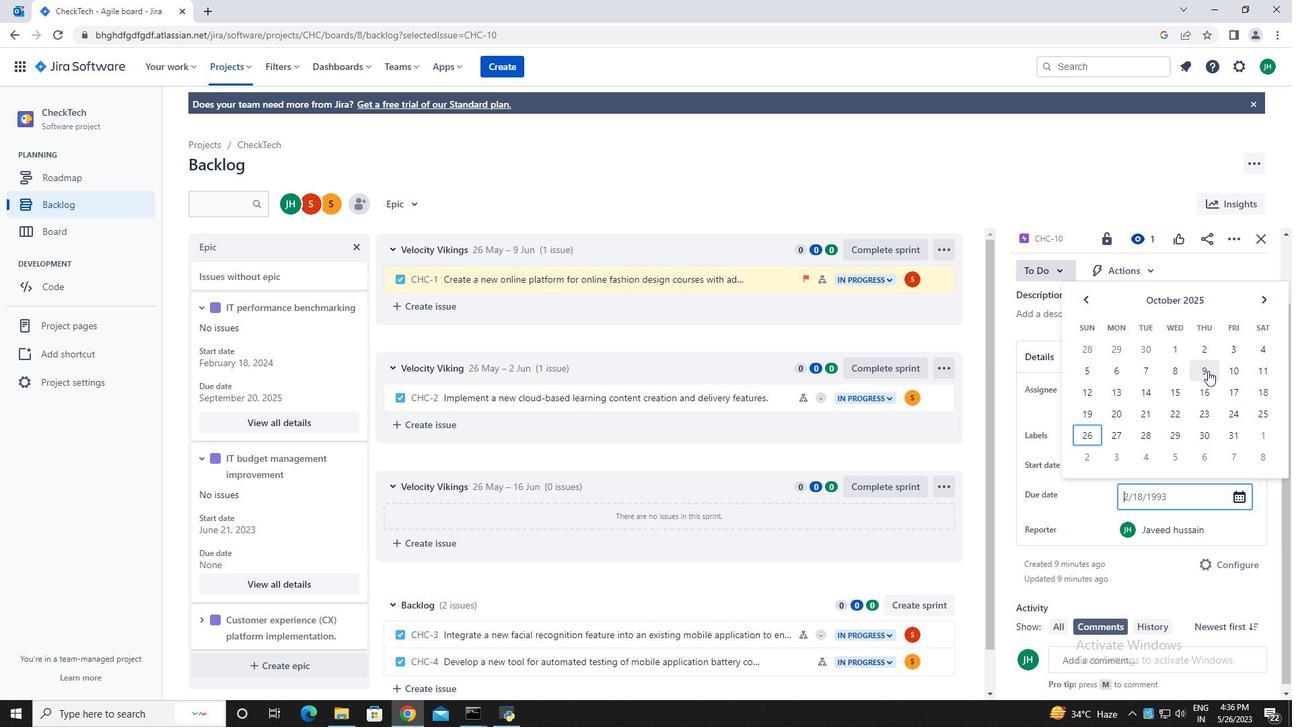 
Action: Key pressed <Key.enter>
Screenshot: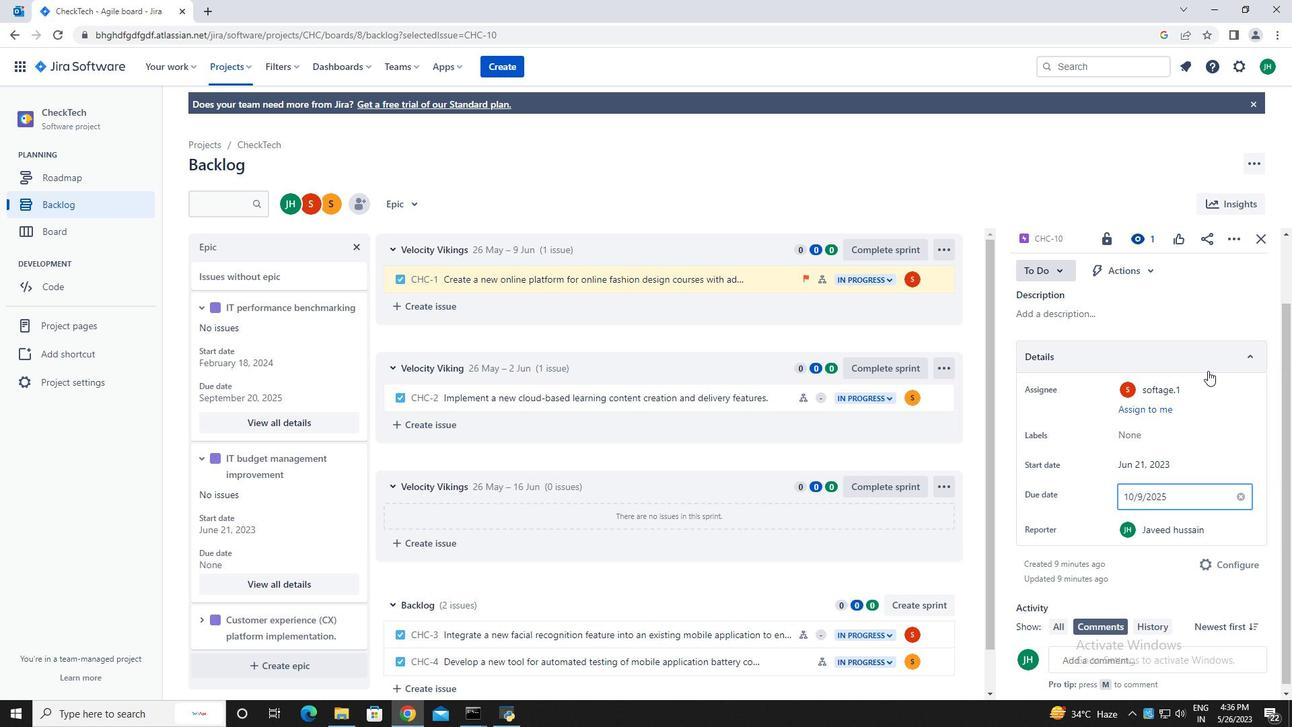 
Action: Mouse moved to (1265, 237)
Screenshot: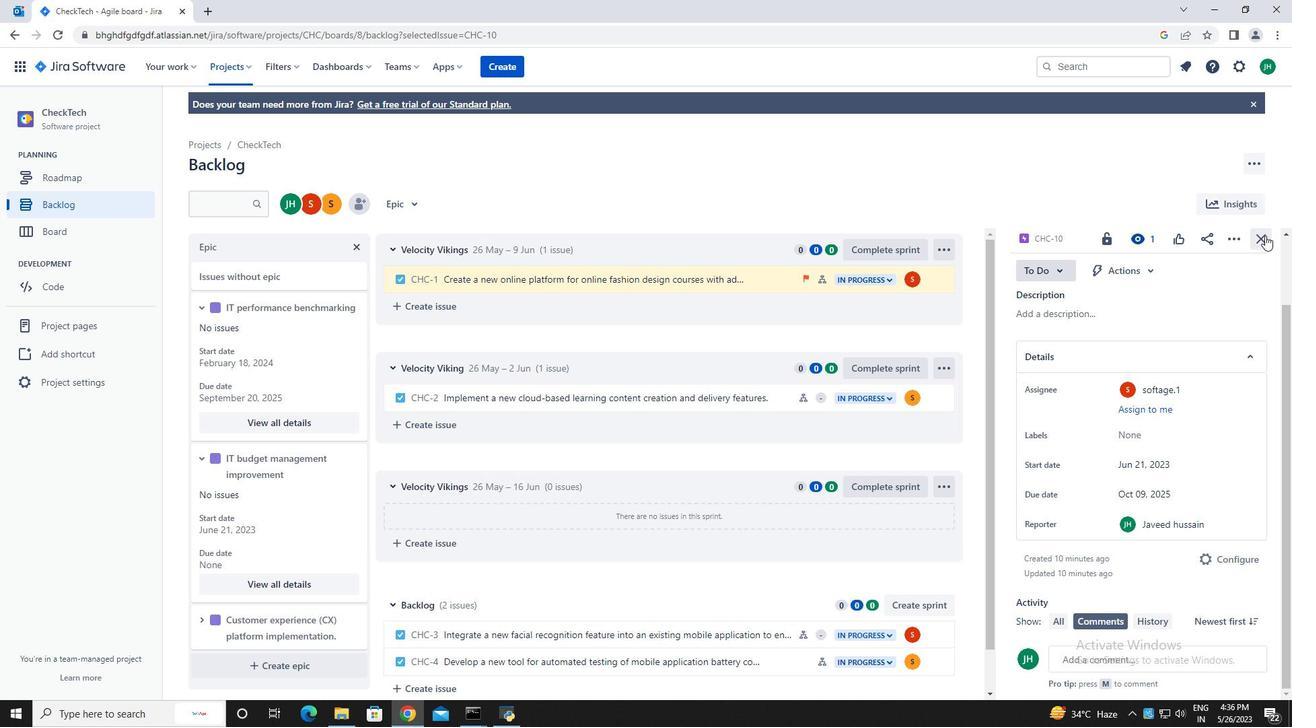 
Action: Mouse pressed left at (1265, 237)
Screenshot: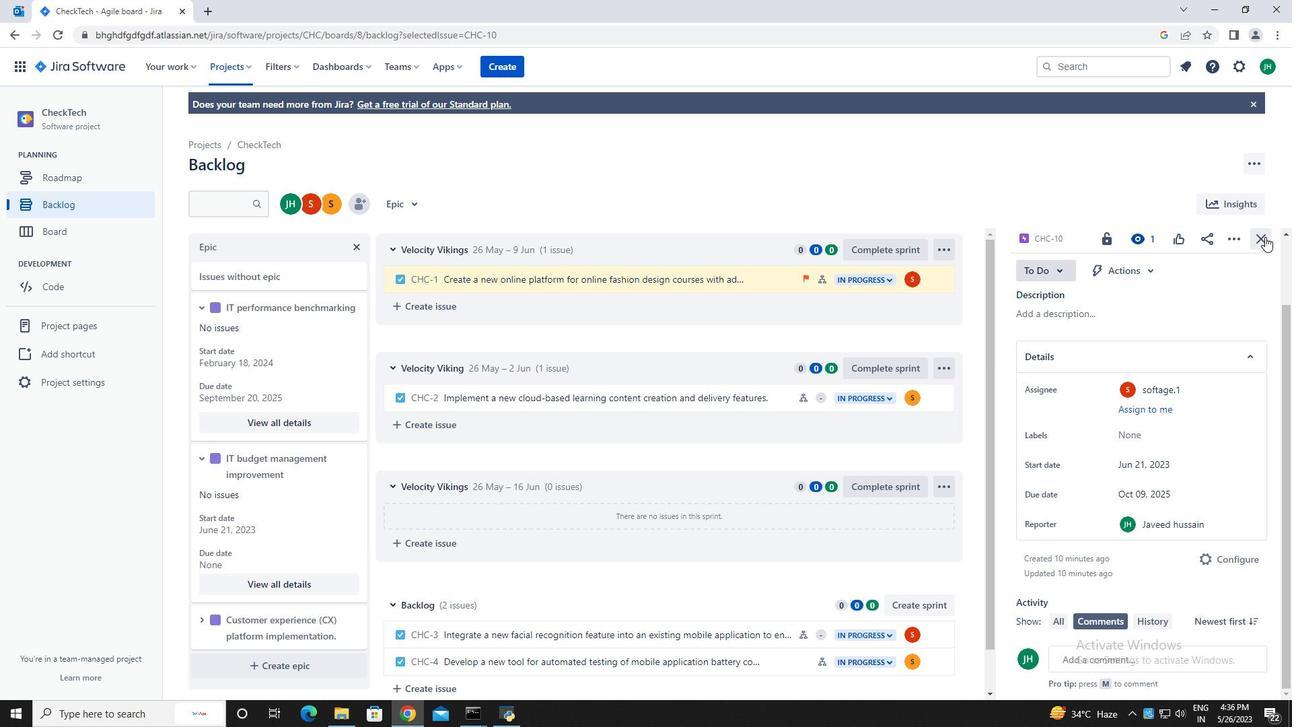 
Action: Mouse moved to (273, 520)
Screenshot: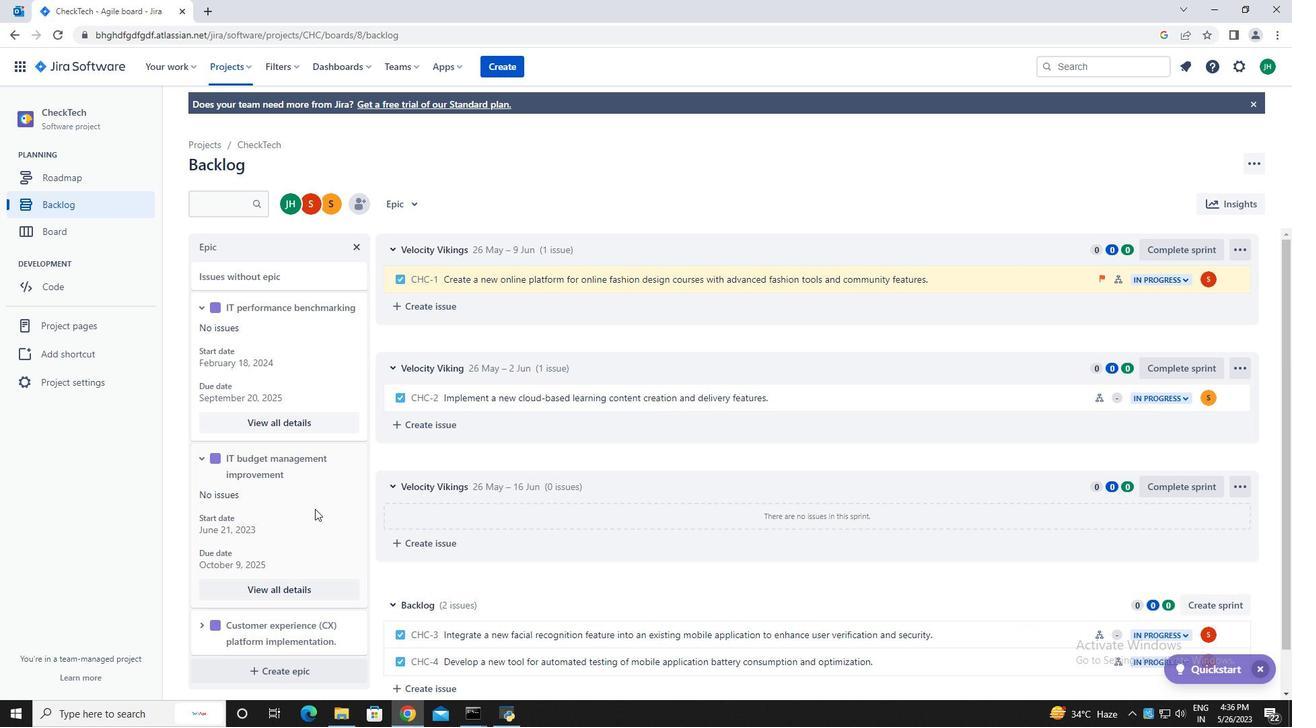 
Action: Mouse scrolled (273, 519) with delta (0, 0)
Screenshot: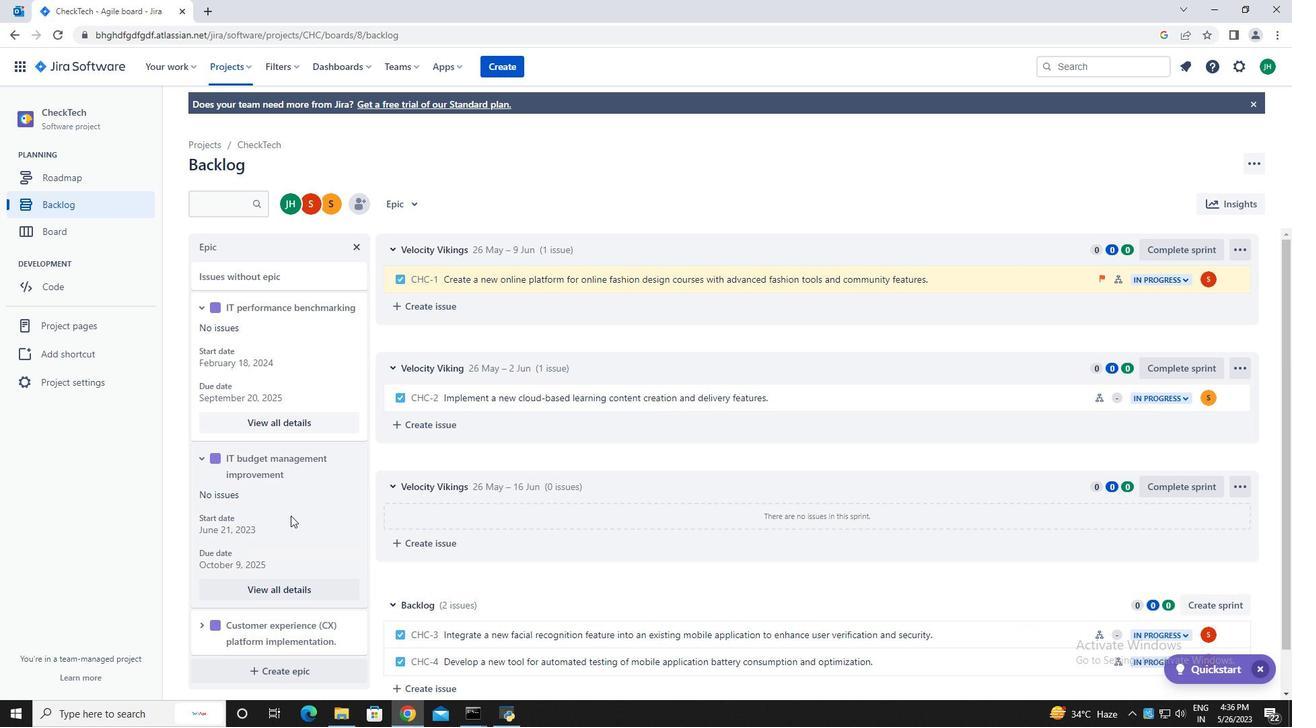 
Action: Mouse scrolled (273, 519) with delta (0, 0)
Screenshot: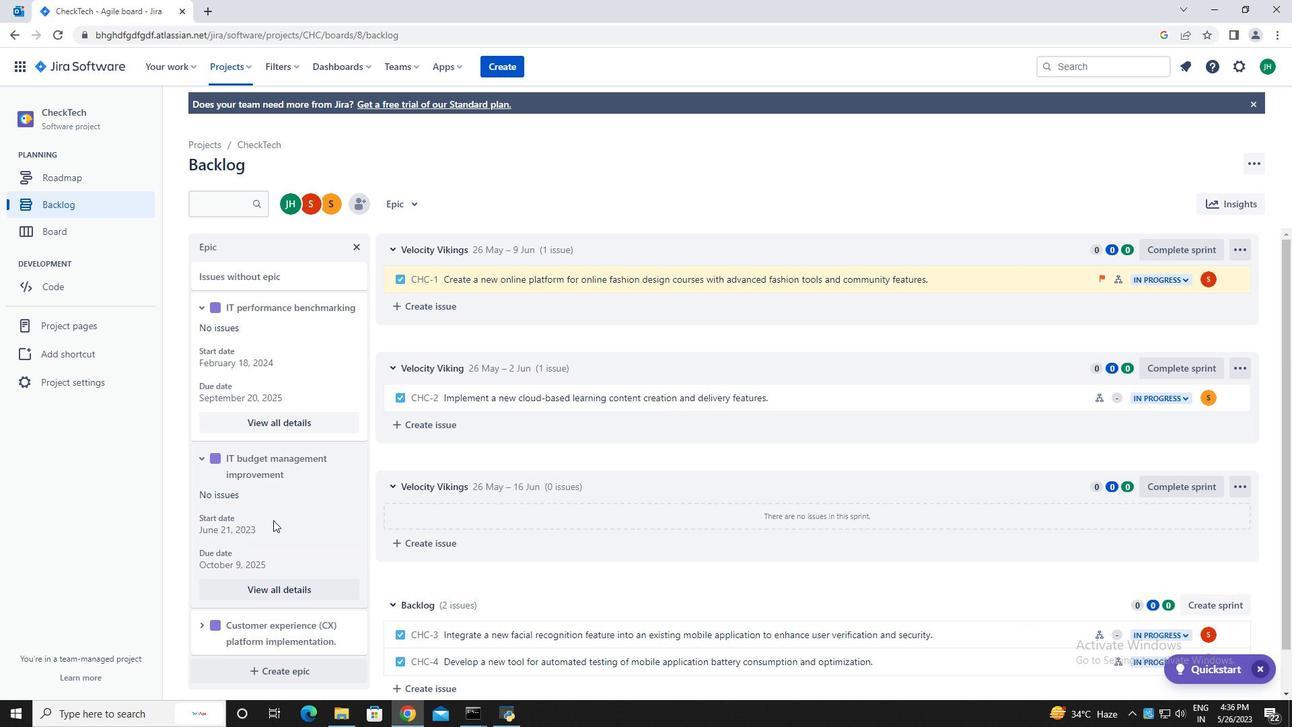 
Action: Mouse scrolled (273, 519) with delta (0, 0)
Screenshot: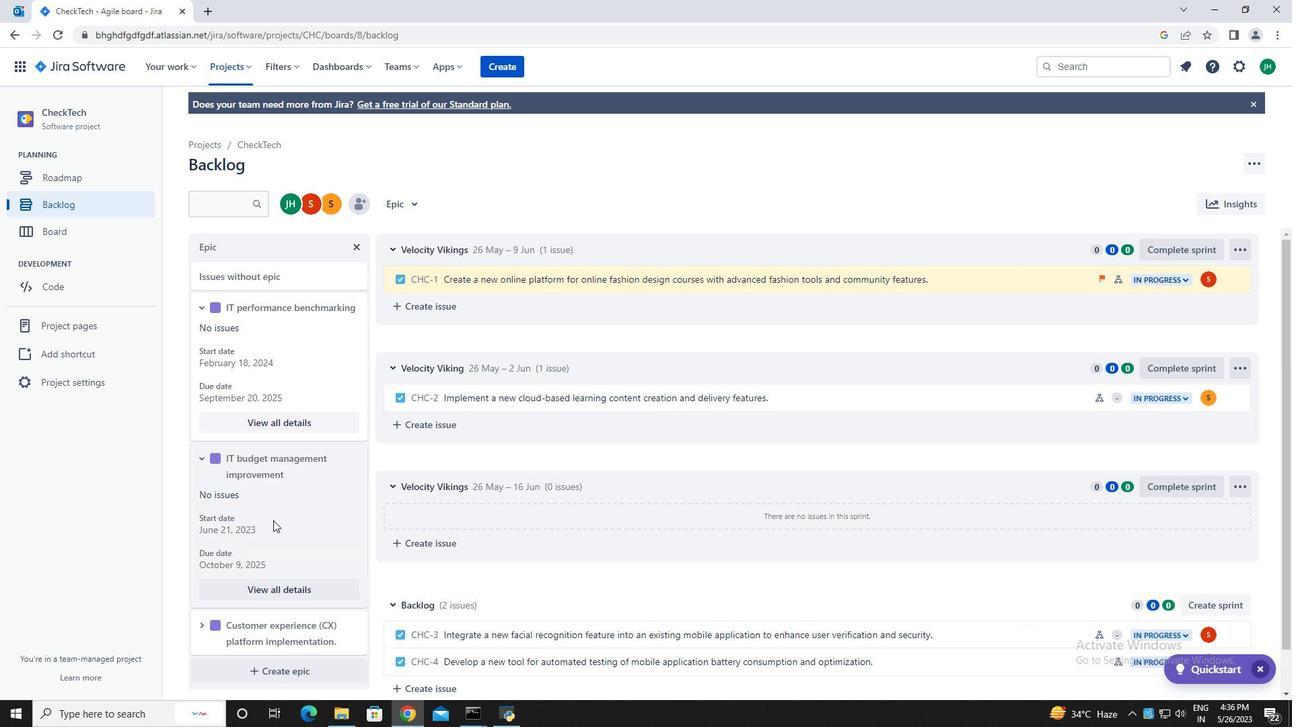 
Action: Mouse moved to (268, 521)
Screenshot: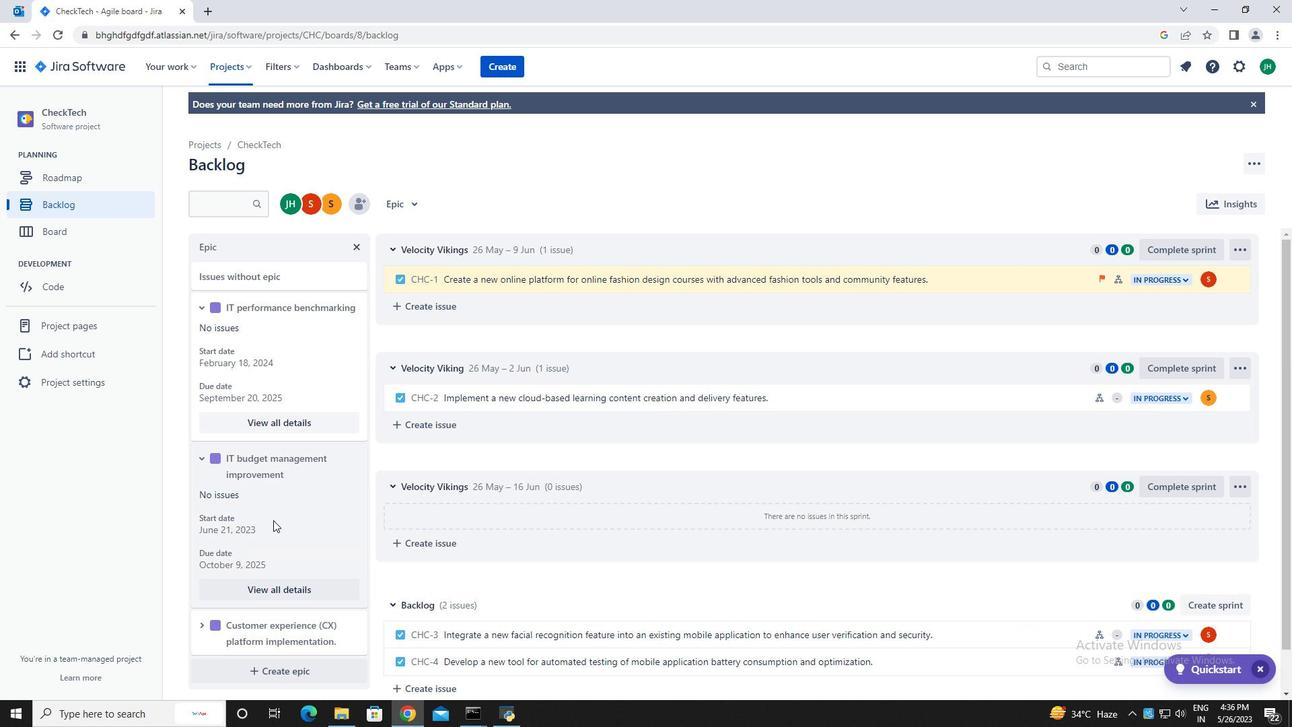 
Action: Mouse scrolled (268, 521) with delta (0, 0)
Screenshot: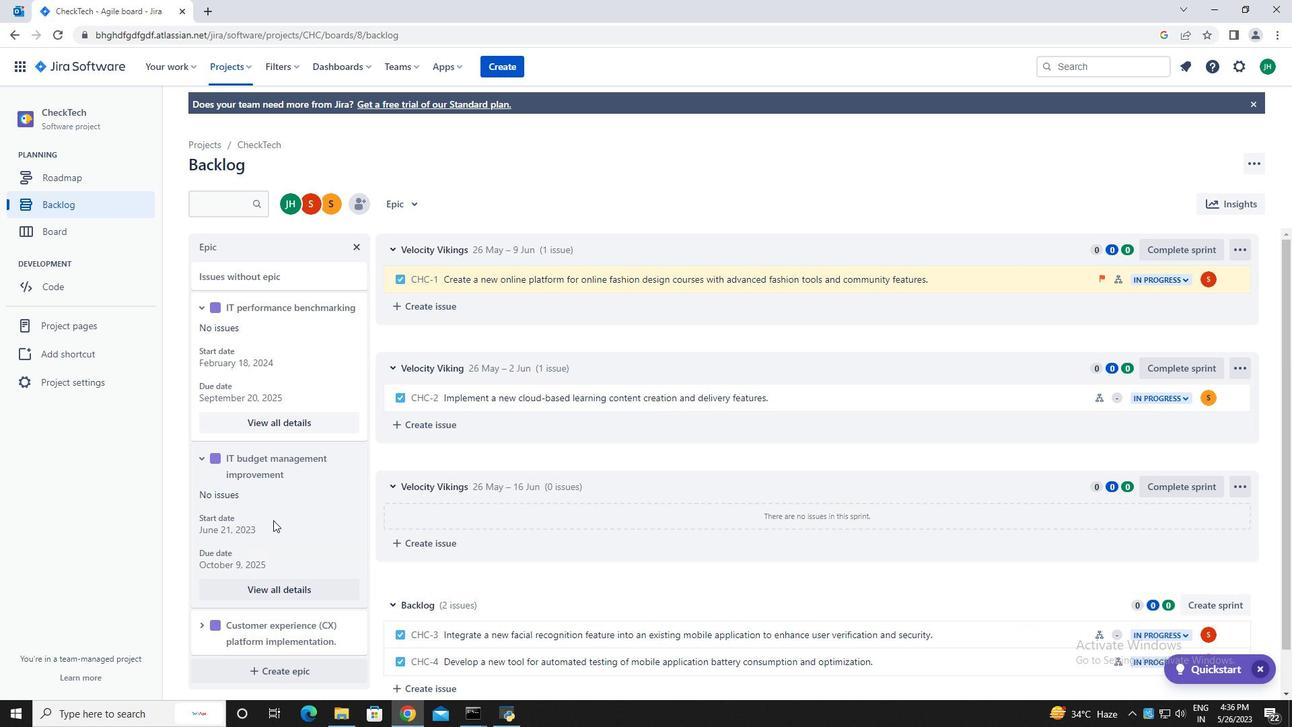 
Action: Mouse moved to (200, 626)
Screenshot: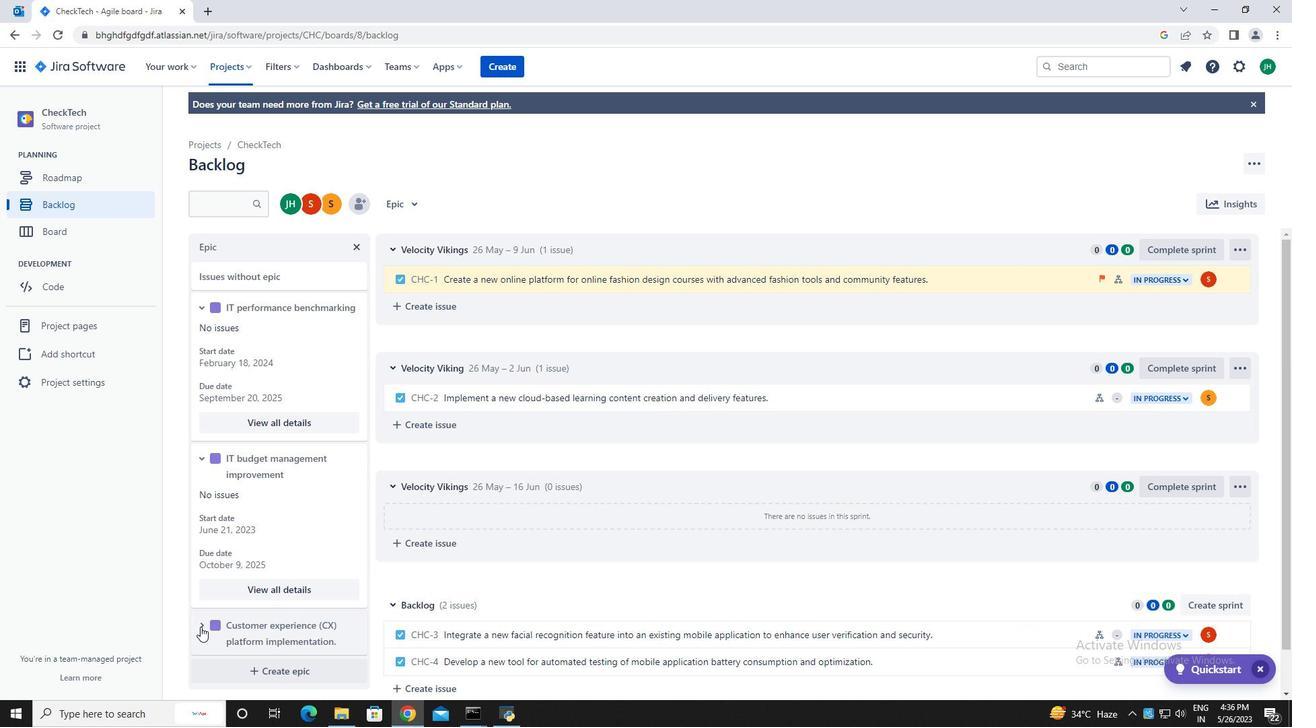 
Action: Mouse pressed left at (200, 626)
Screenshot: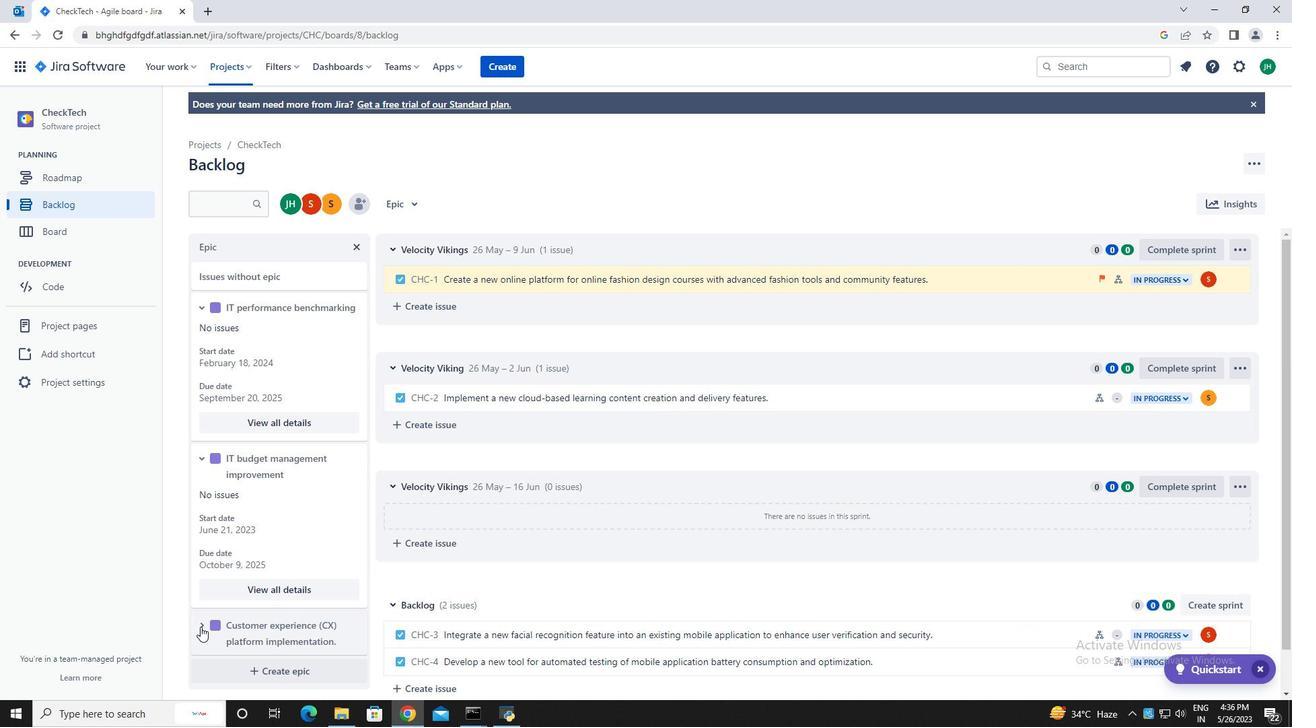 
Action: Mouse moved to (236, 581)
Screenshot: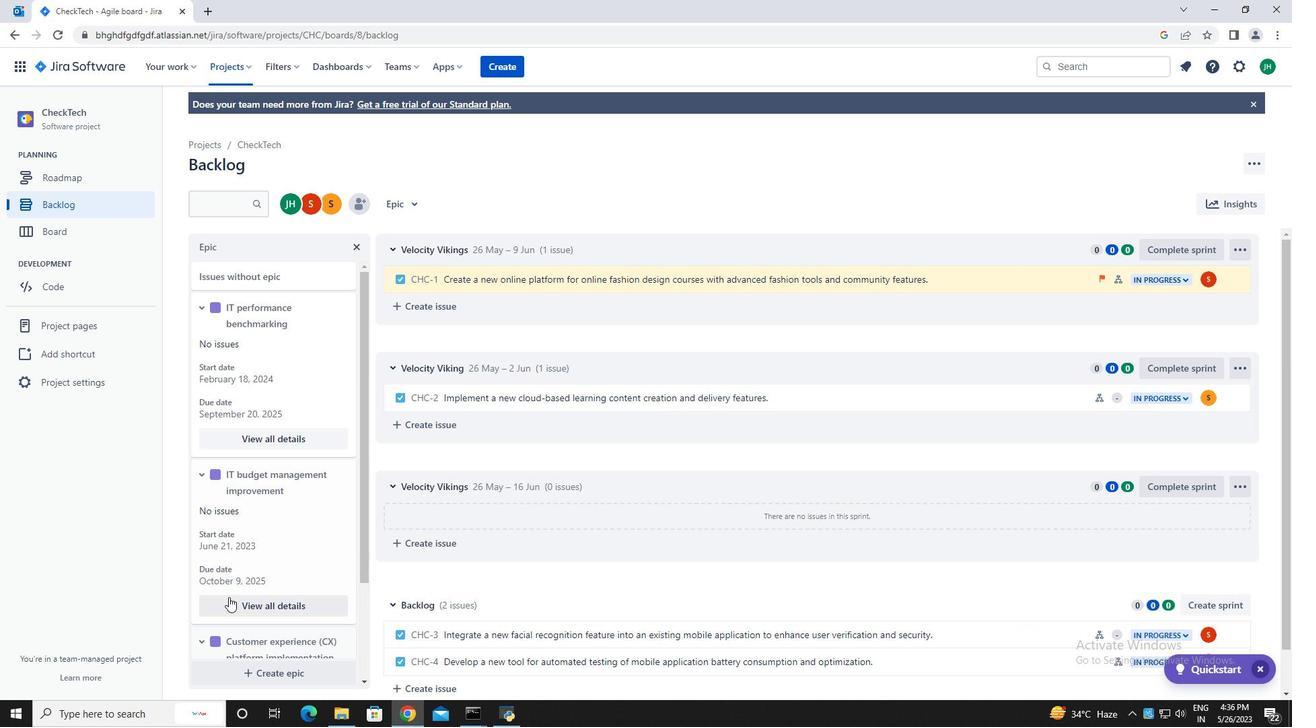 
Action: Mouse scrolled (236, 580) with delta (0, 0)
Screenshot: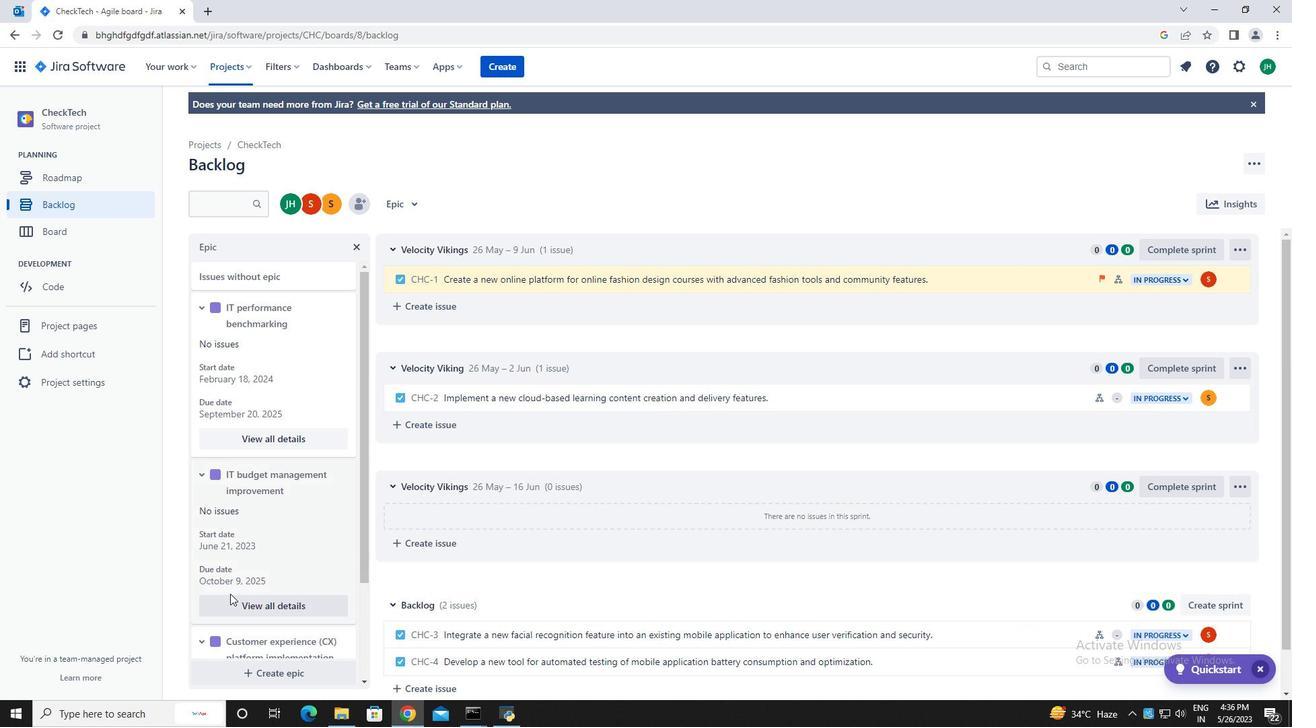 
Action: Mouse moved to (237, 581)
Screenshot: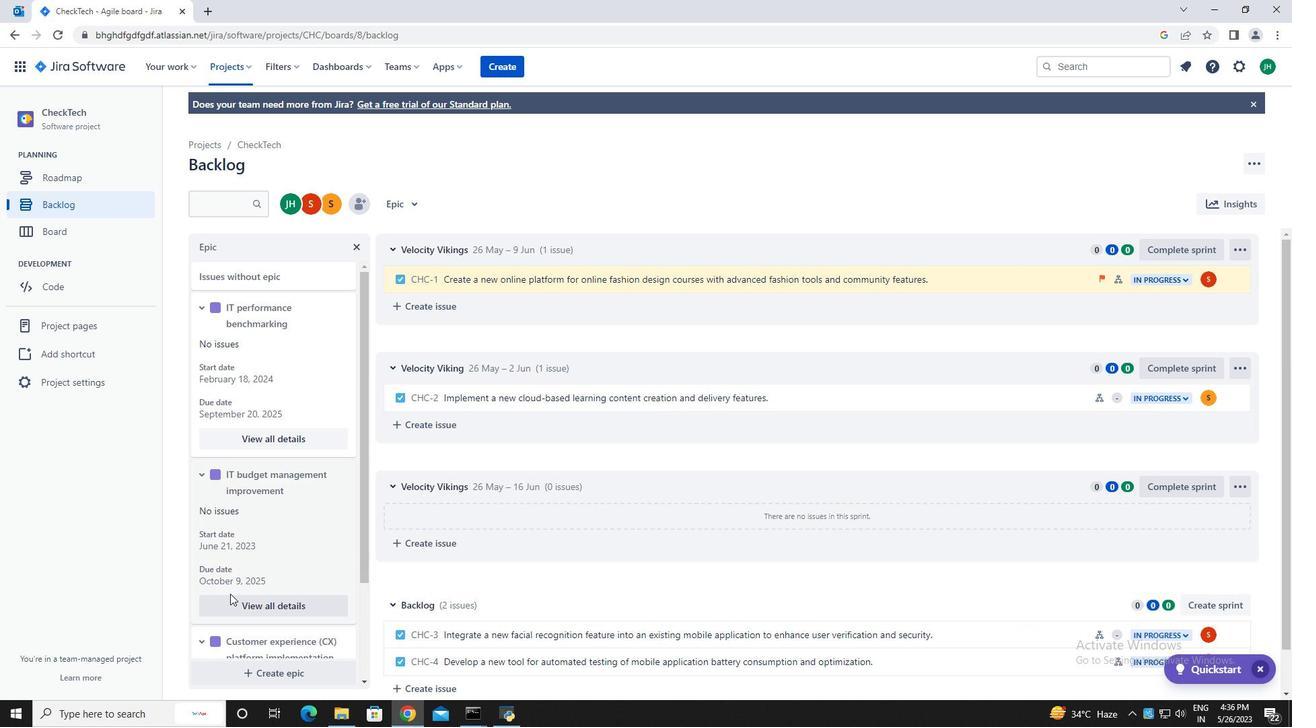
Action: Mouse scrolled (237, 580) with delta (0, 0)
Screenshot: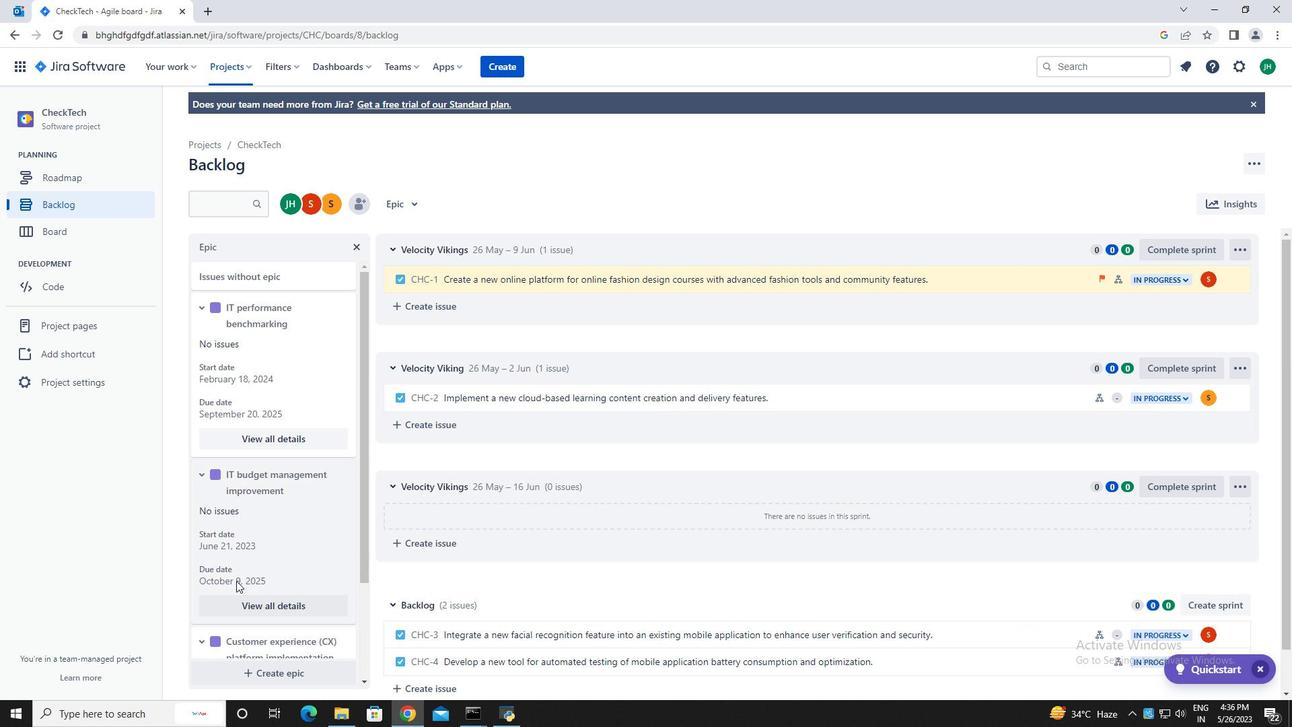
Action: Mouse scrolled (237, 580) with delta (0, 0)
Screenshot: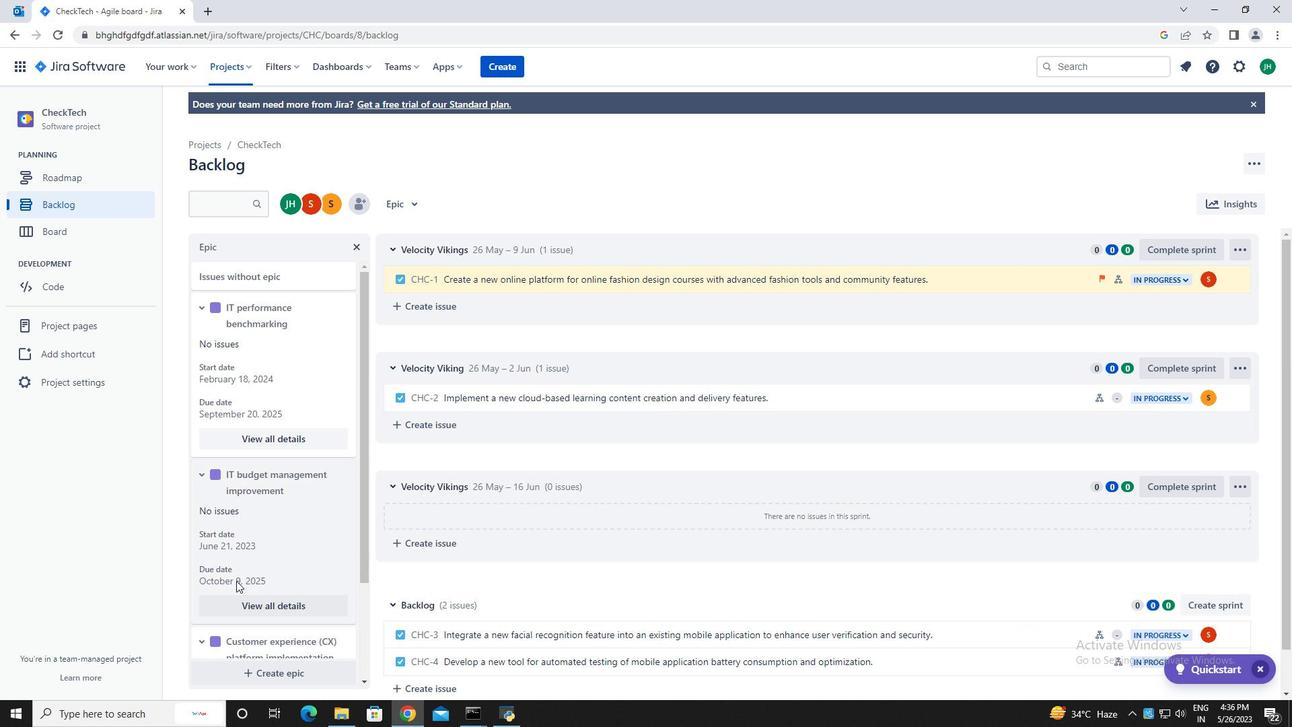 
Action: Mouse scrolled (237, 580) with delta (0, 0)
Screenshot: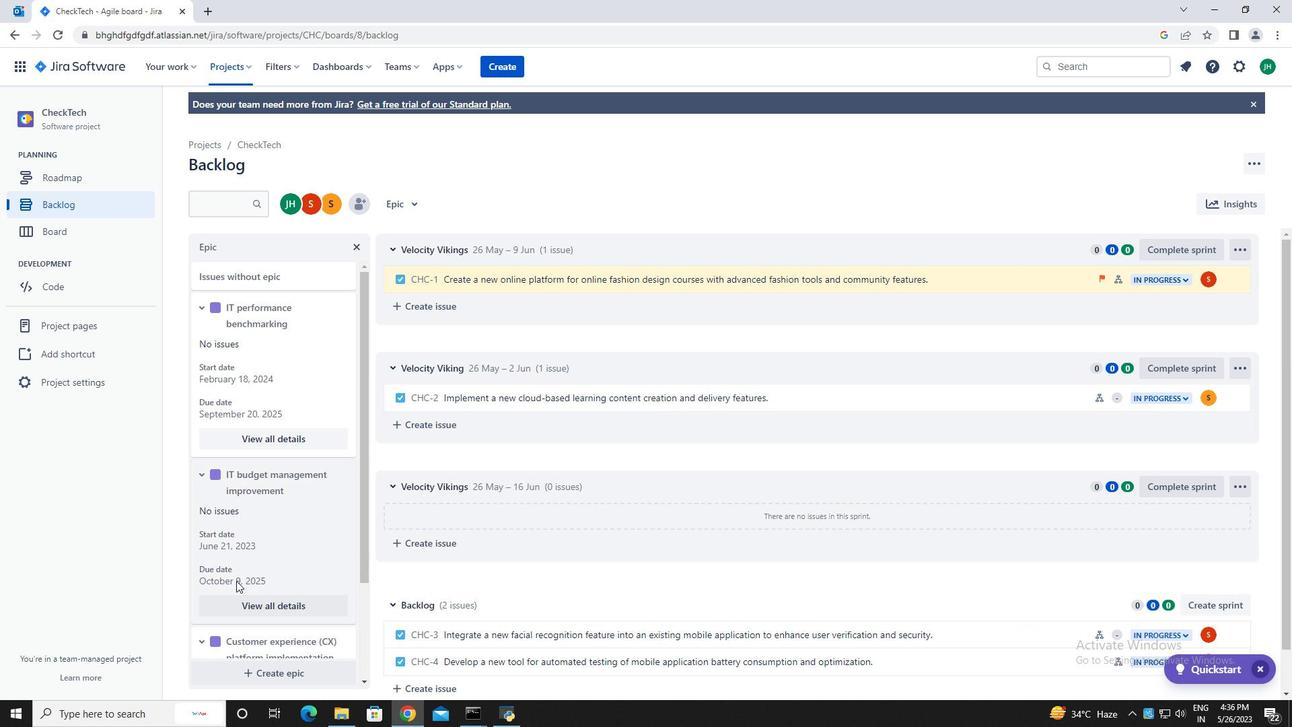 
Action: Mouse moved to (278, 639)
Screenshot: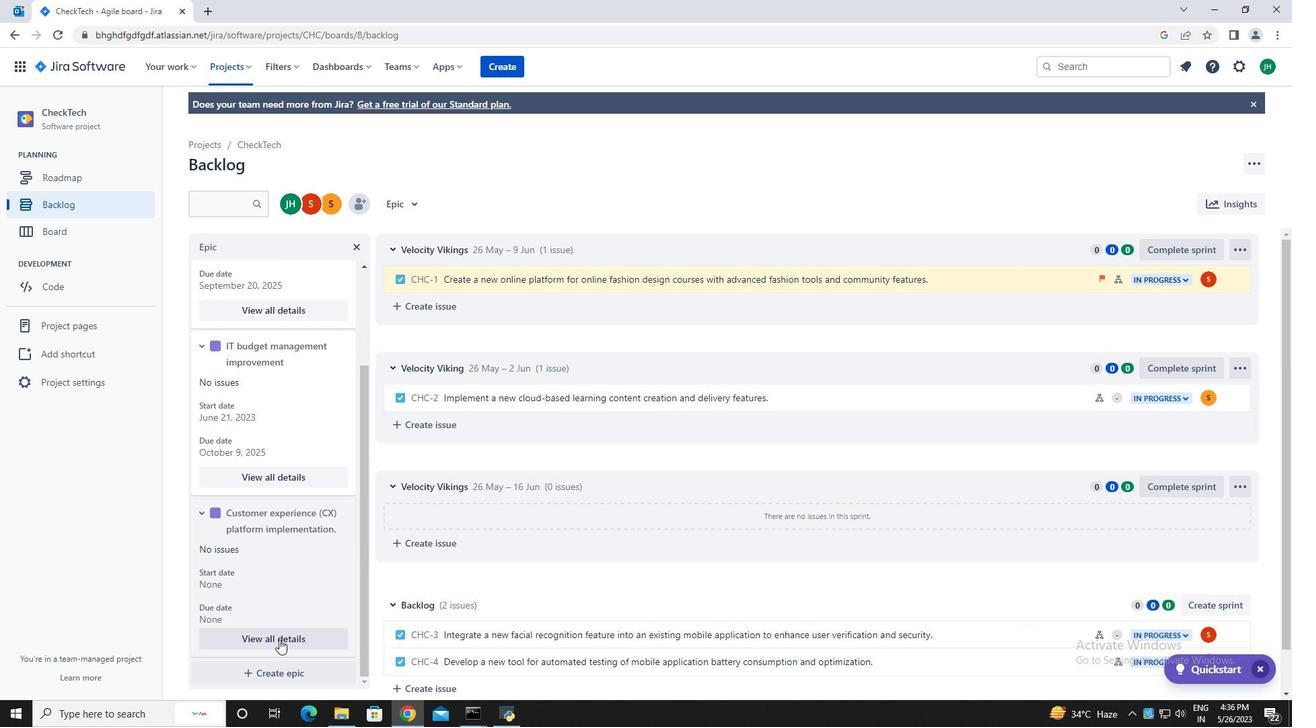 
Action: Mouse pressed left at (278, 639)
Screenshot: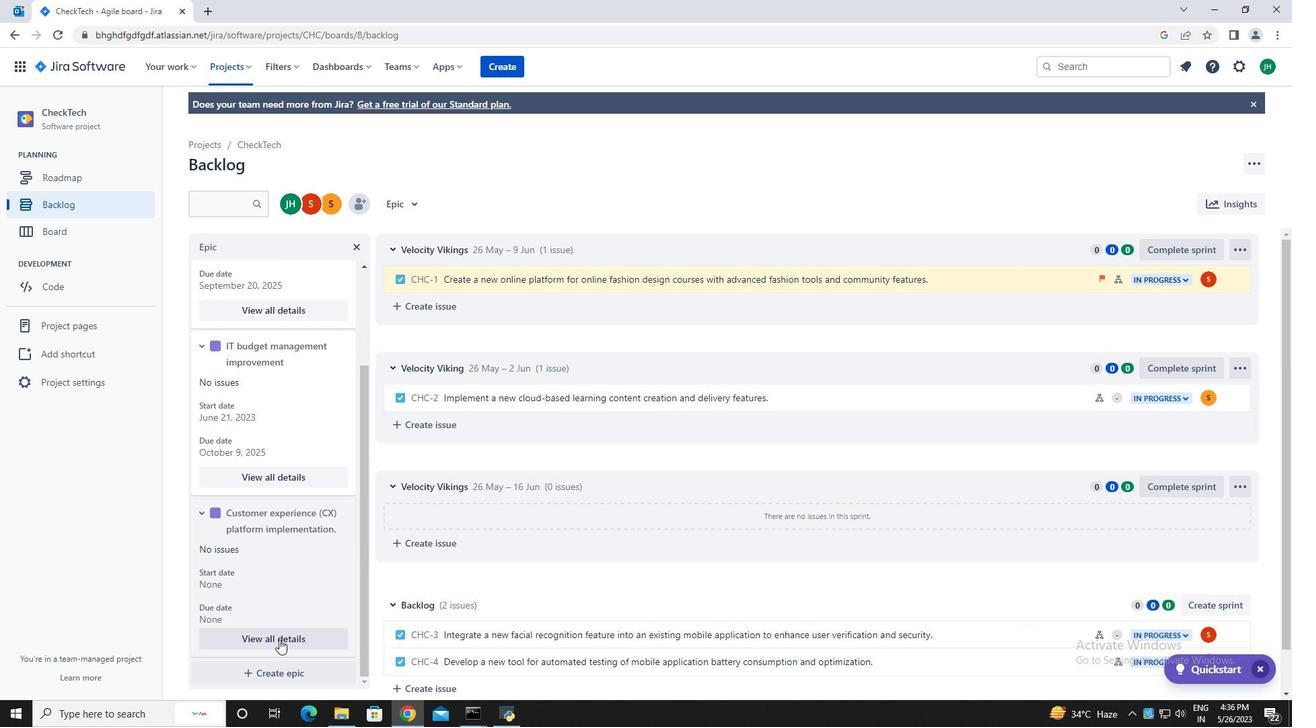 
Action: Mouse moved to (1133, 548)
Screenshot: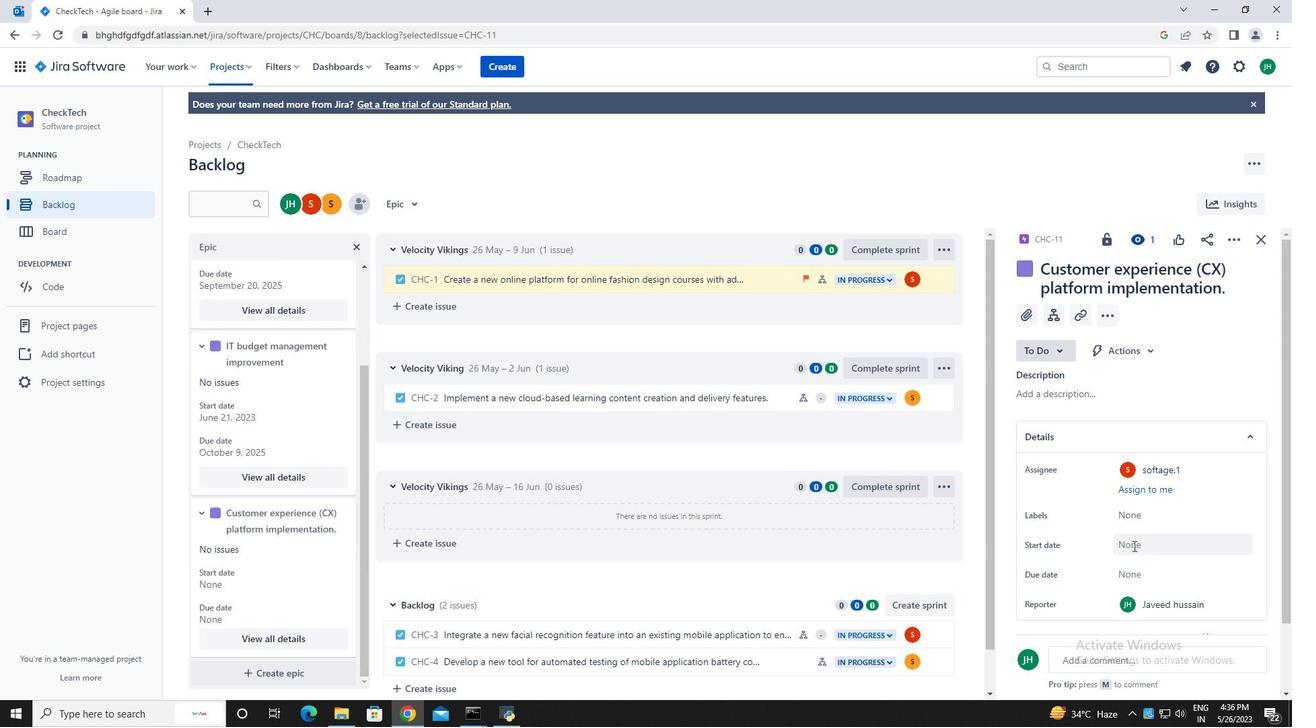 
Action: Mouse pressed left at (1133, 548)
Screenshot: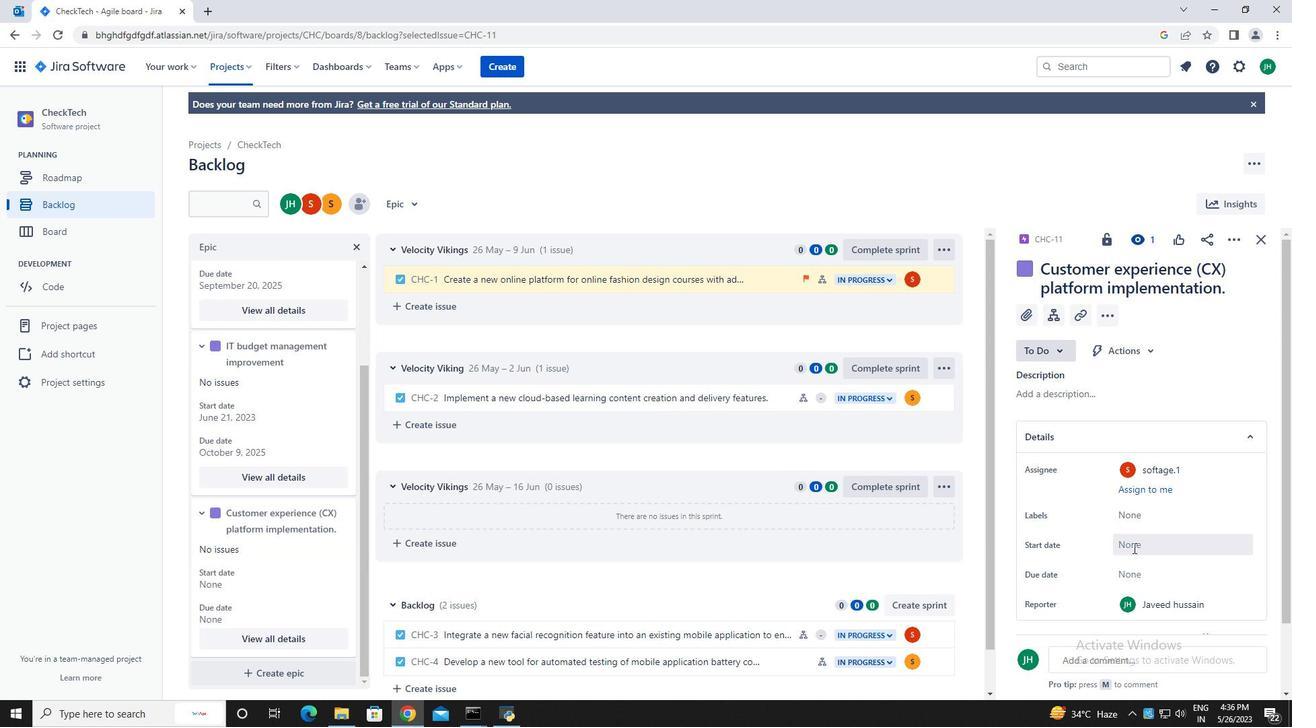 
Action: Mouse moved to (1261, 352)
Screenshot: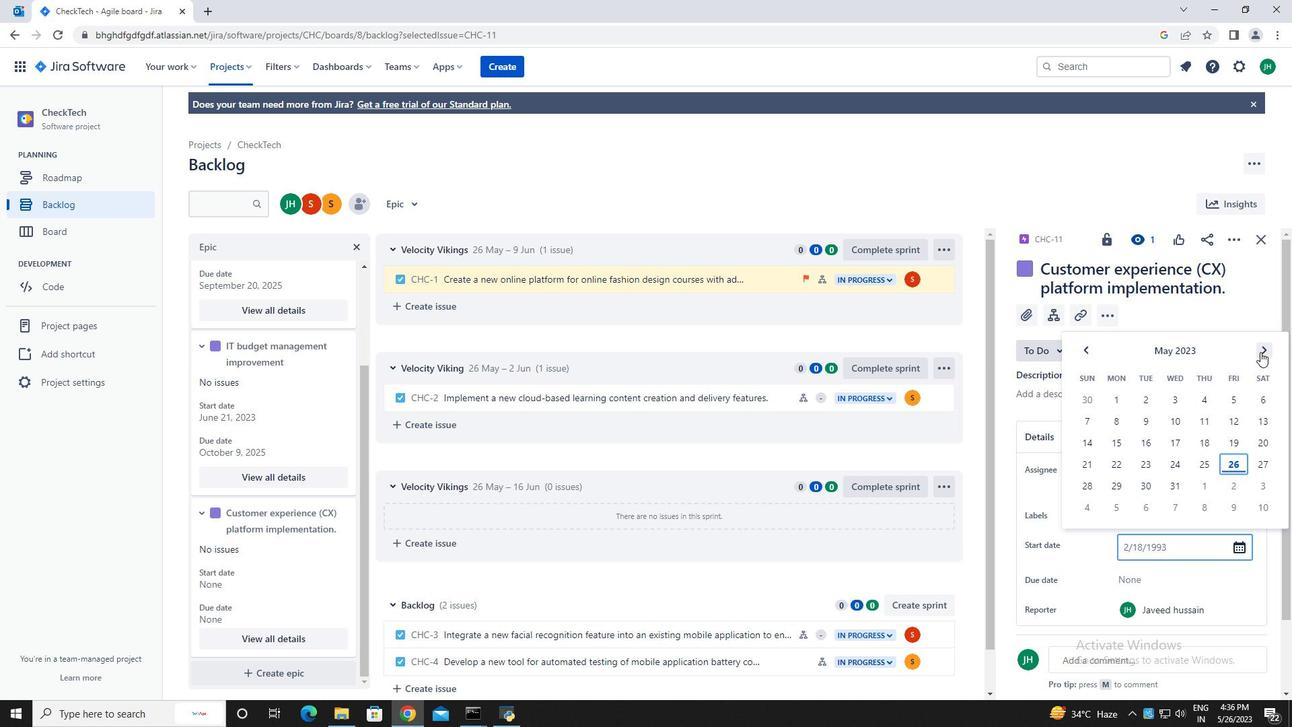 
Action: Mouse pressed left at (1261, 352)
Screenshot: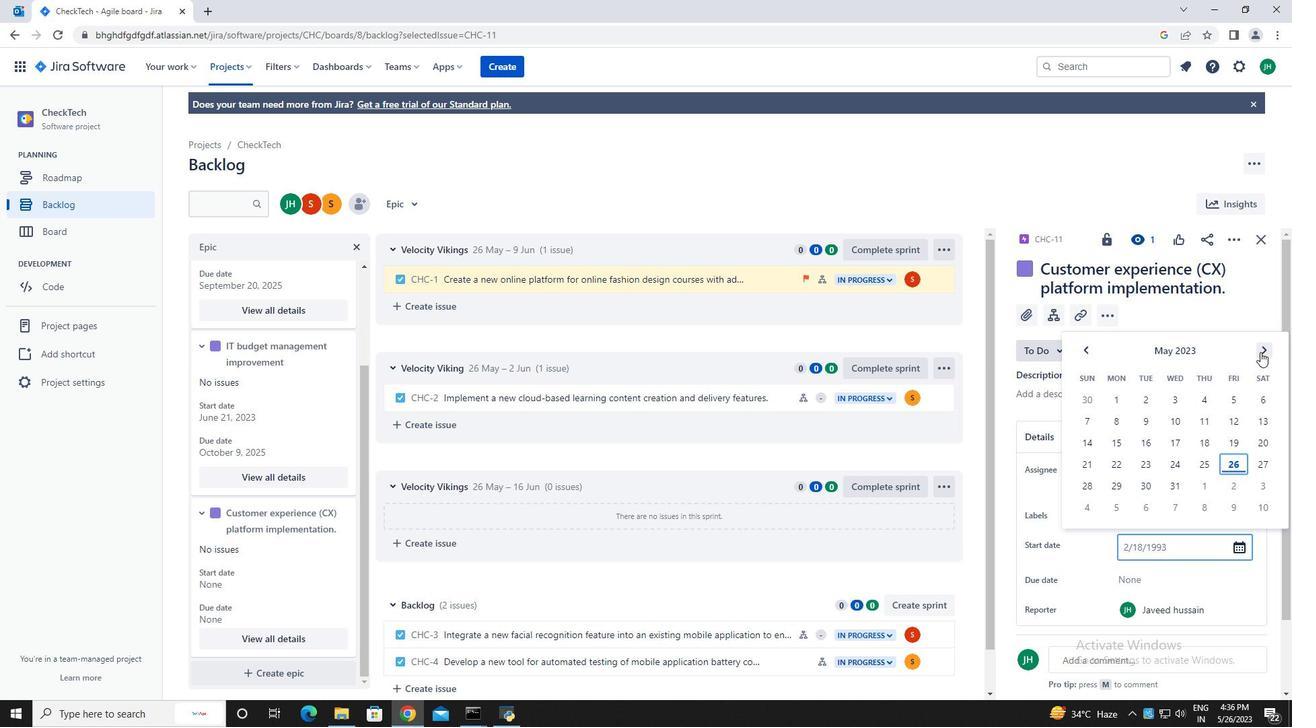 
Action: Mouse pressed left at (1261, 352)
Screenshot: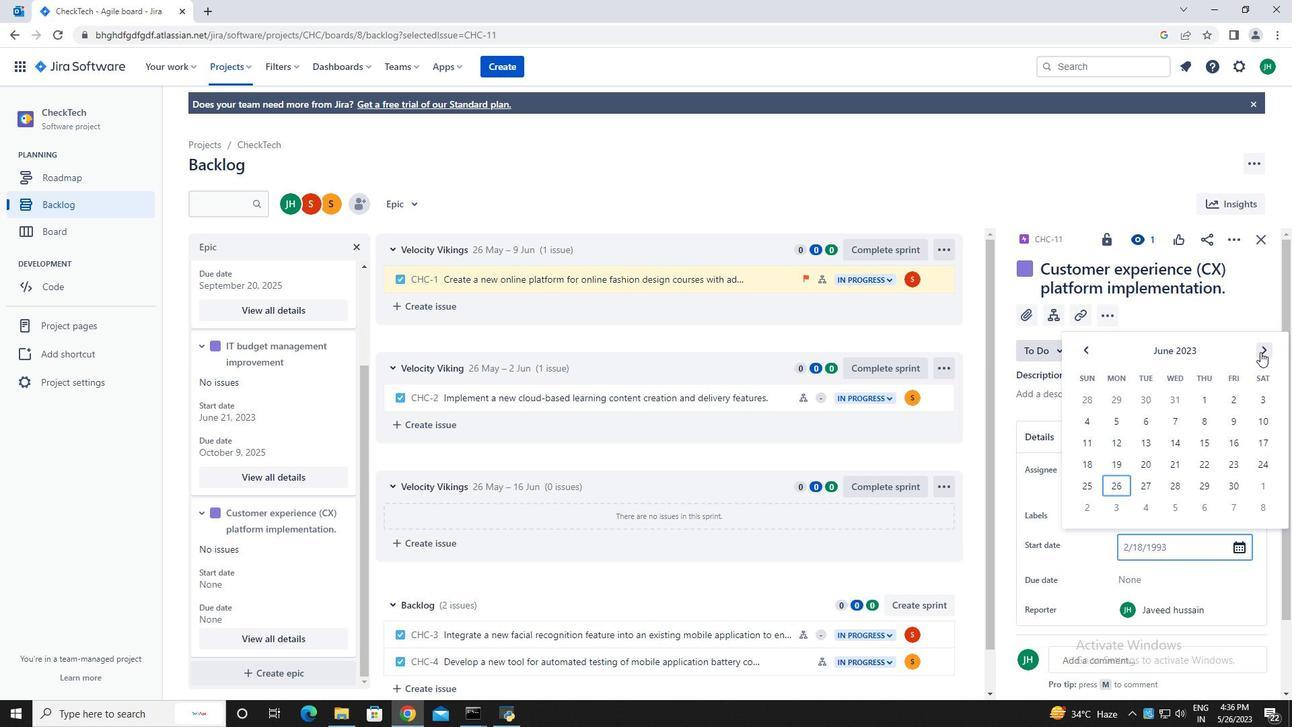 
Action: Mouse pressed left at (1261, 352)
Screenshot: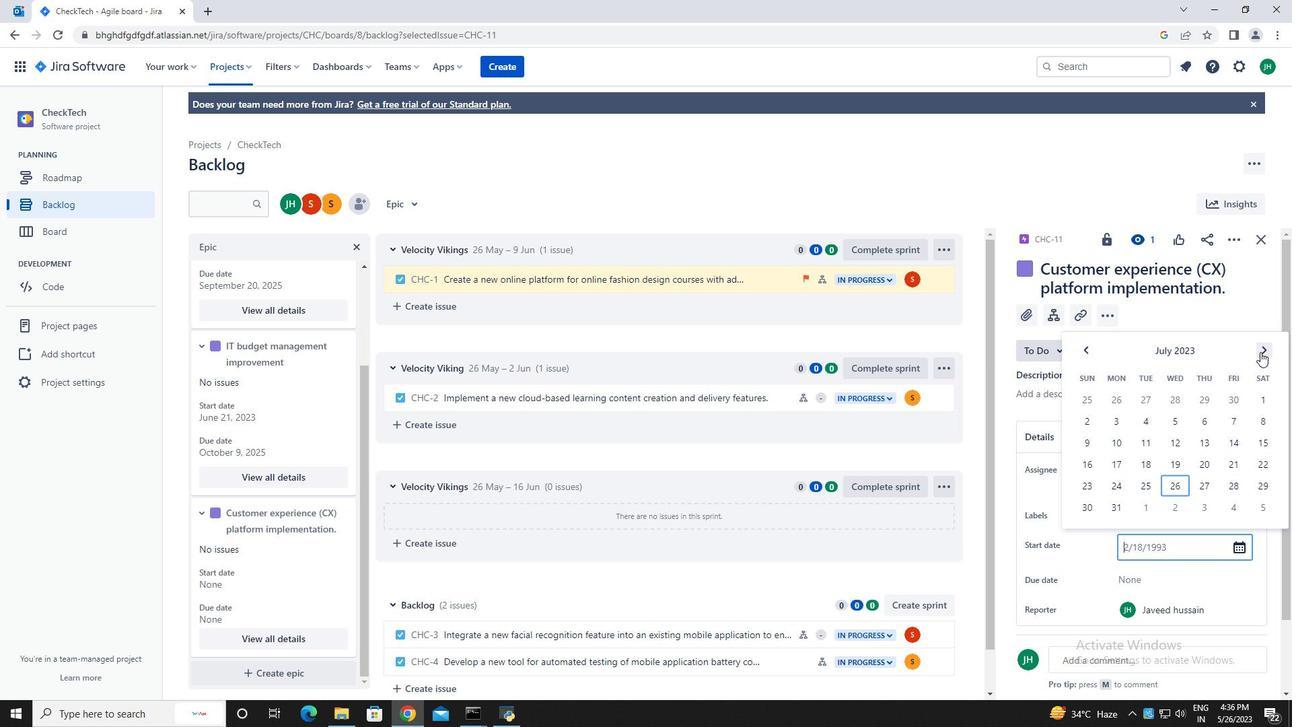 
Action: Mouse pressed left at (1261, 352)
Screenshot: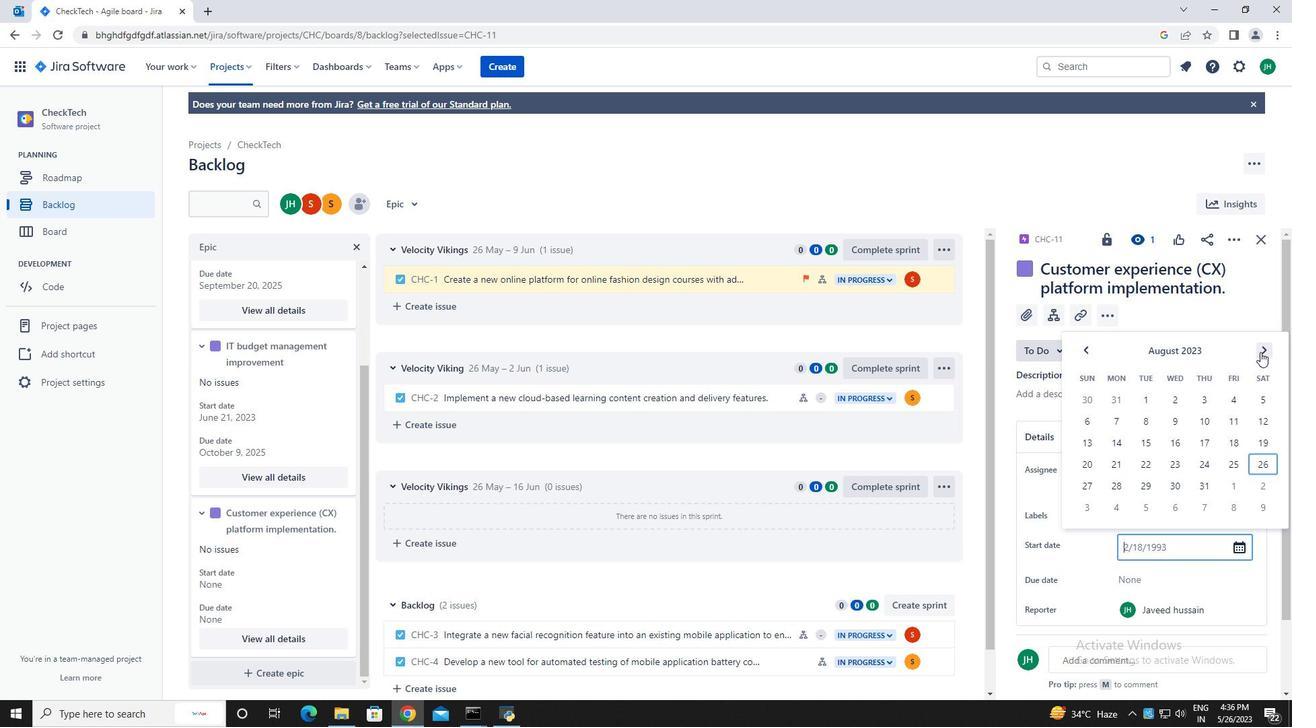 
Action: Mouse pressed left at (1261, 352)
Screenshot: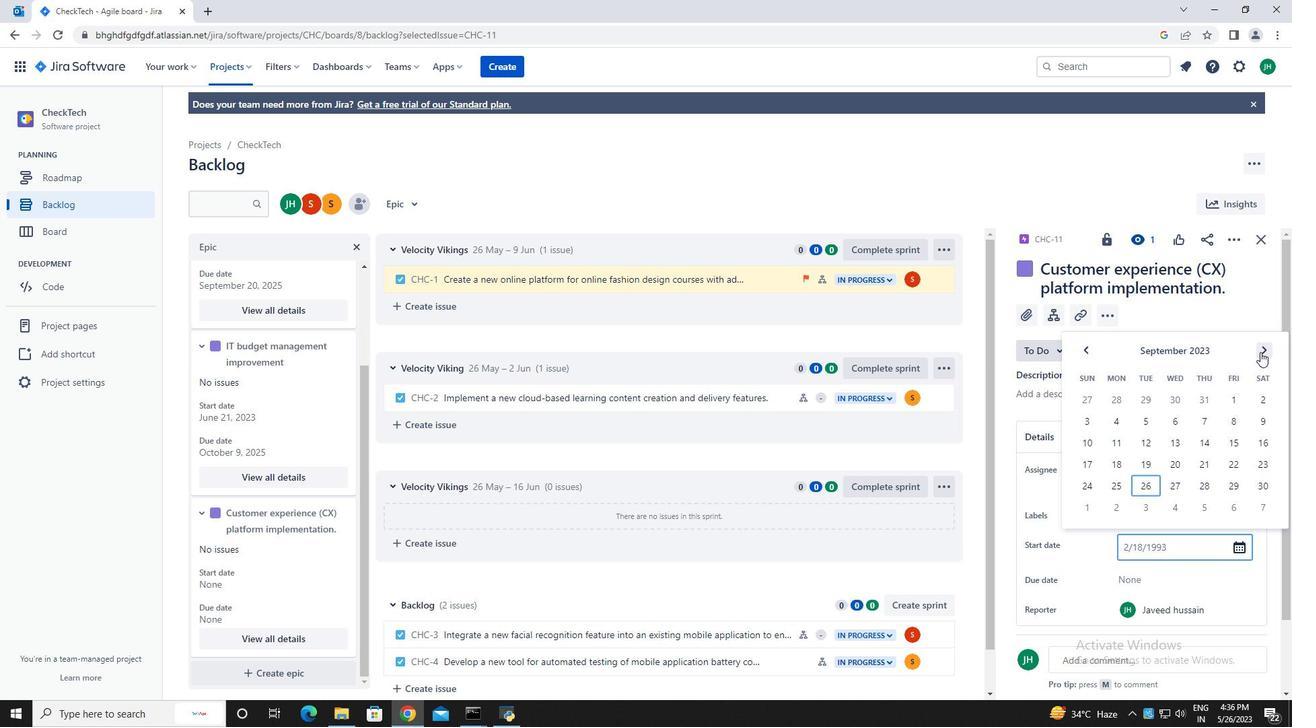
Action: Mouse pressed left at (1261, 352)
Screenshot: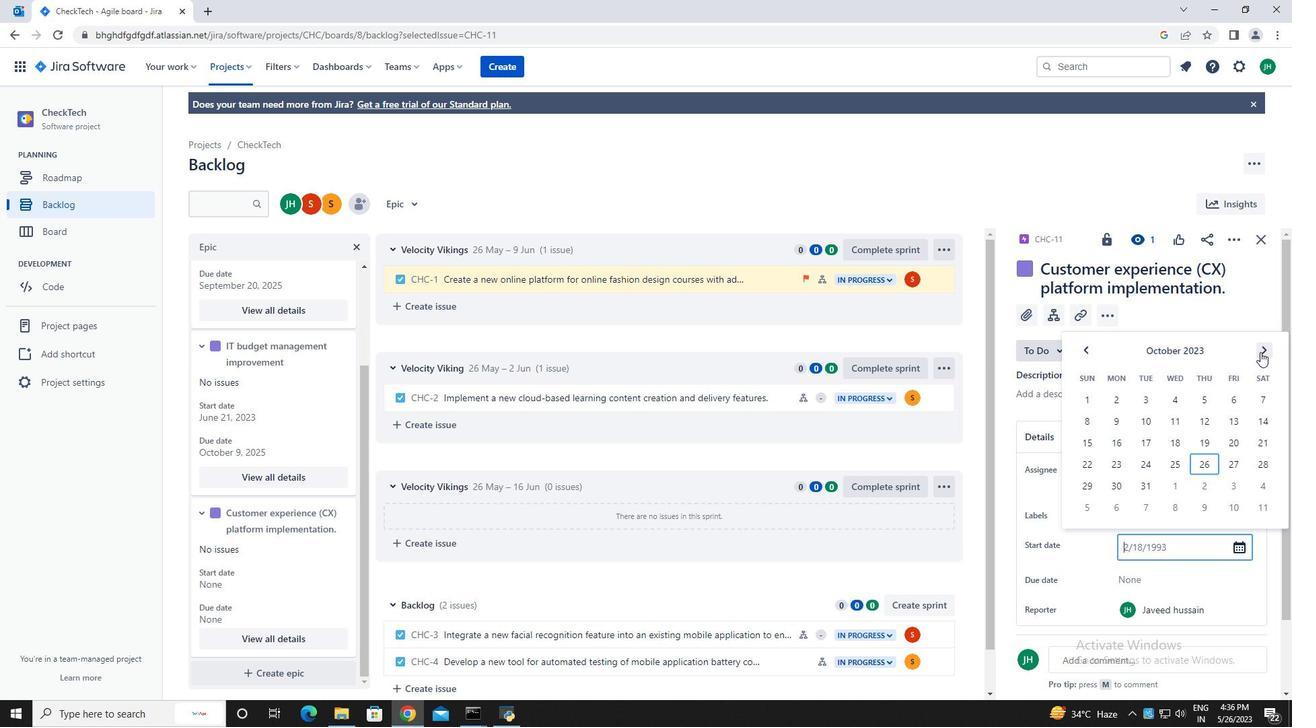 
Action: Mouse pressed left at (1261, 352)
Screenshot: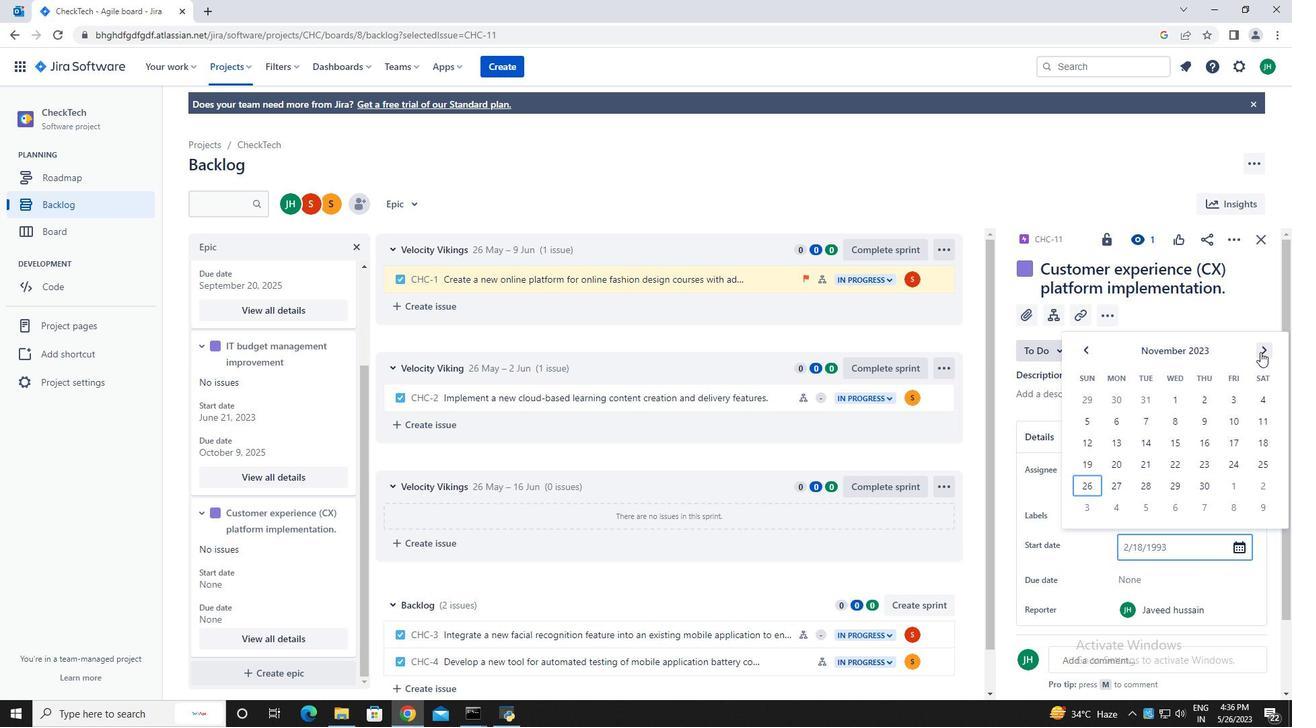 
Action: Mouse pressed left at (1261, 352)
Screenshot: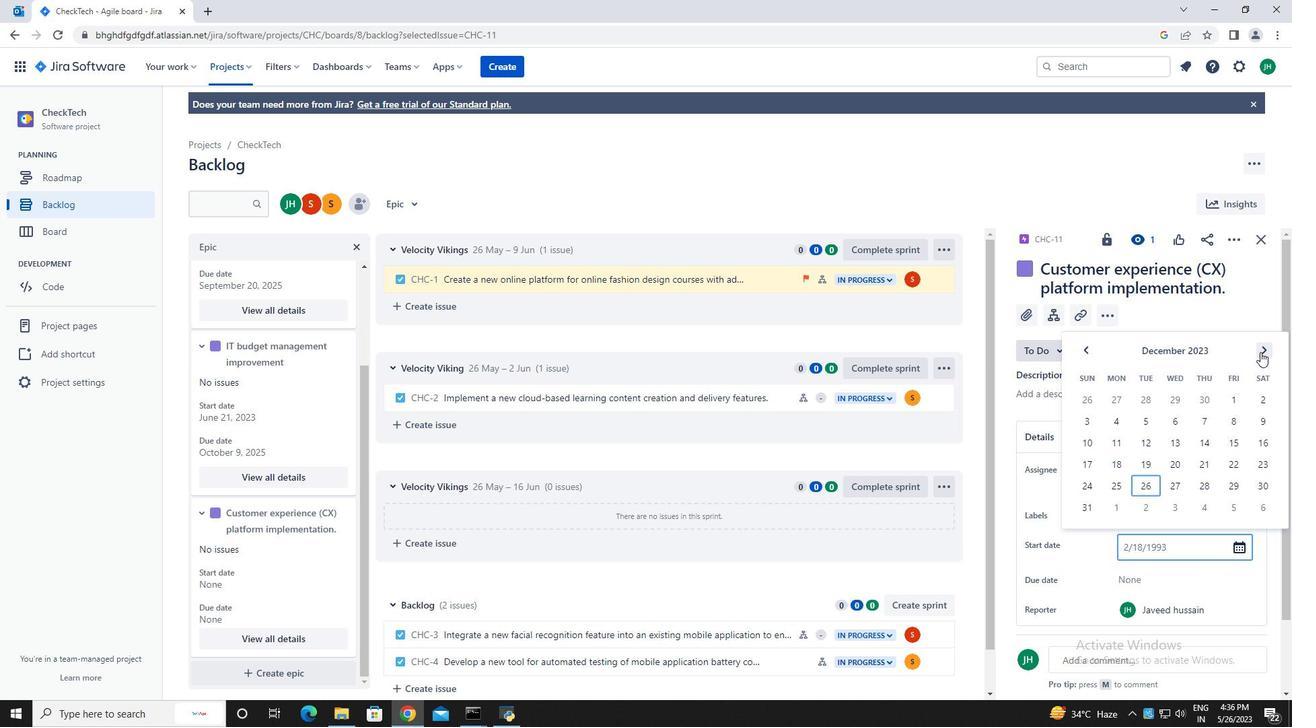 
Action: Mouse pressed left at (1261, 352)
Screenshot: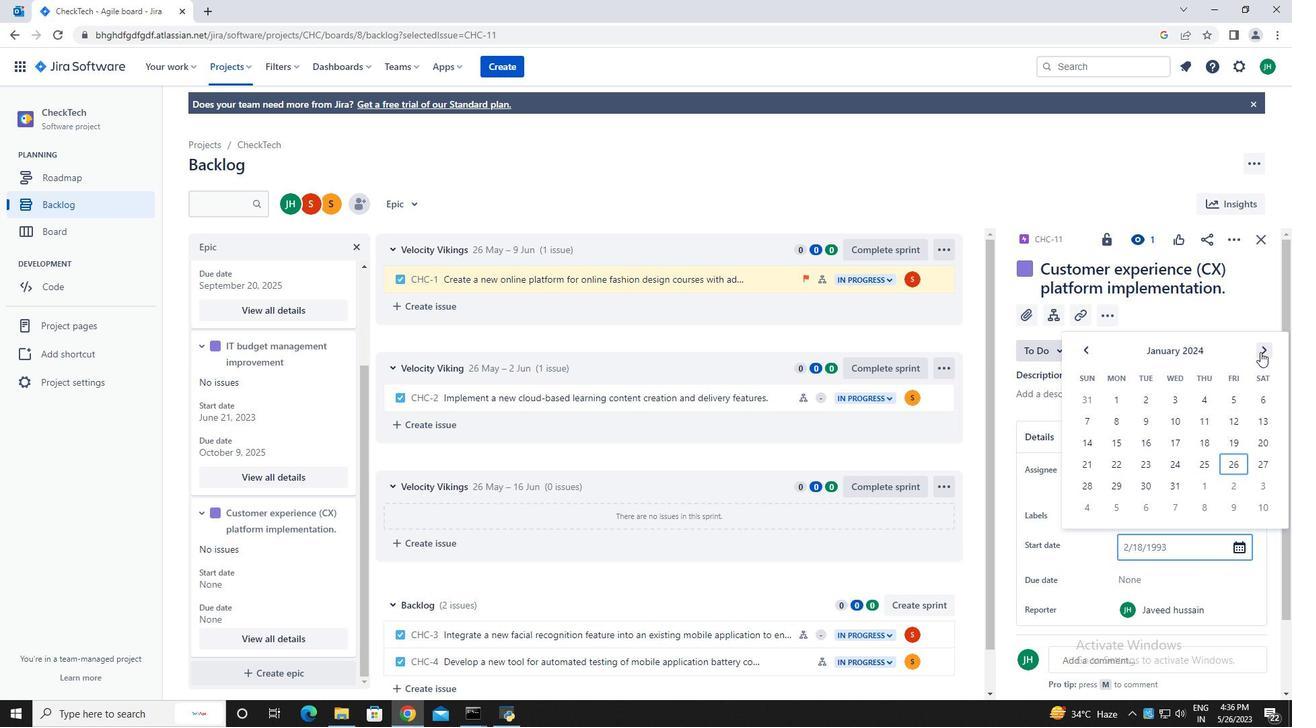 
Action: Mouse pressed left at (1261, 352)
Screenshot: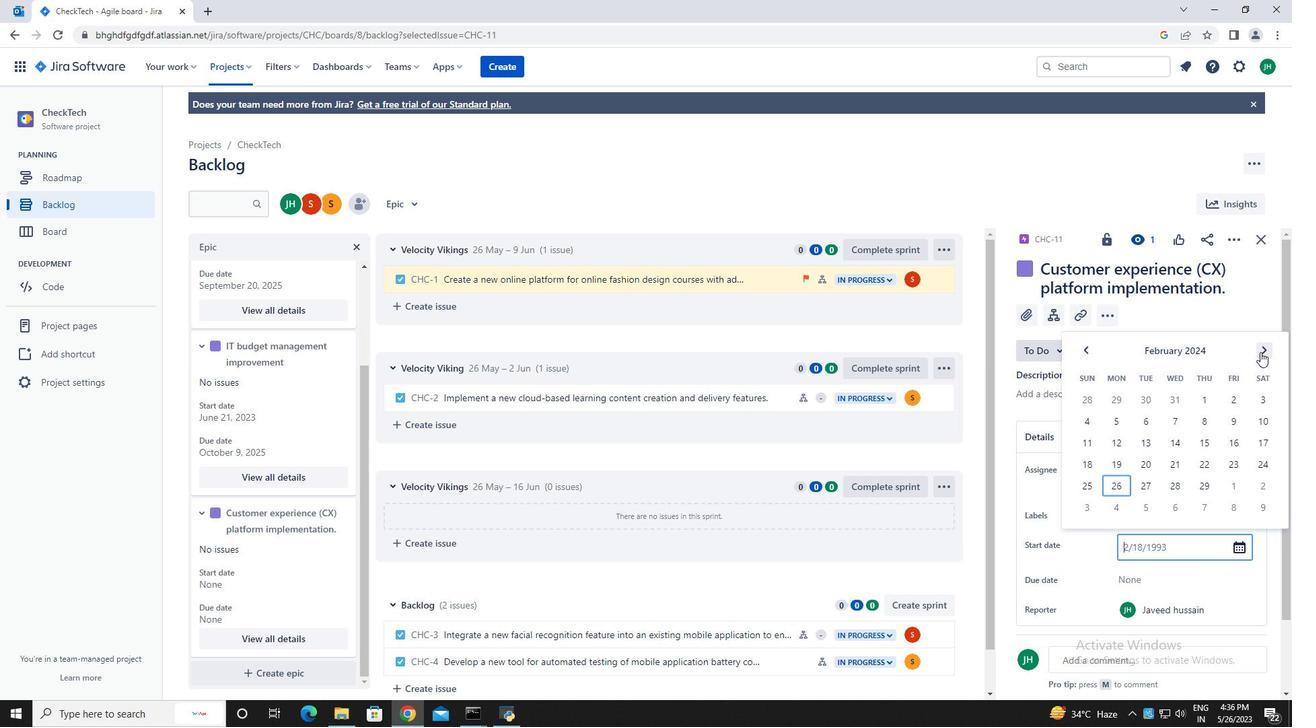 
Action: Mouse moved to (1210, 418)
Screenshot: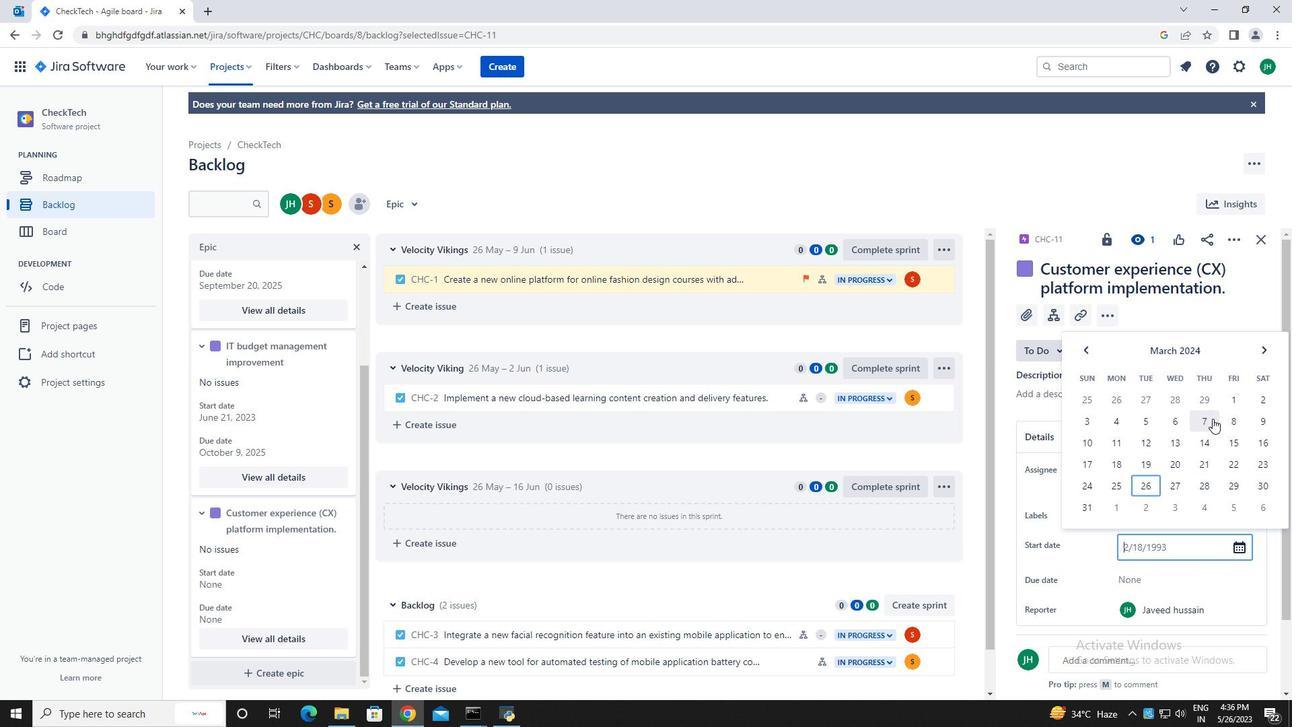 
Action: Mouse pressed left at (1210, 418)
Screenshot: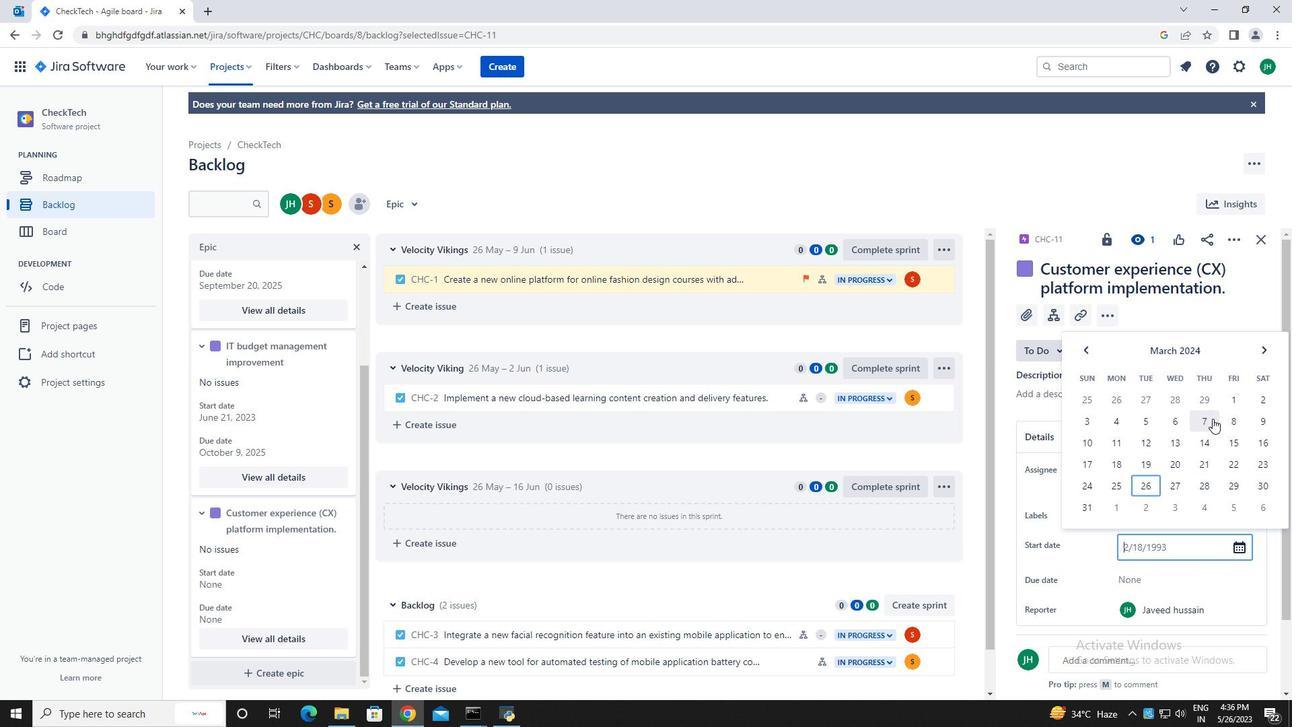 
Action: Key pressed <Key.enter>
Screenshot: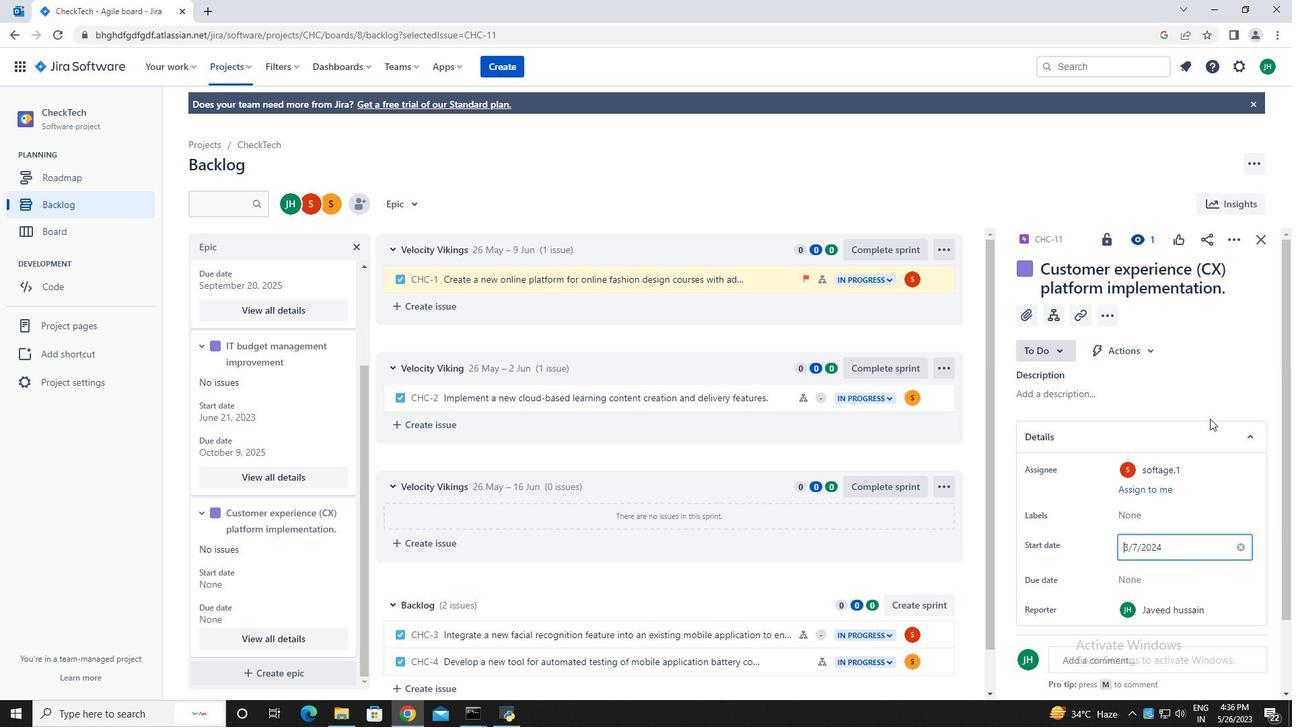 
Action: Mouse moved to (1142, 578)
Screenshot: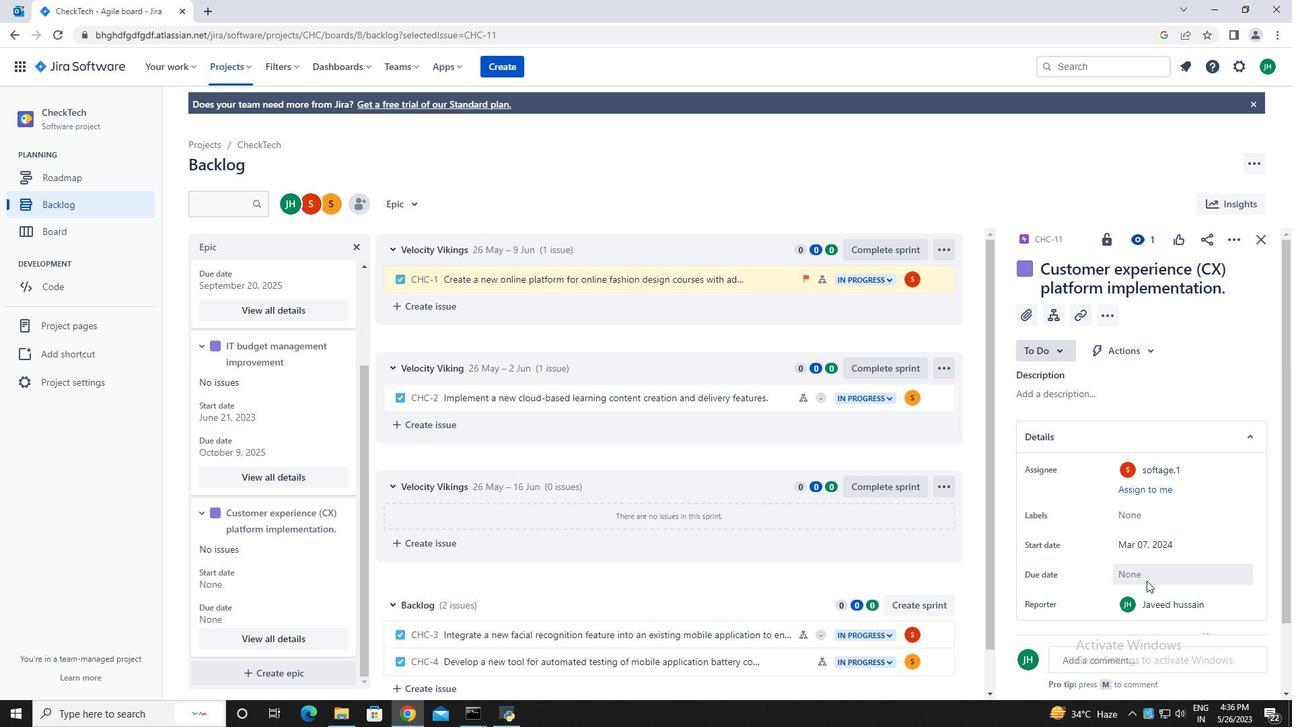 
Action: Mouse pressed left at (1142, 578)
Screenshot: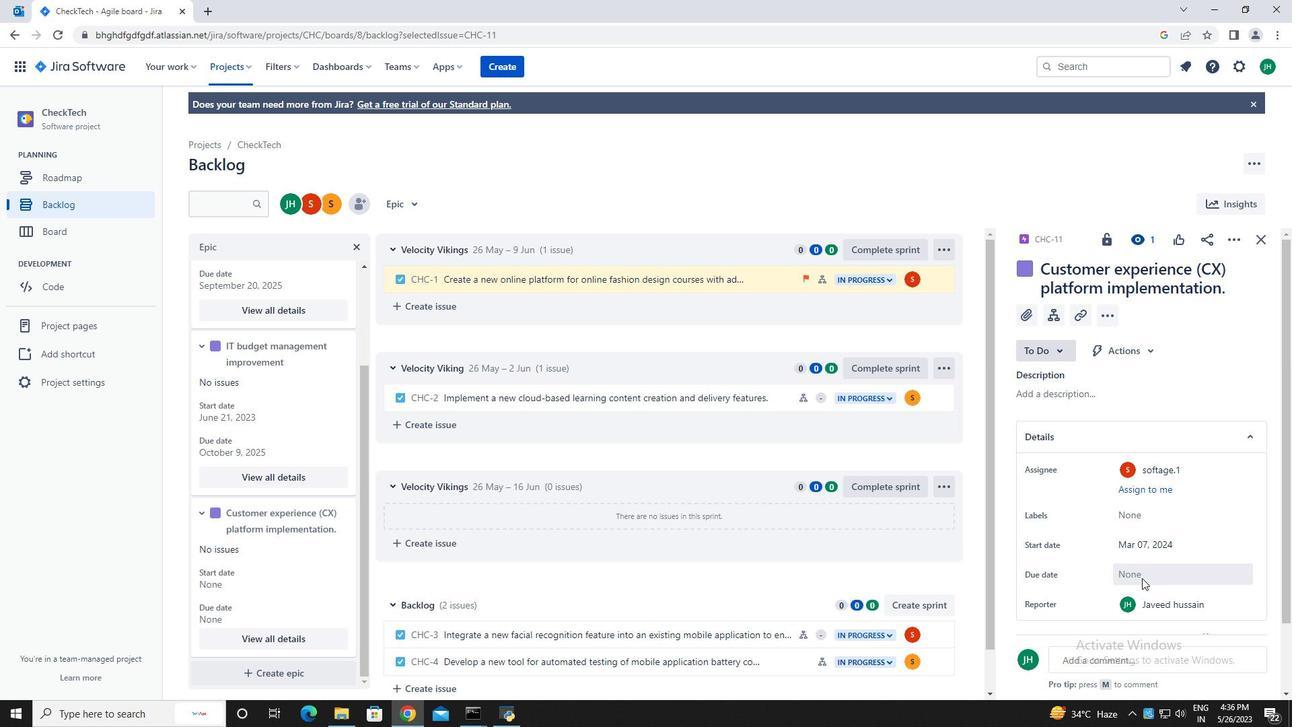 
Action: Mouse moved to (1267, 378)
Screenshot: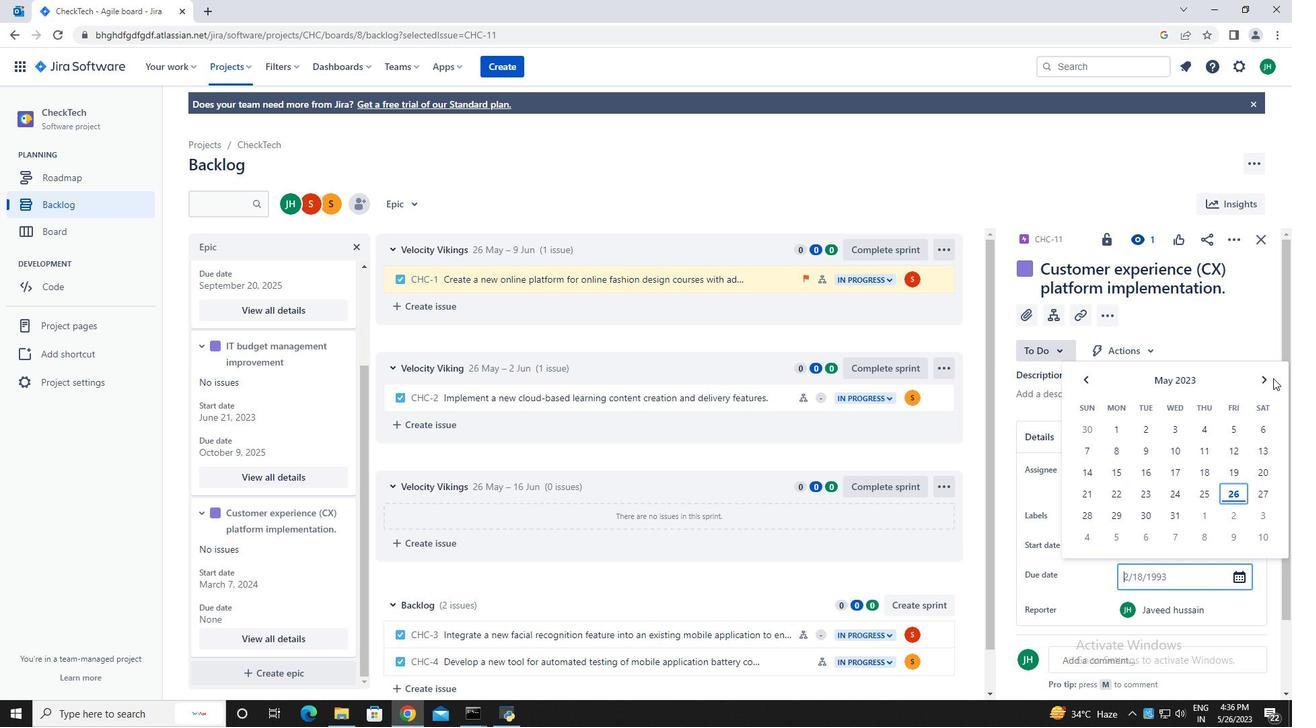 
Action: Mouse pressed left at (1267, 378)
Screenshot: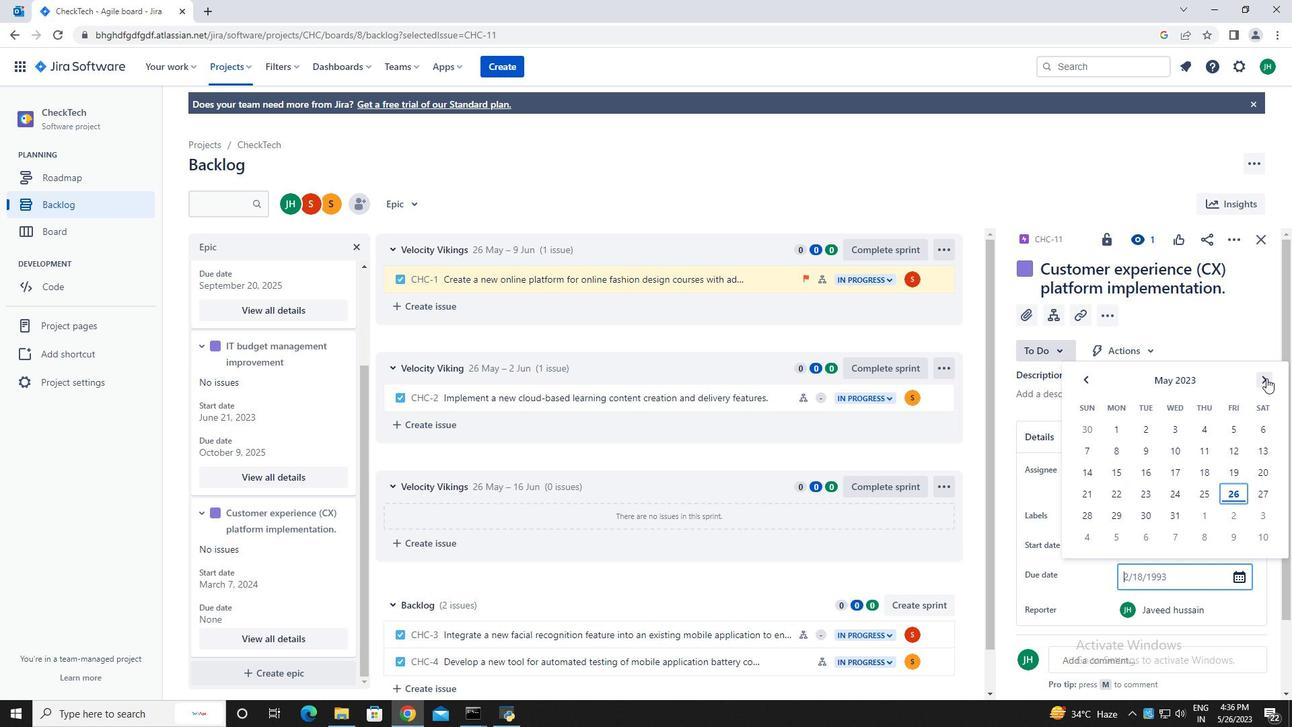 
Action: Mouse pressed left at (1267, 378)
Screenshot: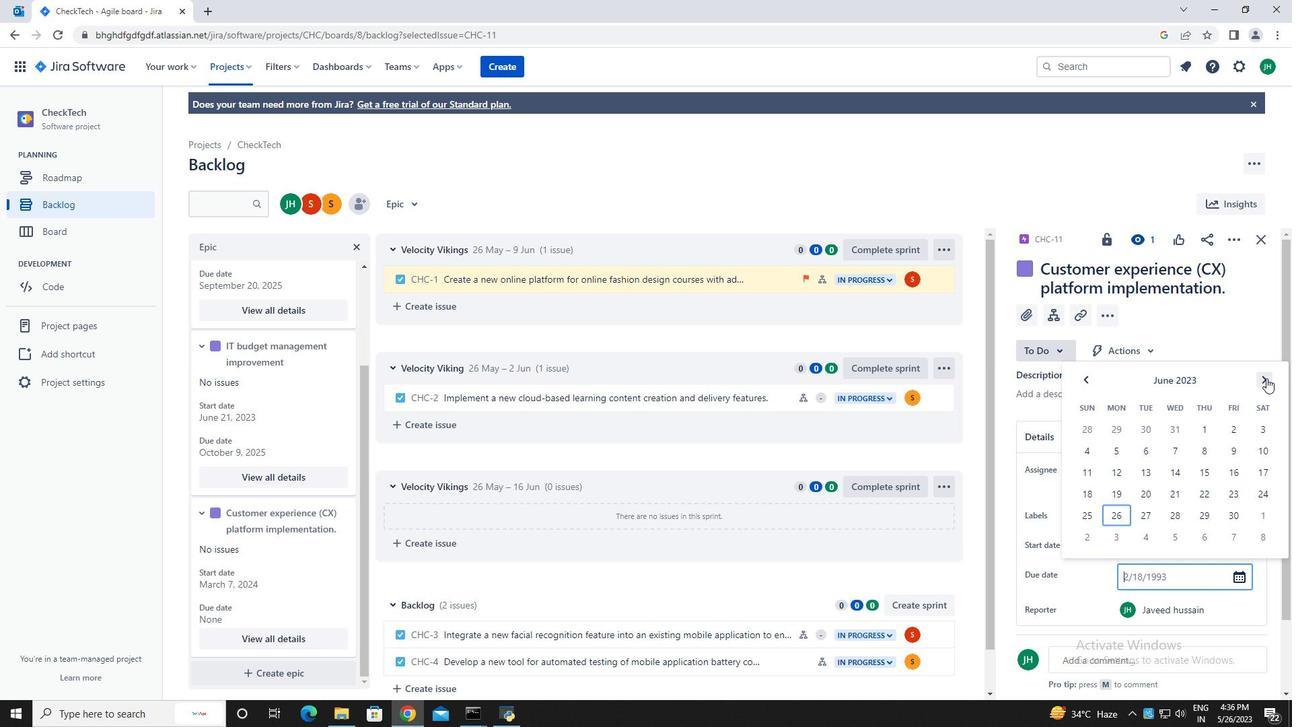 
Action: Mouse pressed left at (1267, 378)
Screenshot: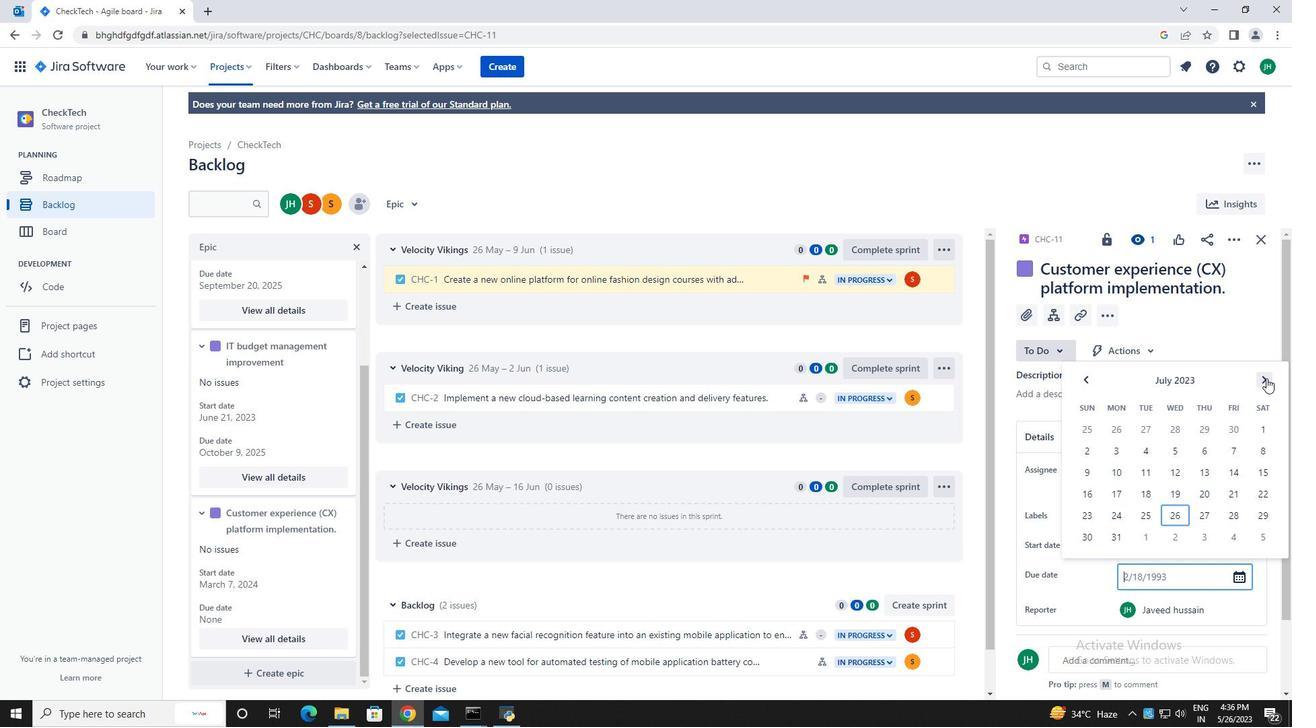 
Action: Mouse pressed left at (1267, 378)
Screenshot: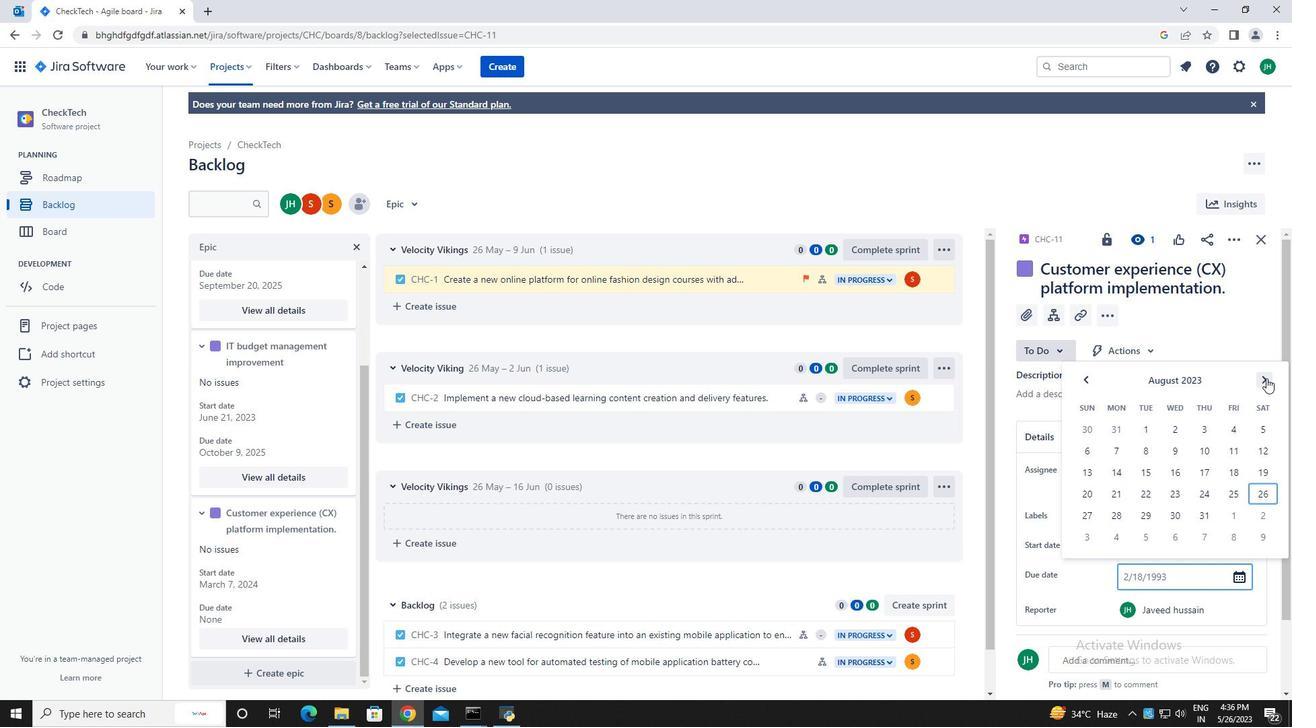 
Action: Mouse pressed left at (1267, 378)
Screenshot: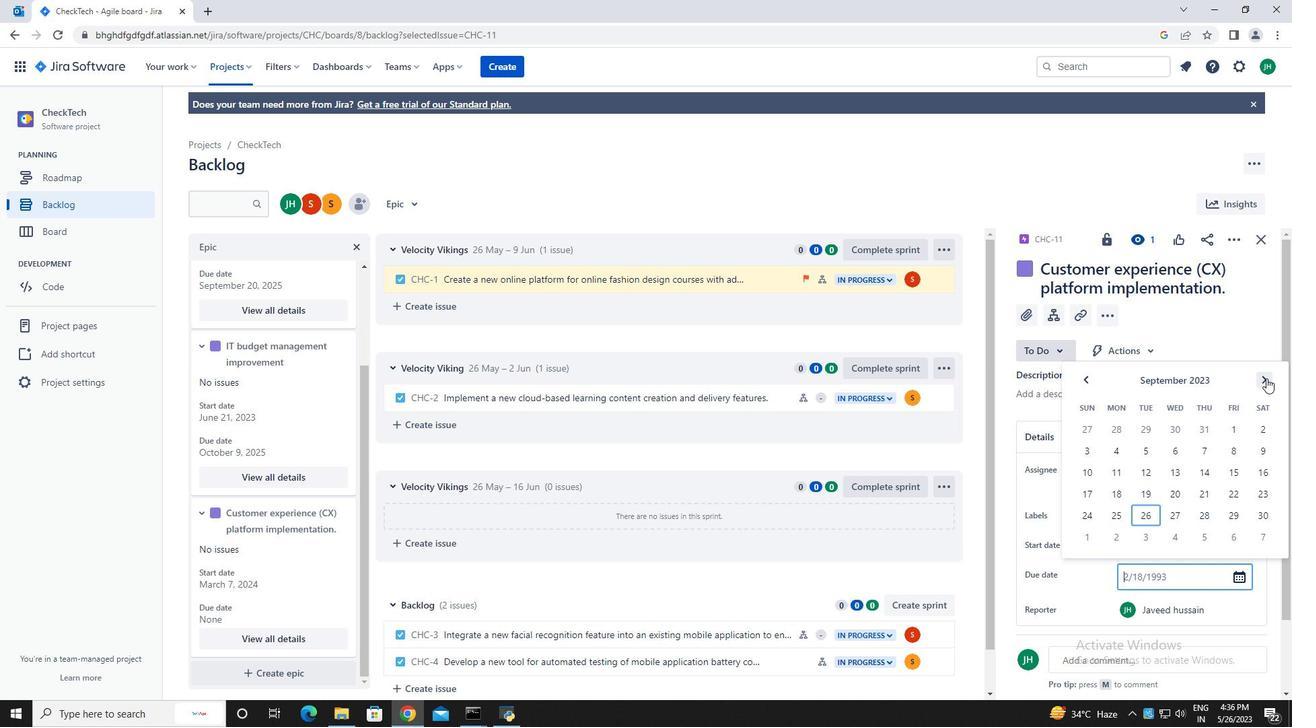 
Action: Mouse pressed left at (1267, 378)
Screenshot: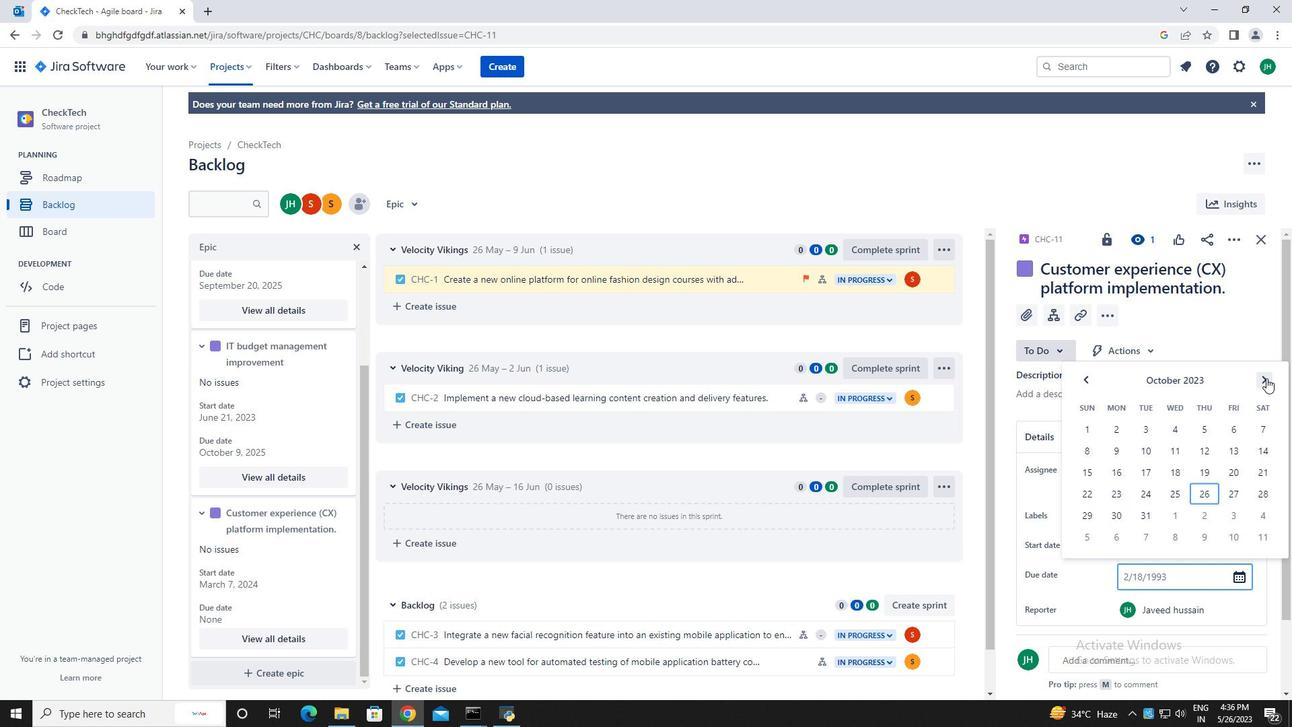 
Action: Mouse pressed left at (1267, 378)
Screenshot: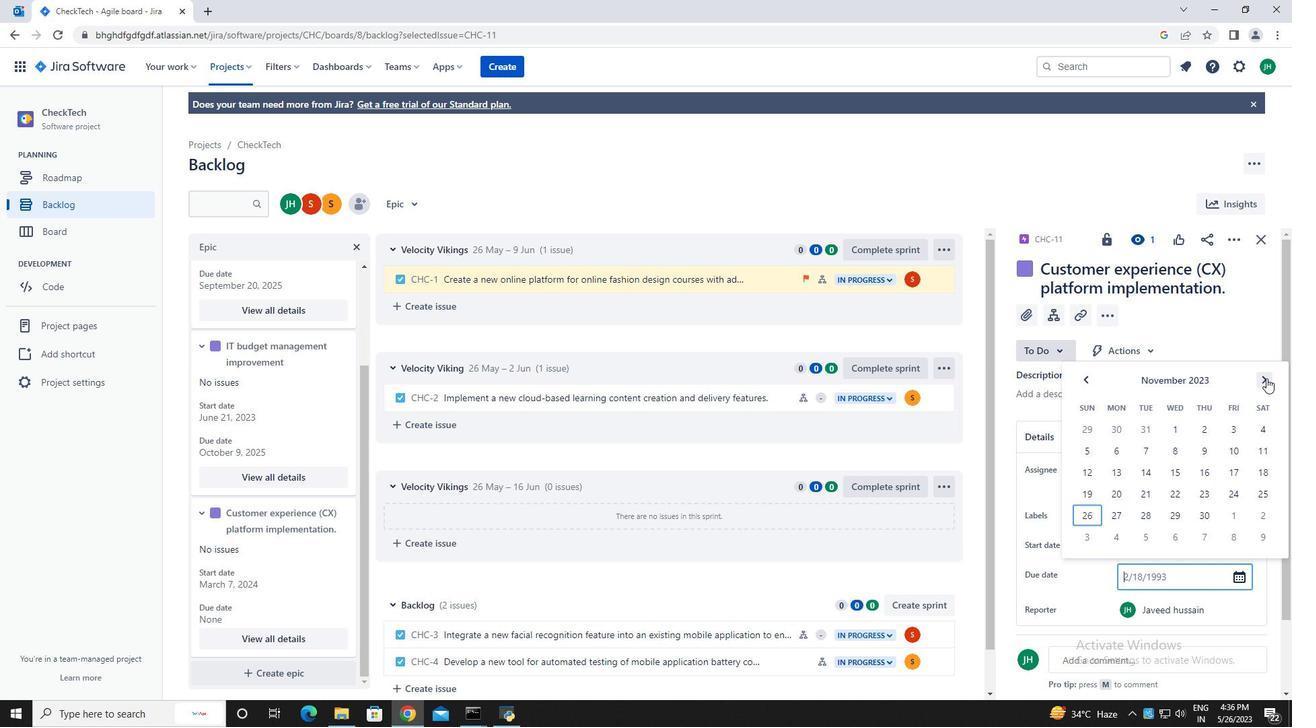 
Action: Mouse pressed left at (1267, 378)
Screenshot: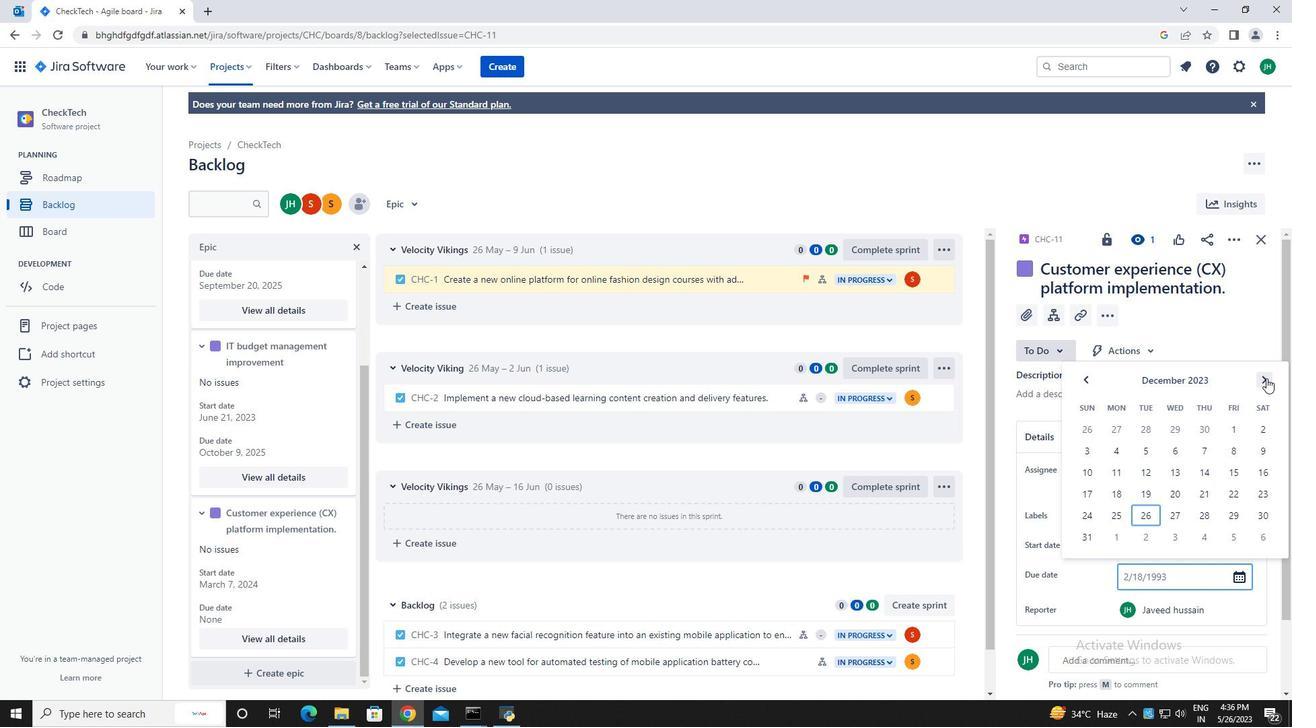 
Action: Mouse pressed left at (1267, 378)
Screenshot: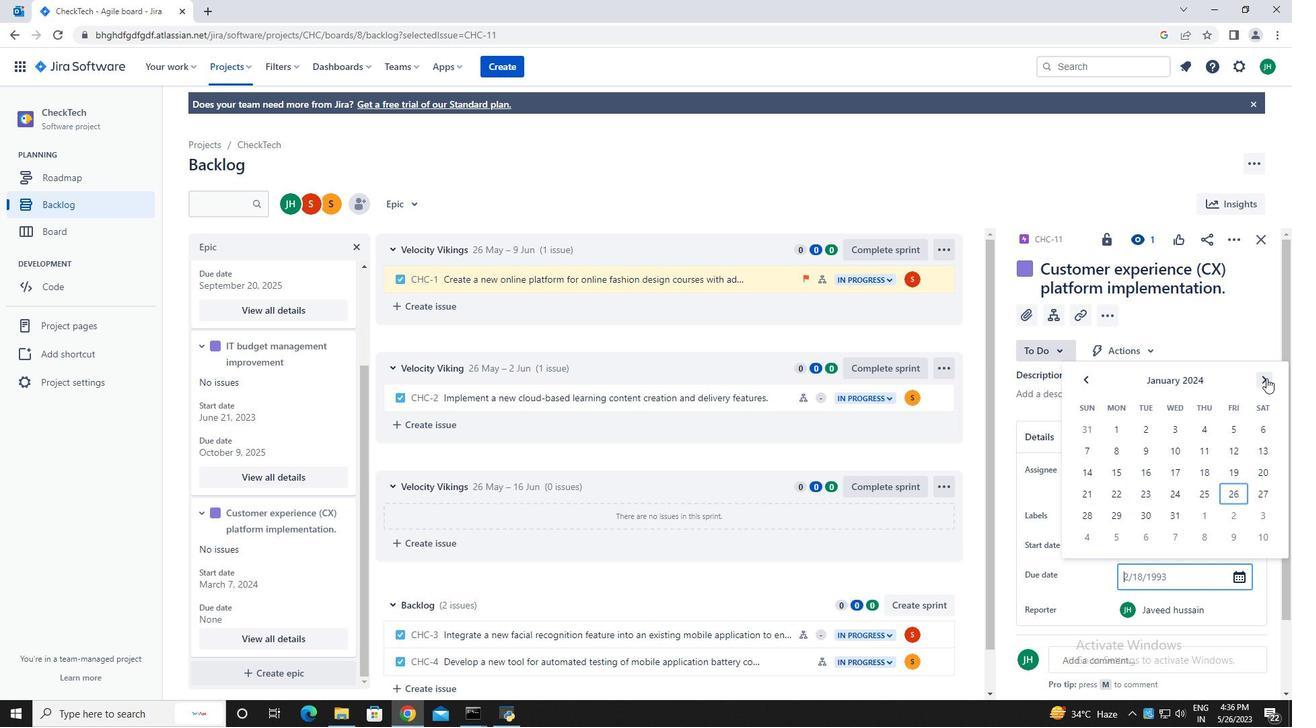 
Action: Mouse pressed left at (1267, 378)
Screenshot: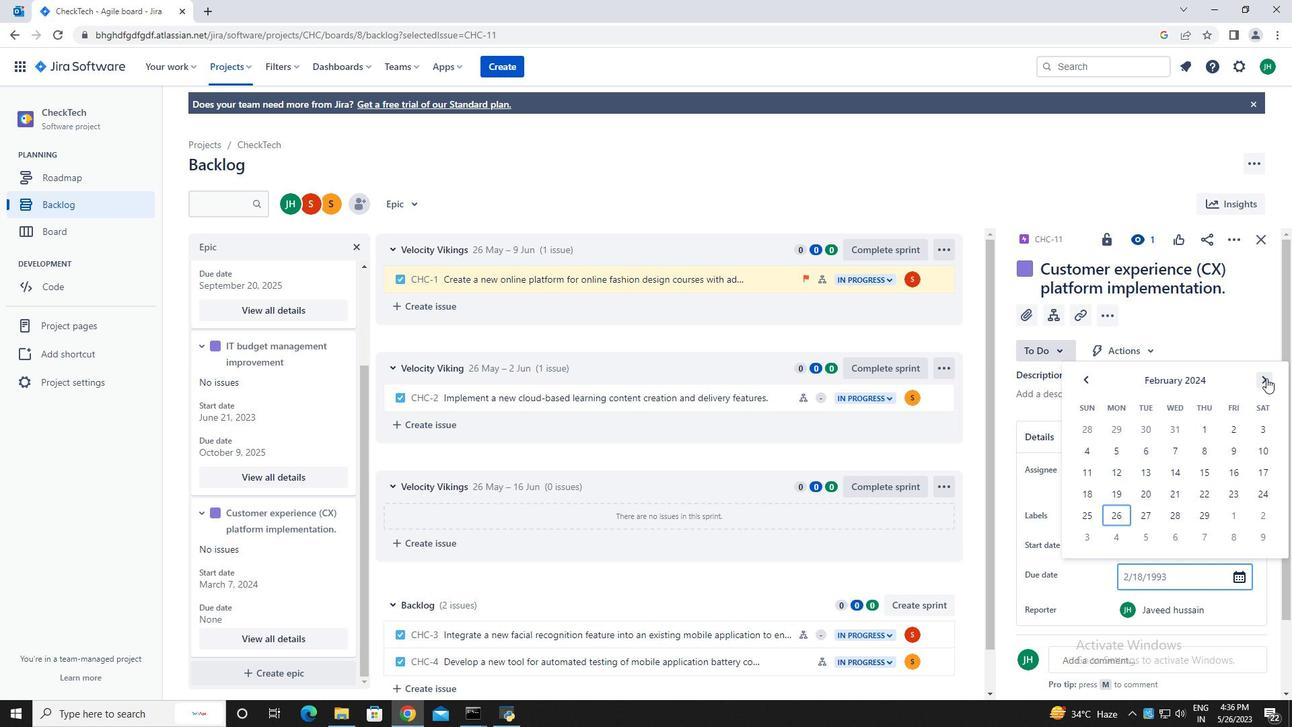 
Action: Mouse pressed left at (1267, 378)
Screenshot: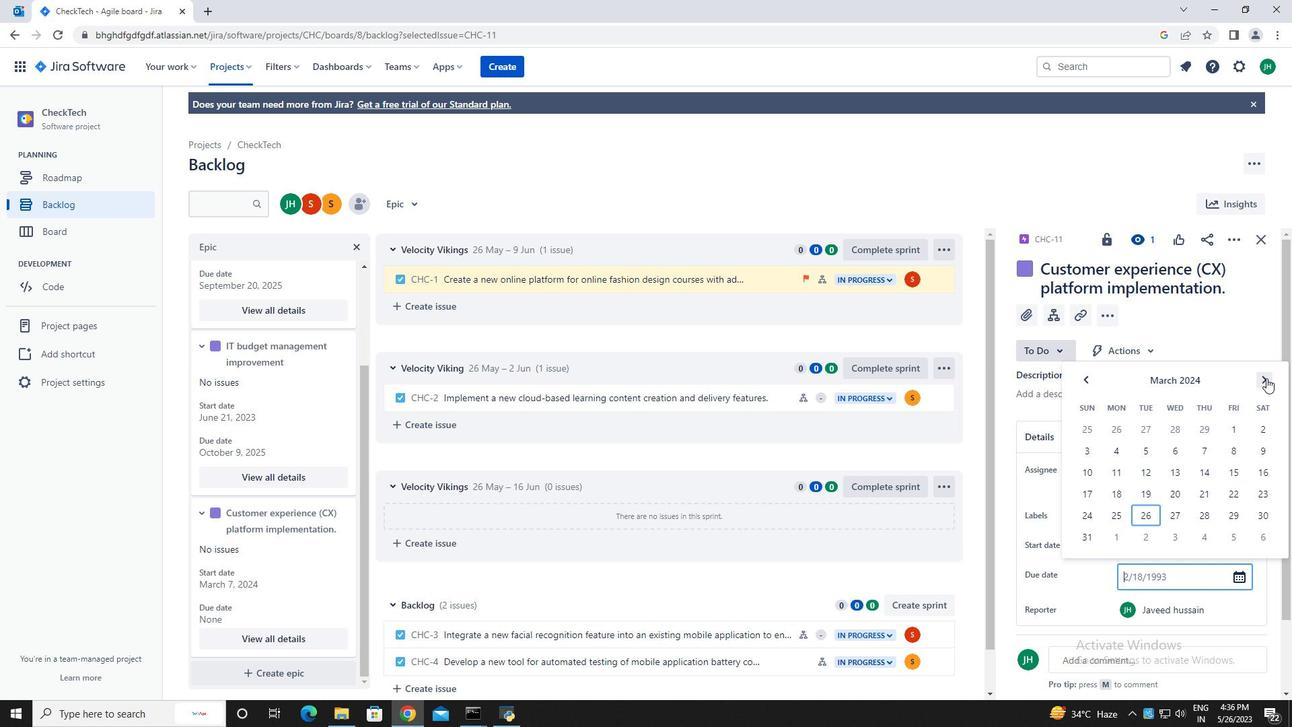 
Action: Mouse pressed left at (1267, 378)
Screenshot: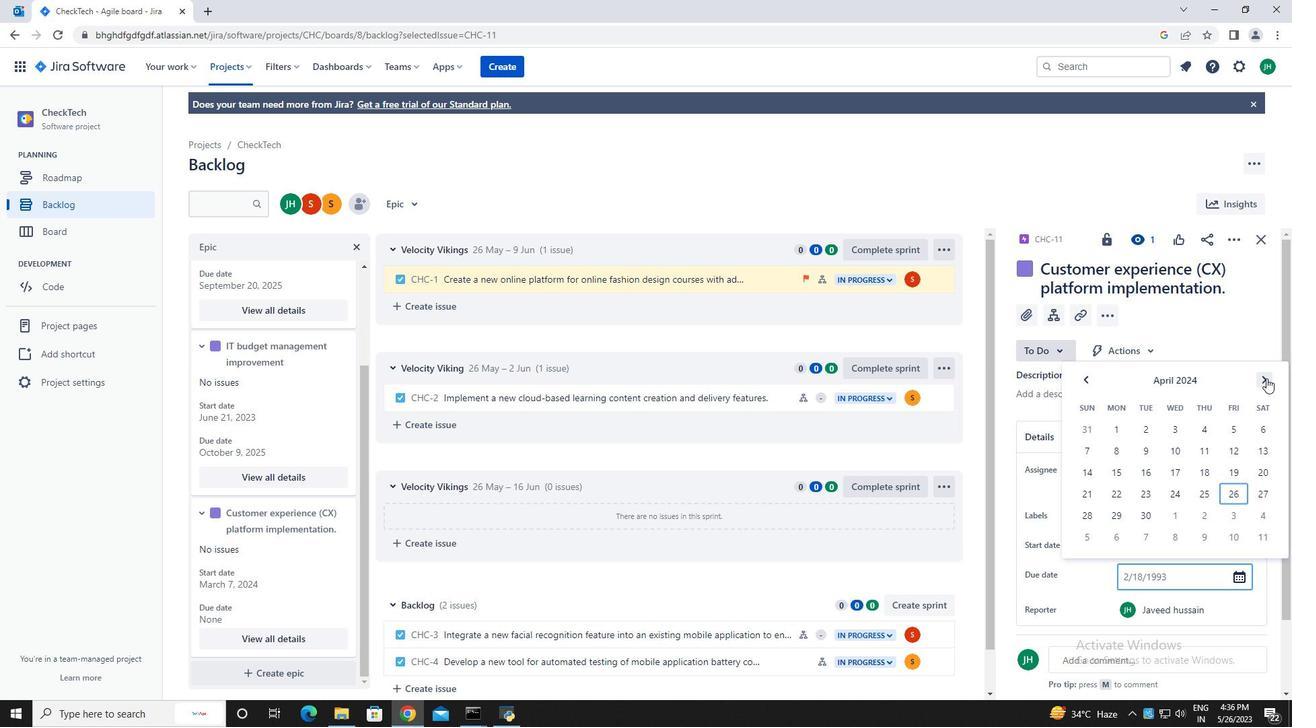 
Action: Mouse pressed left at (1267, 378)
Screenshot: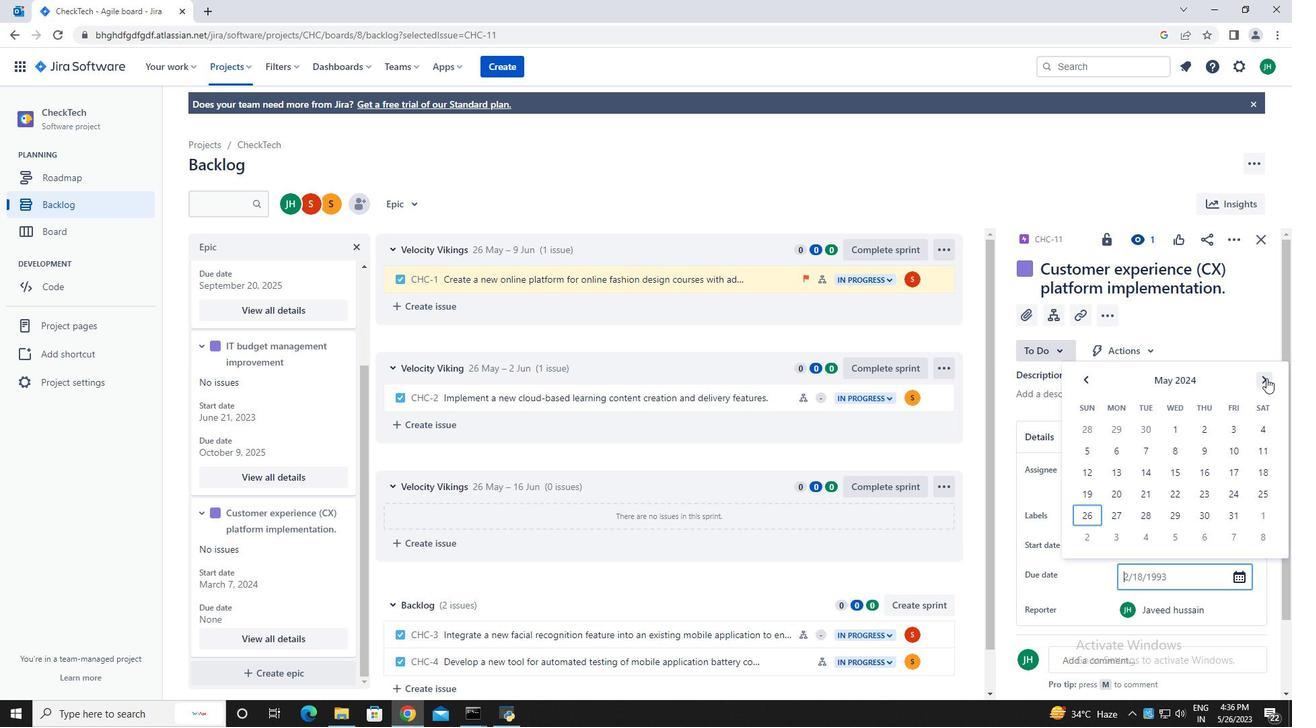 
Action: Mouse pressed left at (1267, 378)
Screenshot: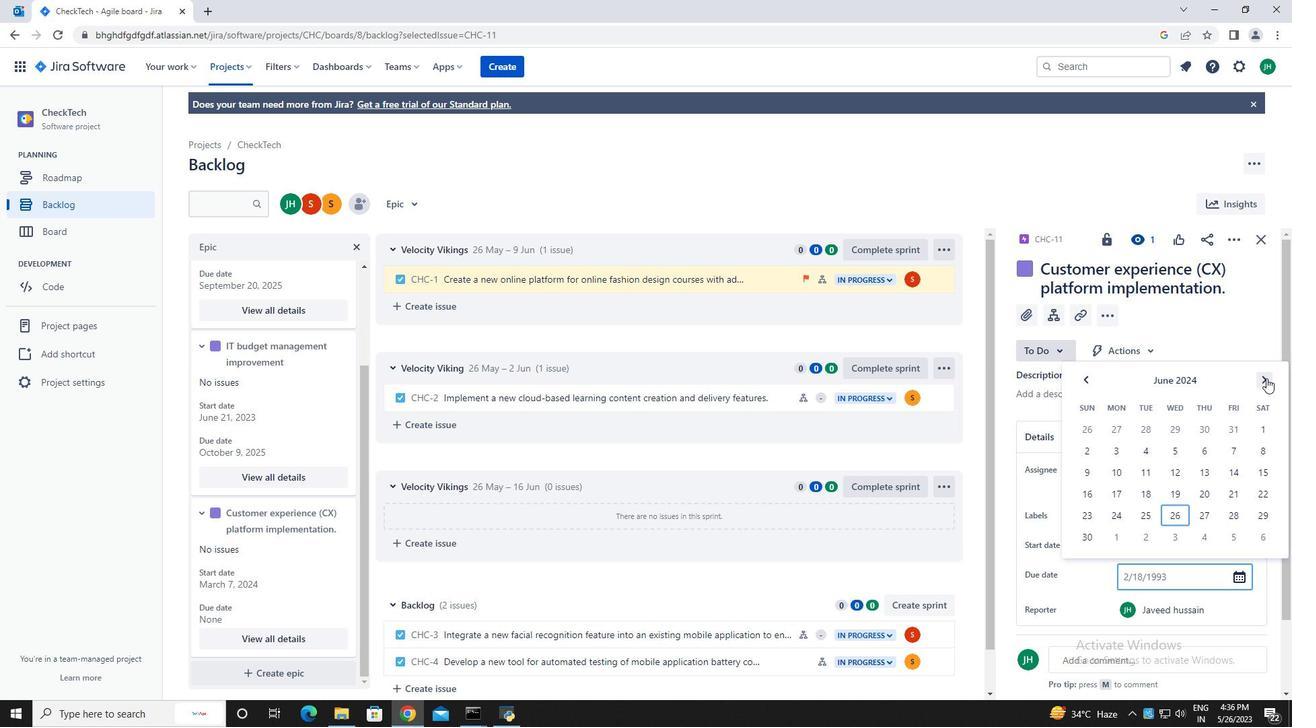 
Action: Mouse pressed left at (1267, 378)
Screenshot: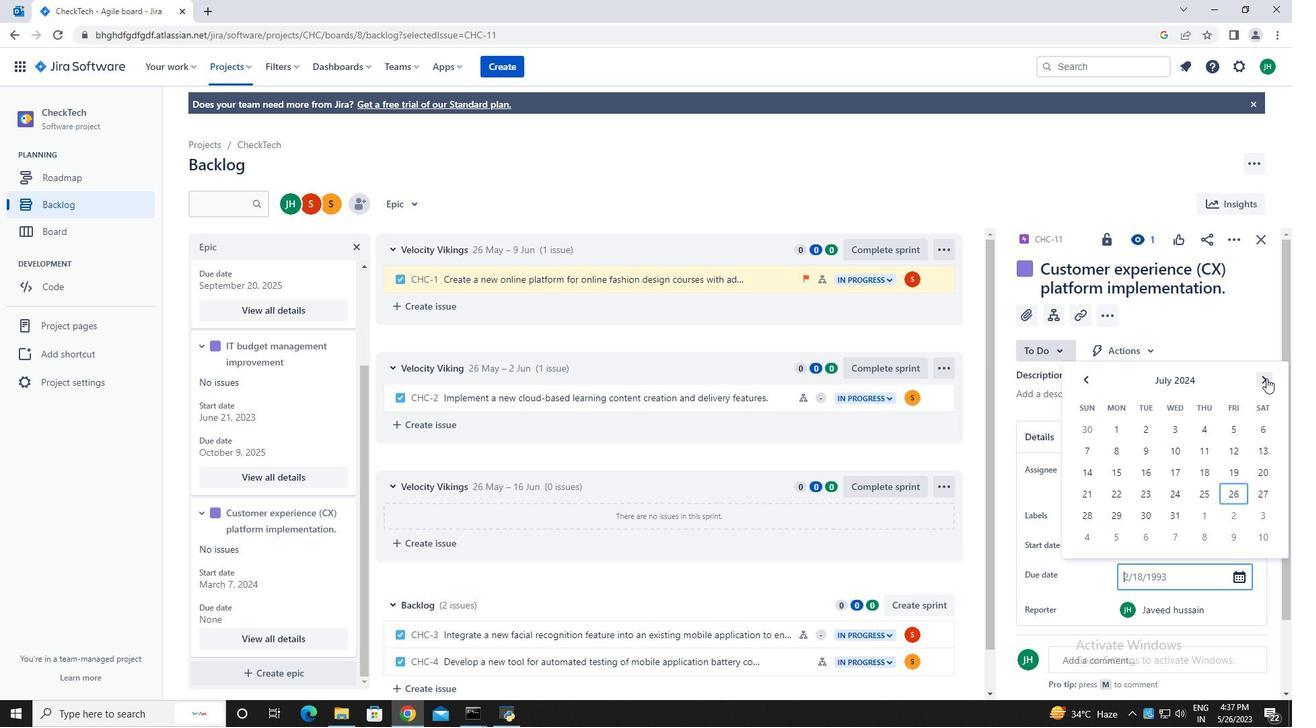 
Action: Mouse pressed left at (1267, 378)
Screenshot: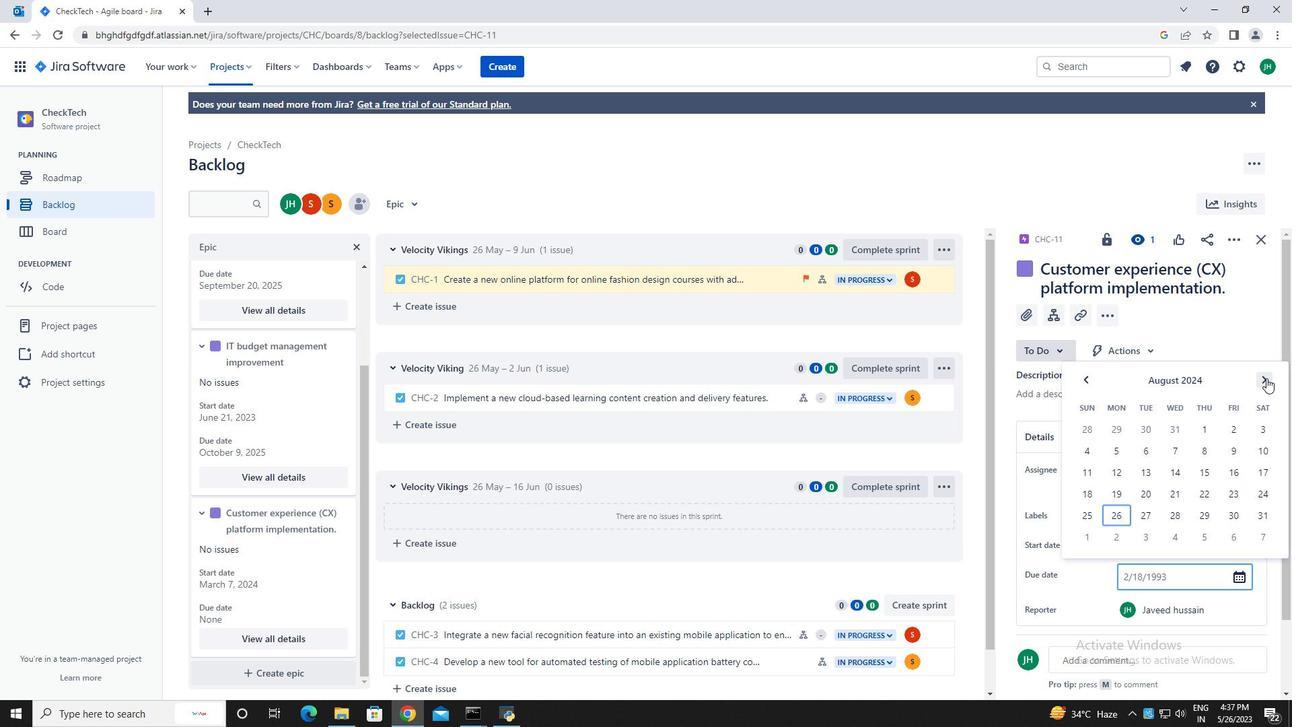 
Action: Mouse pressed left at (1267, 378)
Screenshot: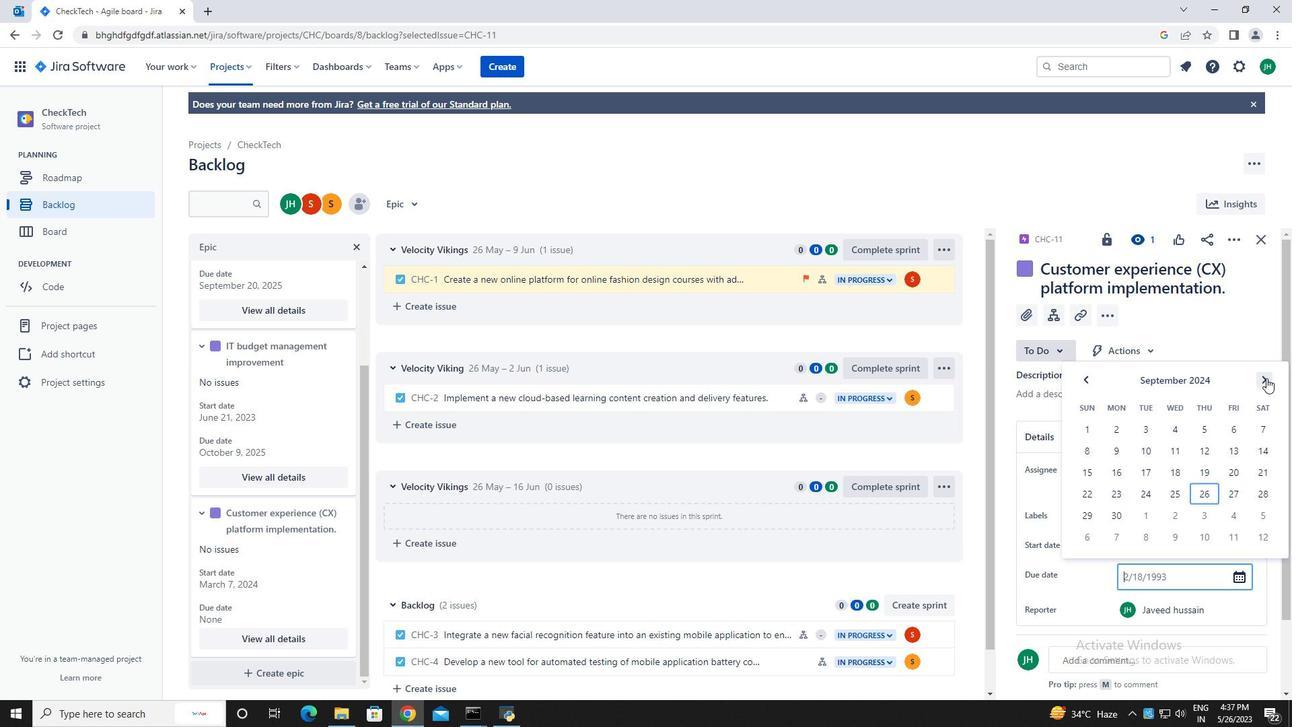 
Action: Mouse moved to (1208, 453)
Screenshot: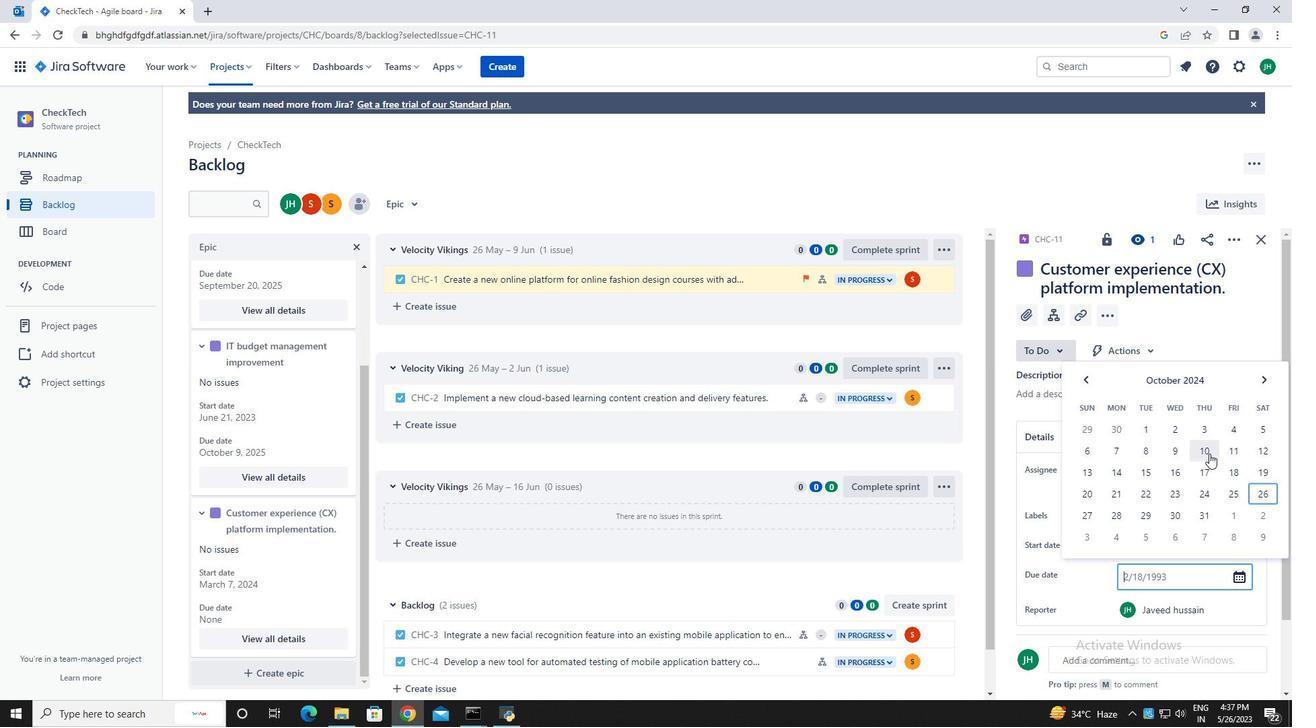 
Action: Mouse pressed left at (1208, 453)
Screenshot: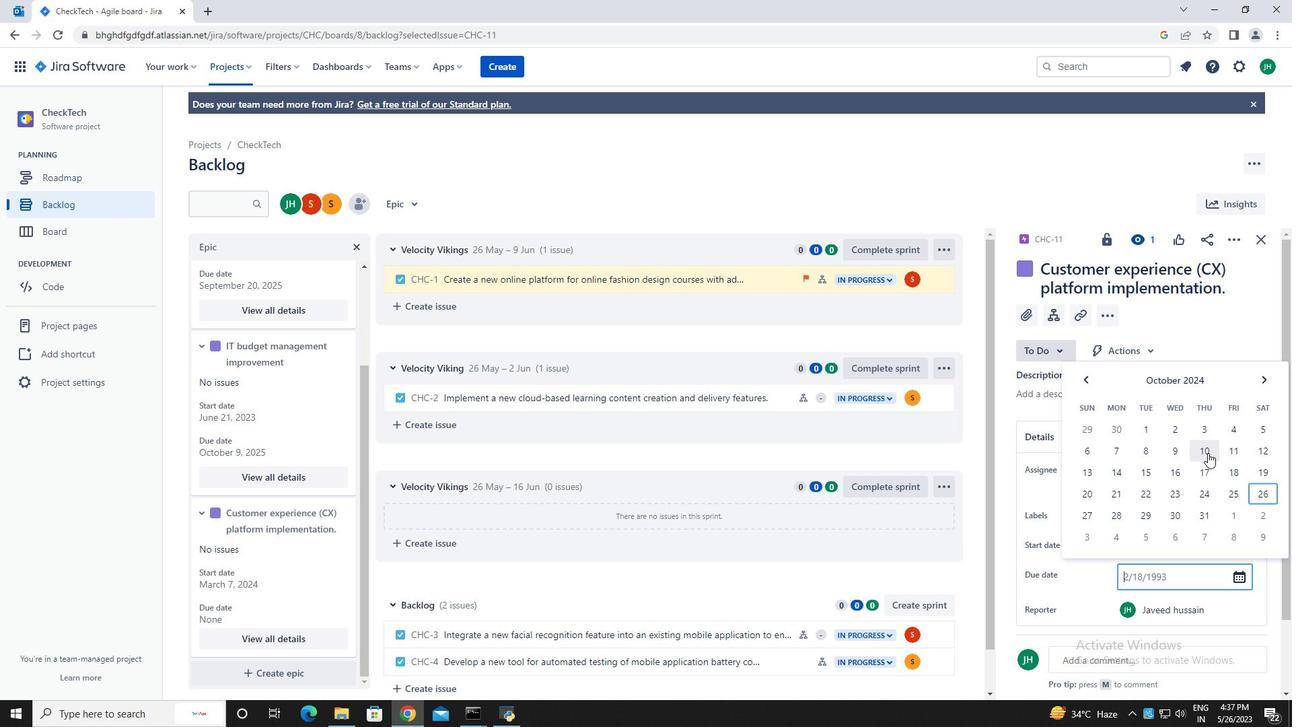 
Action: Key pressed <Key.enter>
Screenshot: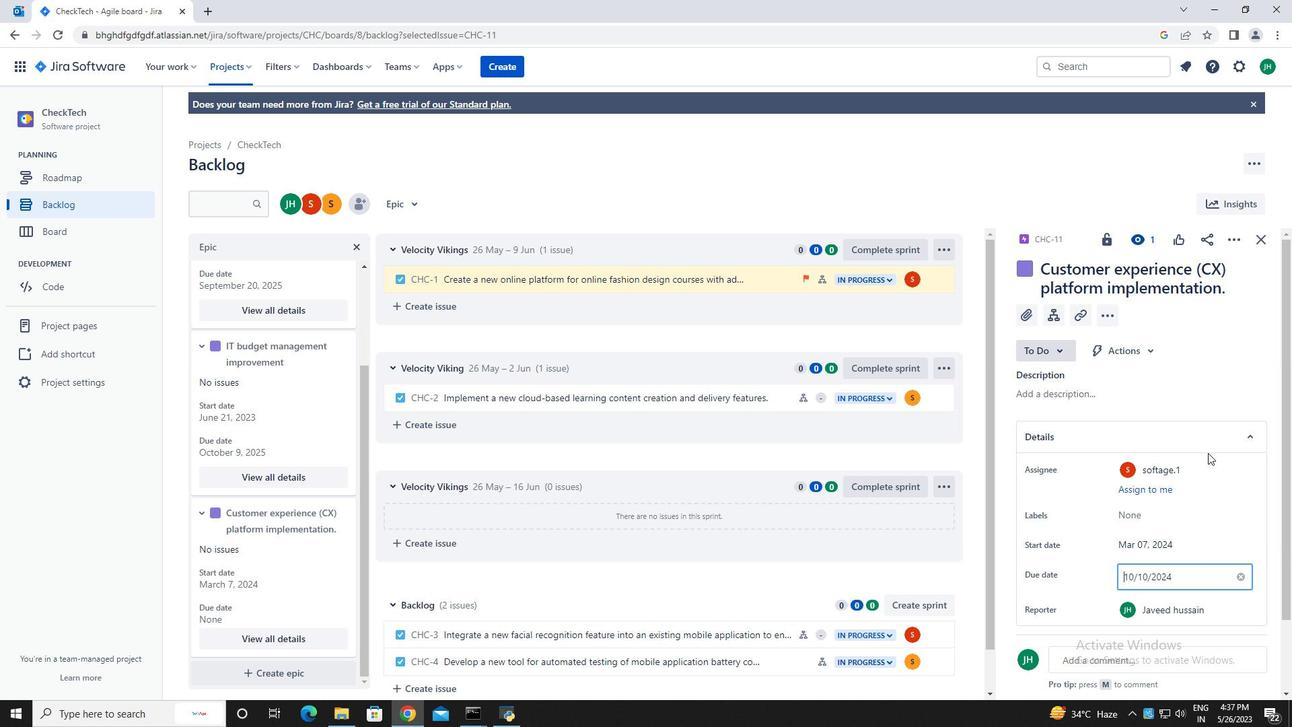
Action: Mouse moved to (1263, 242)
Screenshot: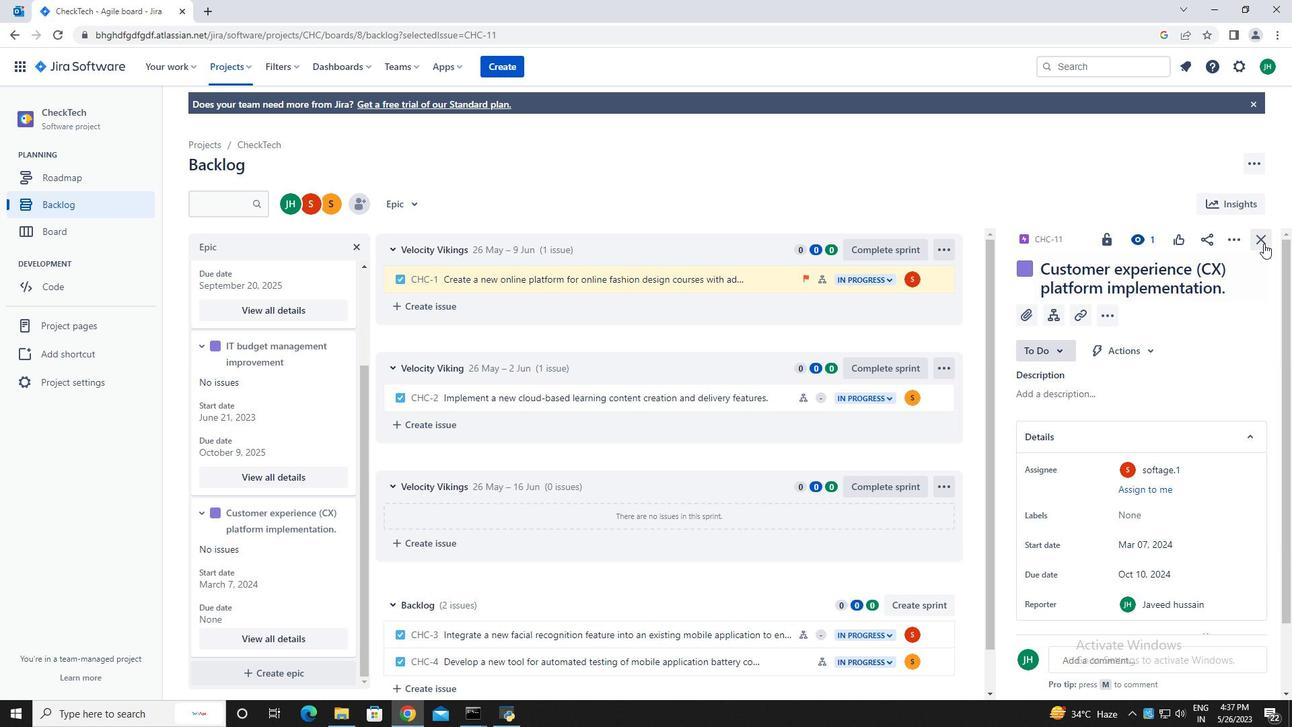 
Action: Mouse pressed left at (1263, 242)
Screenshot: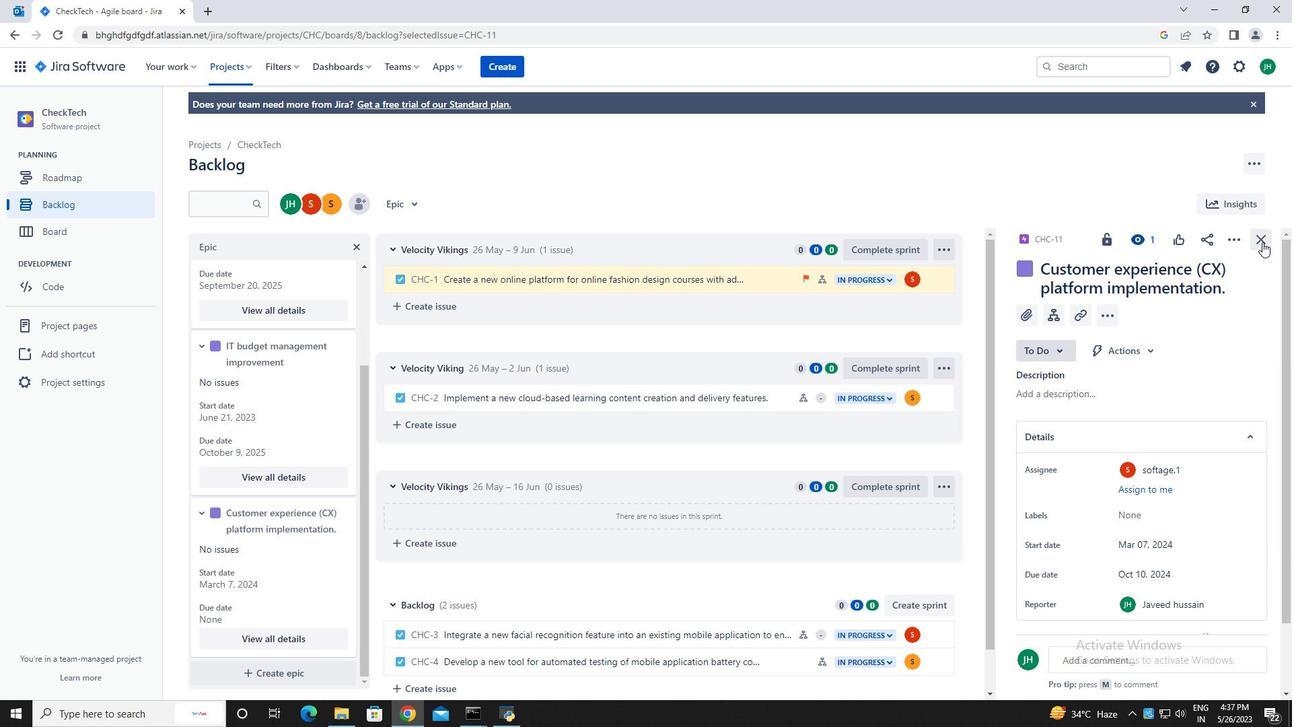 
Action: Mouse moved to (1022, 345)
Screenshot: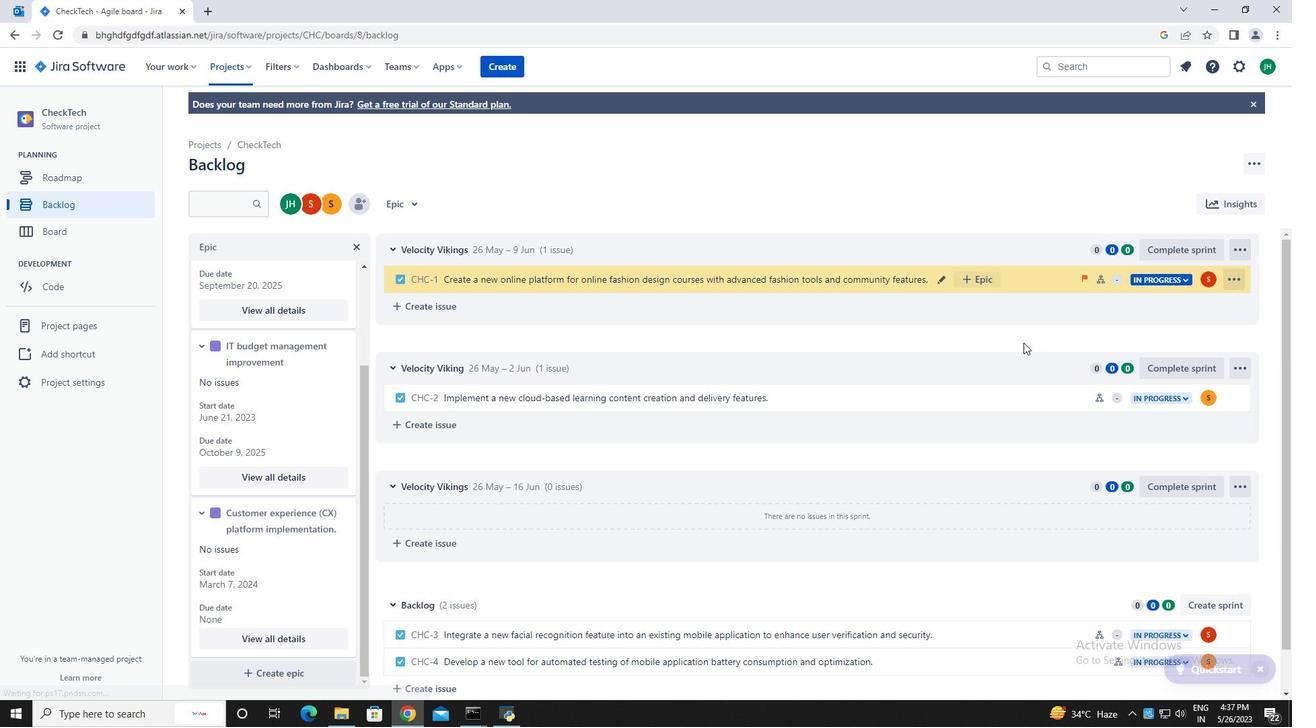
